 Task: Find a one-way flight from Waco to Cedar Rapids on Tuesday, 9 May, with a price up to ₹290,000, departing between 22:00 and 23:00, and 1 carry-on bag.
Action: Mouse moved to (397, 131)
Screenshot: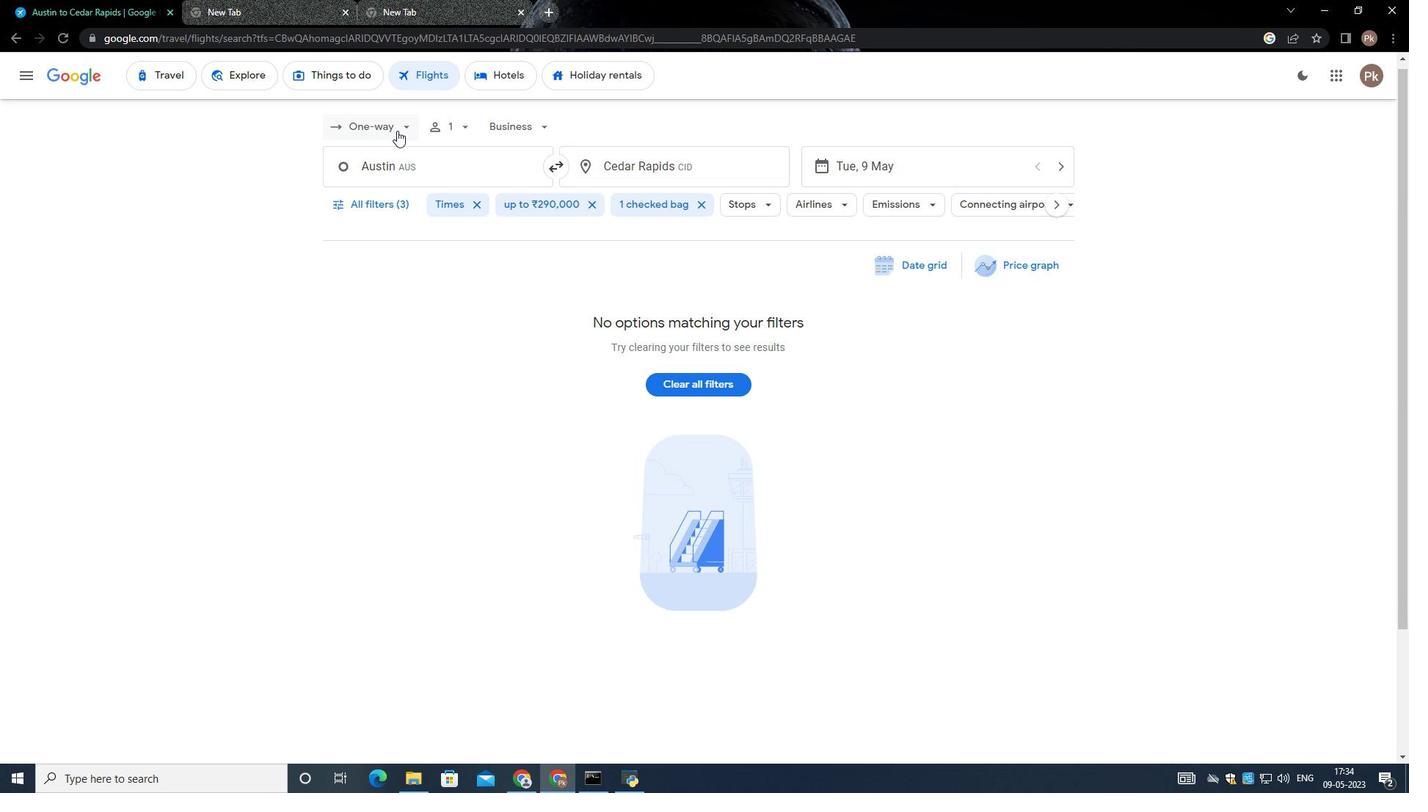 
Action: Mouse pressed left at (397, 131)
Screenshot: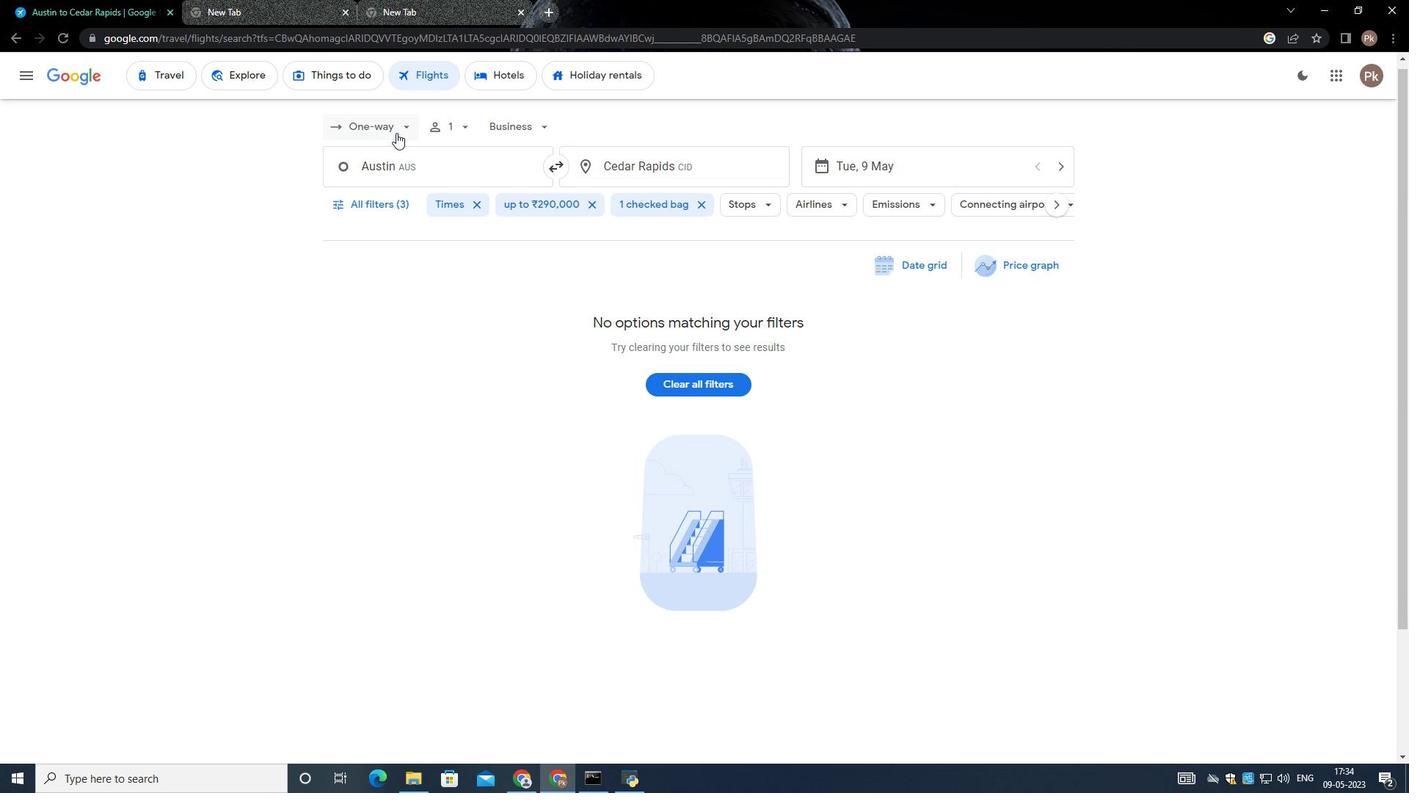 
Action: Mouse moved to (397, 194)
Screenshot: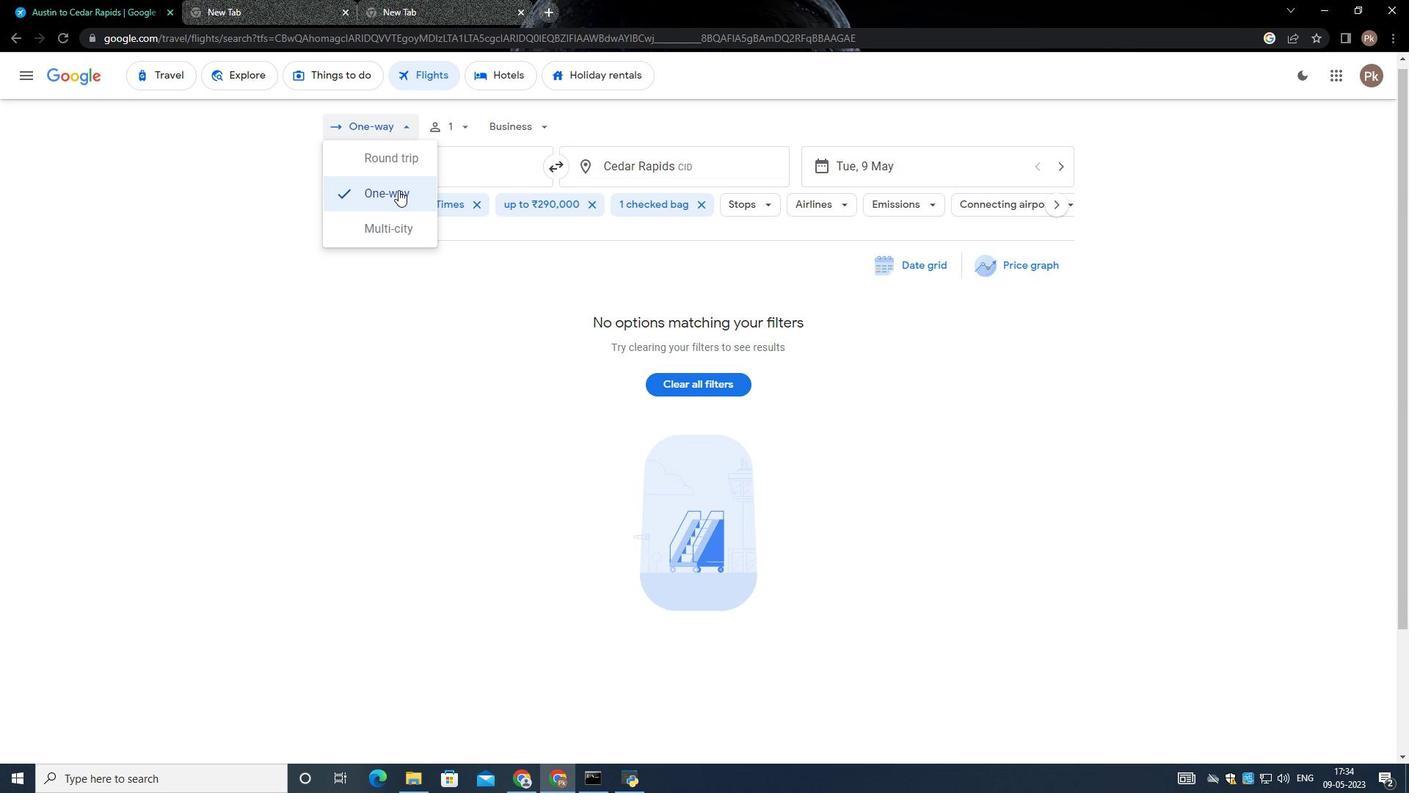 
Action: Mouse pressed left at (397, 194)
Screenshot: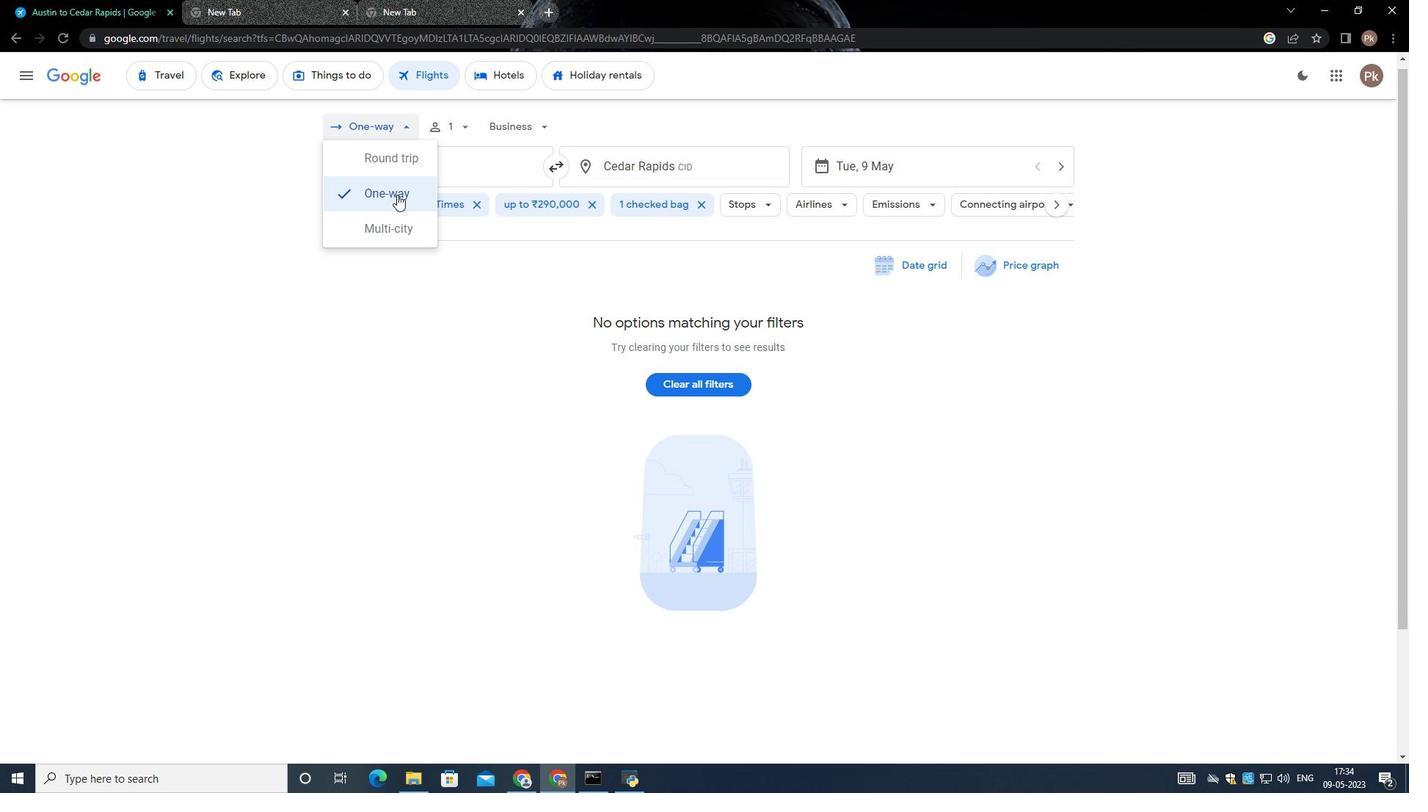 
Action: Mouse moved to (461, 127)
Screenshot: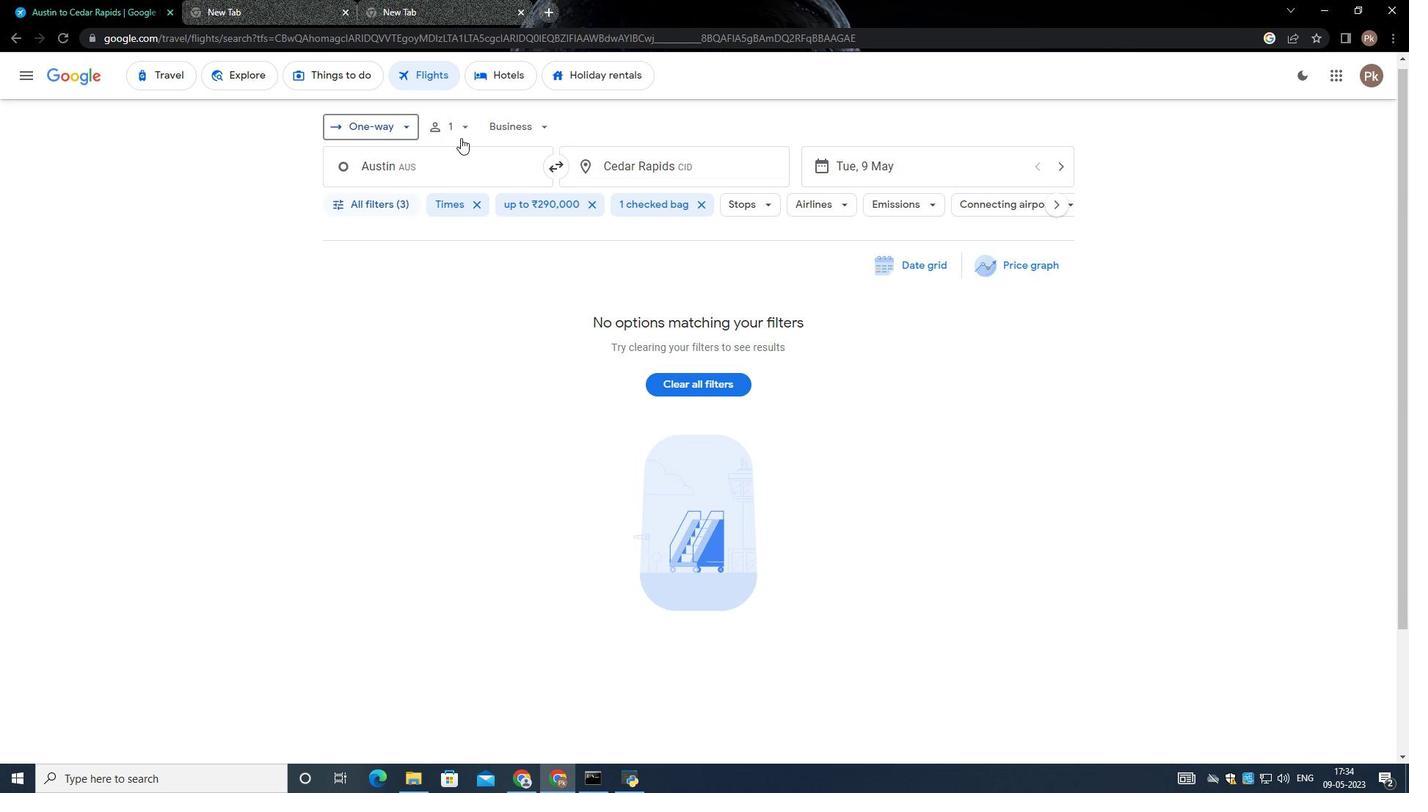 
Action: Mouse pressed left at (461, 127)
Screenshot: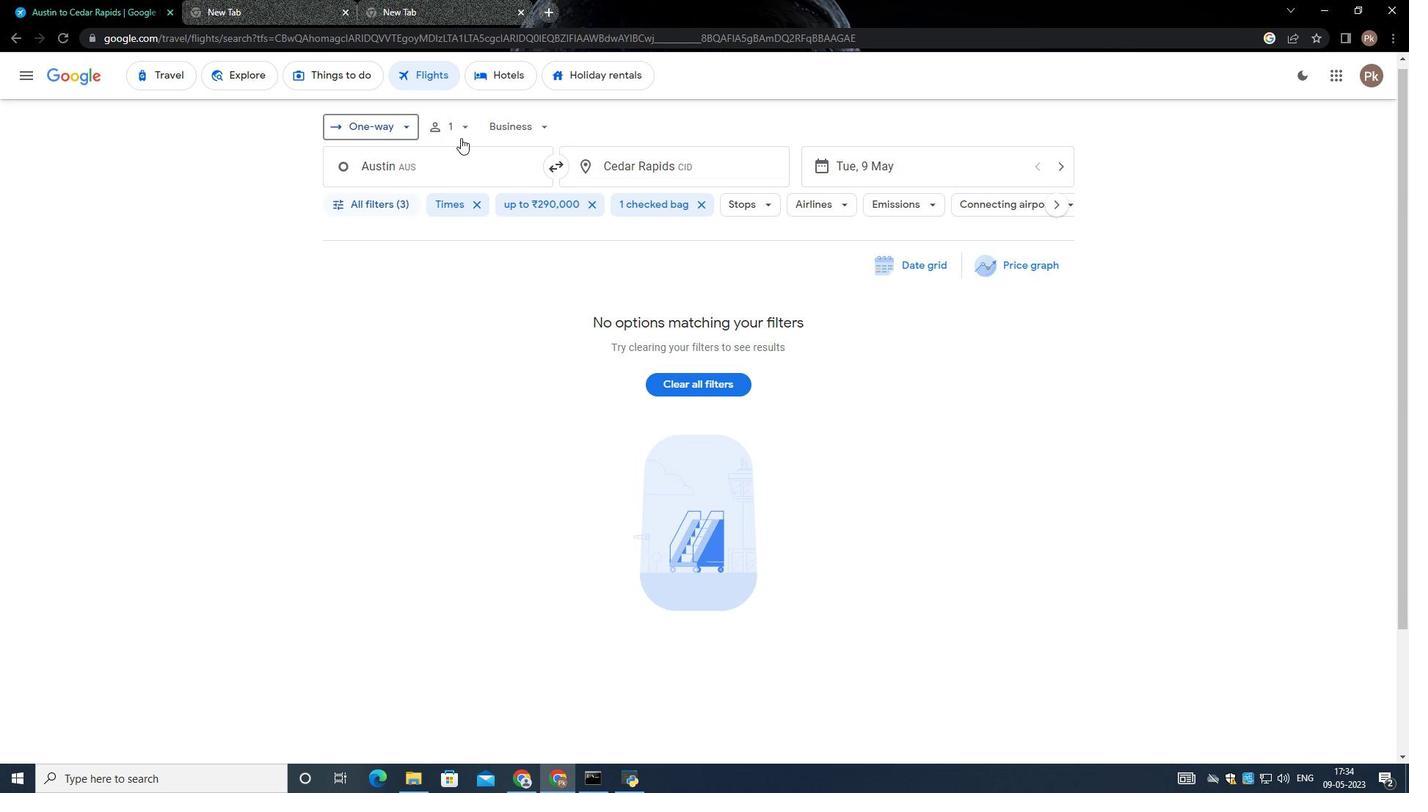 
Action: Mouse moved to (579, 159)
Screenshot: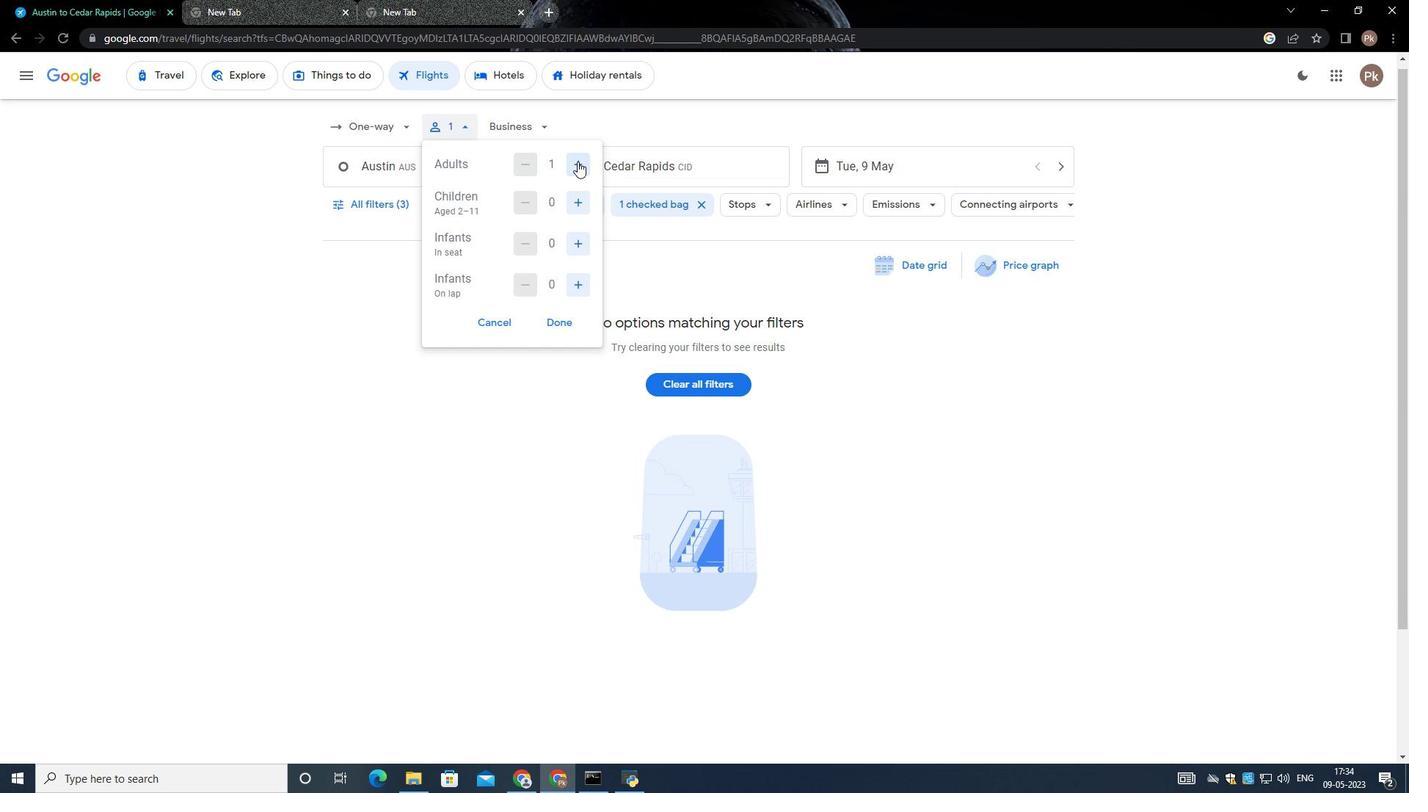 
Action: Mouse pressed left at (579, 159)
Screenshot: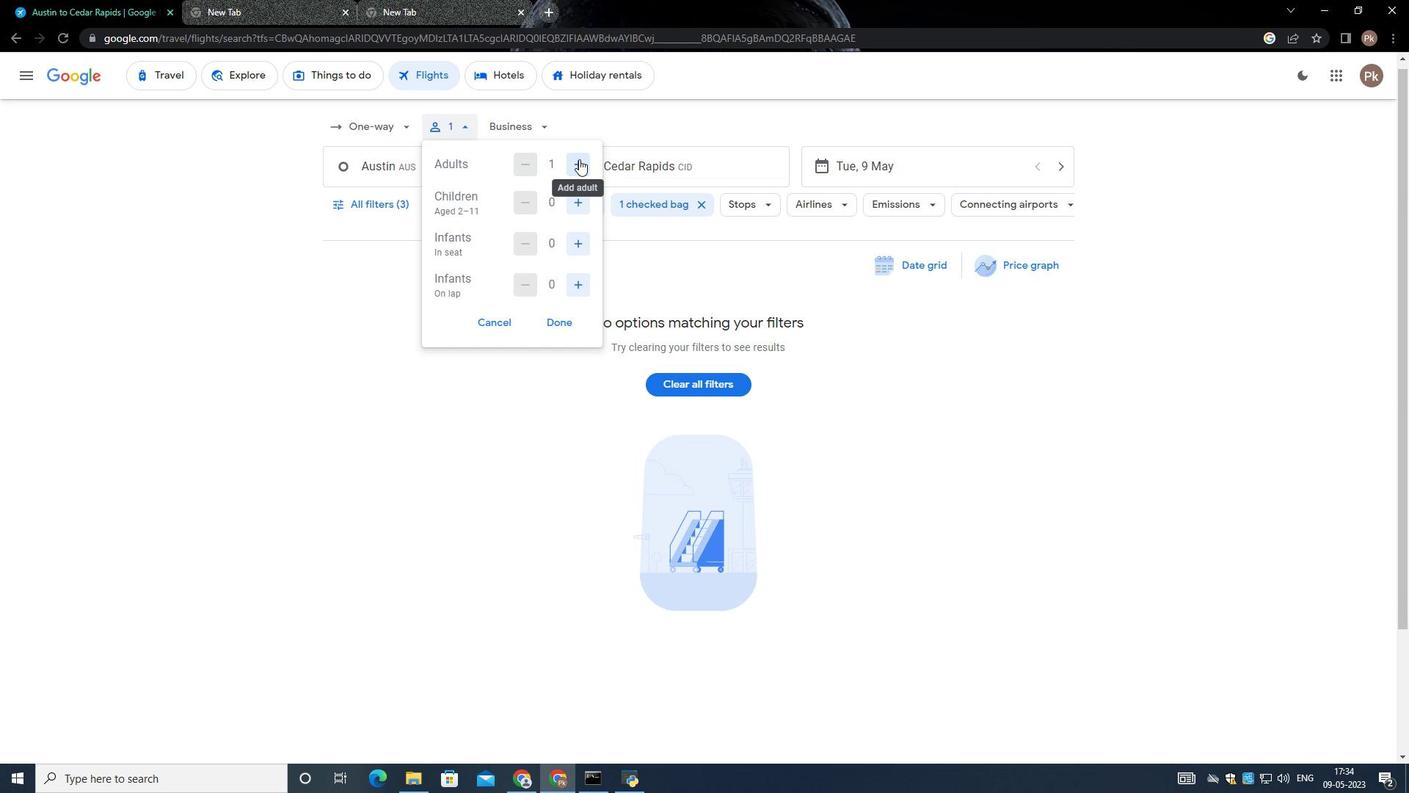 
Action: Mouse pressed left at (579, 159)
Screenshot: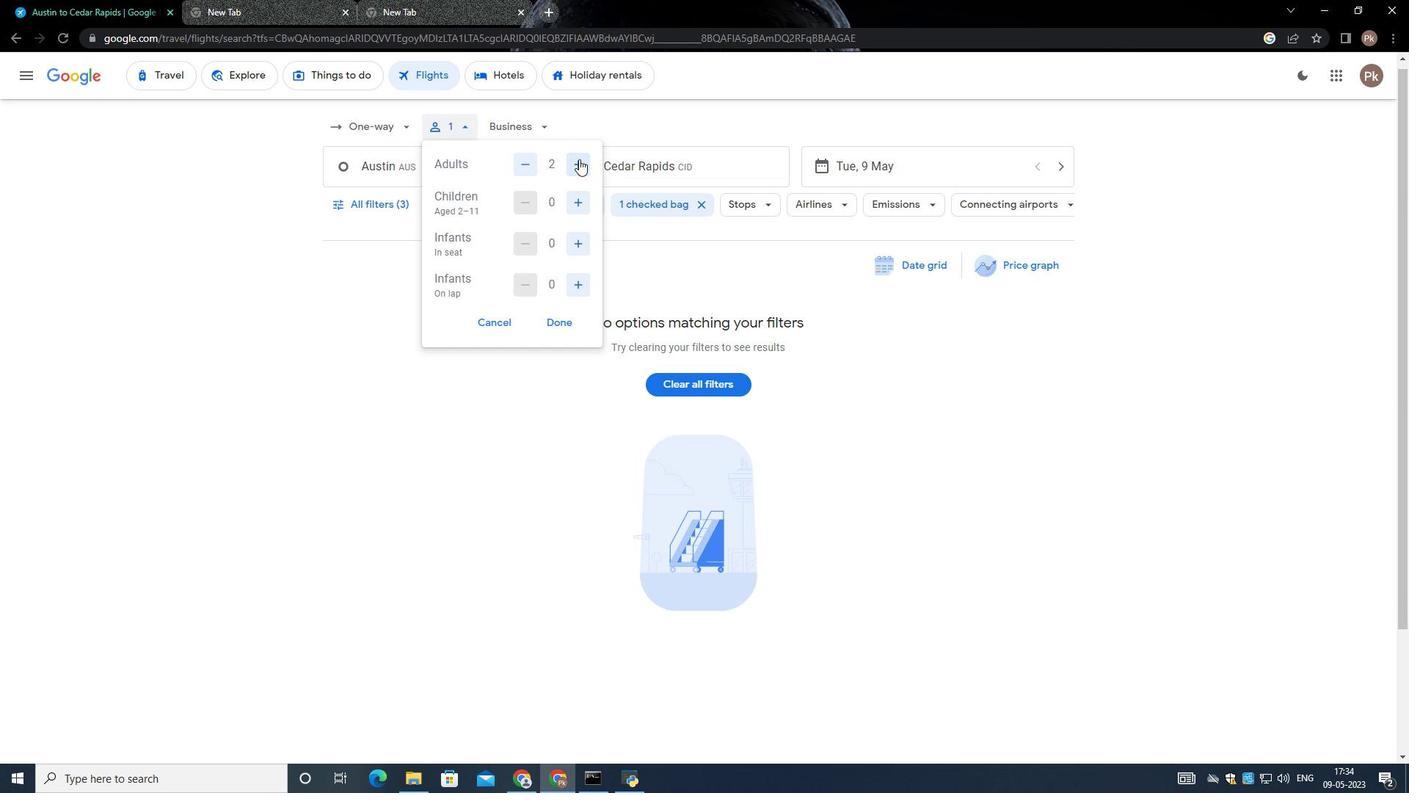 
Action: Mouse moved to (581, 207)
Screenshot: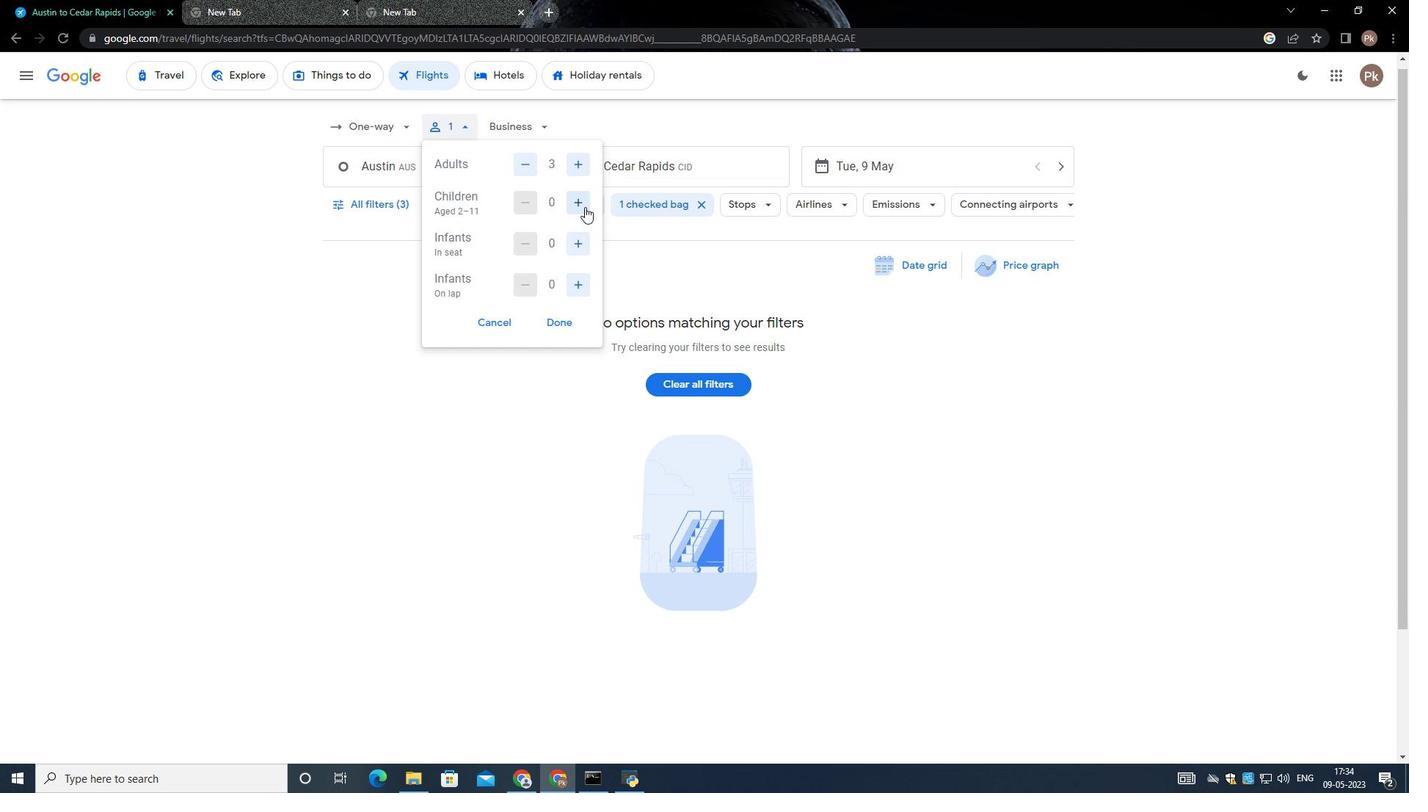
Action: Mouse pressed left at (581, 207)
Screenshot: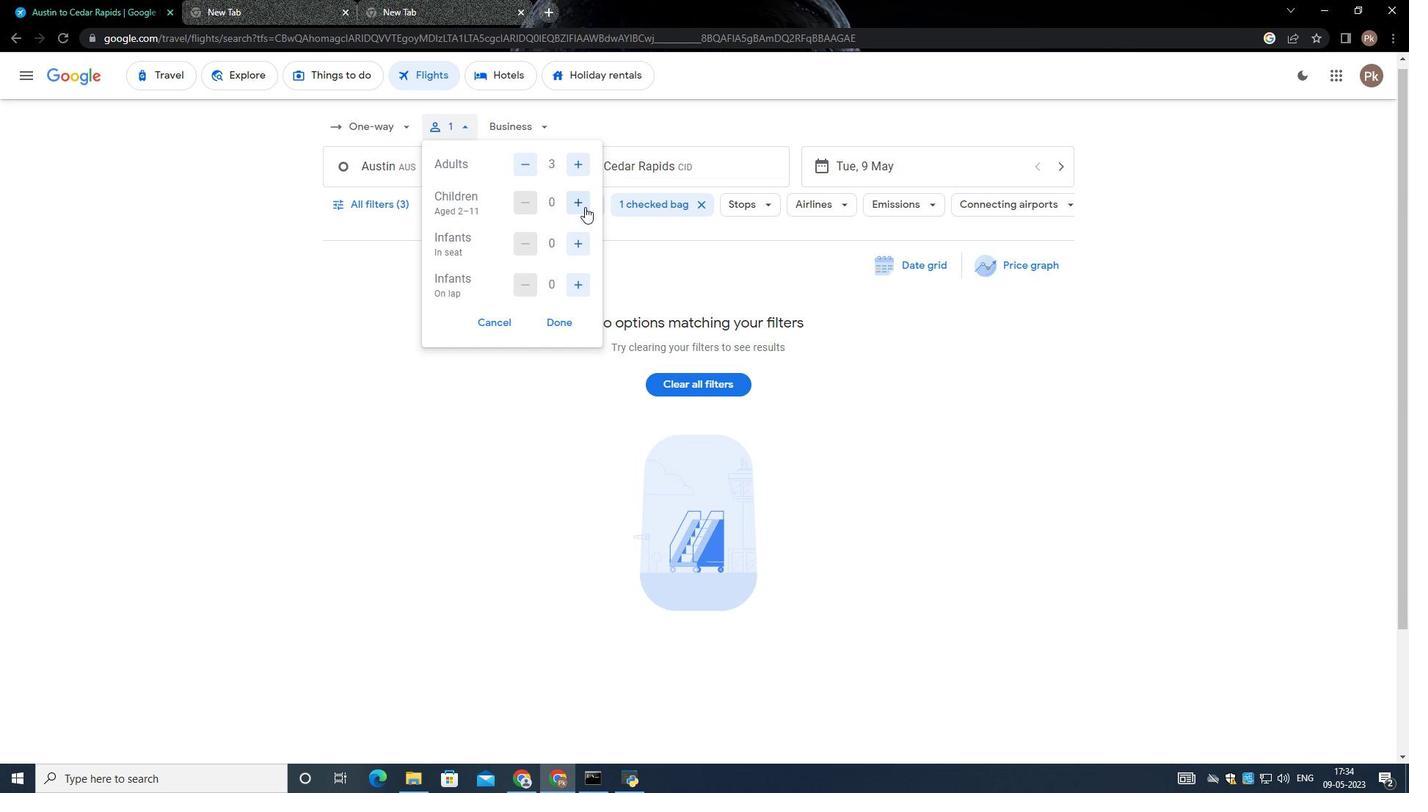 
Action: Mouse pressed left at (581, 207)
Screenshot: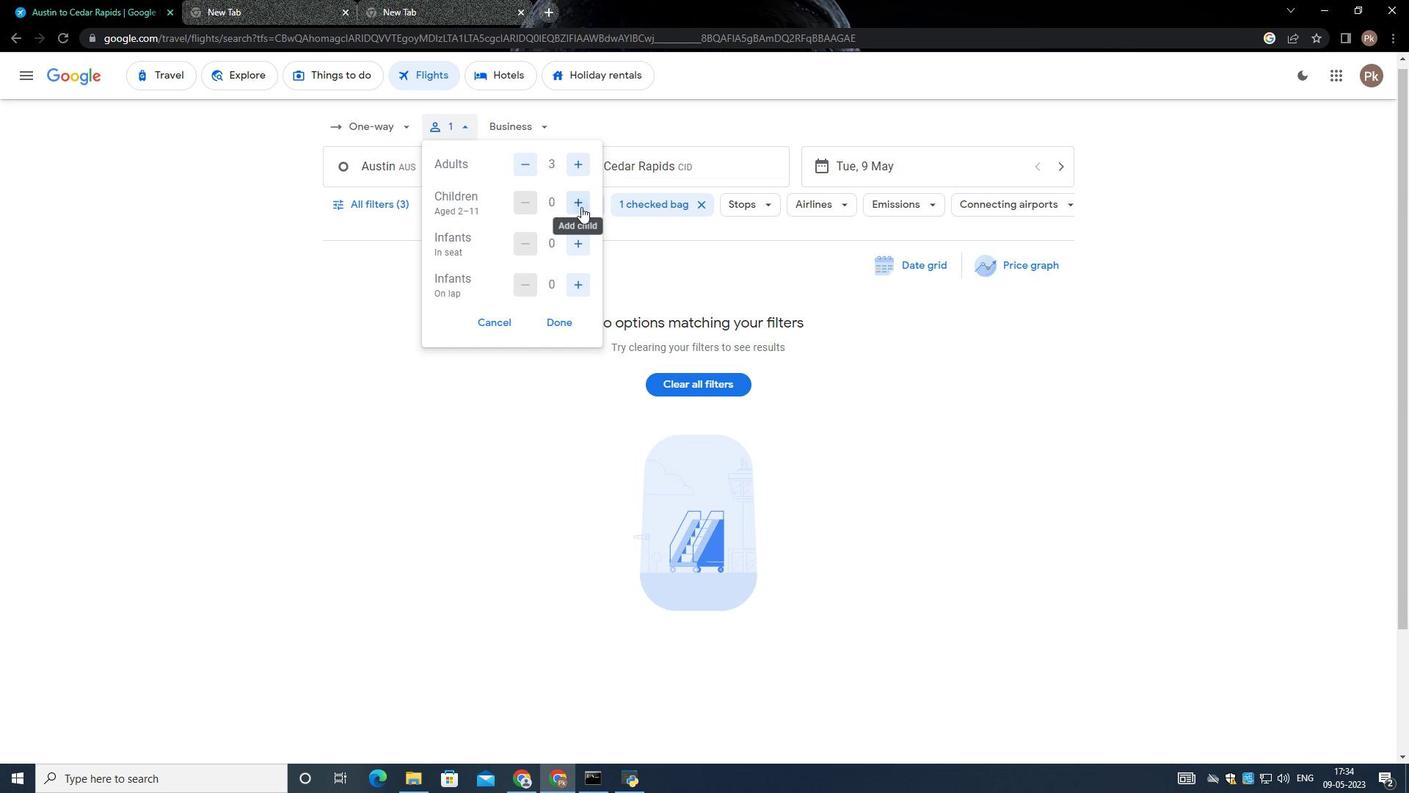 
Action: Mouse moved to (581, 206)
Screenshot: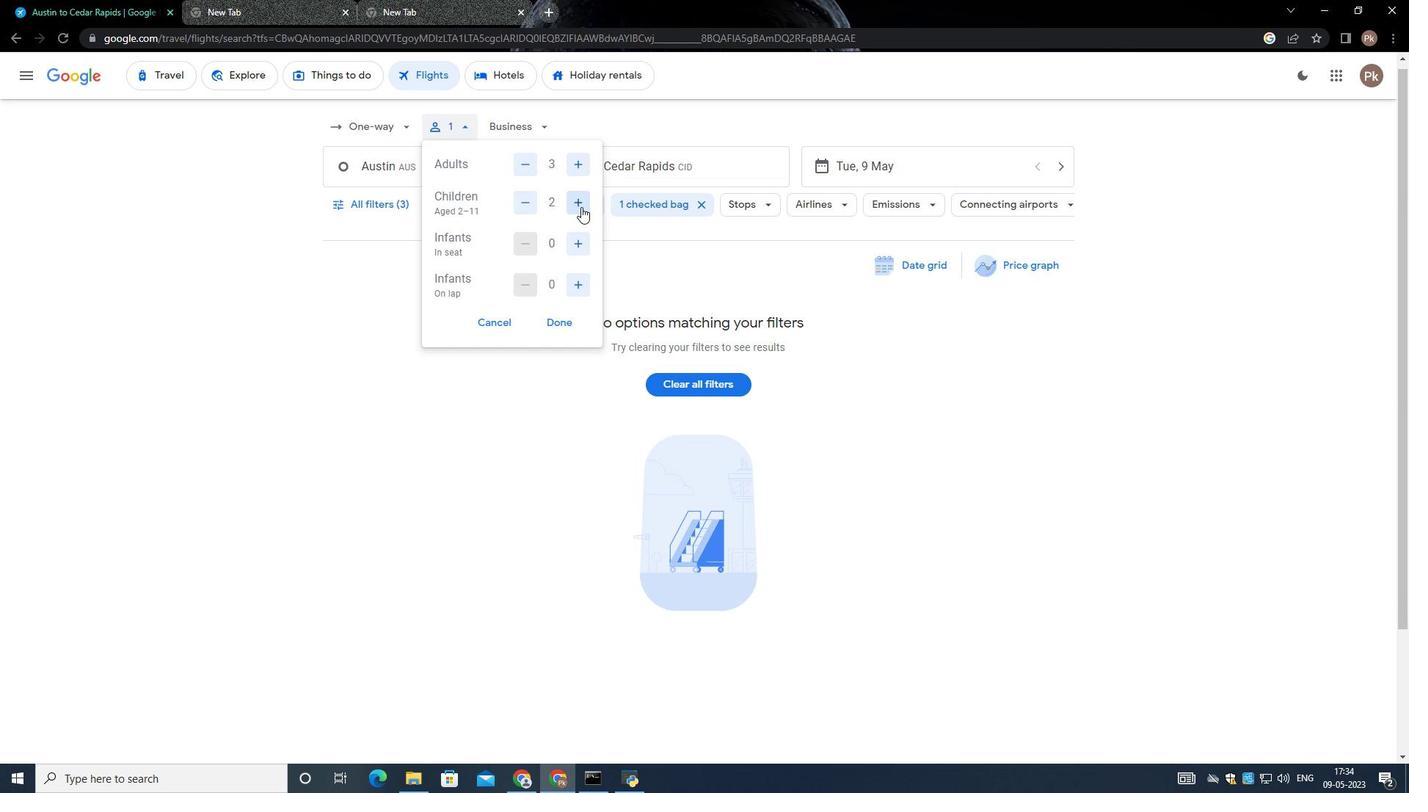 
Action: Mouse pressed left at (581, 206)
Screenshot: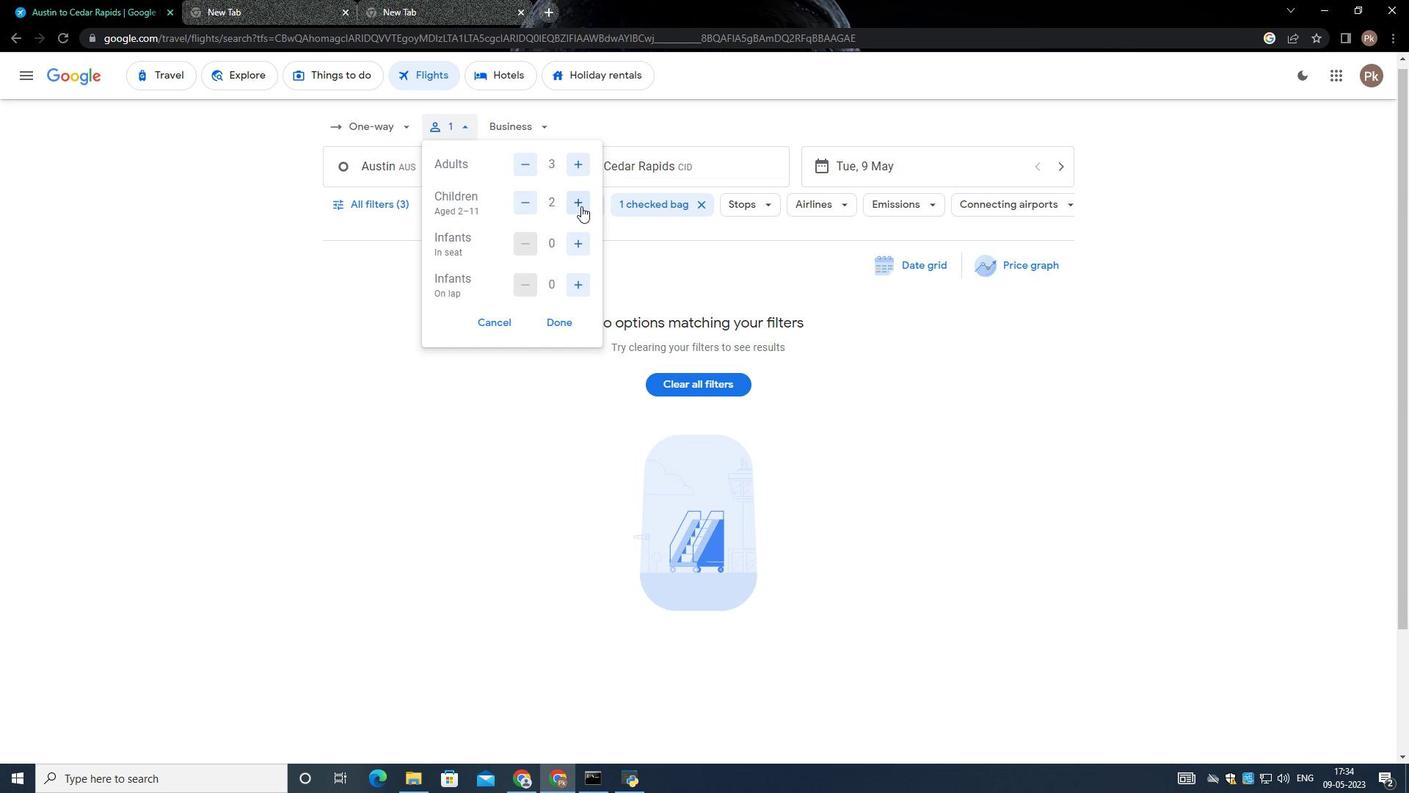 
Action: Mouse moved to (560, 325)
Screenshot: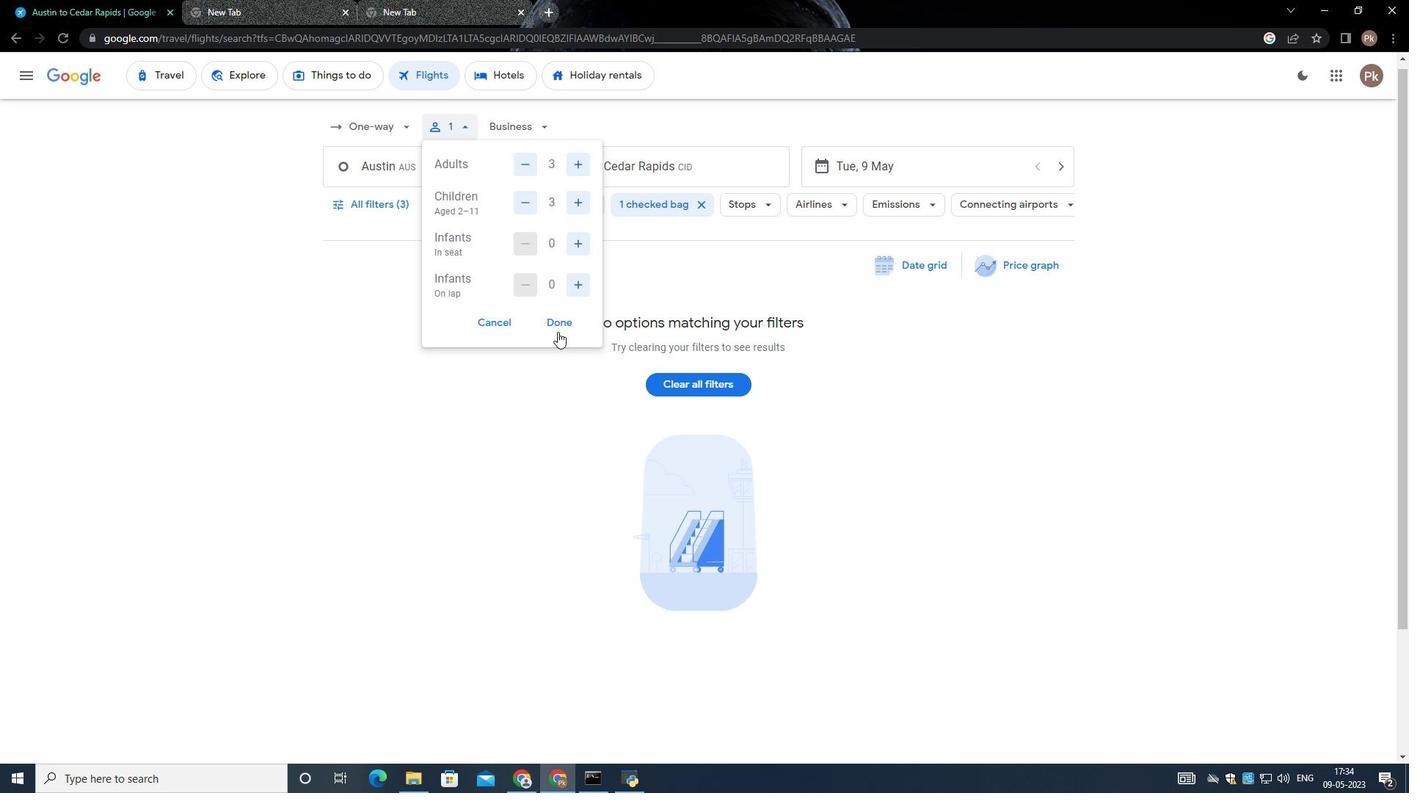 
Action: Mouse pressed left at (560, 325)
Screenshot: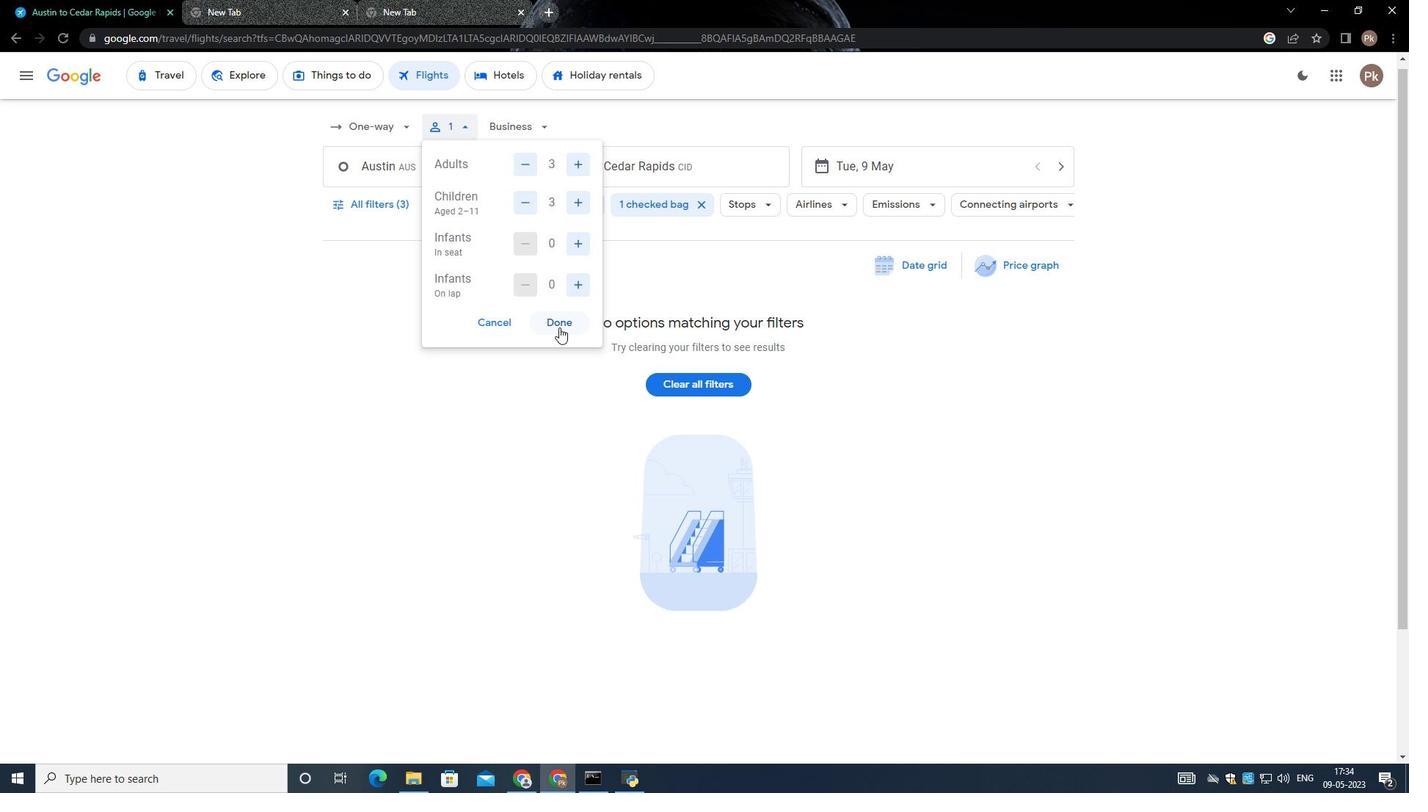 
Action: Mouse moved to (530, 121)
Screenshot: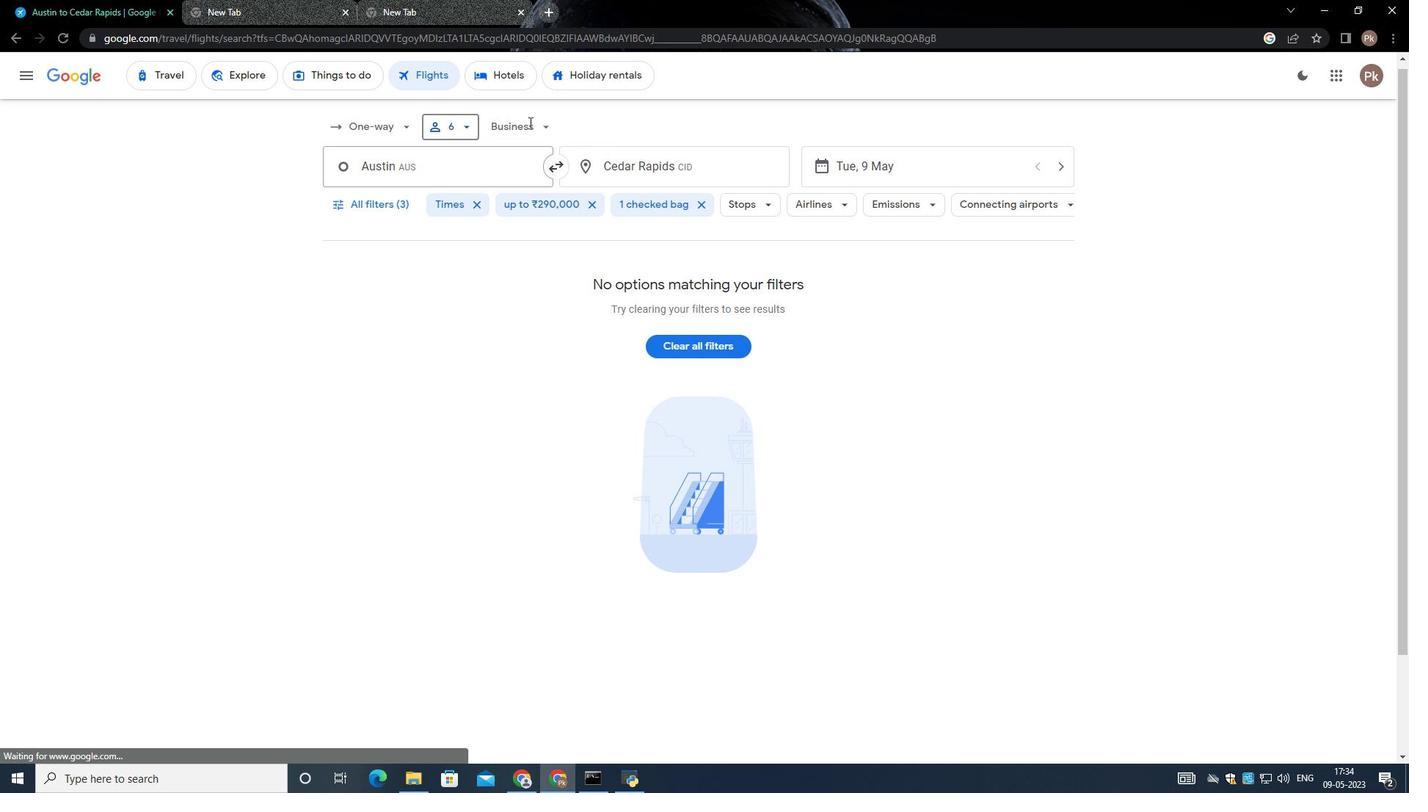 
Action: Mouse pressed left at (530, 121)
Screenshot: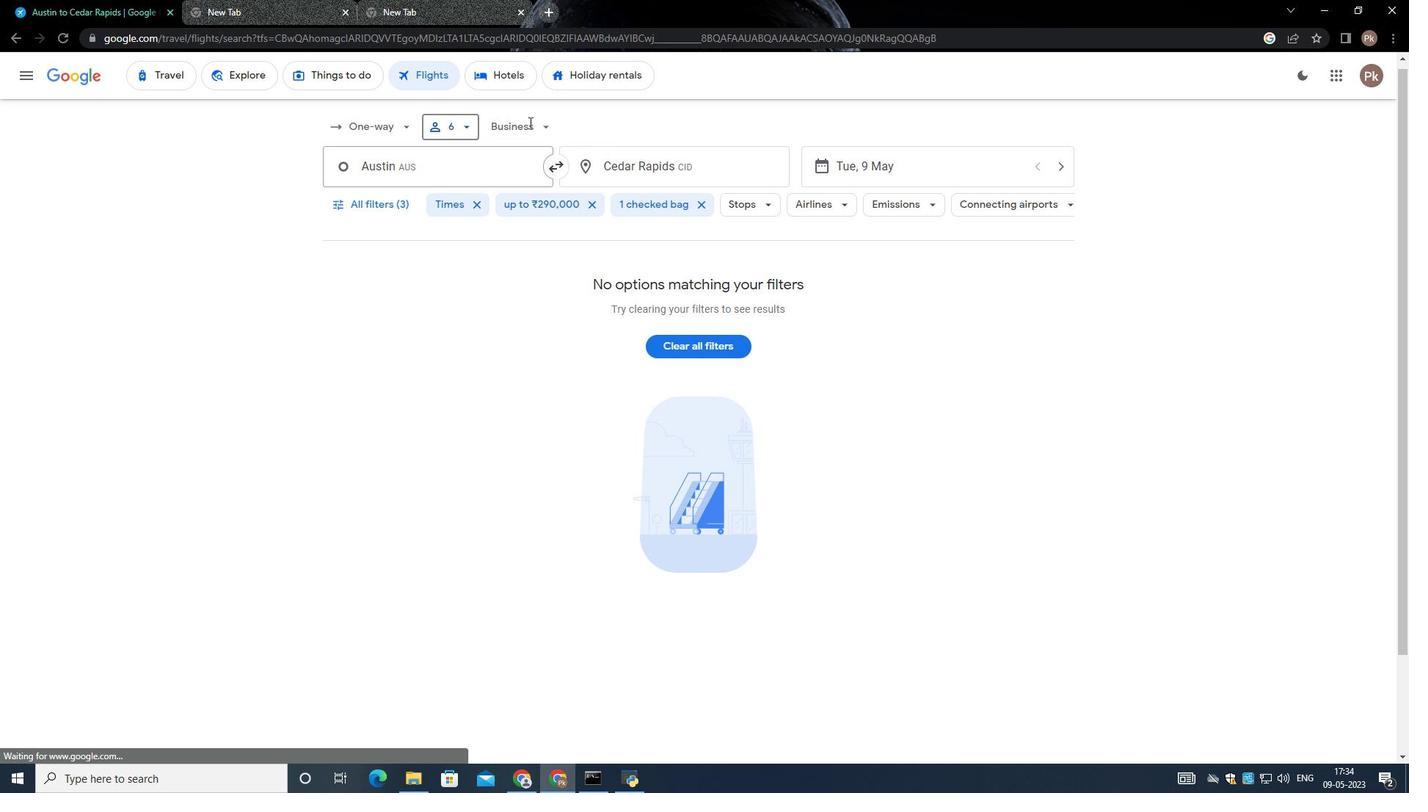 
Action: Mouse moved to (579, 202)
Screenshot: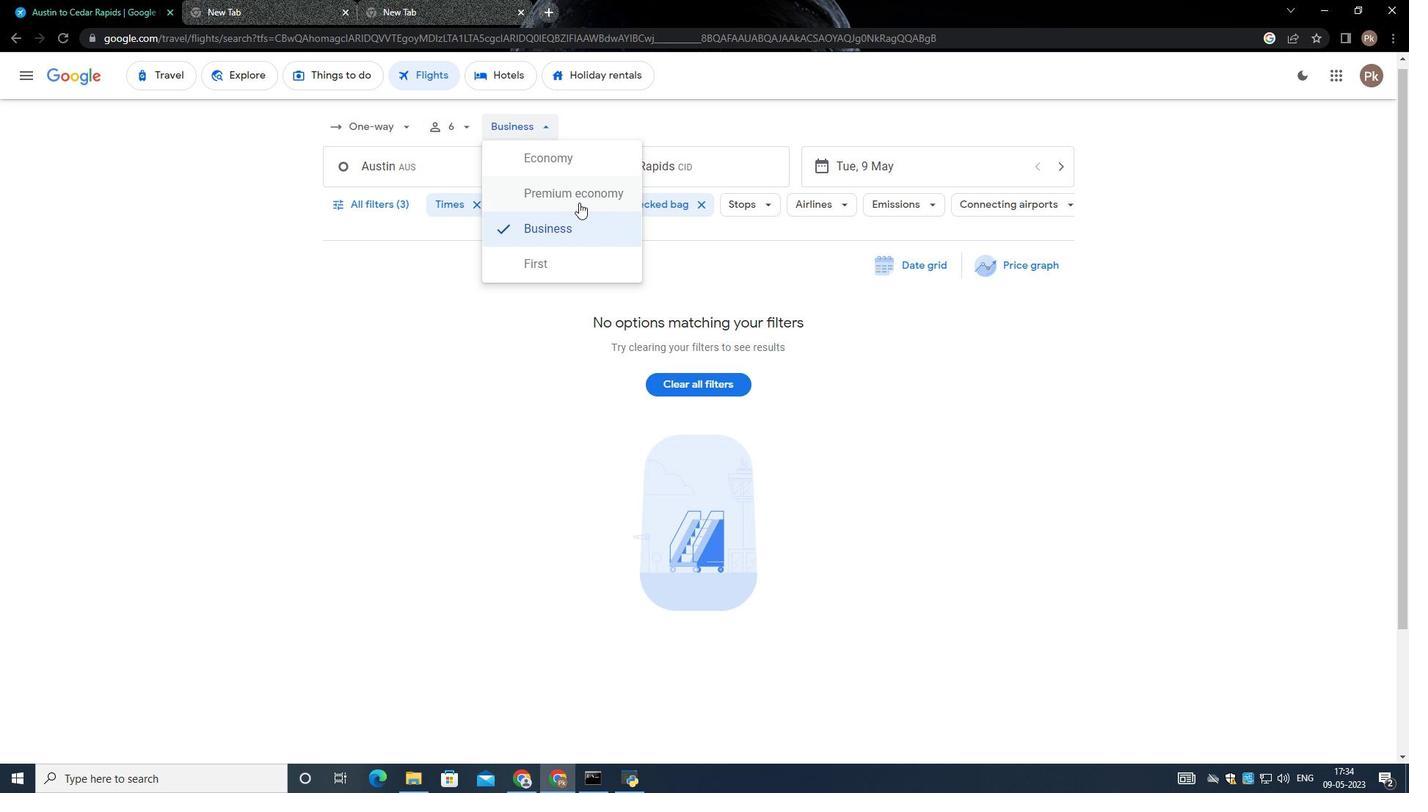 
Action: Mouse pressed left at (579, 202)
Screenshot: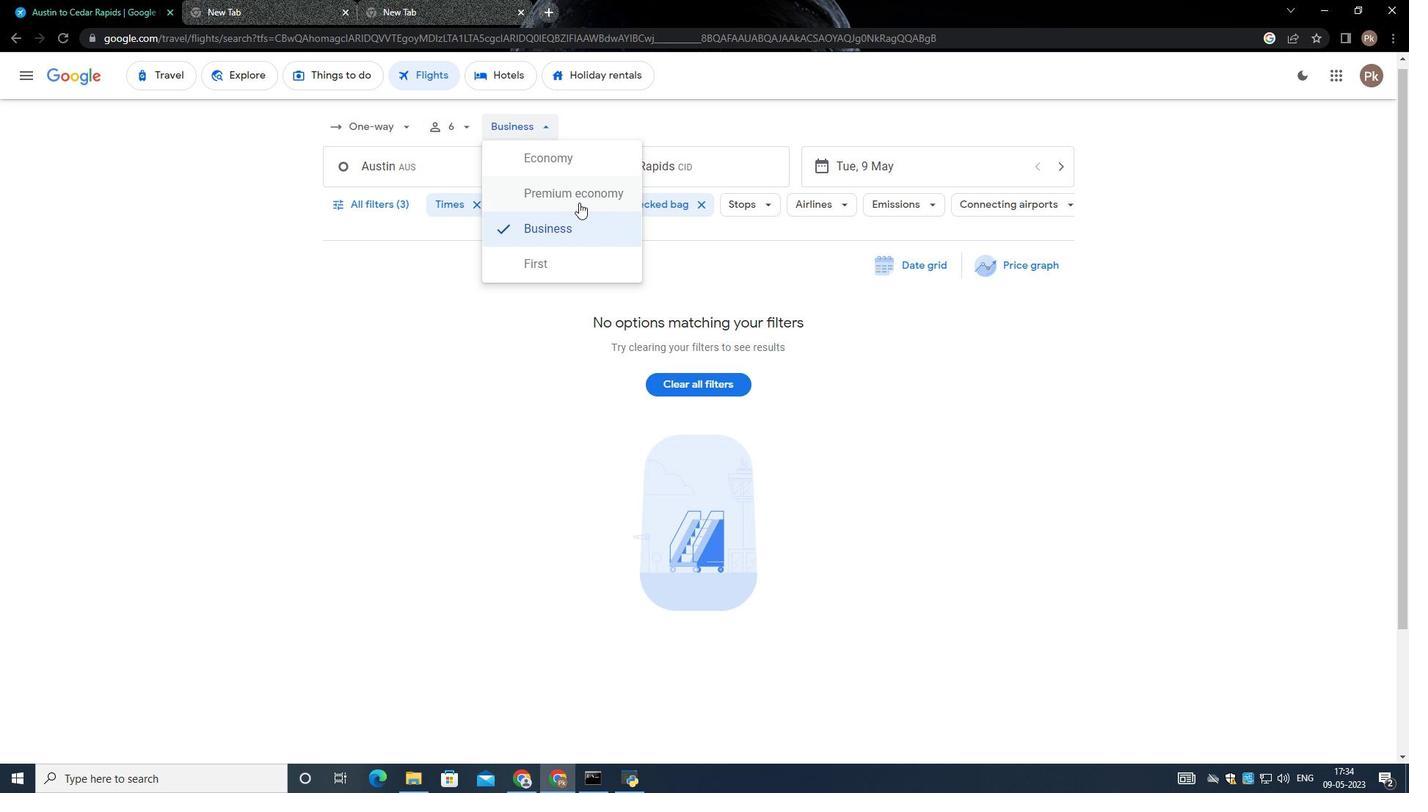 
Action: Mouse moved to (426, 166)
Screenshot: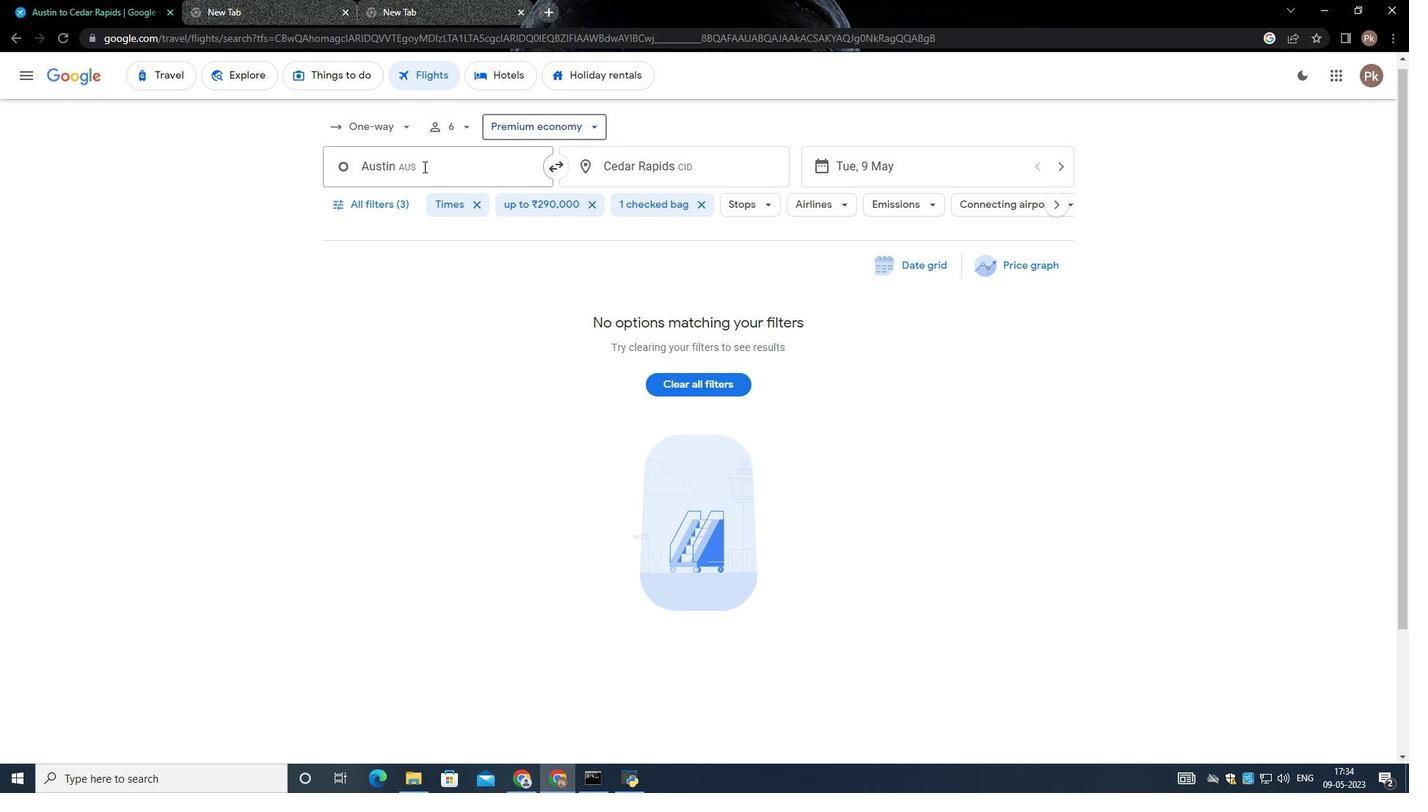 
Action: Mouse pressed left at (426, 166)
Screenshot: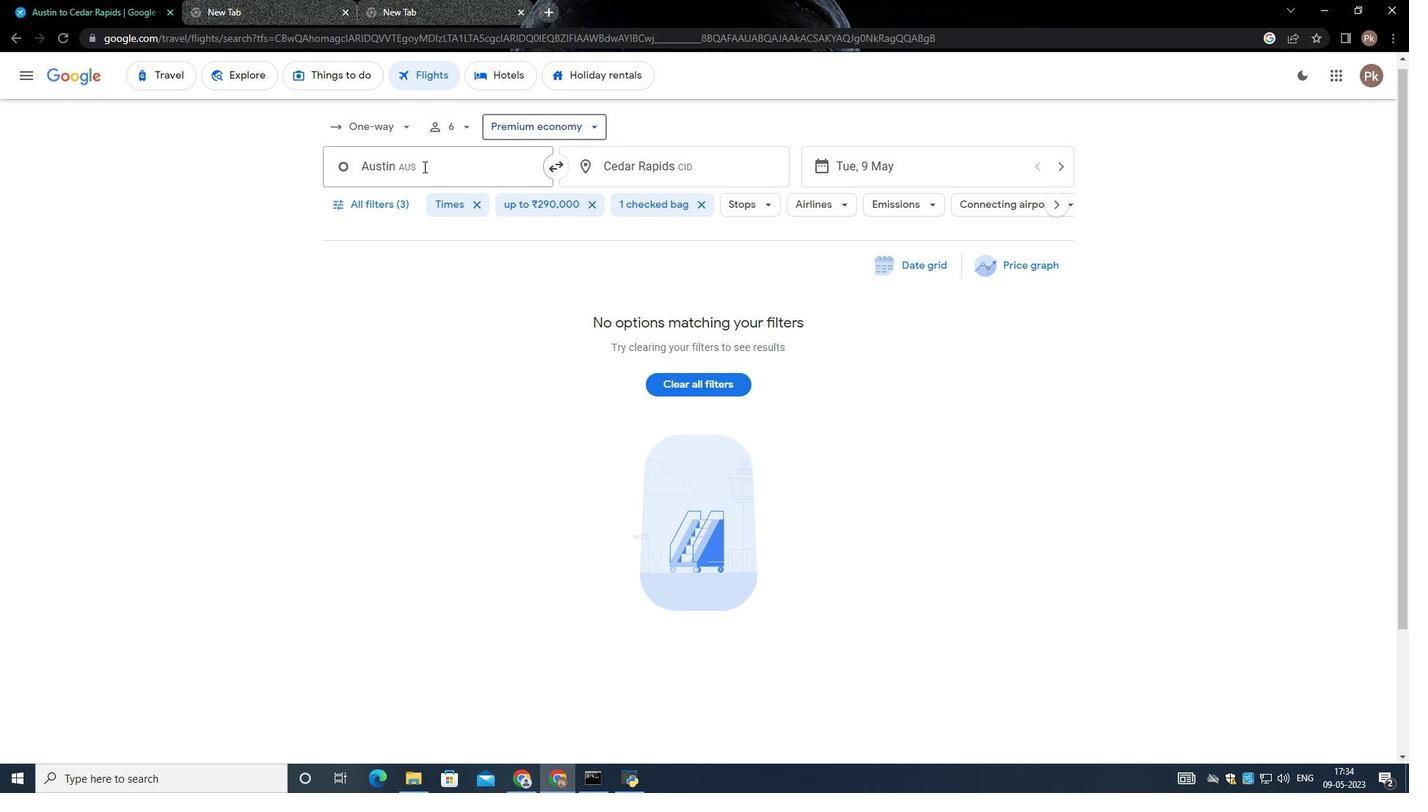 
Action: Mouse moved to (417, 170)
Screenshot: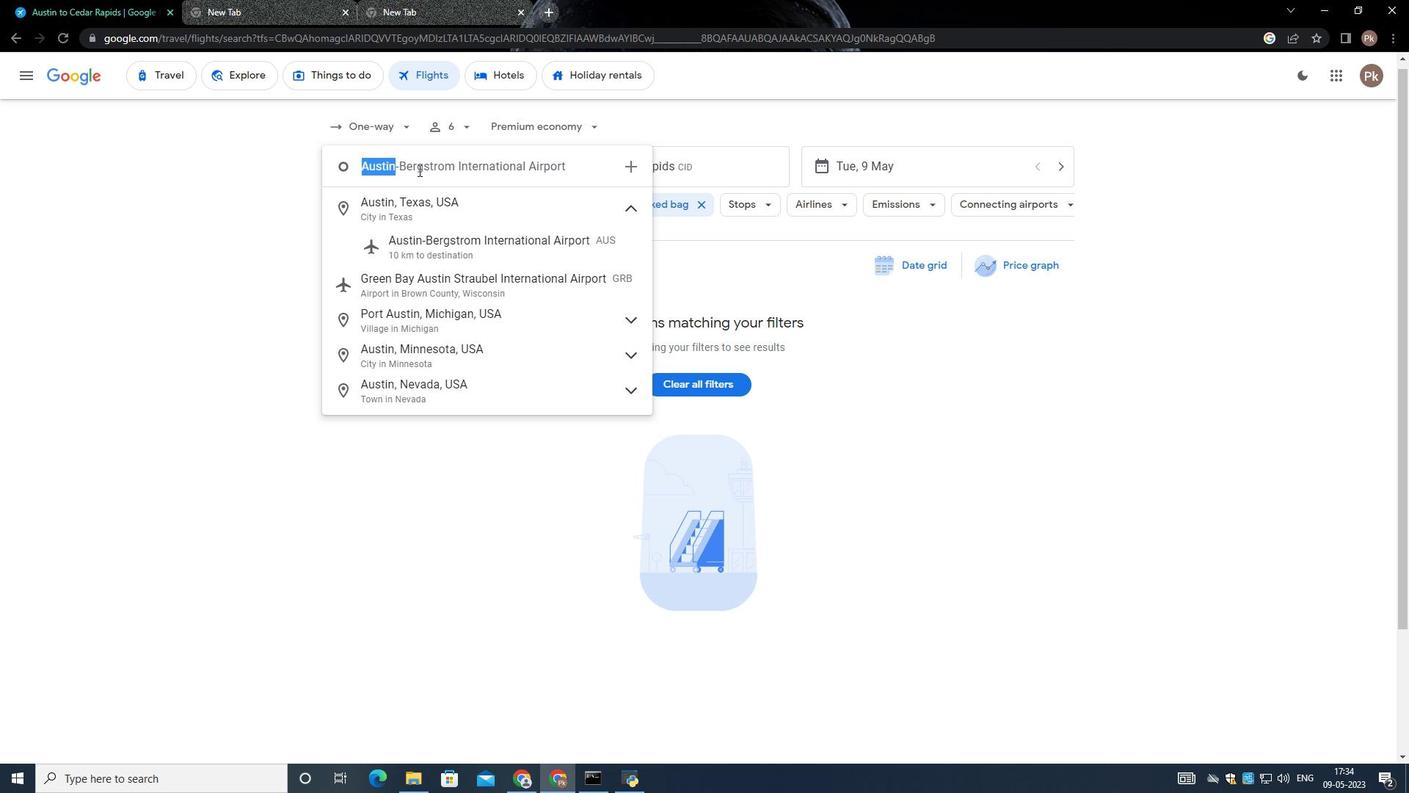 
Action: Key pressed <Key.backspace>
Screenshot: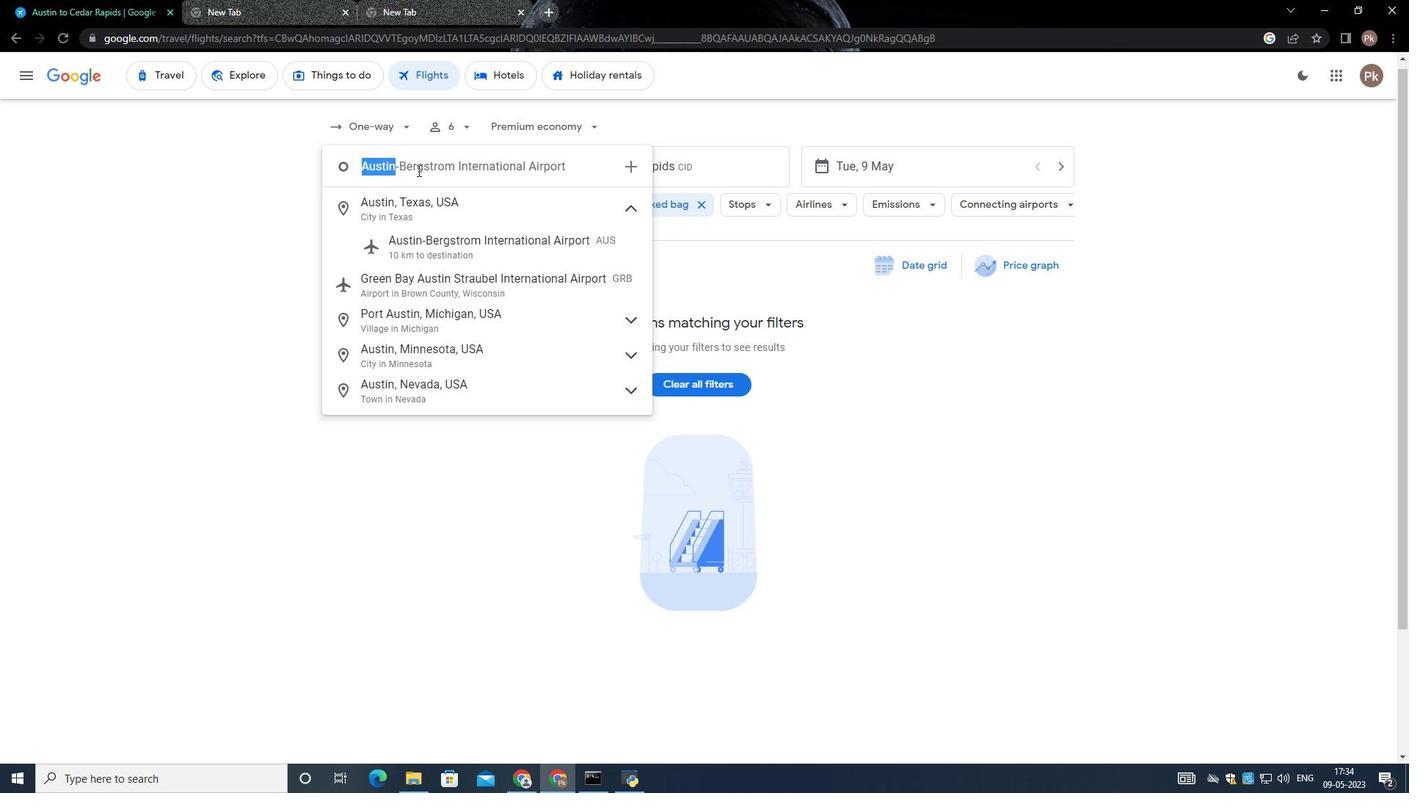 
Action: Mouse moved to (411, 182)
Screenshot: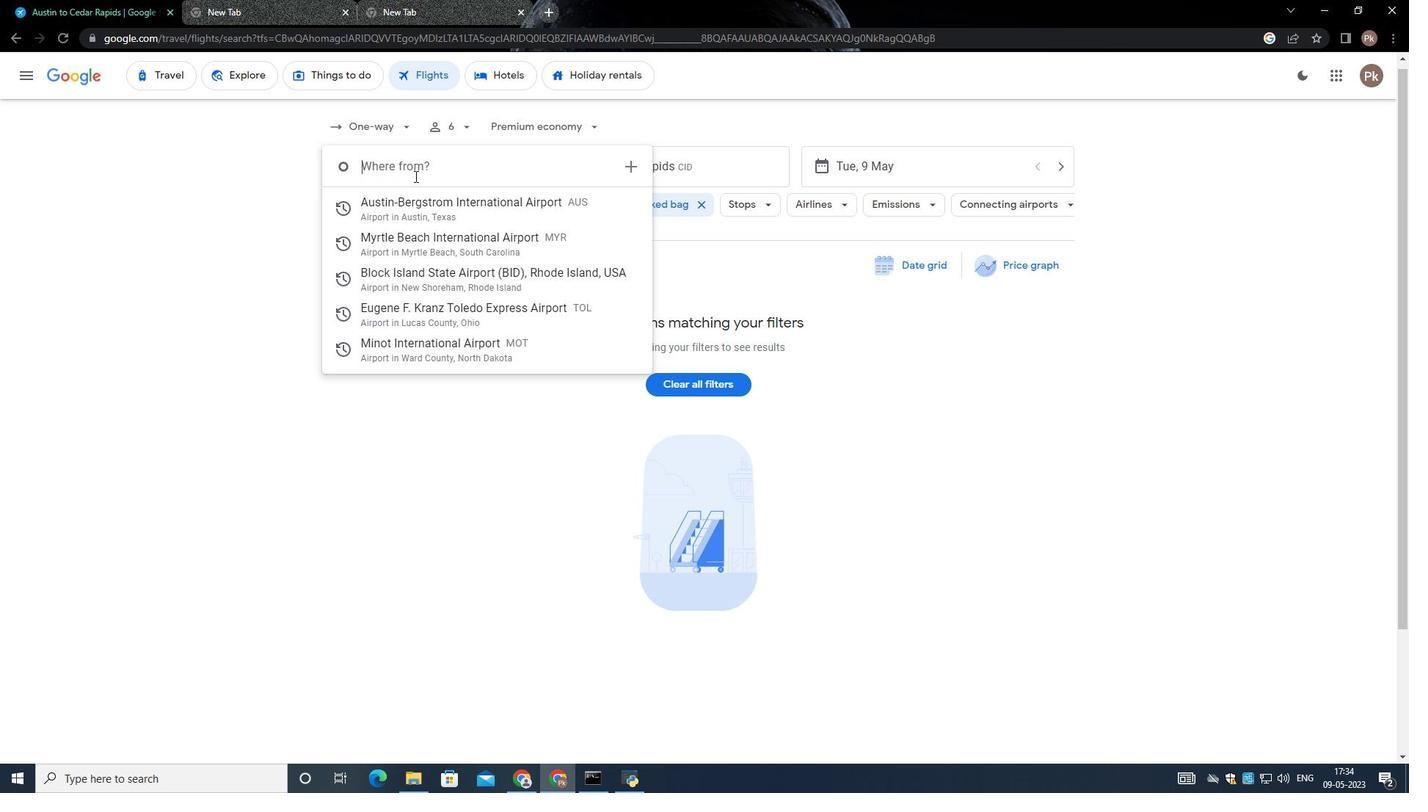 
Action: Key pressed <Key.shift>Waco<Key.space><Key.shift><Key.shift><Key.shift>Re
Screenshot: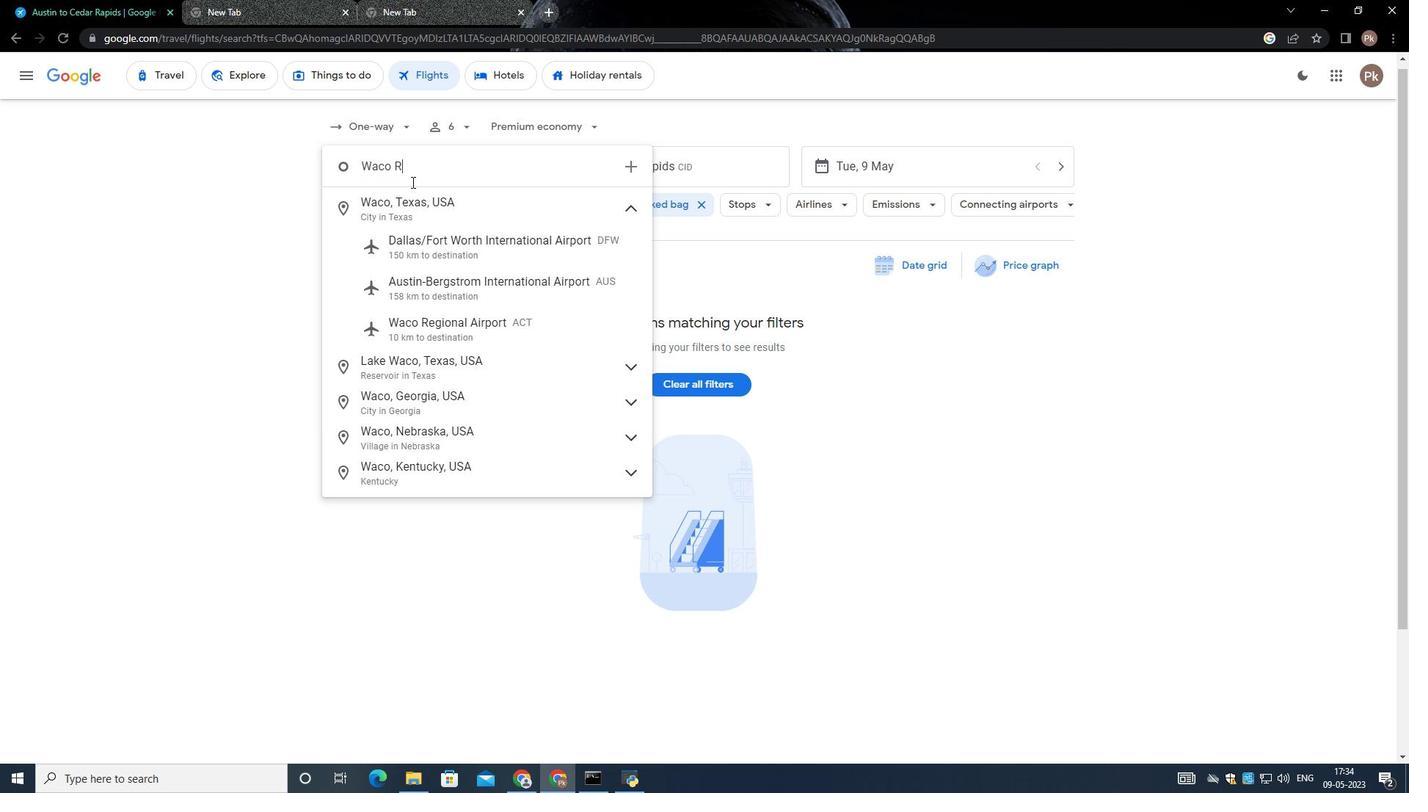 
Action: Mouse moved to (452, 199)
Screenshot: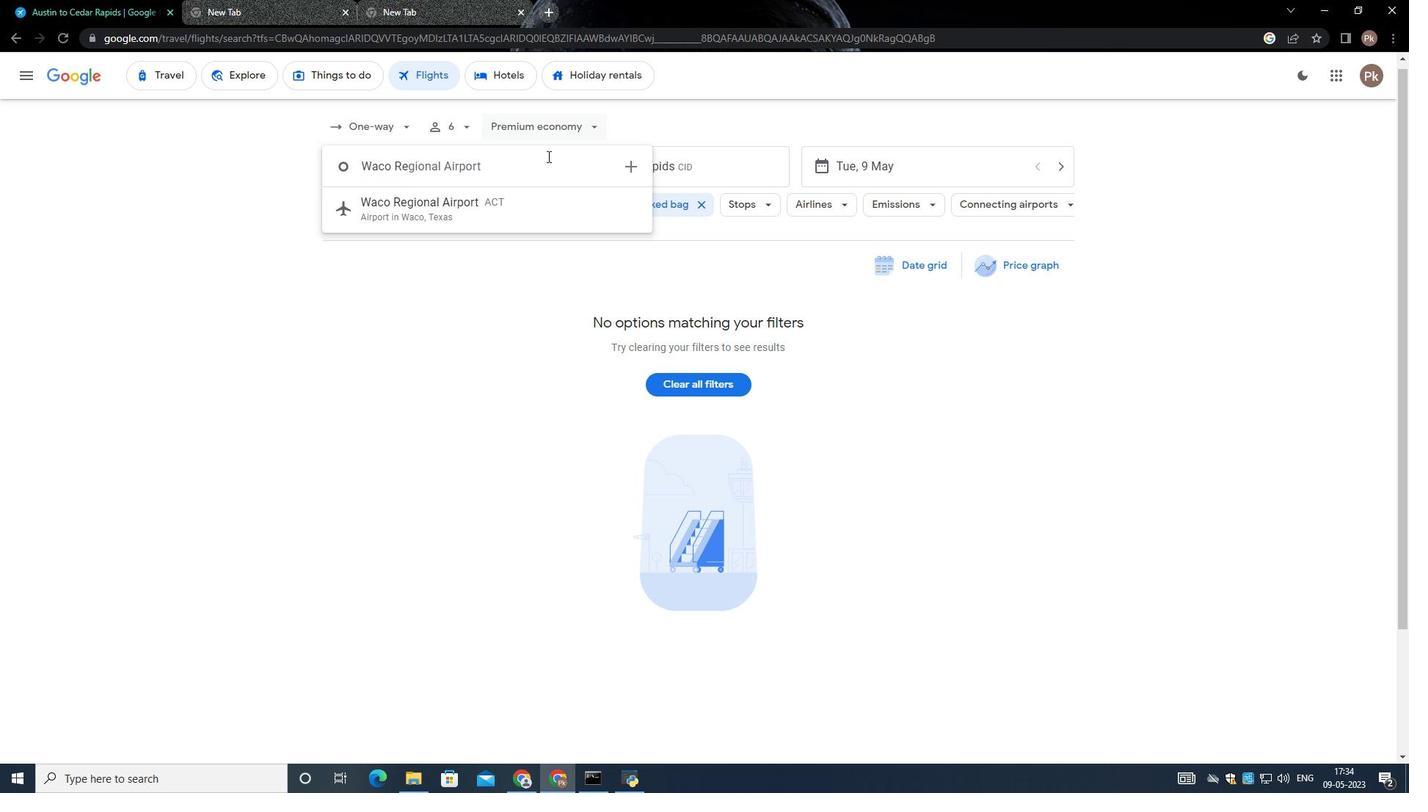 
Action: Mouse pressed left at (452, 199)
Screenshot: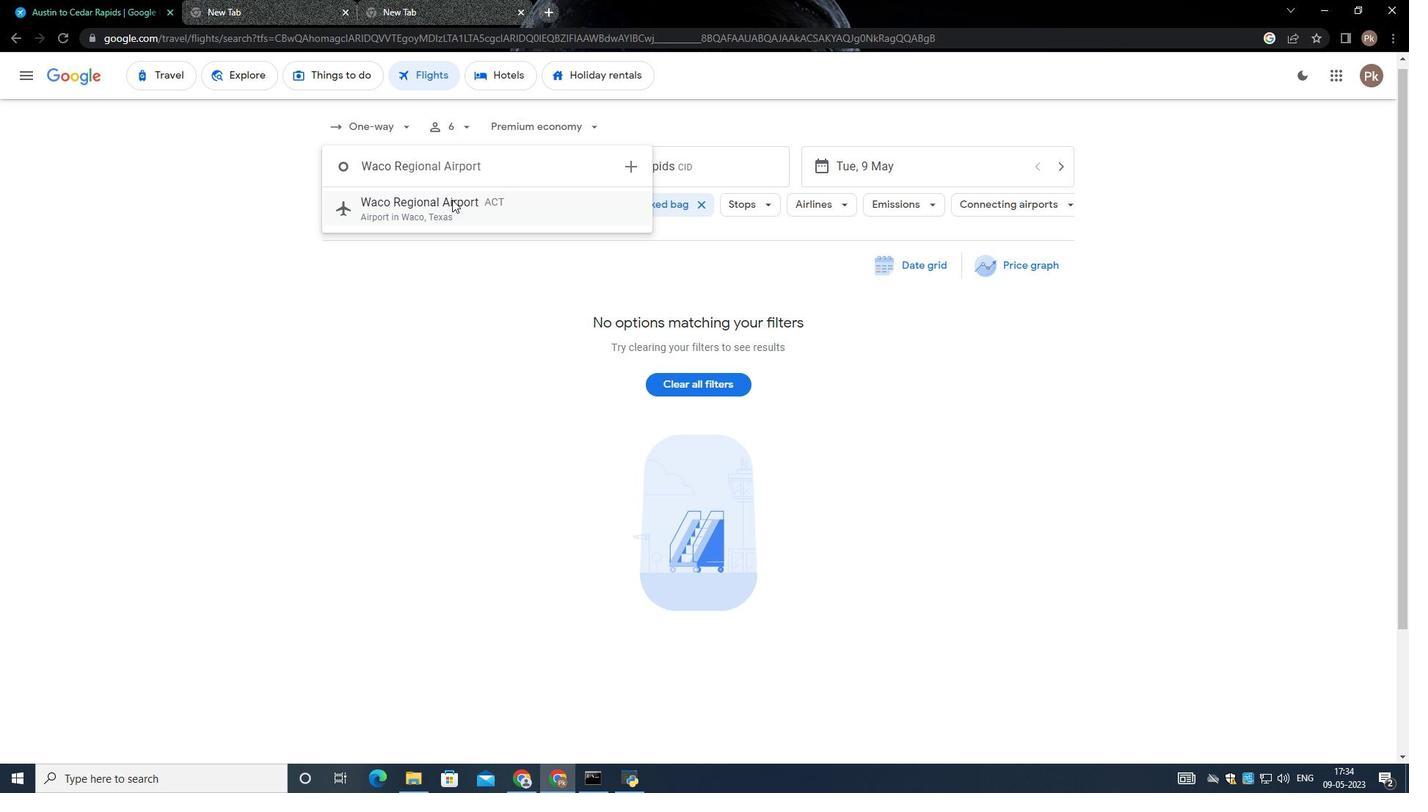 
Action: Mouse moved to (629, 167)
Screenshot: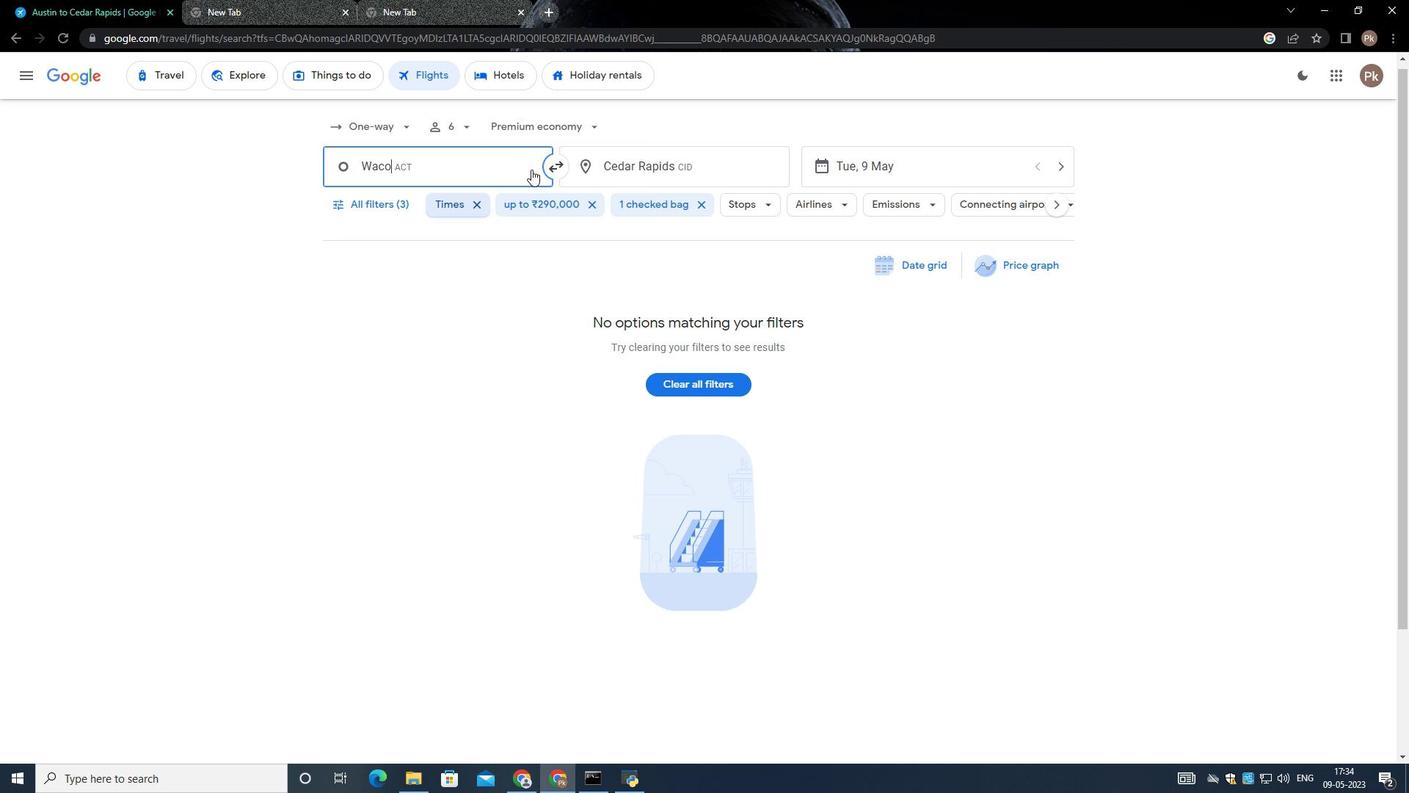
Action: Mouse pressed left at (629, 167)
Screenshot: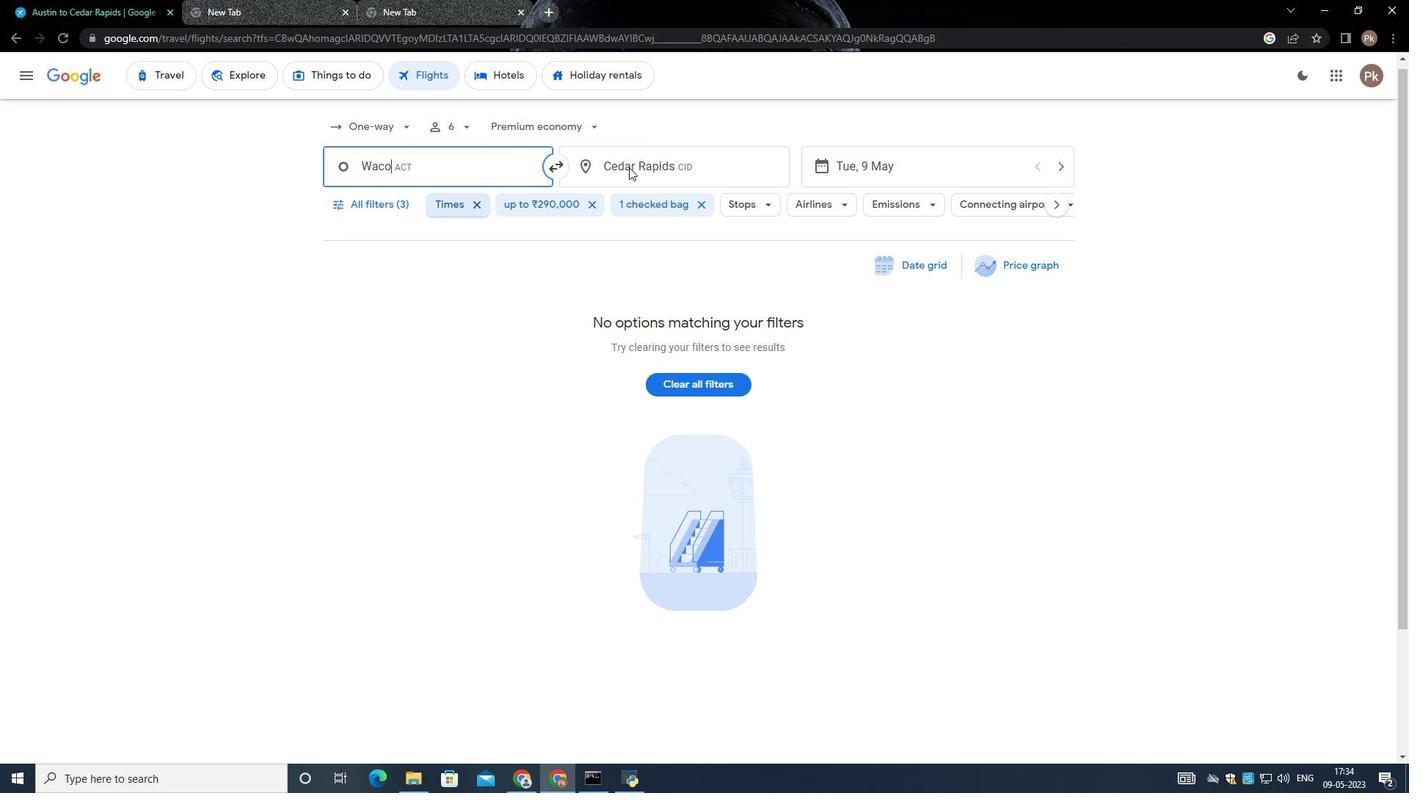 
Action: Mouse moved to (631, 163)
Screenshot: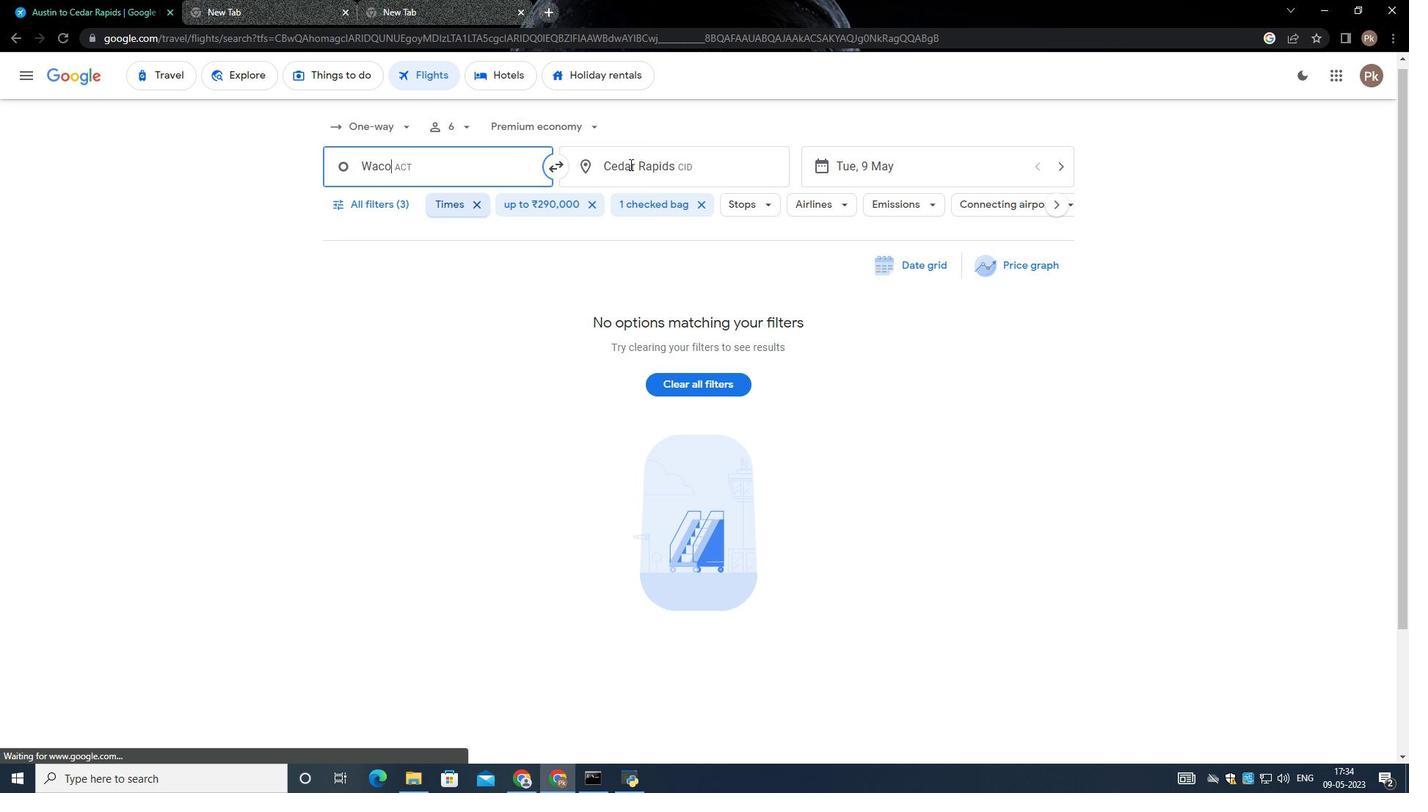 
Action: Key pressed <Key.backspace><Key.shift><Key.shift><Key.shift>Bismark<Key.space><Key.shift><Key.shift><Key.shift><Key.shift><Key.shift><Key.shift>Municipal<Key.space><Key.shift>Airport
Screenshot: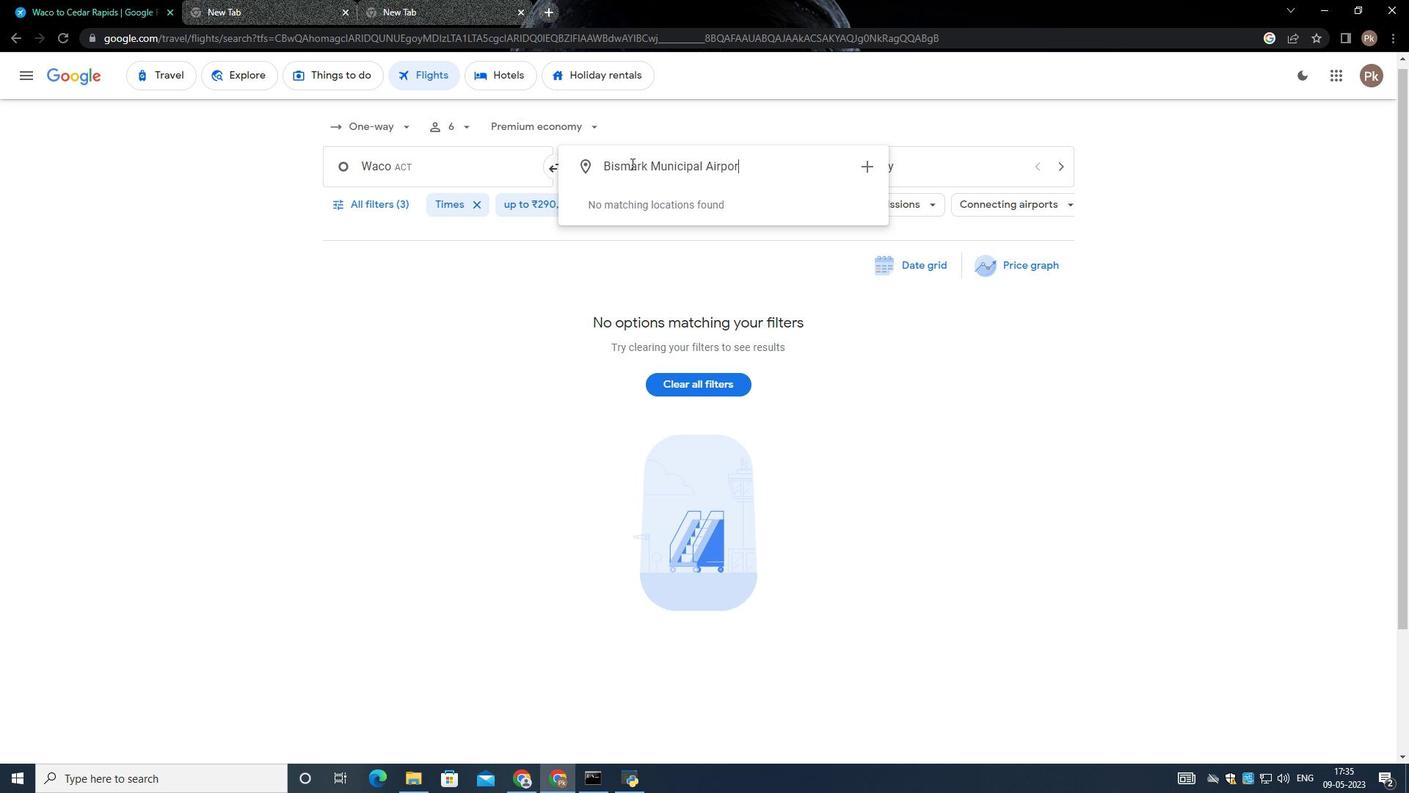 
Action: Mouse moved to (697, 138)
Screenshot: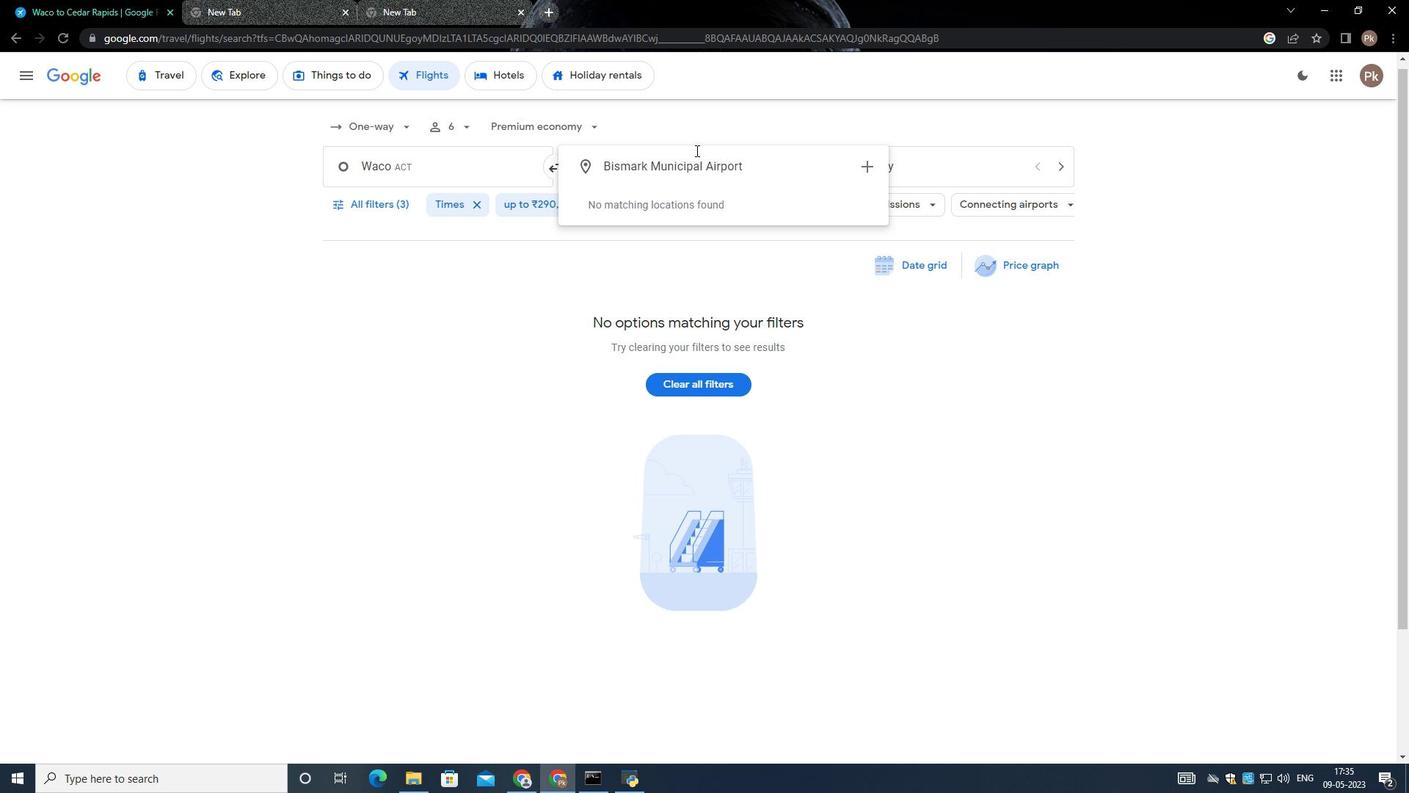 
Action: Key pressed <Key.enter>
Screenshot: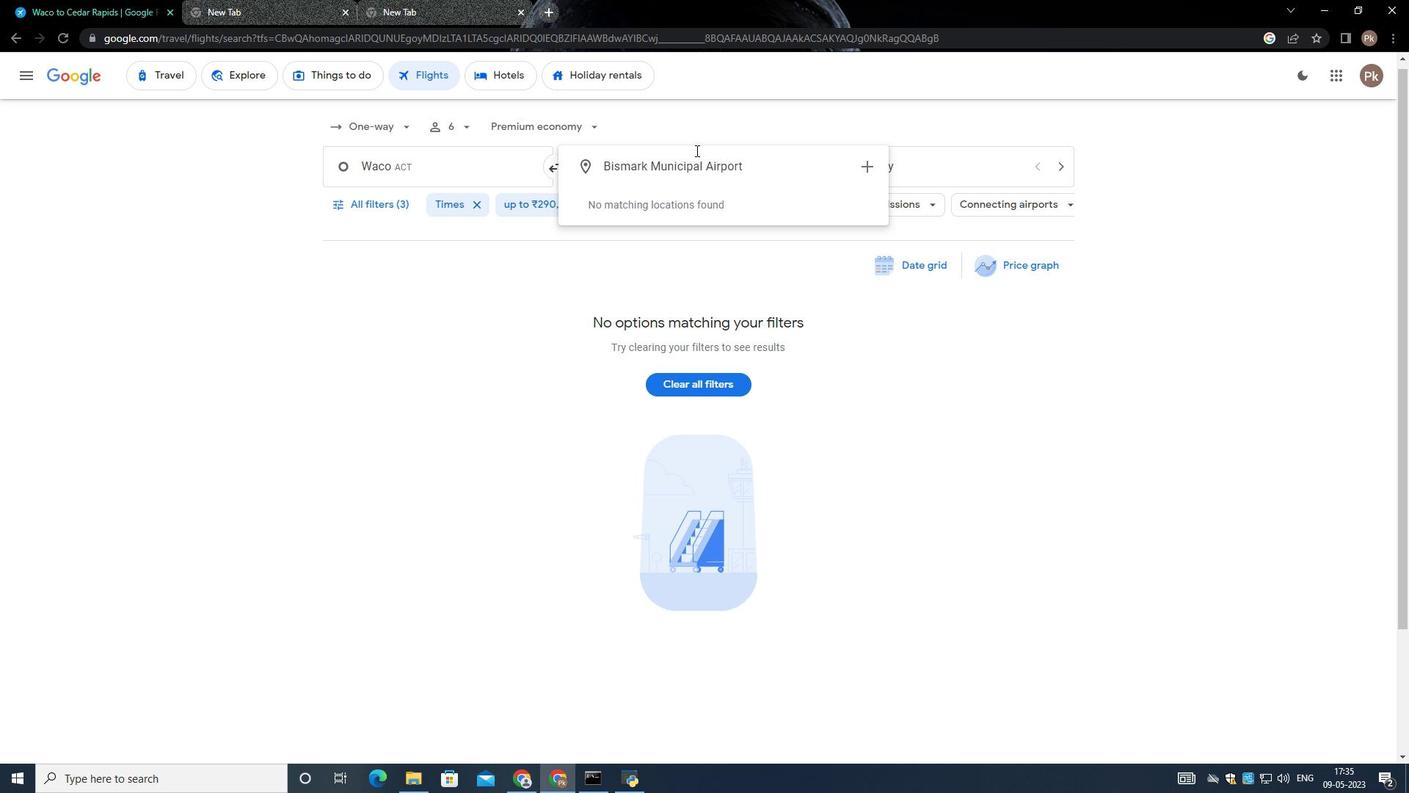 
Action: Mouse moved to (904, 154)
Screenshot: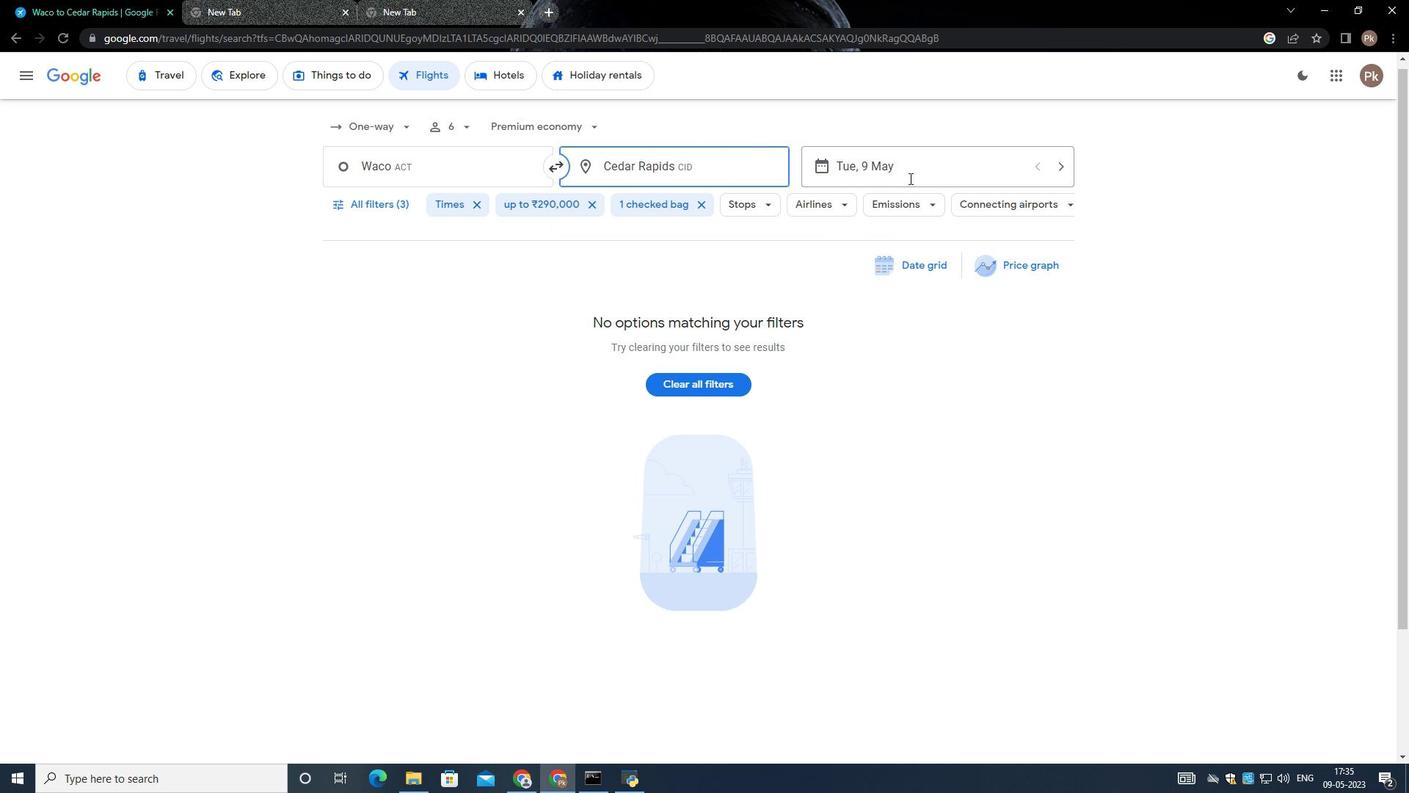 
Action: Mouse pressed left at (904, 154)
Screenshot: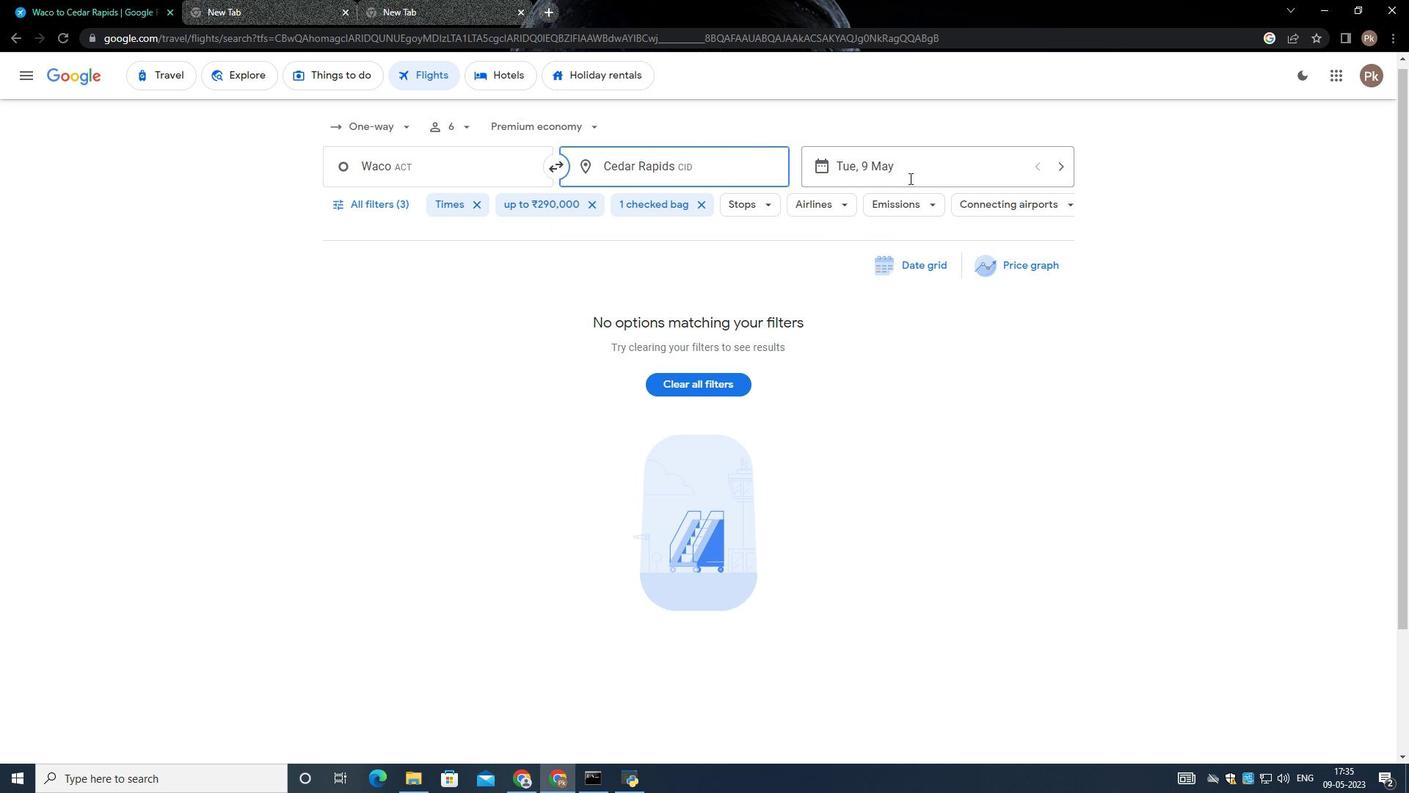 
Action: Mouse moved to (619, 326)
Screenshot: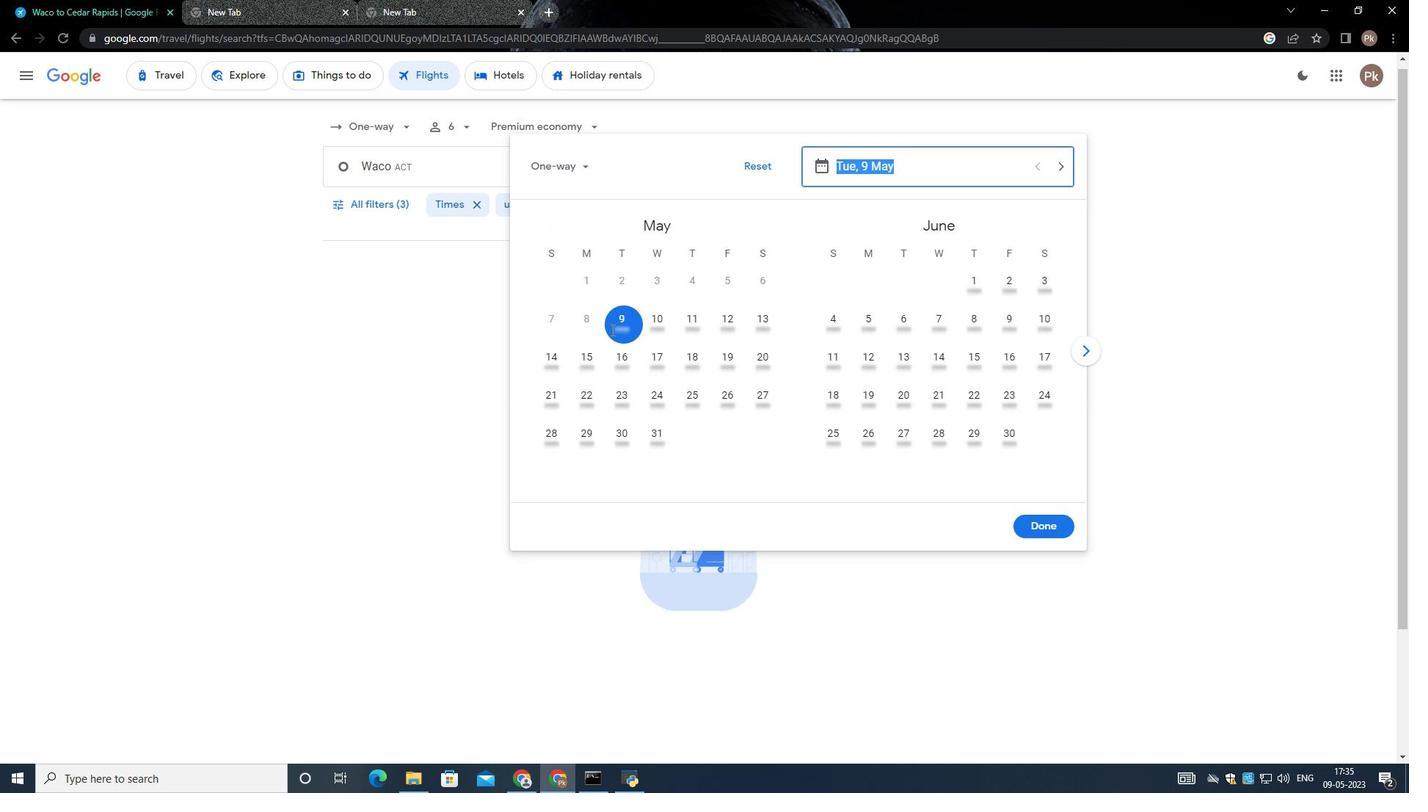 
Action: Mouse pressed left at (619, 326)
Screenshot: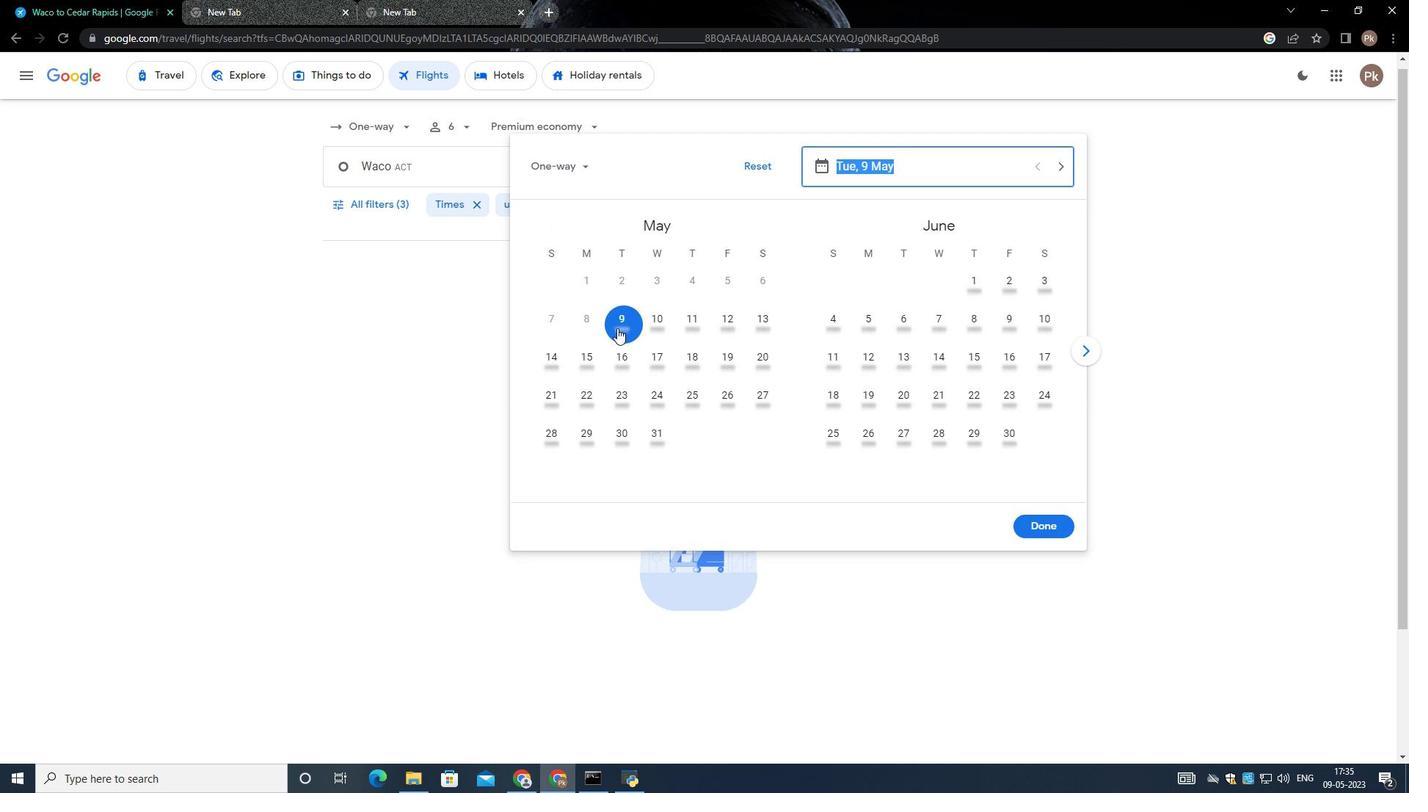 
Action: Mouse moved to (1057, 530)
Screenshot: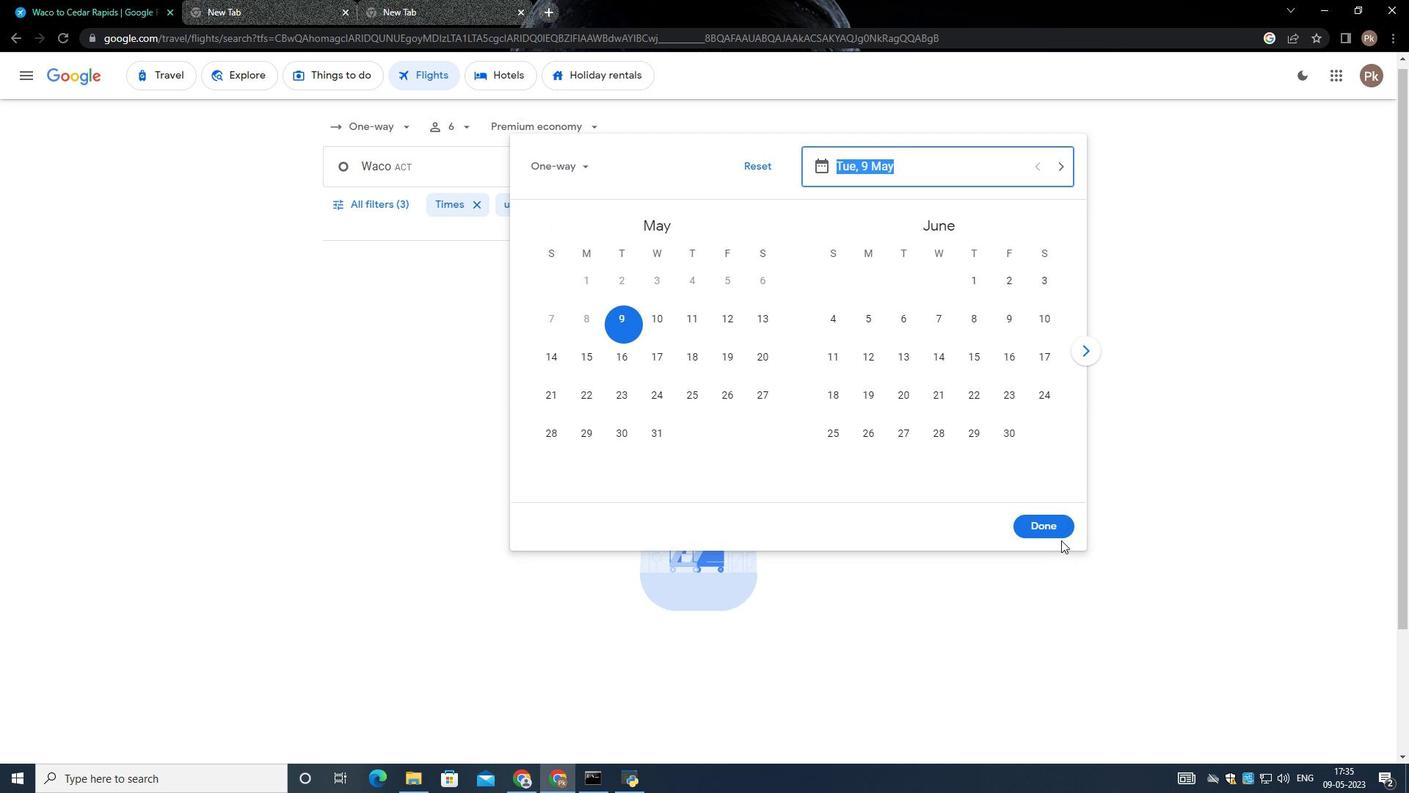 
Action: Mouse pressed left at (1057, 530)
Screenshot: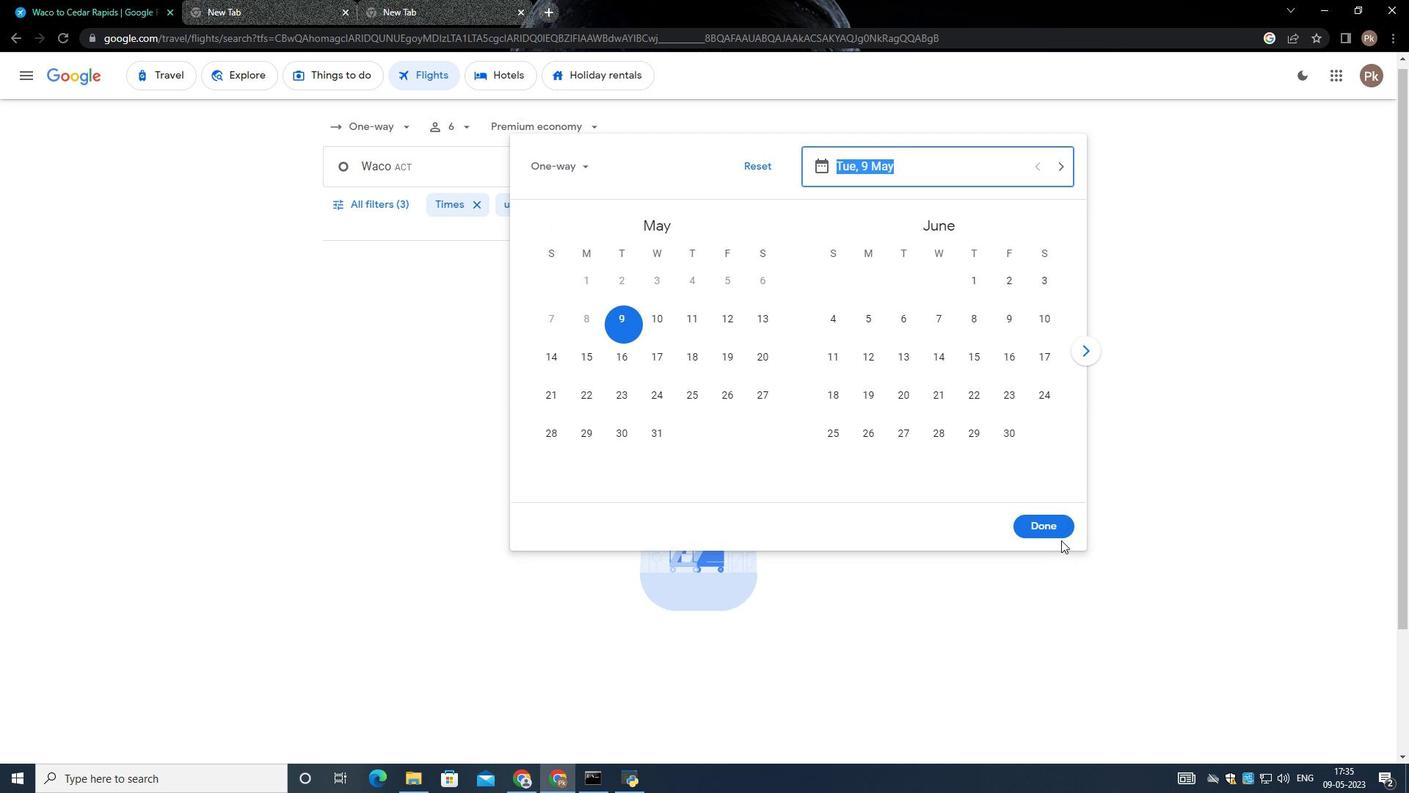 
Action: Mouse moved to (370, 207)
Screenshot: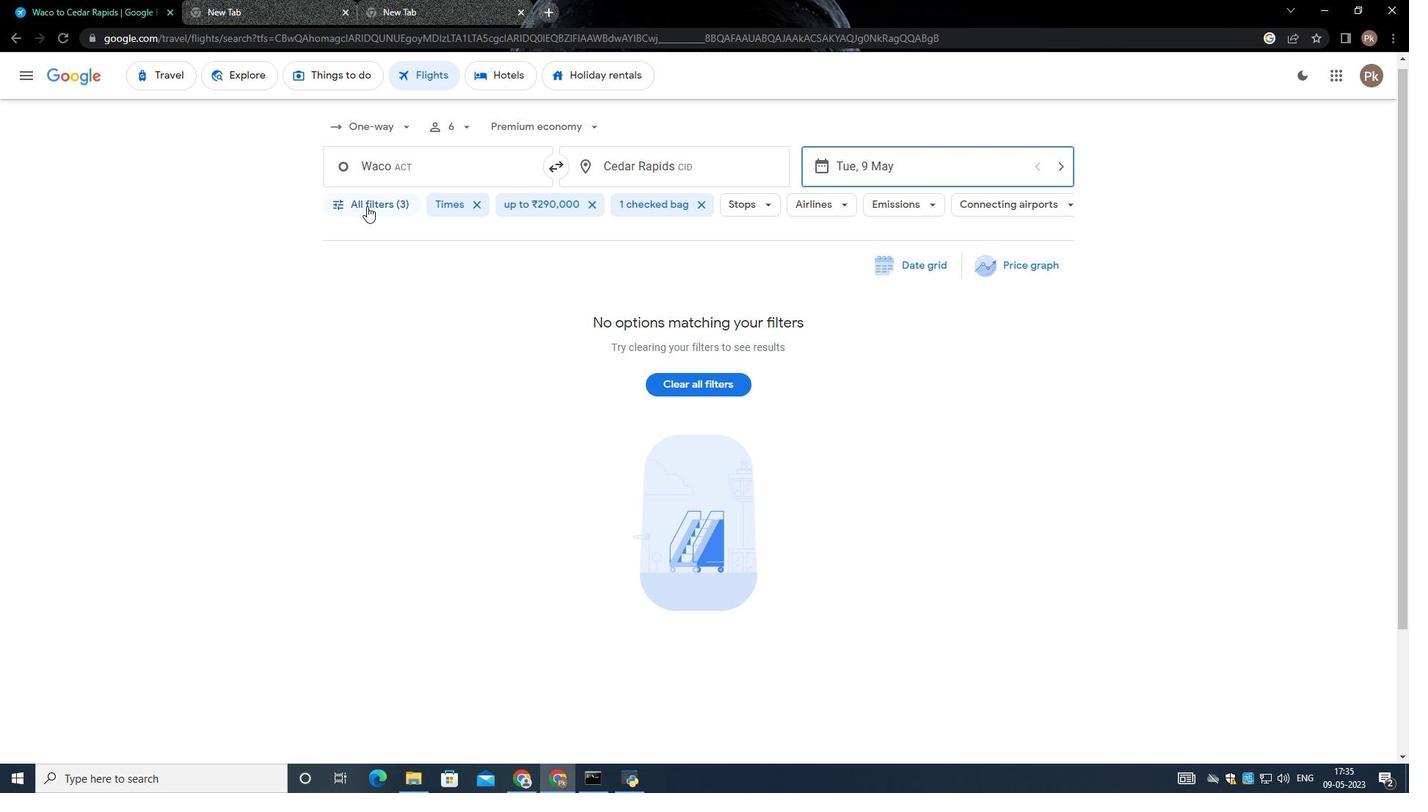 
Action: Mouse pressed left at (370, 207)
Screenshot: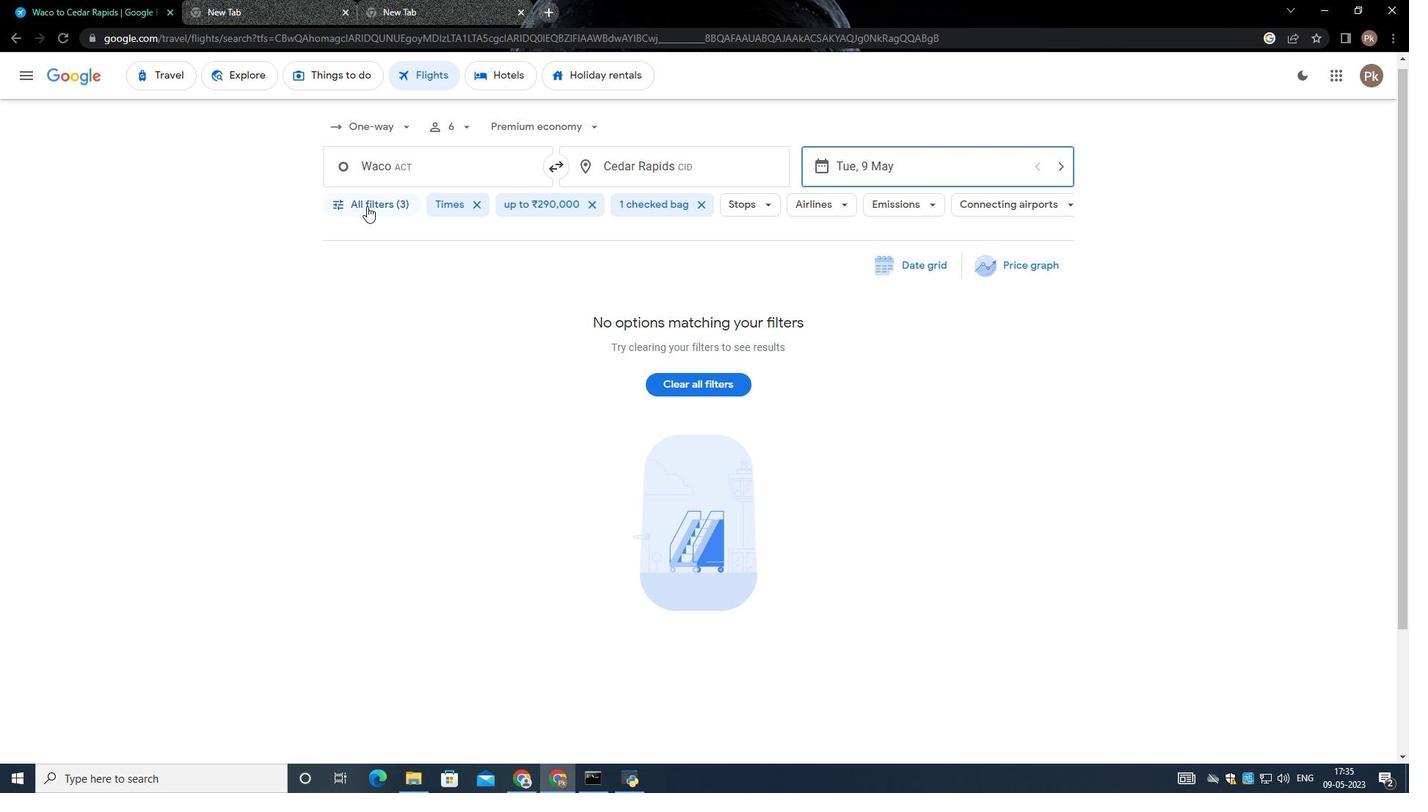 
Action: Mouse moved to (538, 514)
Screenshot: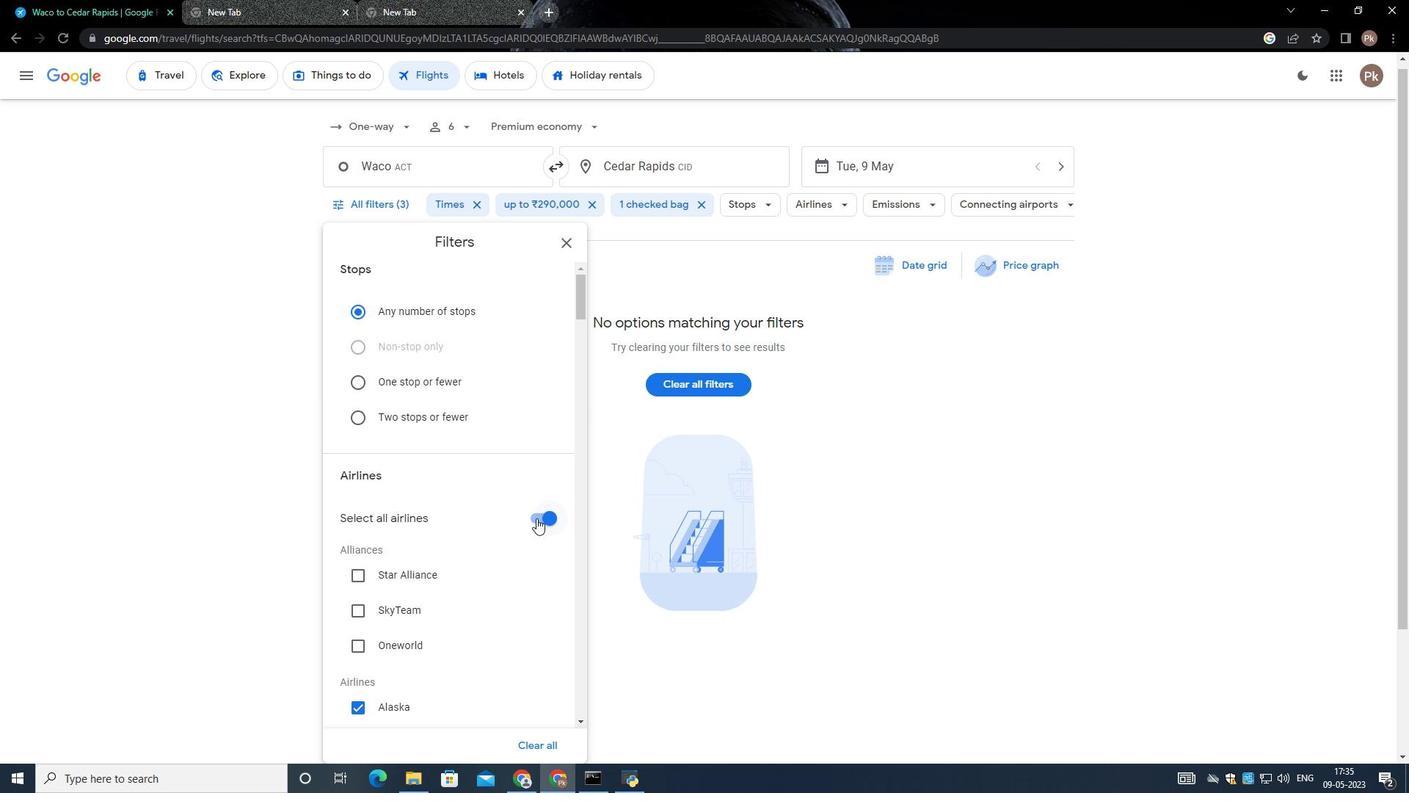 
Action: Mouse pressed left at (538, 514)
Screenshot: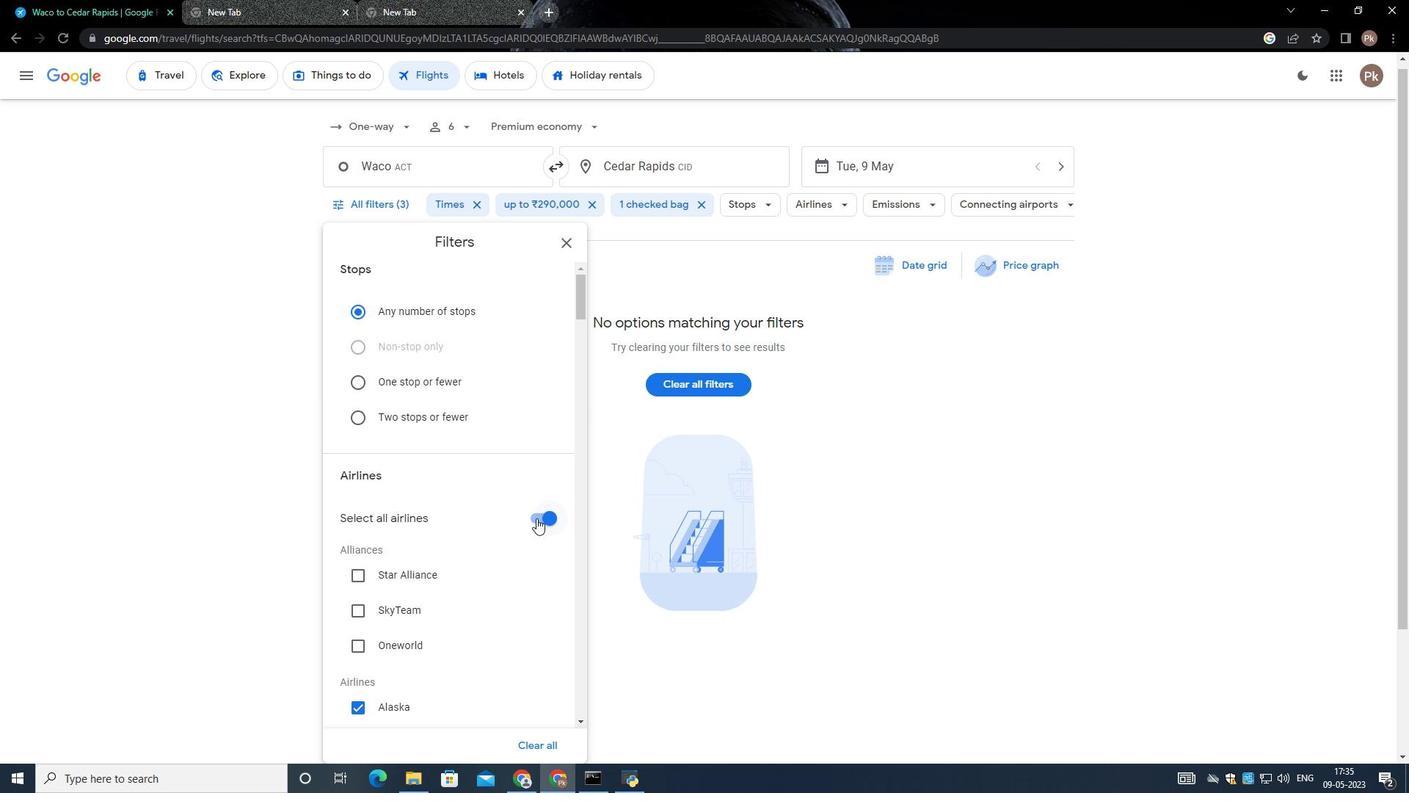 
Action: Mouse moved to (487, 408)
Screenshot: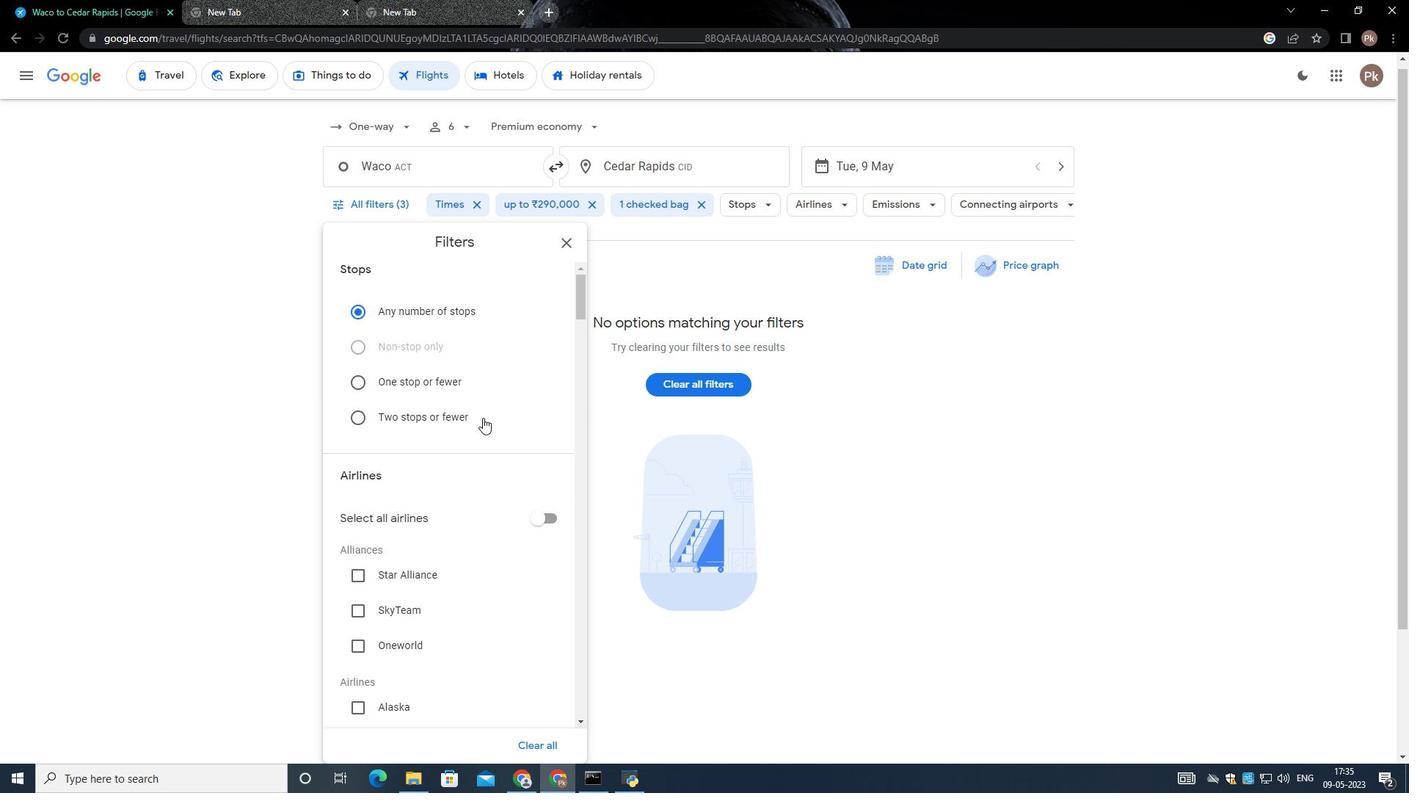 
Action: Mouse scrolled (487, 408) with delta (0, 0)
Screenshot: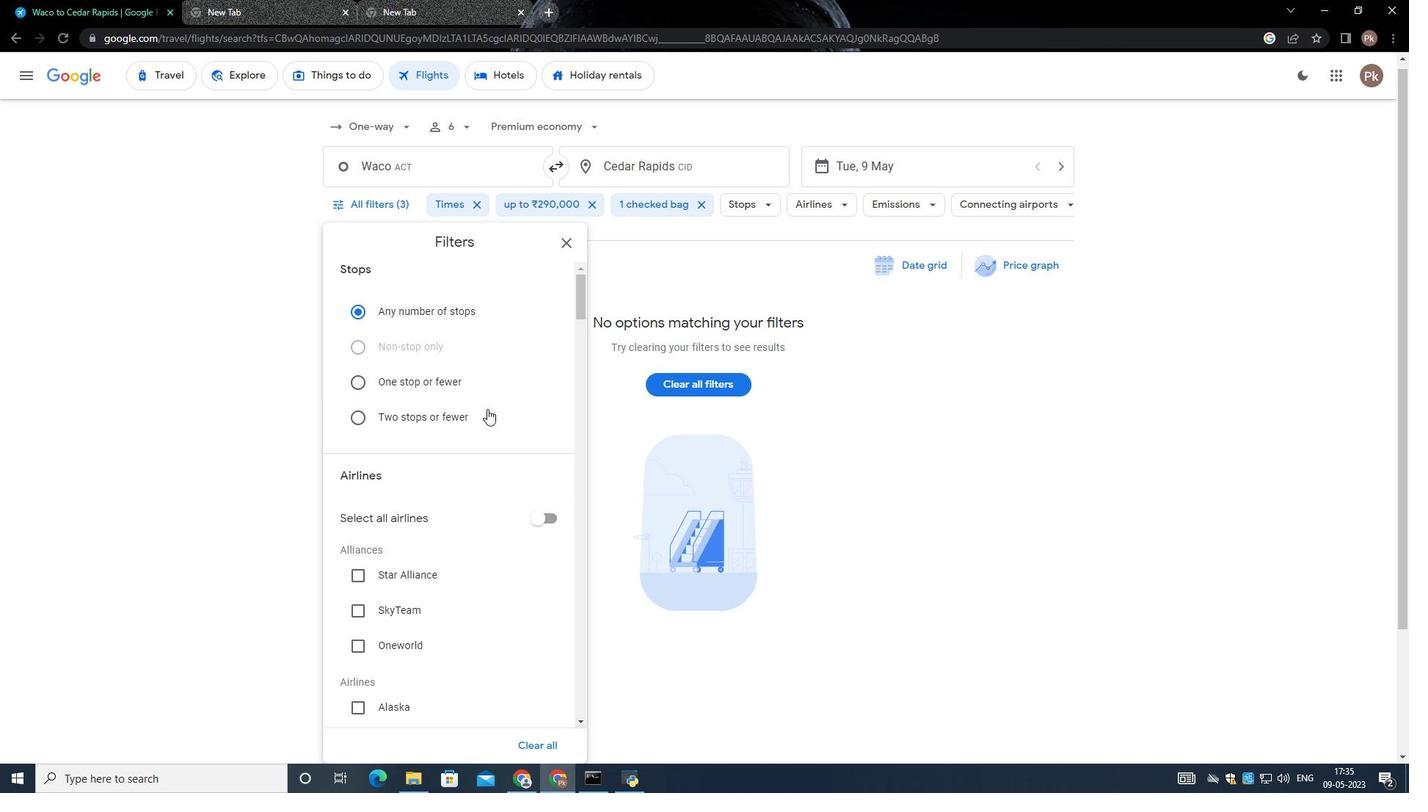 
Action: Mouse moved to (486, 409)
Screenshot: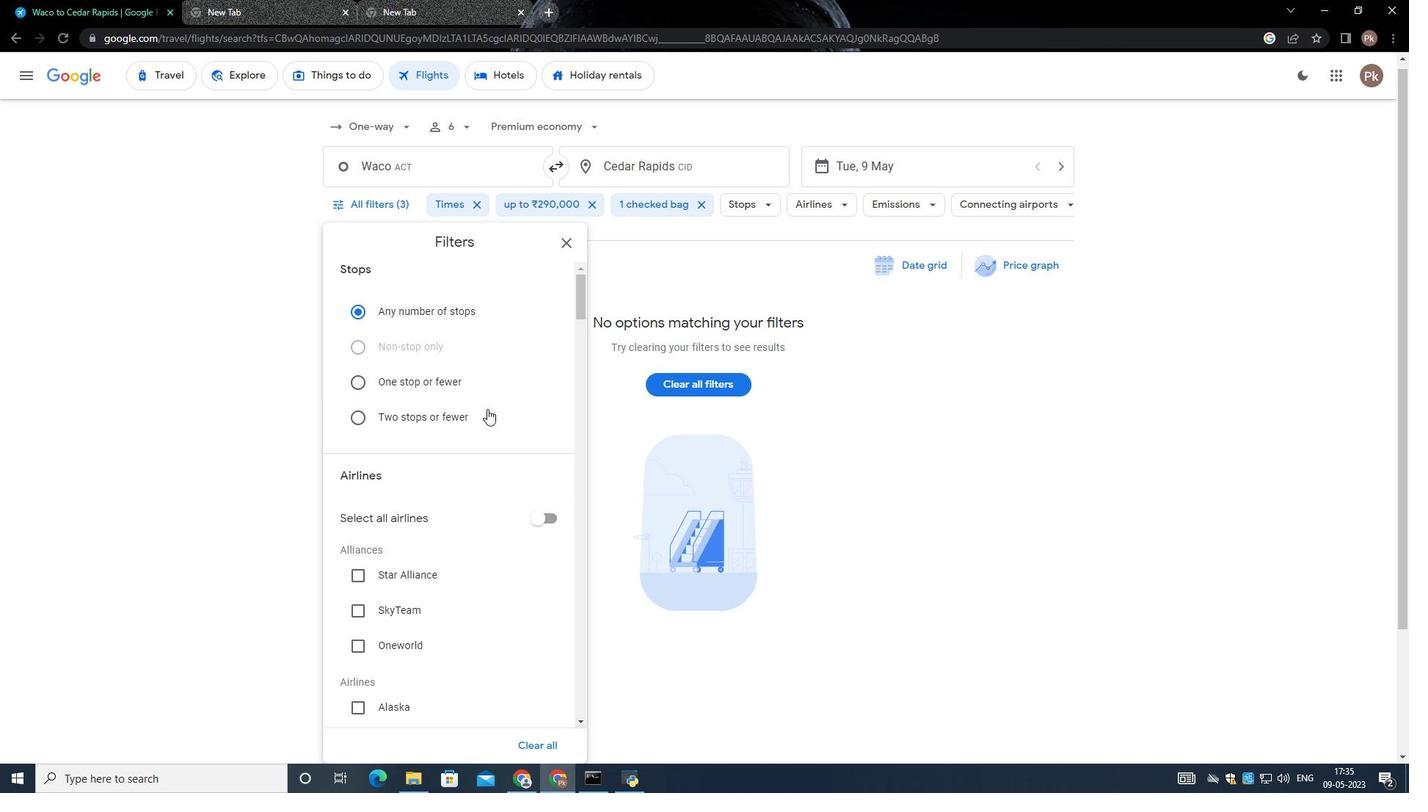 
Action: Mouse scrolled (486, 408) with delta (0, 0)
Screenshot: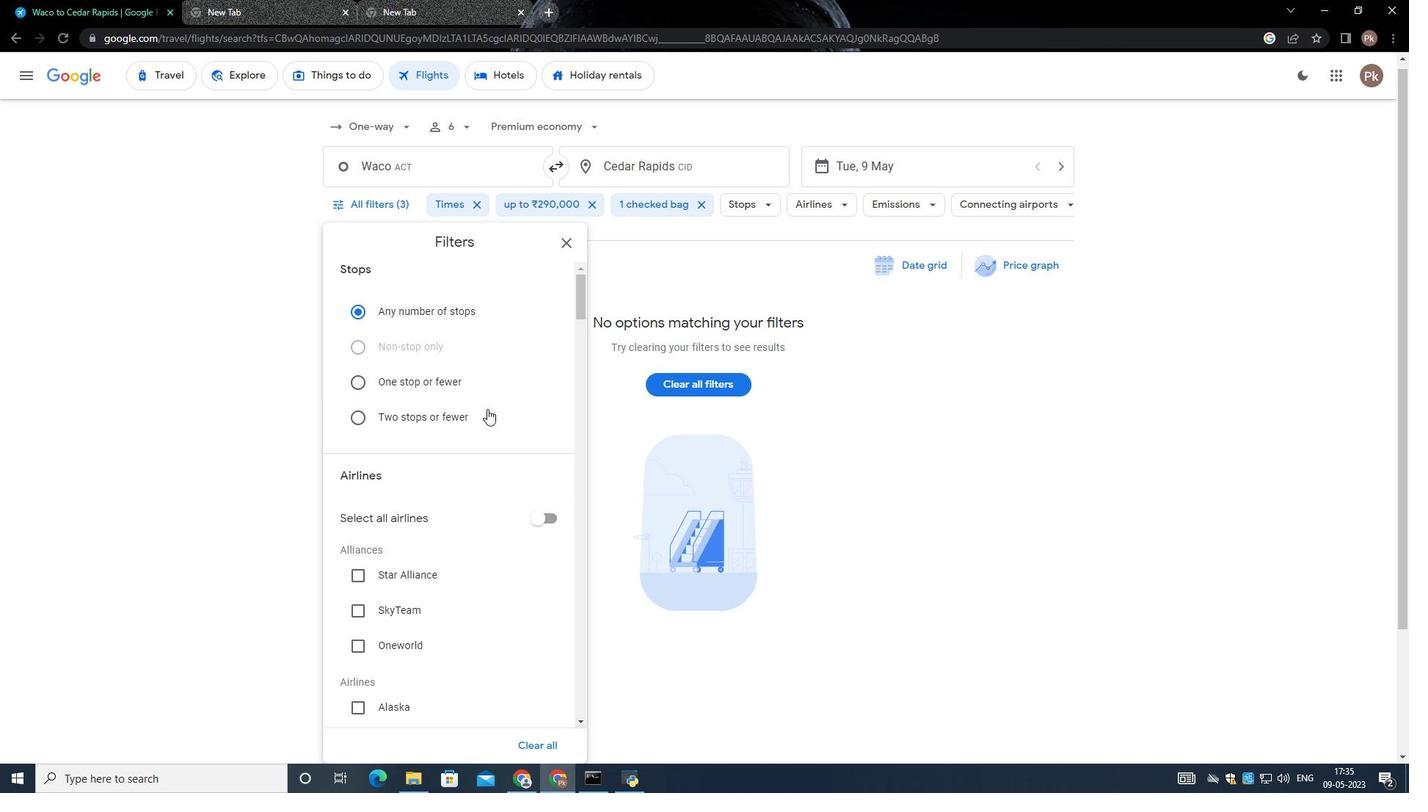 
Action: Mouse scrolled (486, 408) with delta (0, 0)
Screenshot: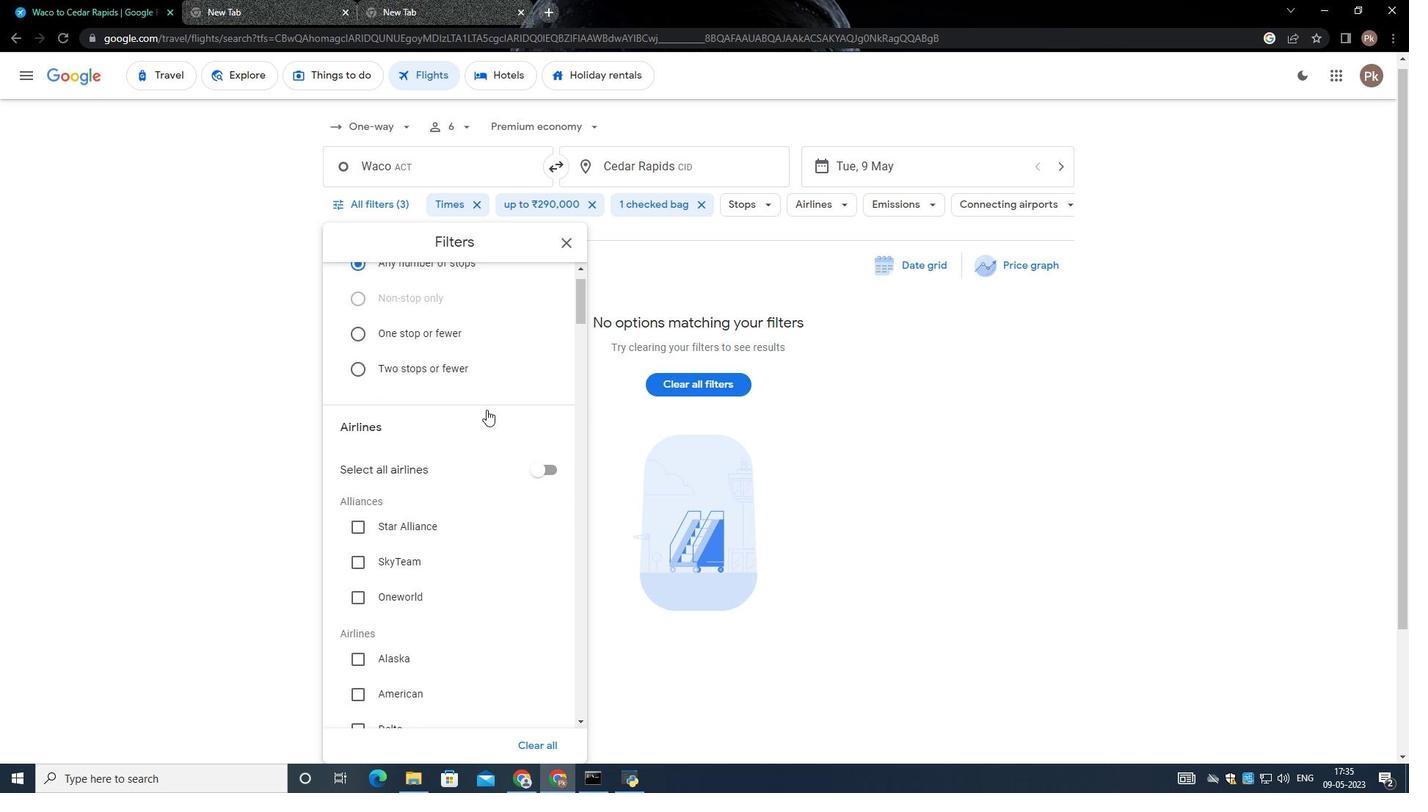 
Action: Mouse scrolled (486, 408) with delta (0, 0)
Screenshot: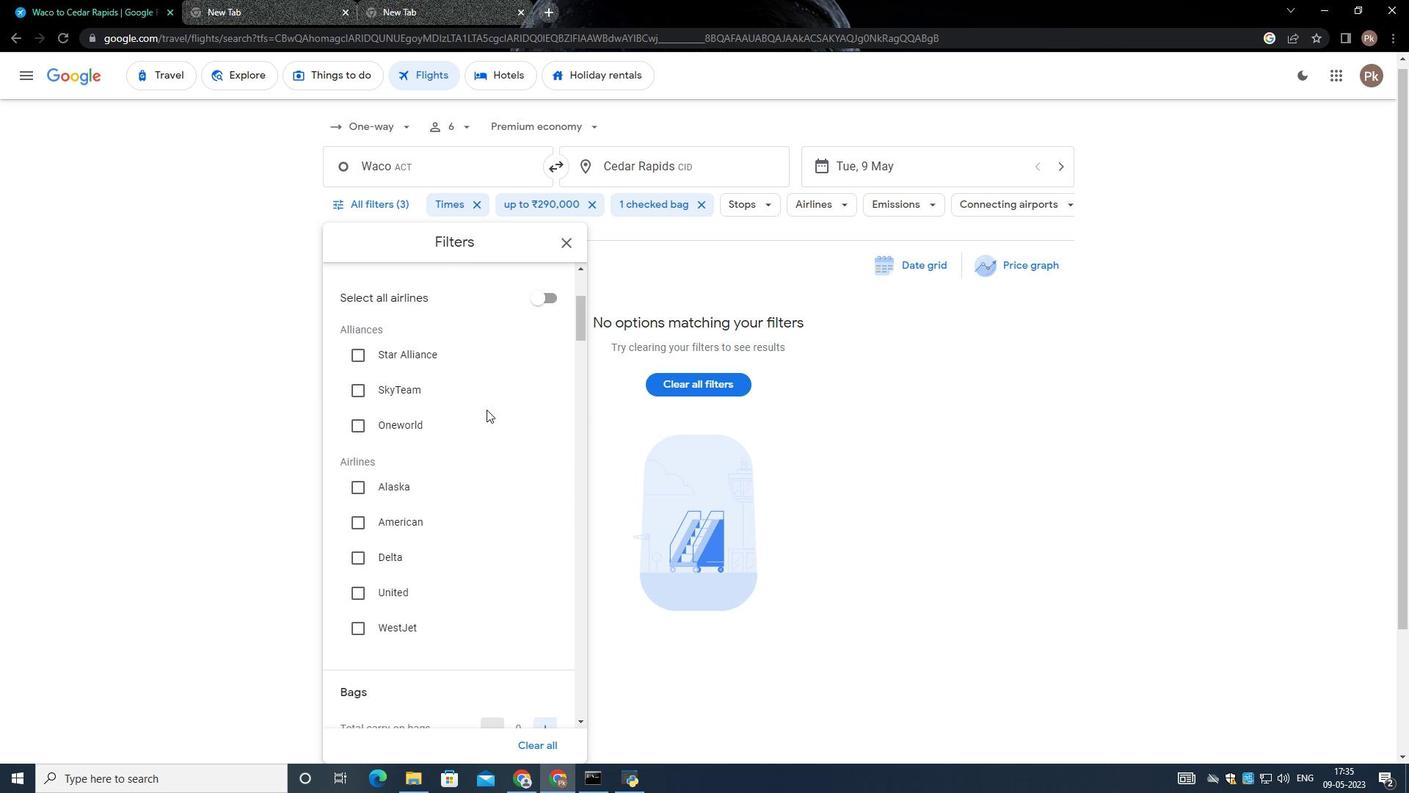 
Action: Mouse moved to (486, 410)
Screenshot: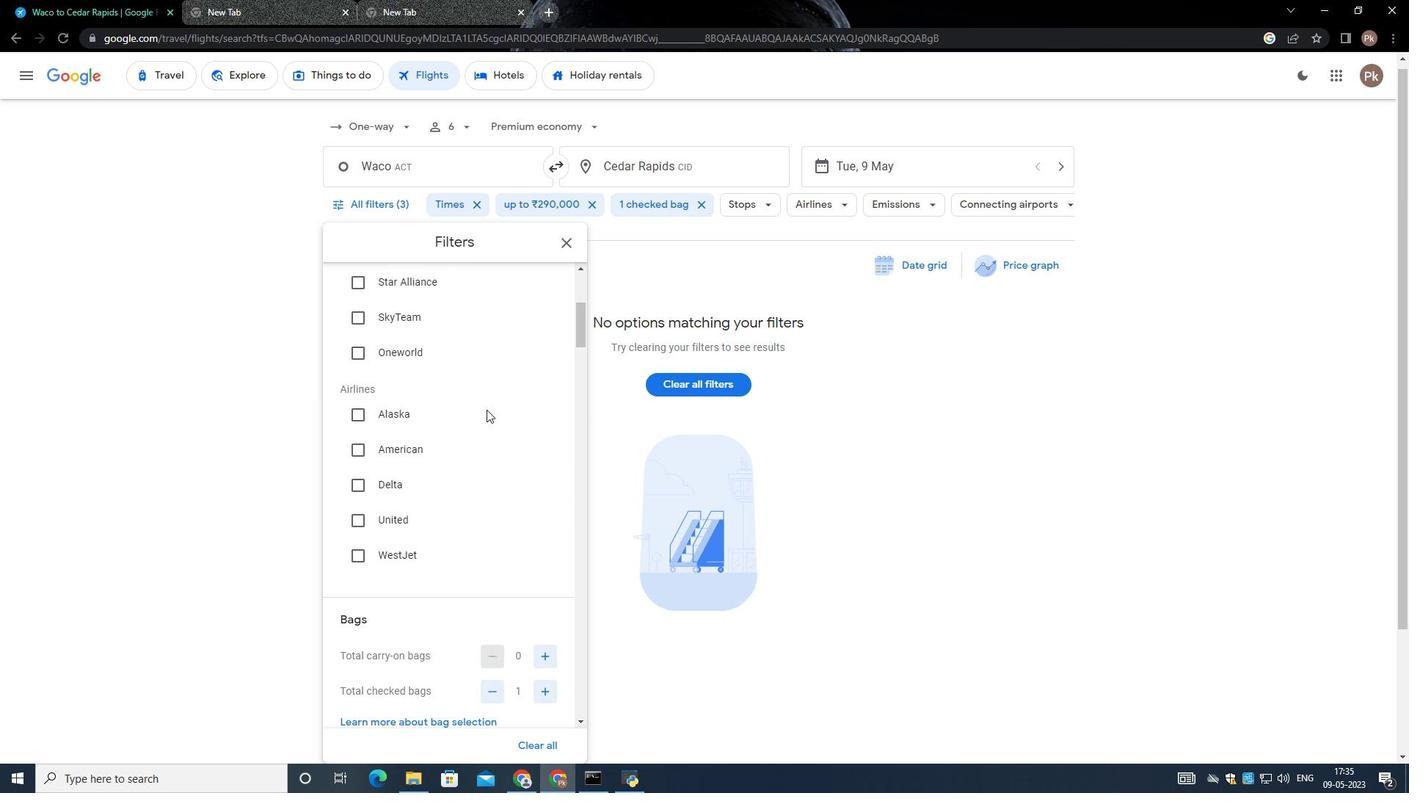 
Action: Mouse scrolled (486, 409) with delta (0, 0)
Screenshot: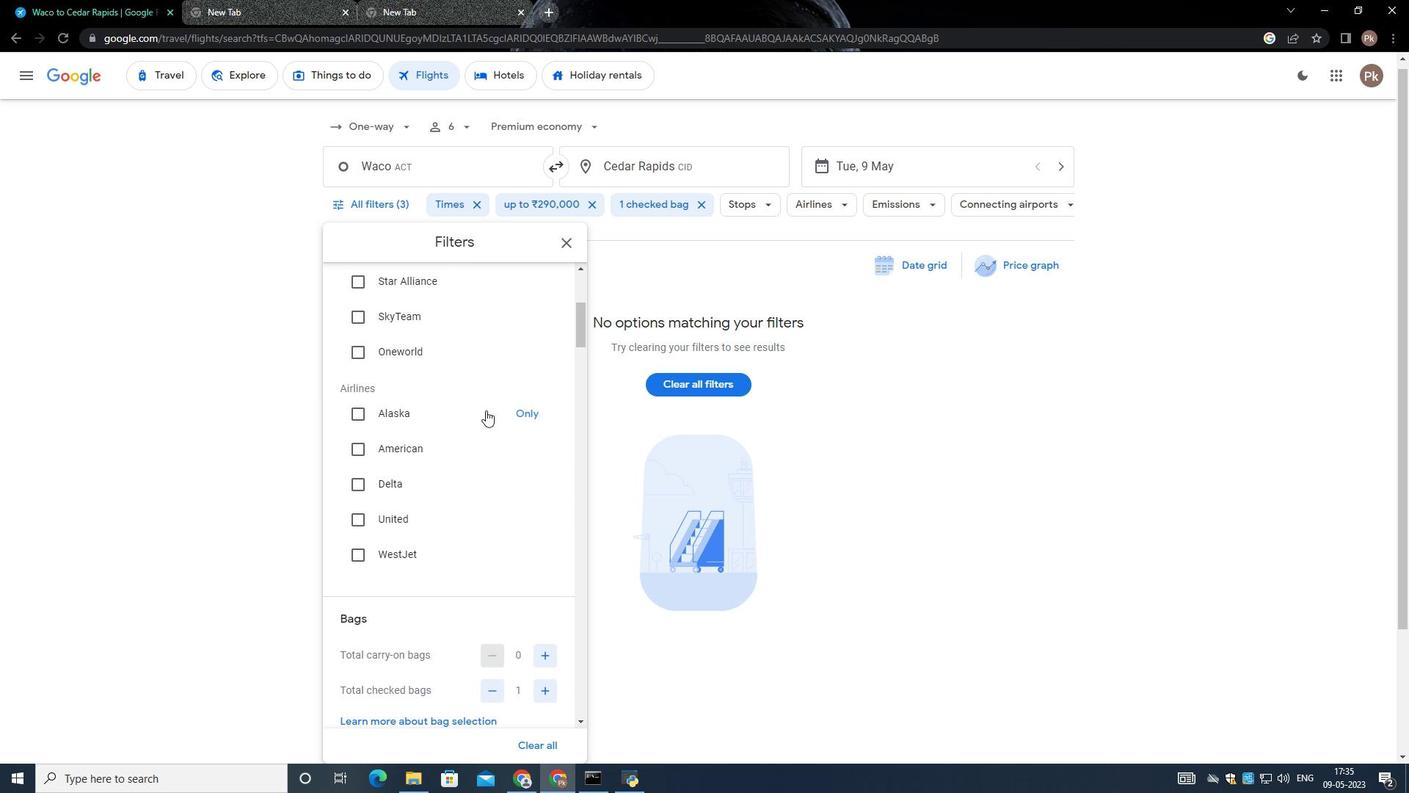 
Action: Mouse scrolled (486, 409) with delta (0, 0)
Screenshot: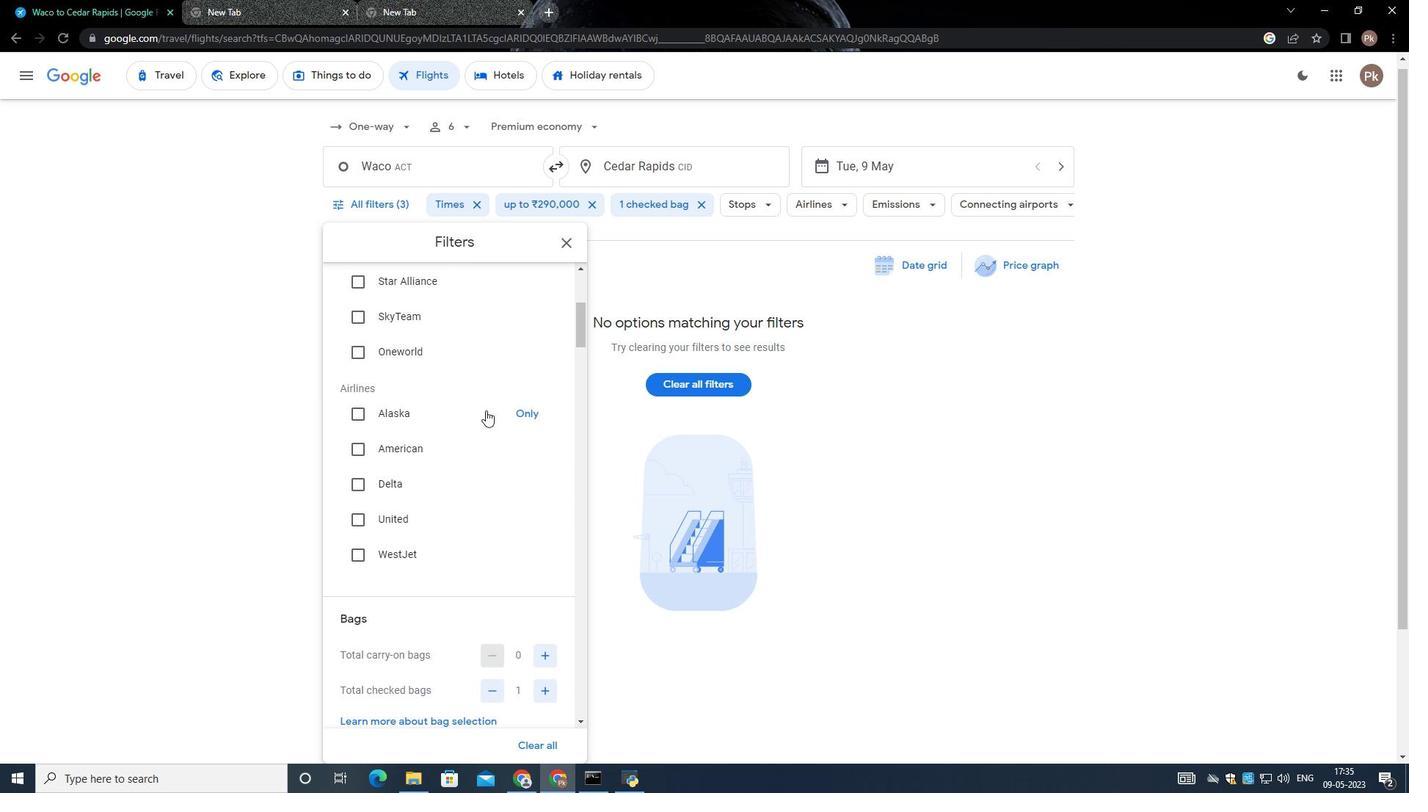 
Action: Mouse moved to (486, 411)
Screenshot: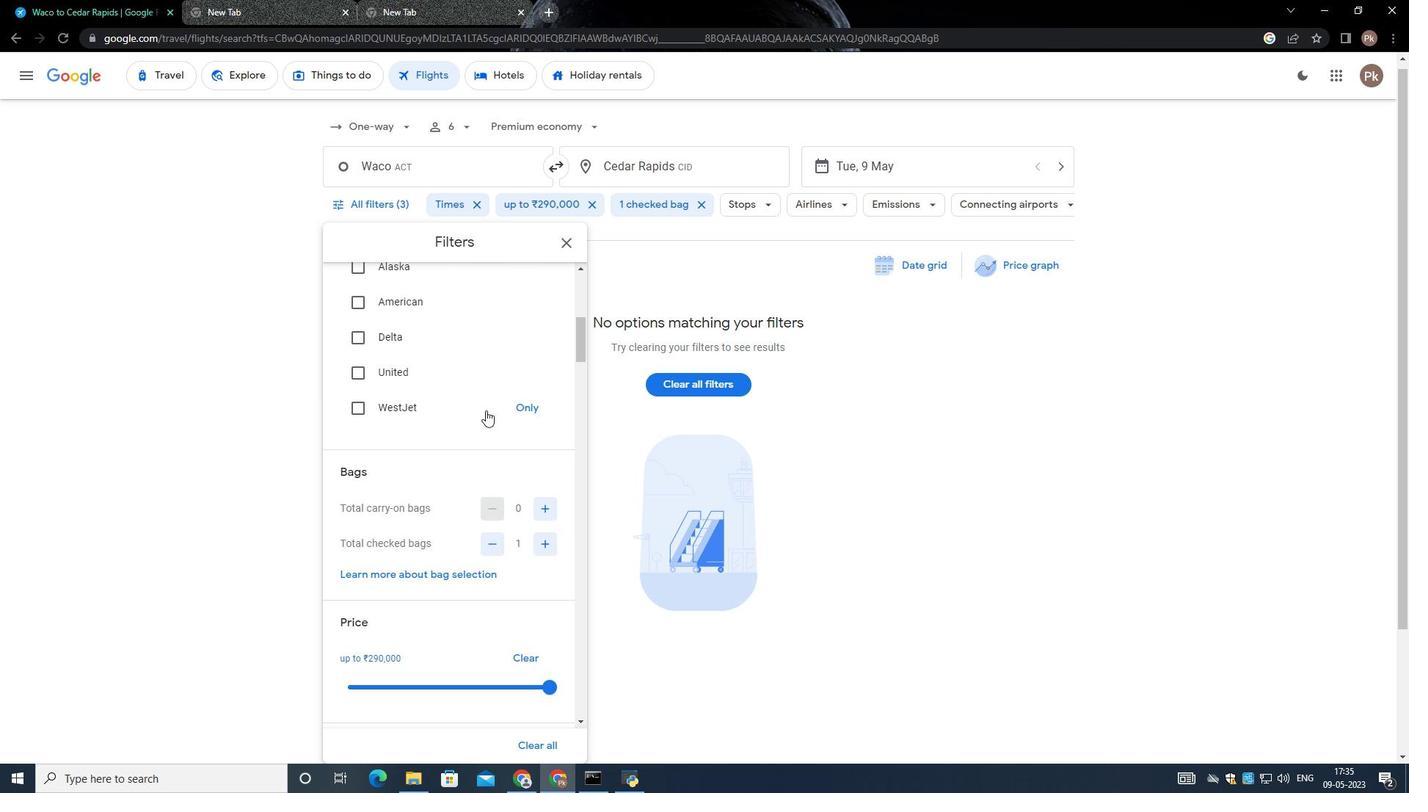 
Action: Mouse scrolled (486, 411) with delta (0, 0)
Screenshot: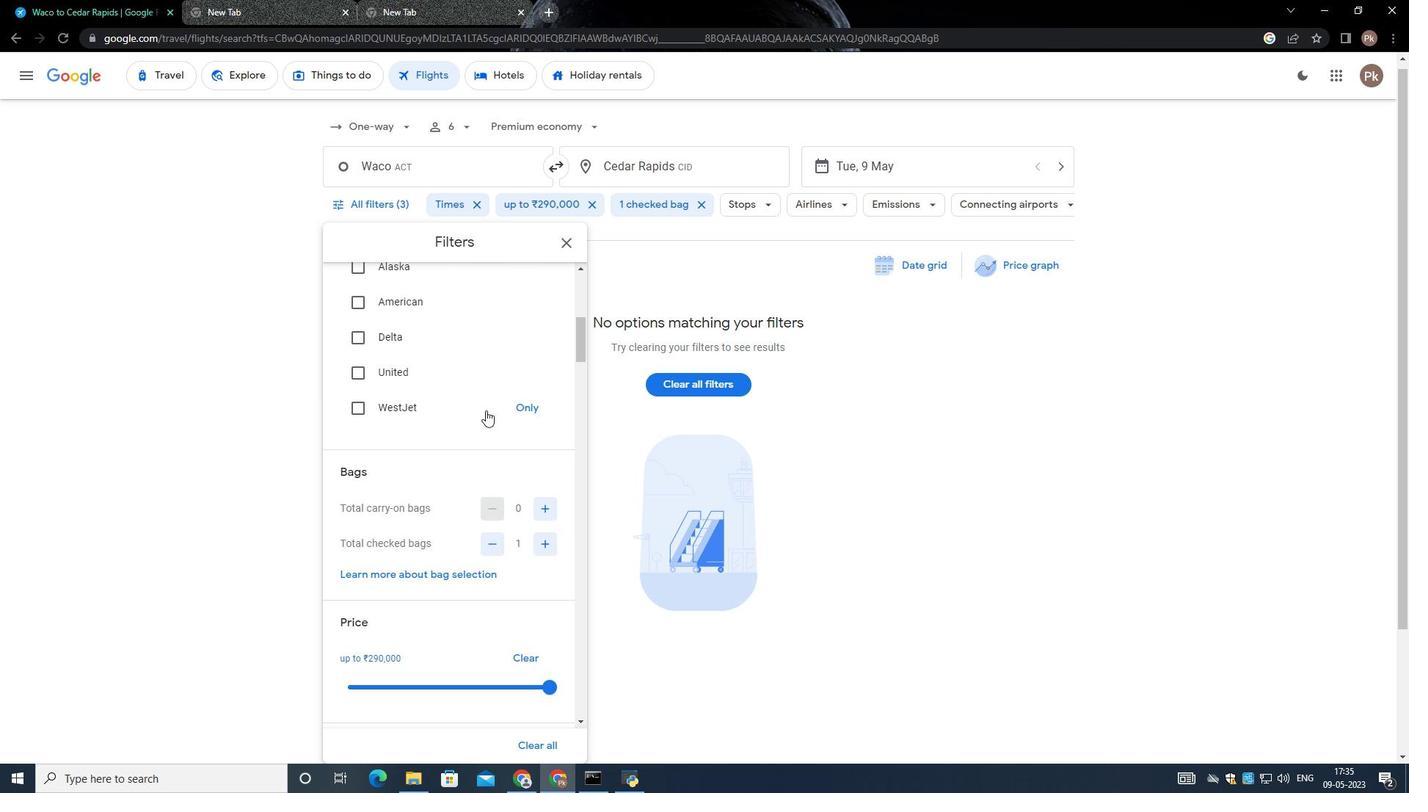 
Action: Mouse moved to (486, 415)
Screenshot: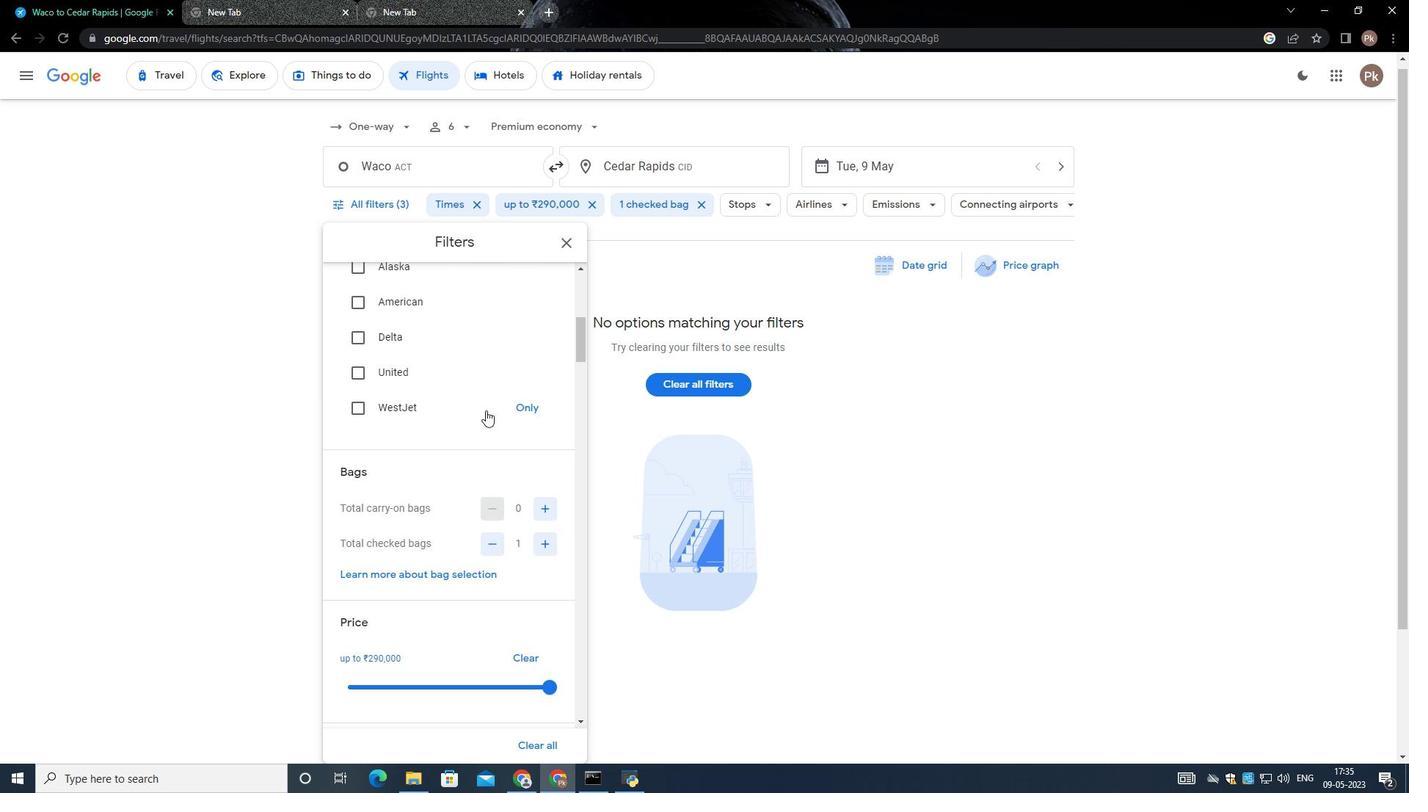 
Action: Mouse scrolled (486, 414) with delta (0, 0)
Screenshot: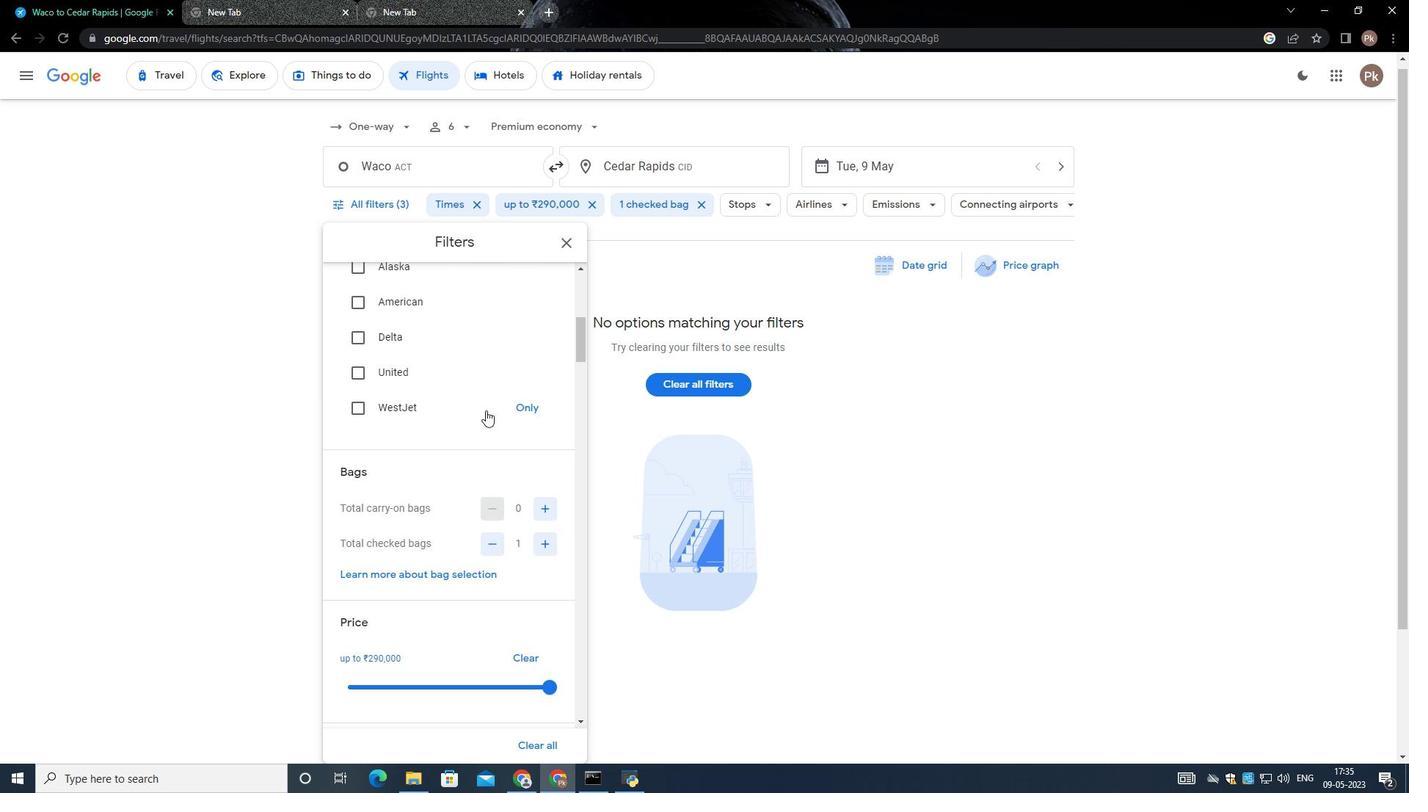 
Action: Mouse moved to (552, 359)
Screenshot: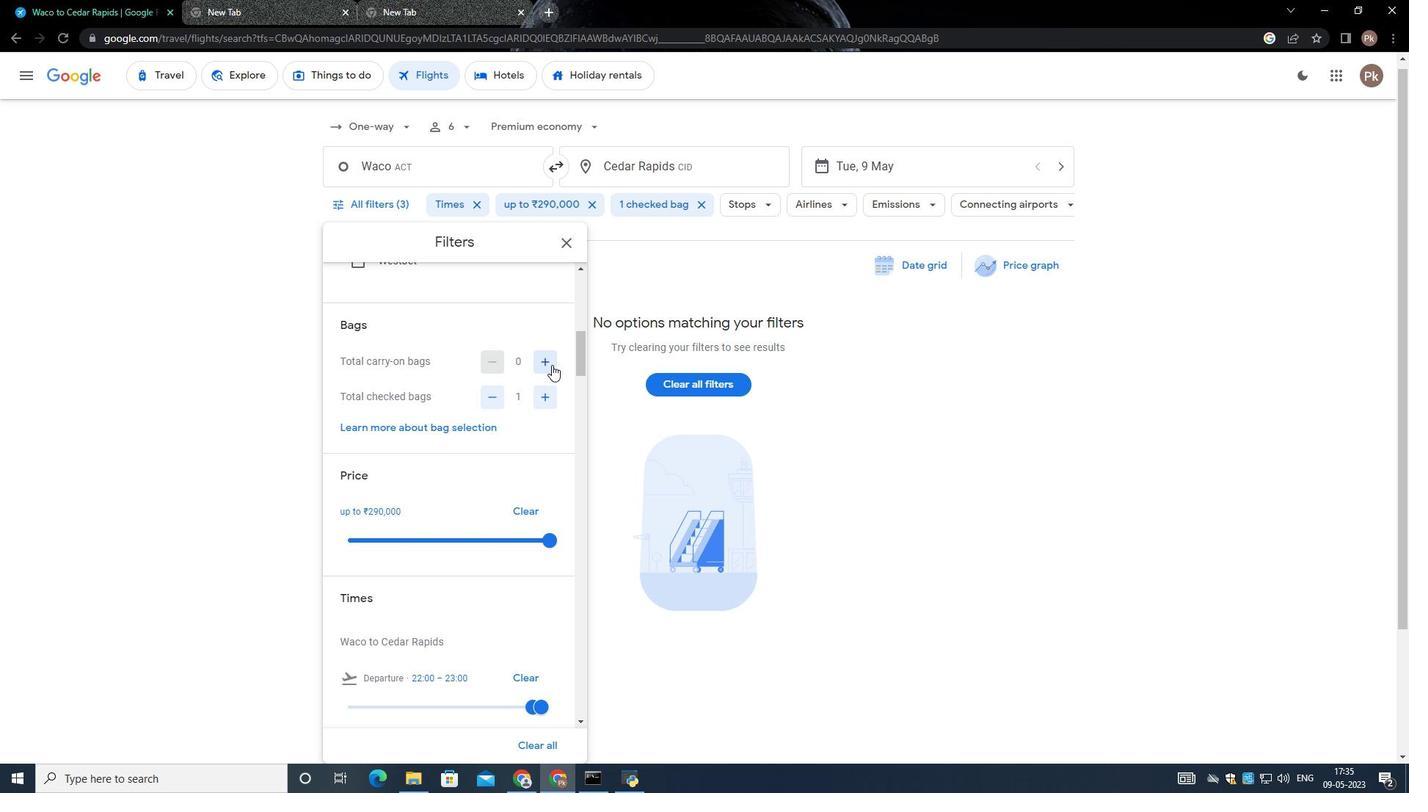 
Action: Mouse pressed left at (552, 359)
Screenshot: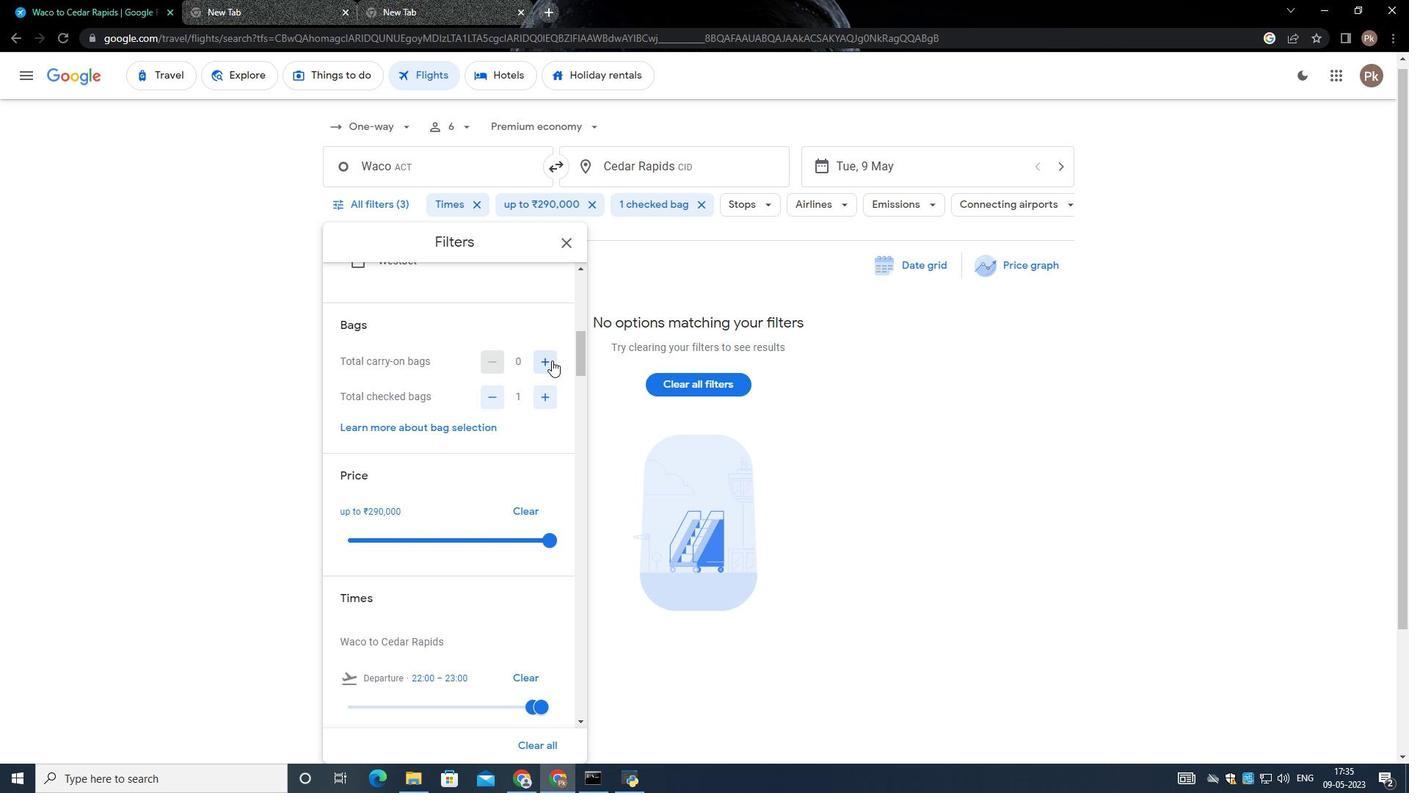 
Action: Mouse moved to (493, 393)
Screenshot: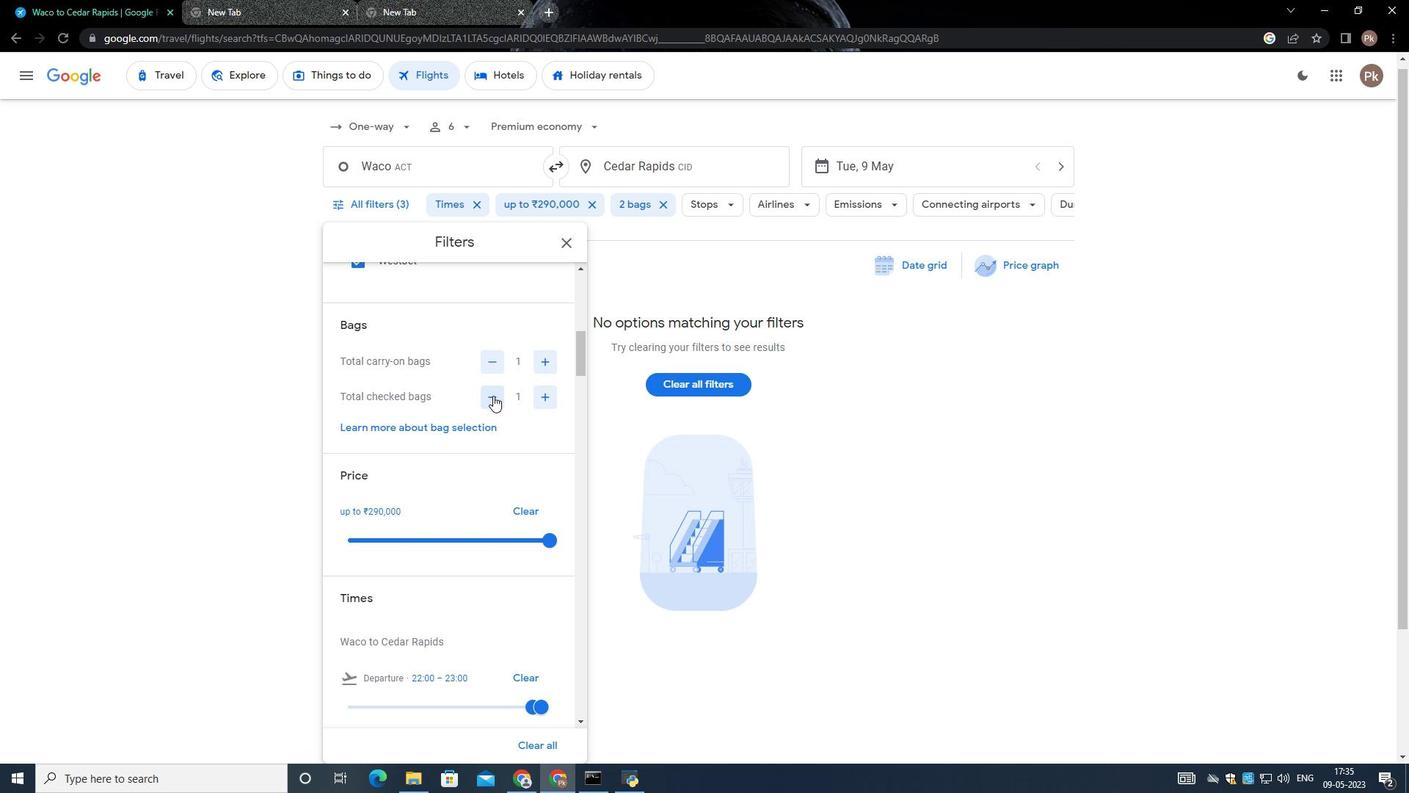 
Action: Mouse pressed left at (493, 393)
Screenshot: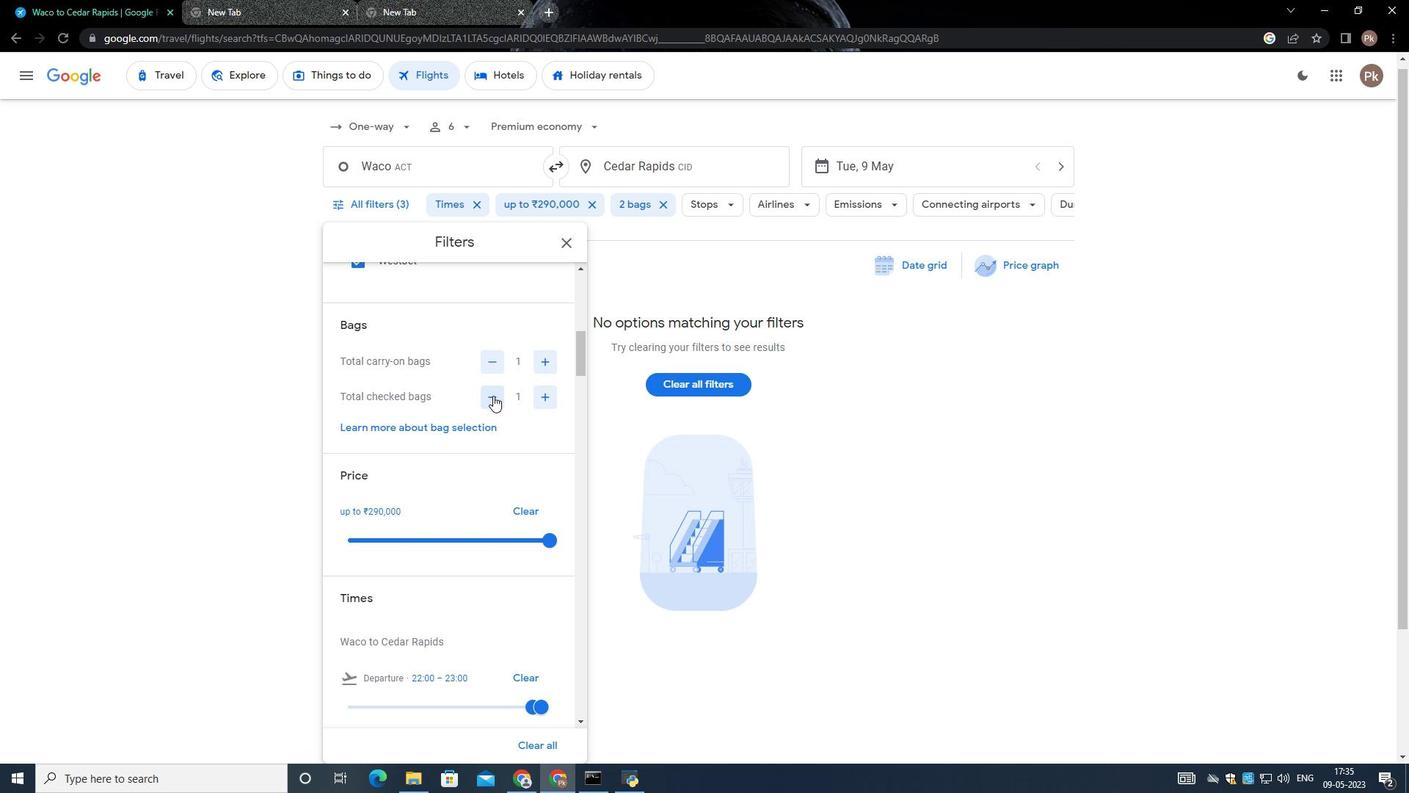 
Action: Mouse moved to (550, 540)
Screenshot: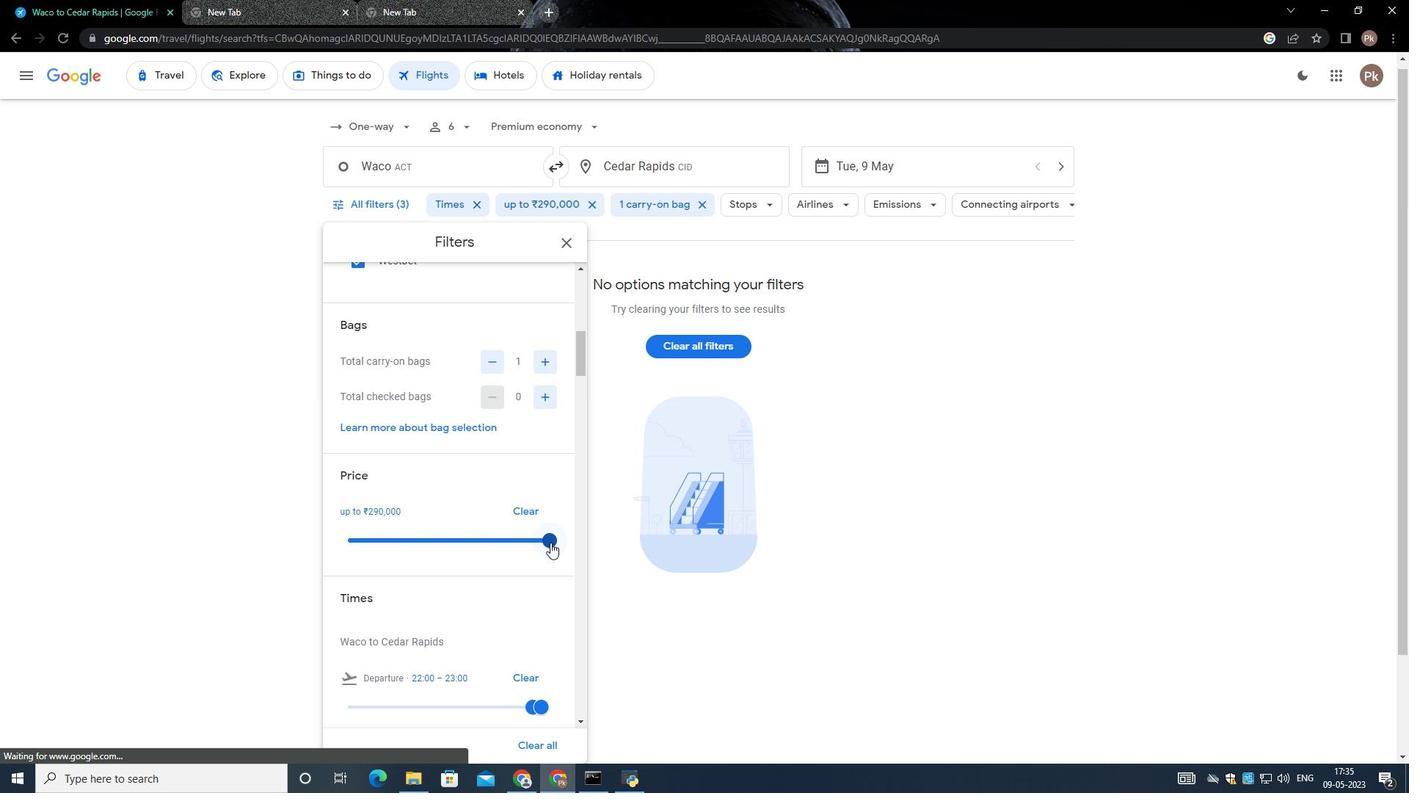 
Action: Mouse pressed left at (550, 540)
Screenshot: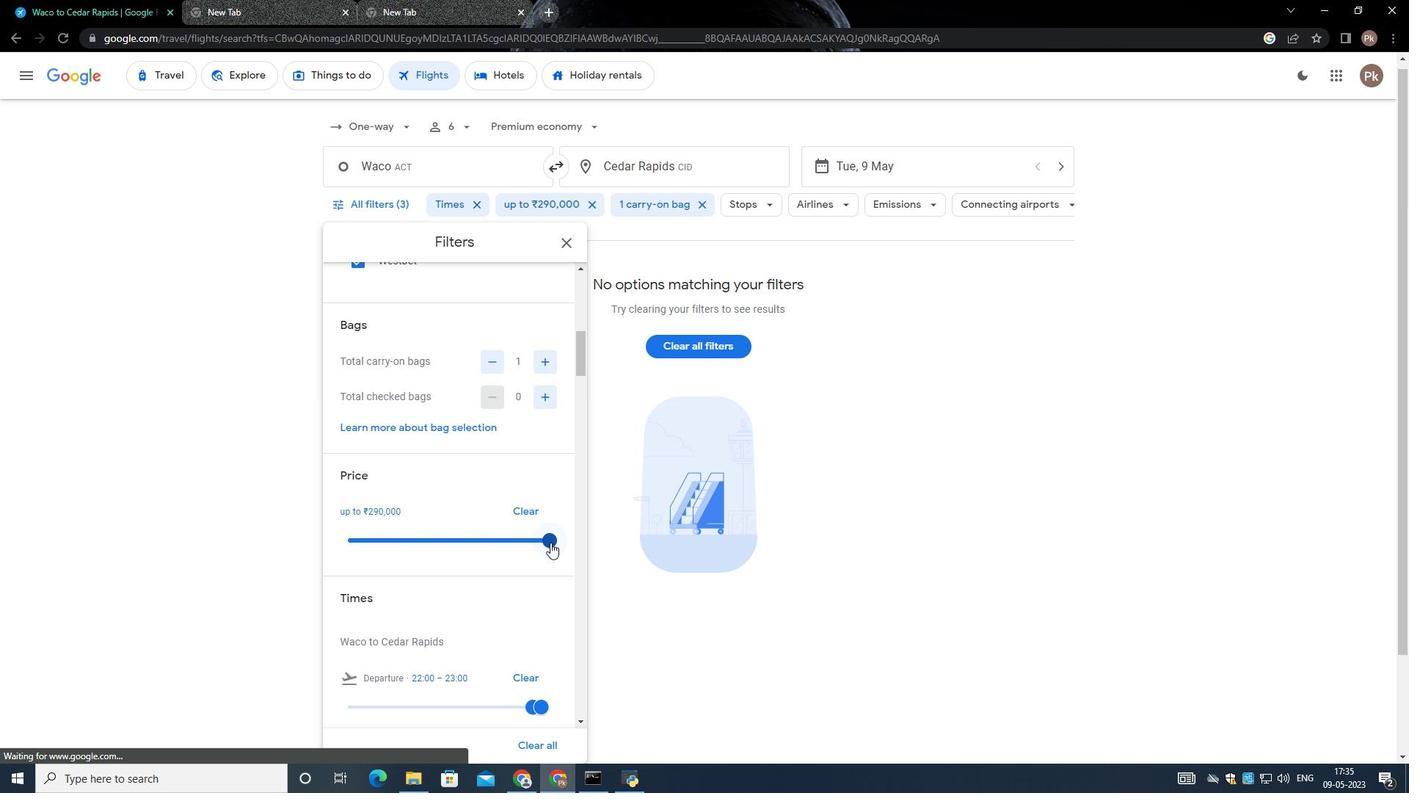 
Action: Mouse moved to (463, 511)
Screenshot: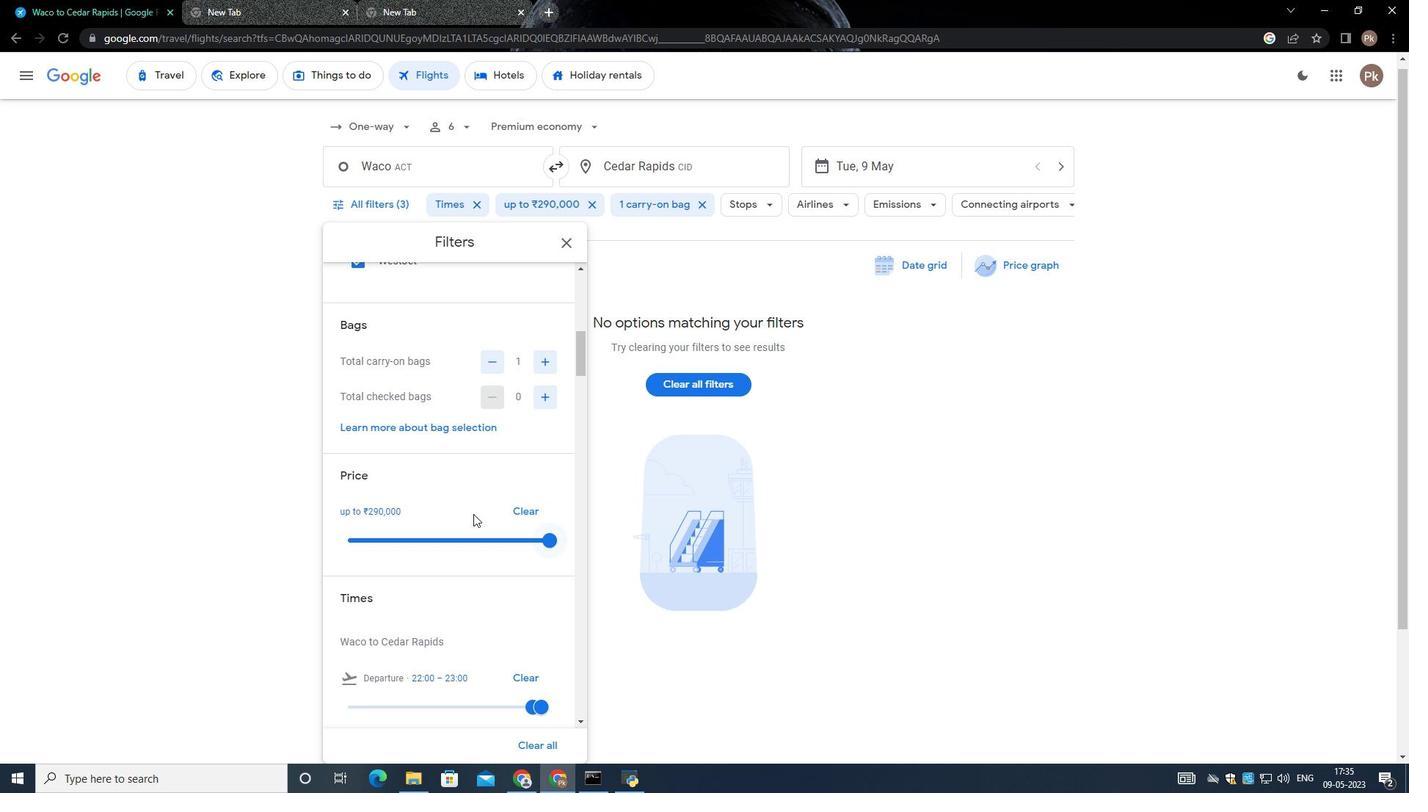 
Action: Mouse scrolled (463, 511) with delta (0, 0)
Screenshot: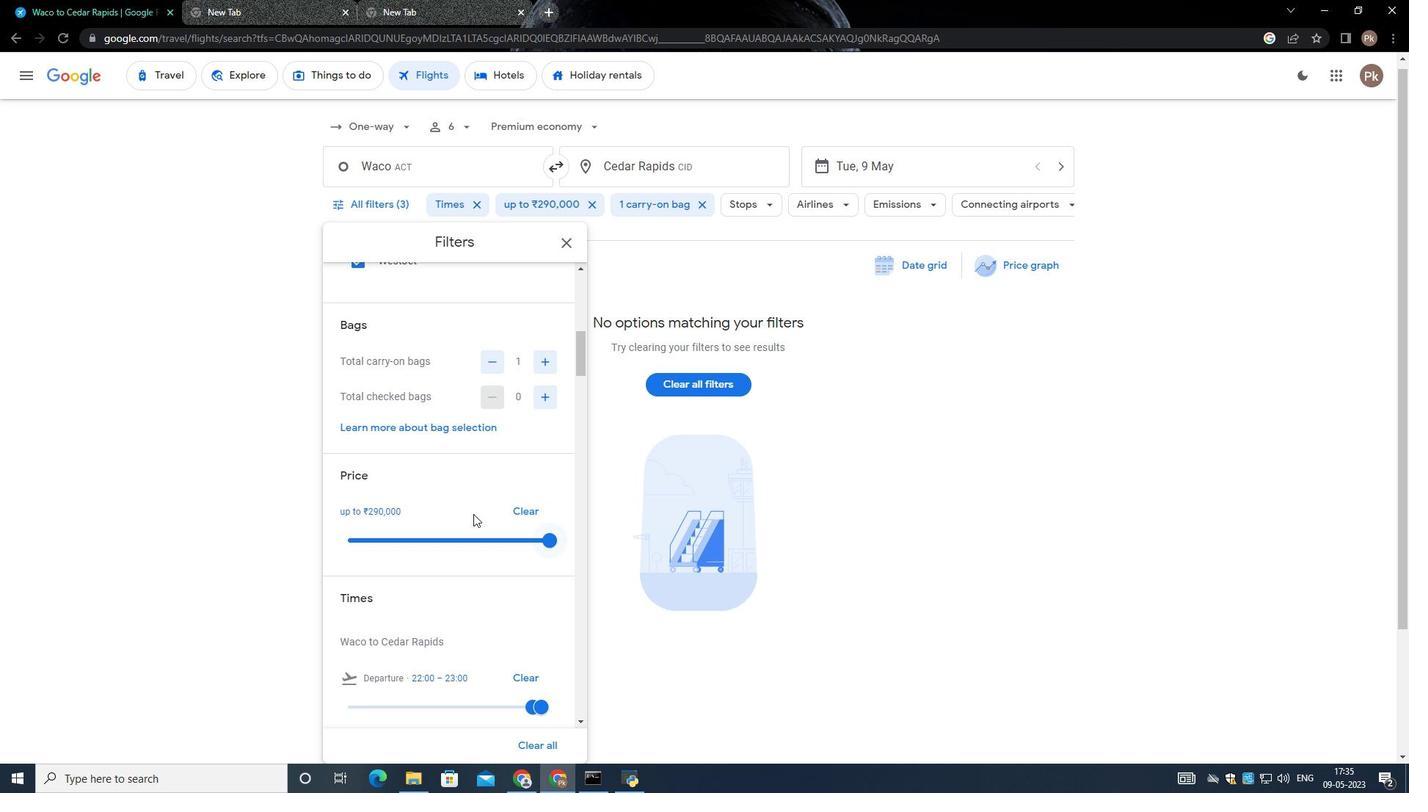 
Action: Mouse moved to (461, 511)
Screenshot: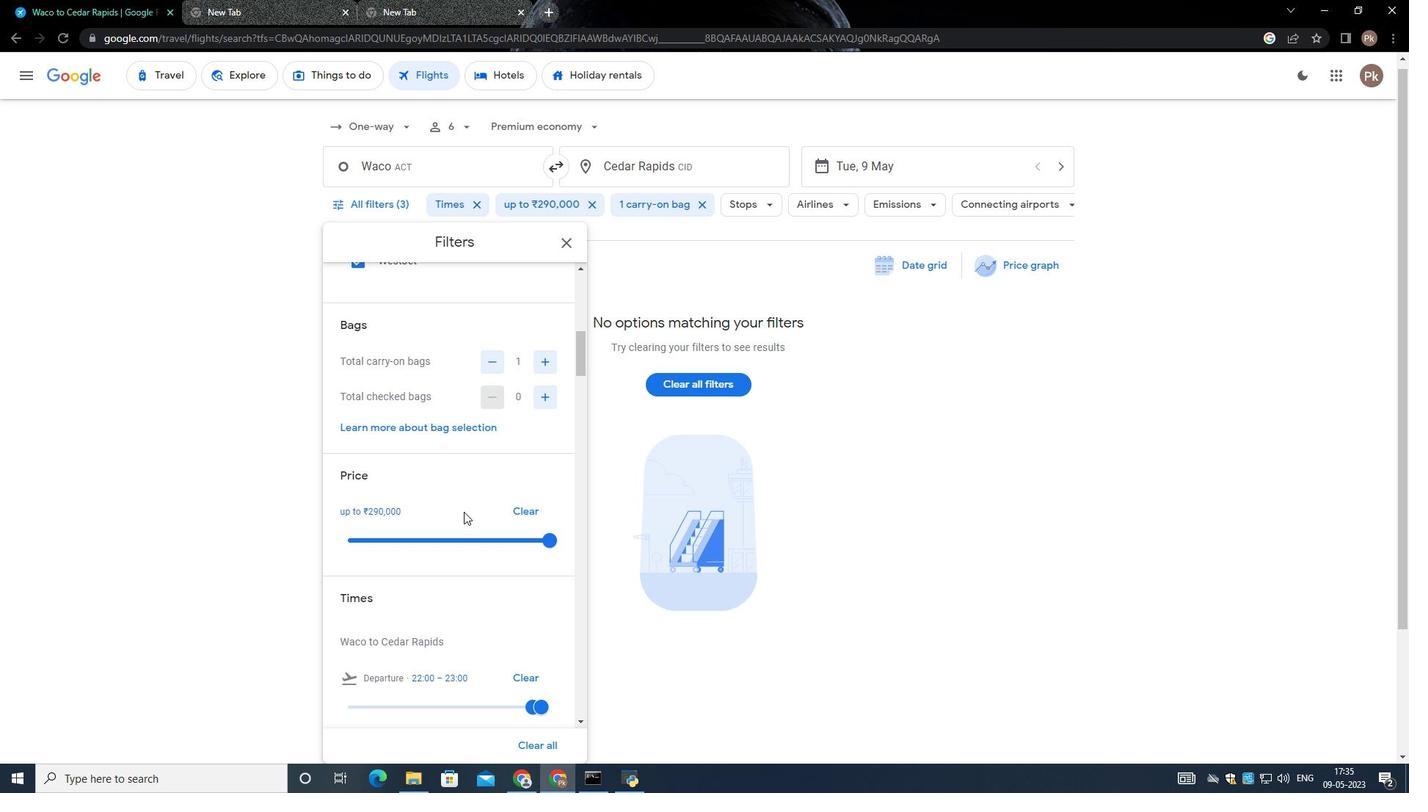
Action: Mouse scrolled (461, 511) with delta (0, 0)
Screenshot: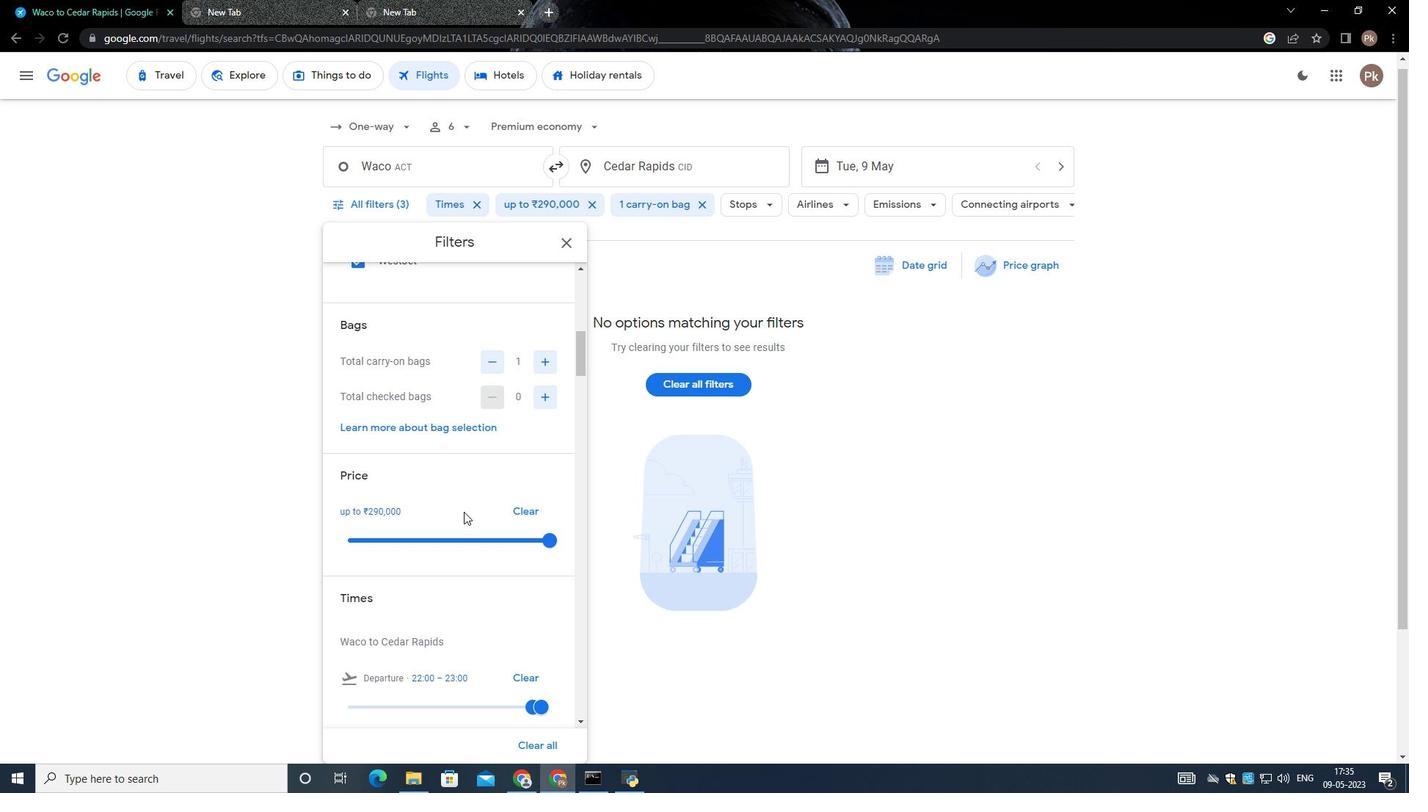 
Action: Mouse scrolled (461, 511) with delta (0, 0)
Screenshot: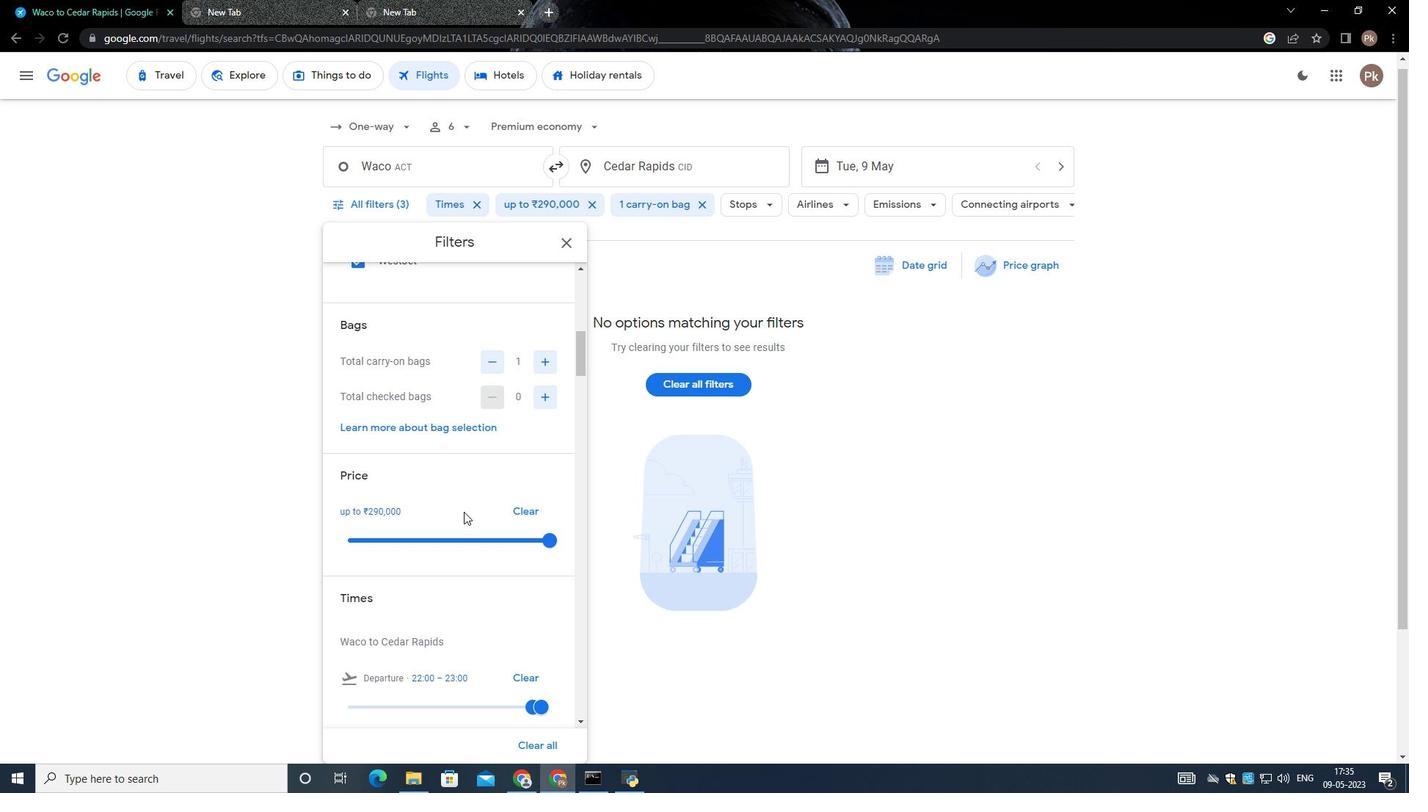 
Action: Mouse moved to (461, 512)
Screenshot: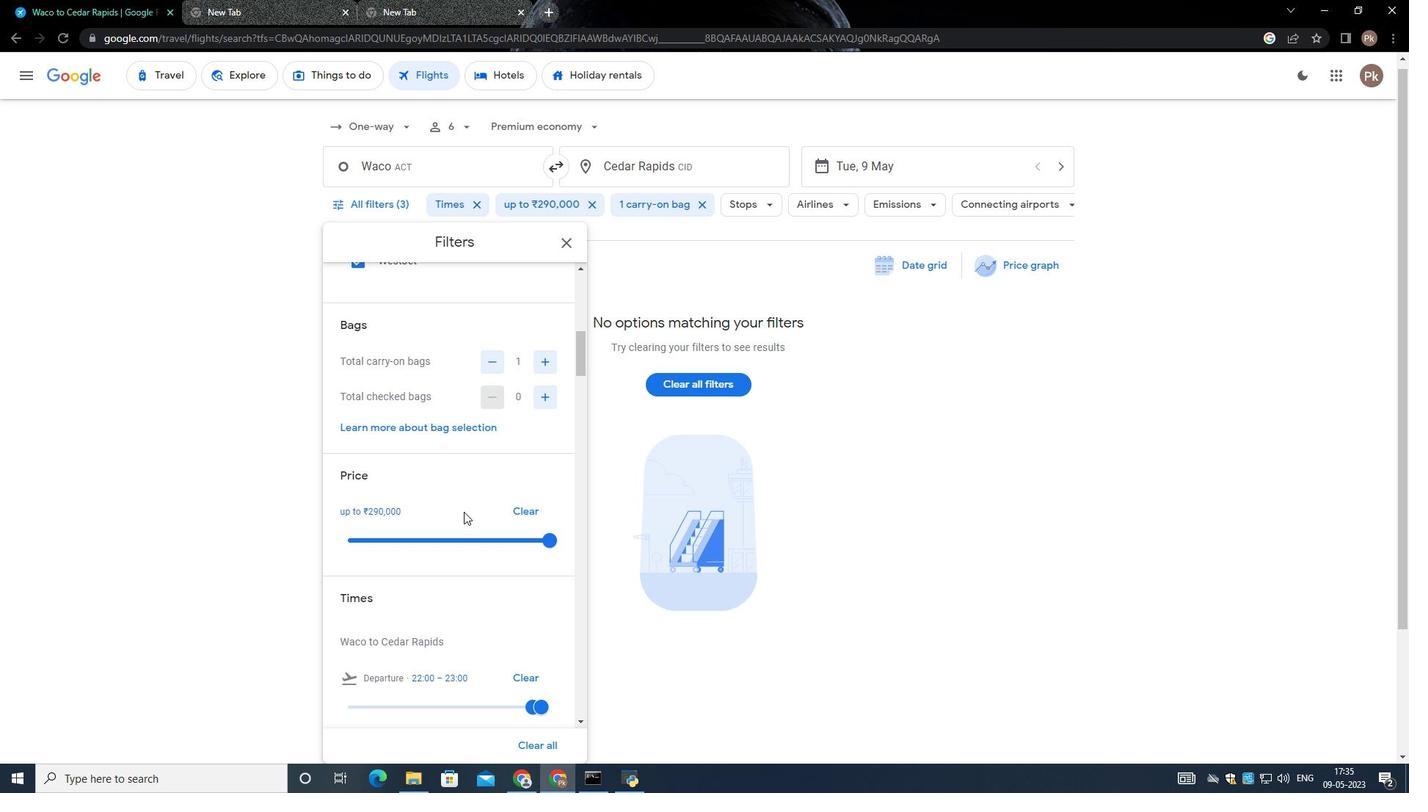 
Action: Mouse scrolled (461, 511) with delta (0, 0)
Screenshot: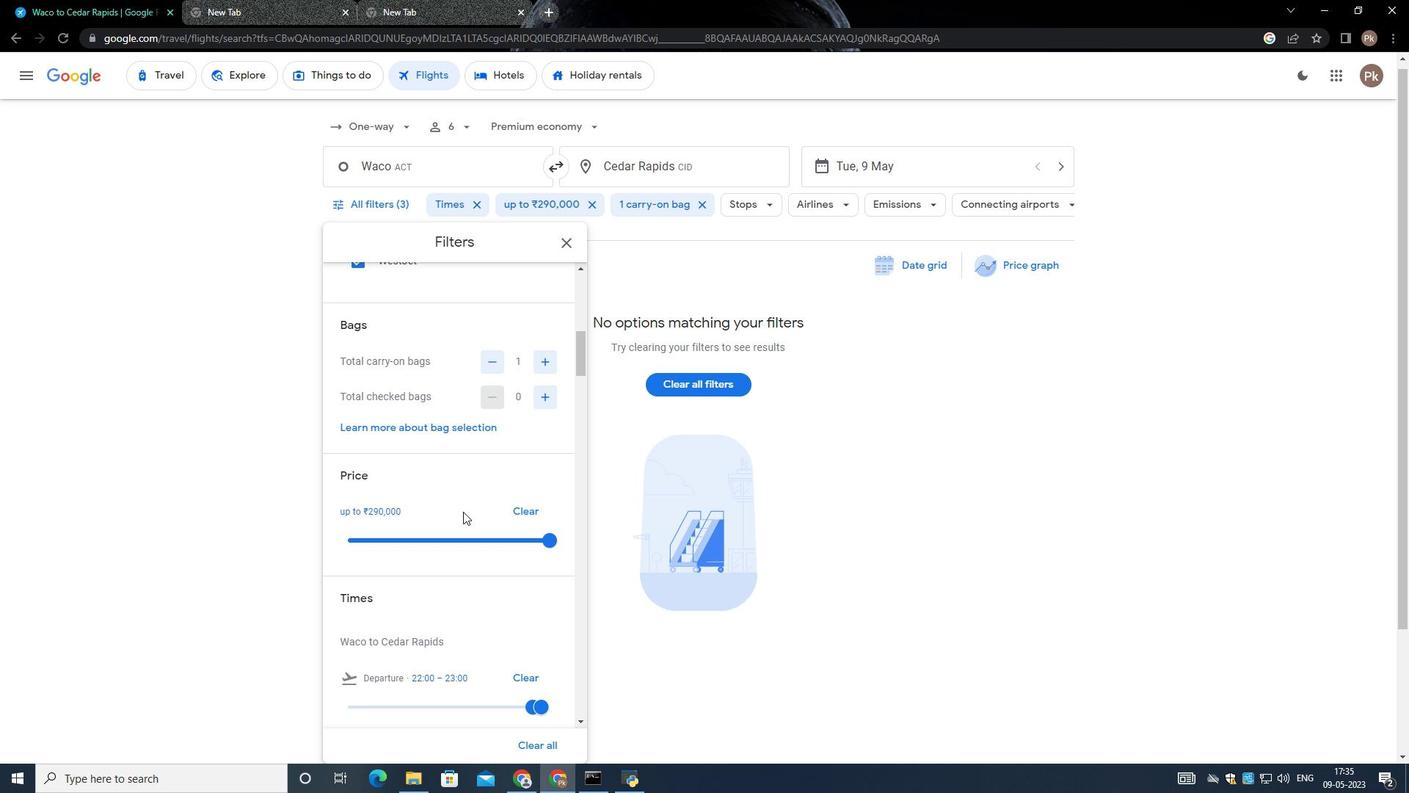 
Action: Mouse moved to (461, 512)
Screenshot: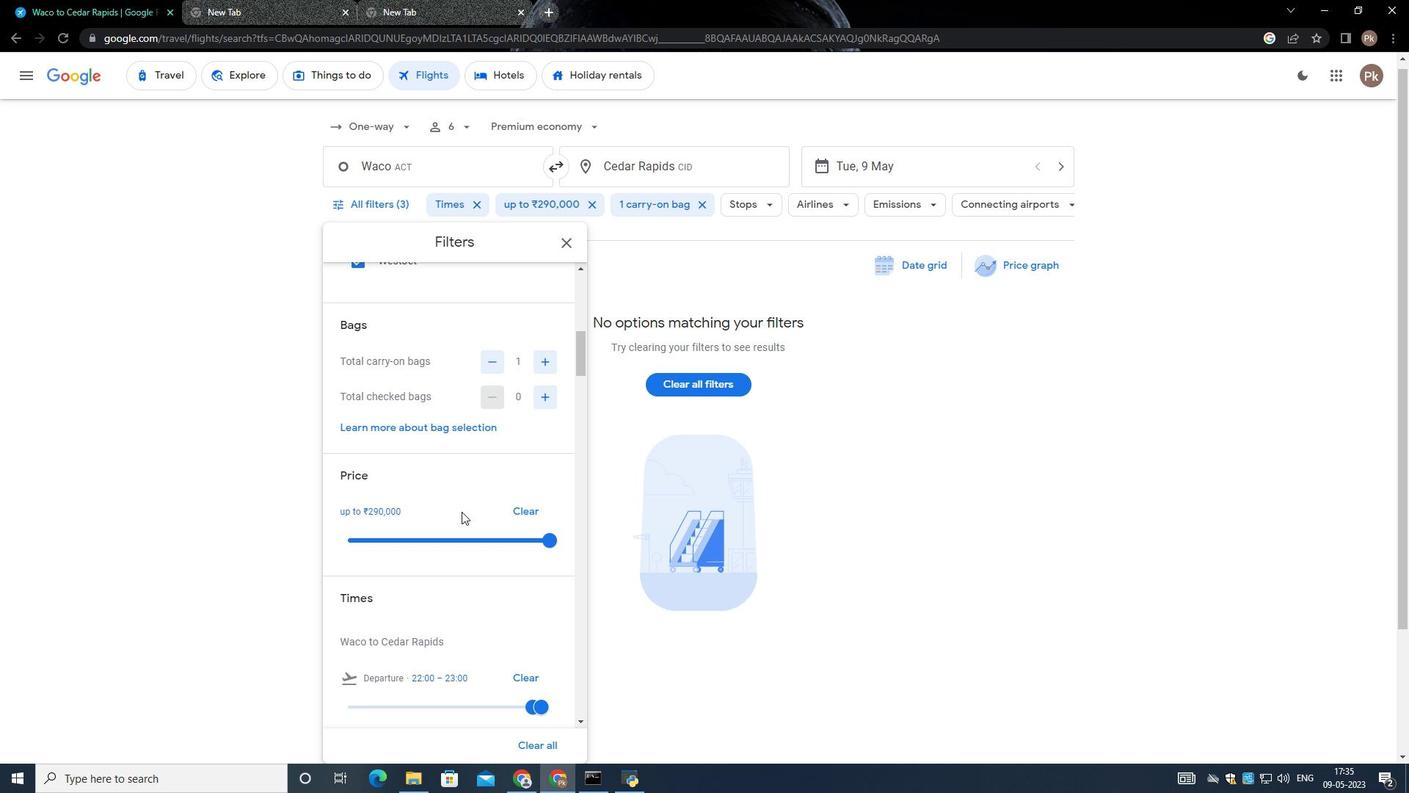 
Action: Mouse scrolled (461, 511) with delta (0, 0)
Screenshot: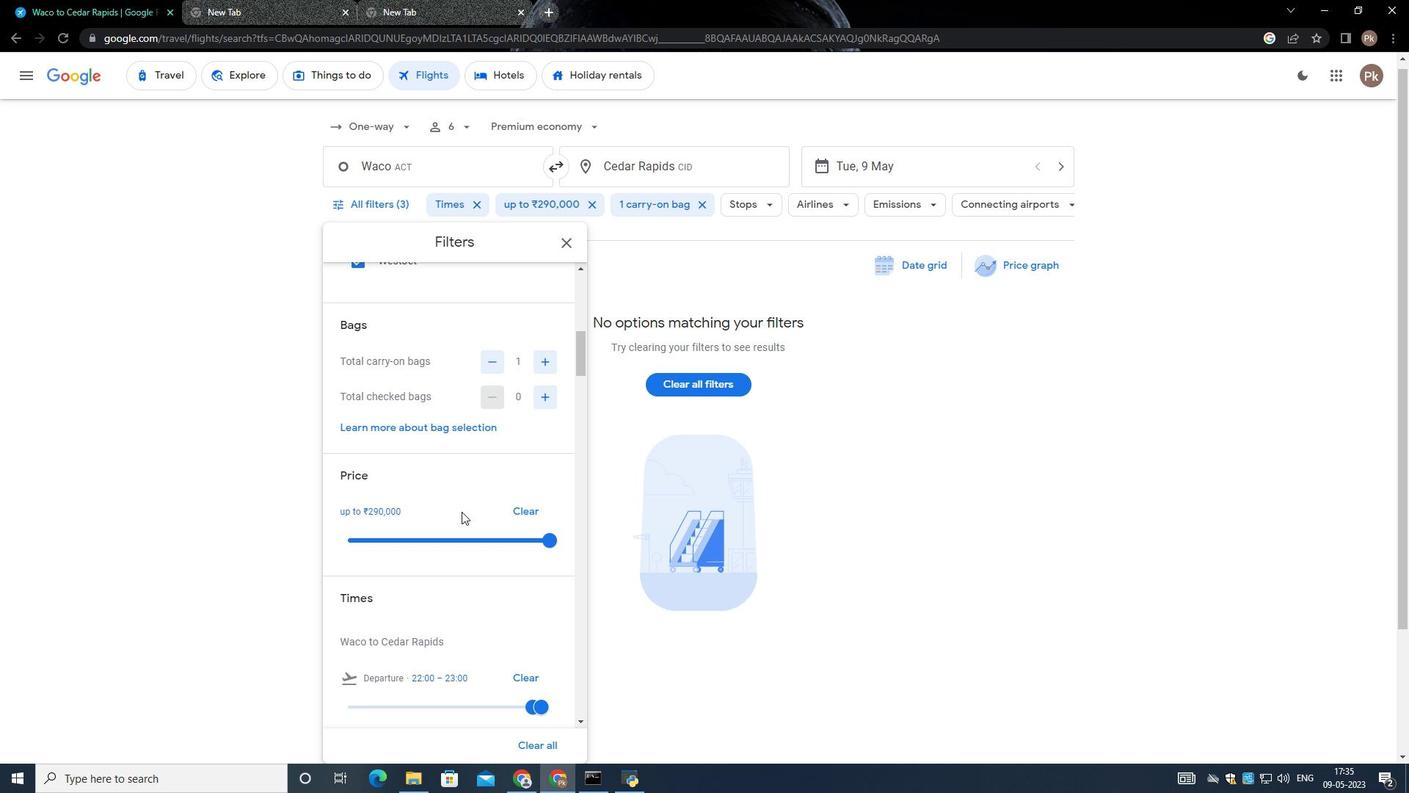
Action: Mouse moved to (506, 473)
Screenshot: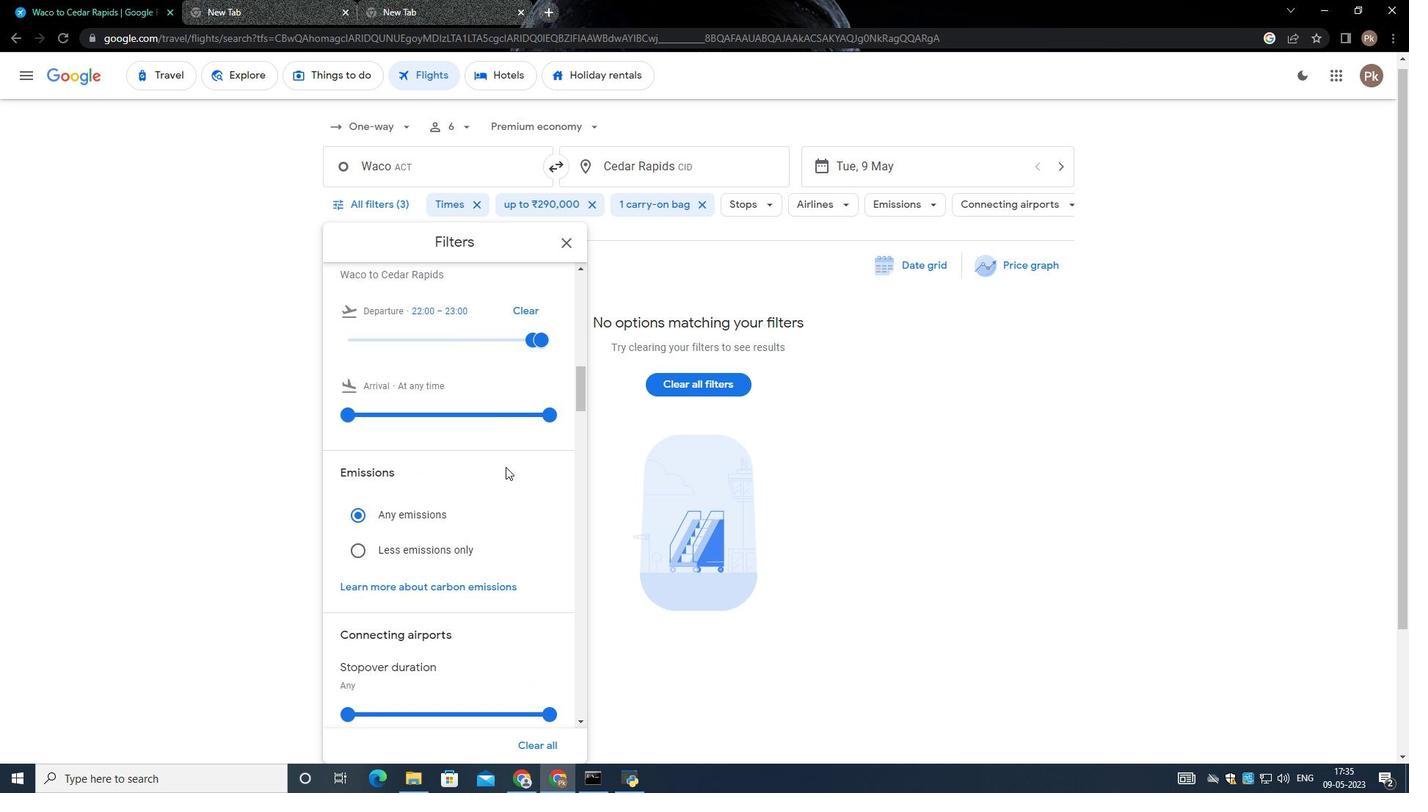 
Action: Mouse scrolled (506, 471) with delta (0, 0)
Screenshot: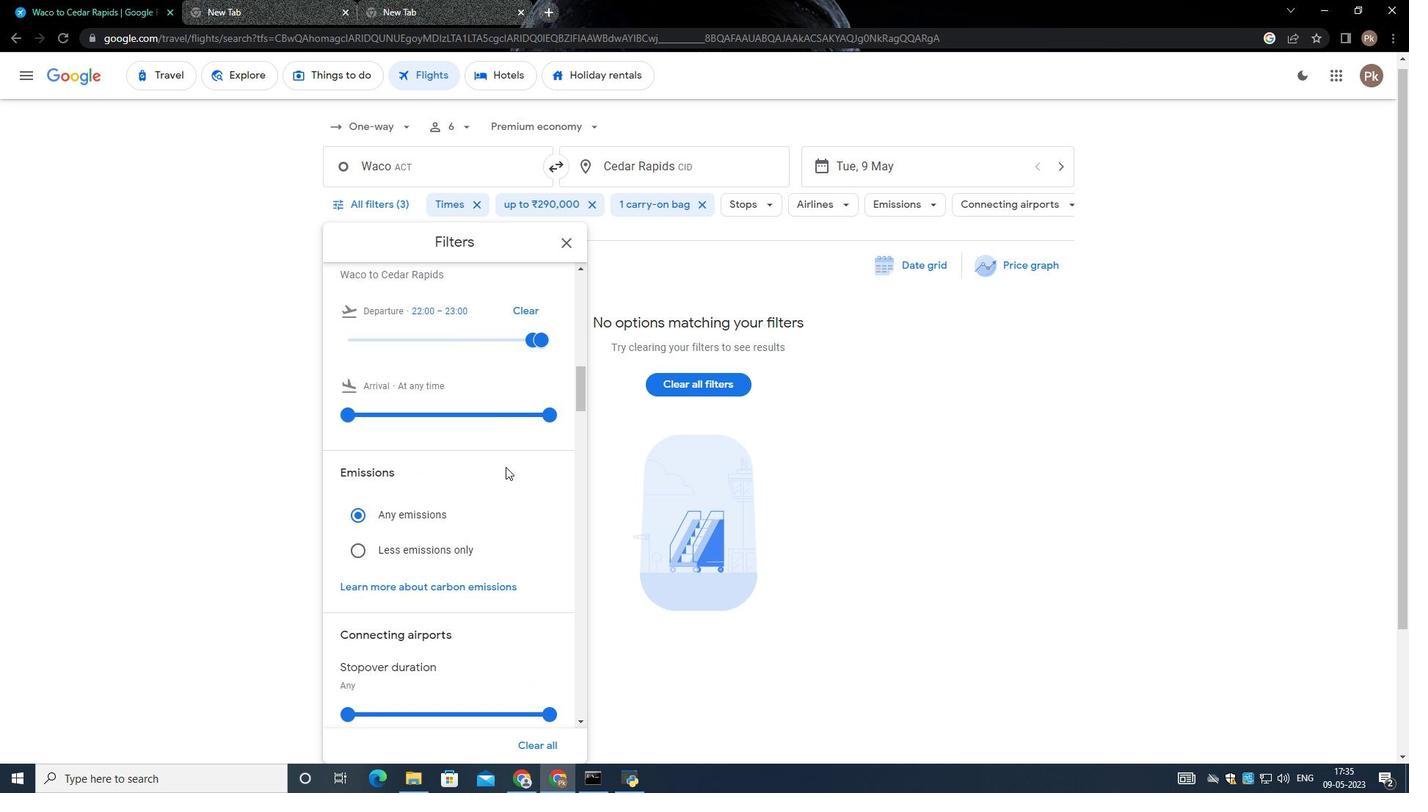 
Action: Mouse moved to (506, 474)
Screenshot: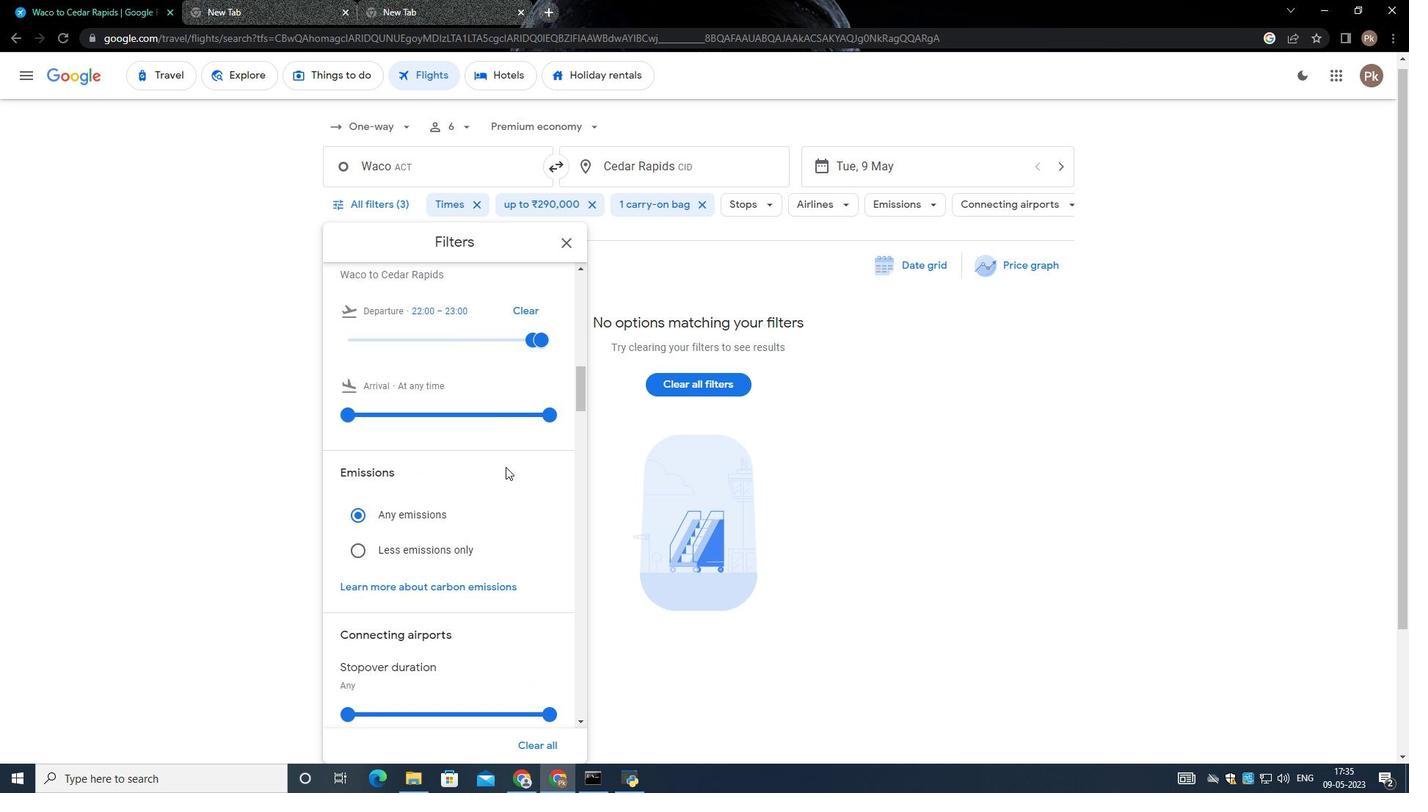 
Action: Mouse scrolled (506, 473) with delta (0, 0)
Screenshot: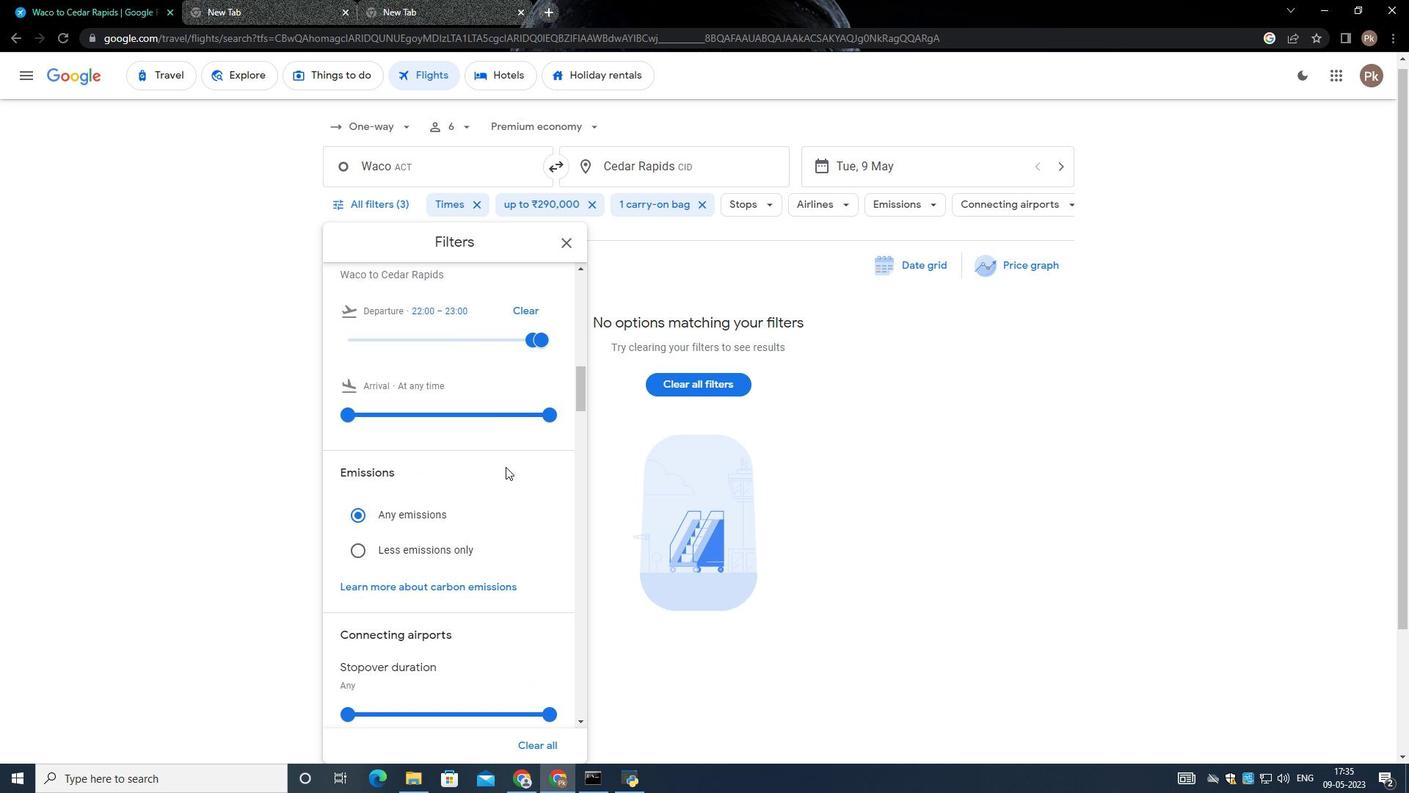 
Action: Mouse moved to (508, 499)
Screenshot: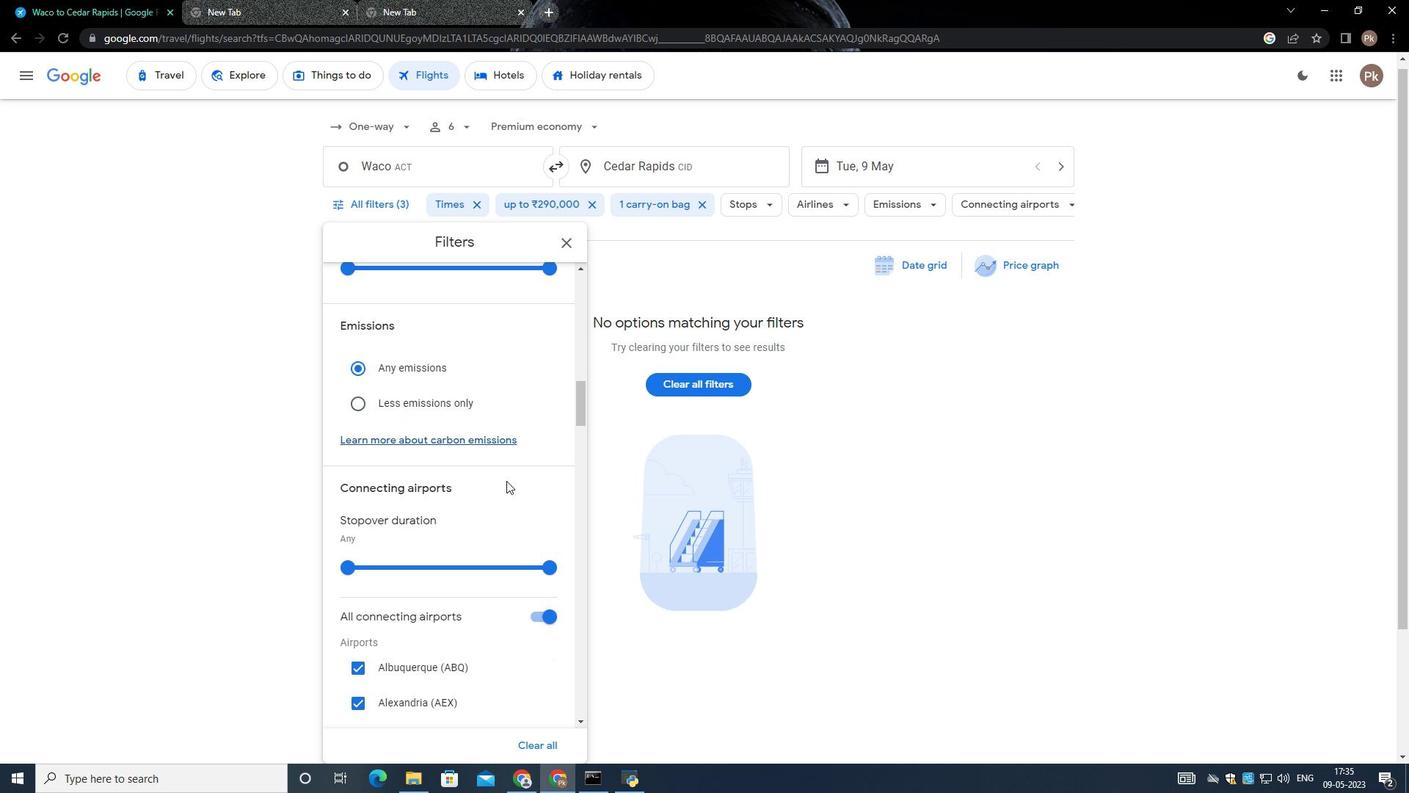 
Action: Mouse scrolled (508, 498) with delta (0, 0)
Screenshot: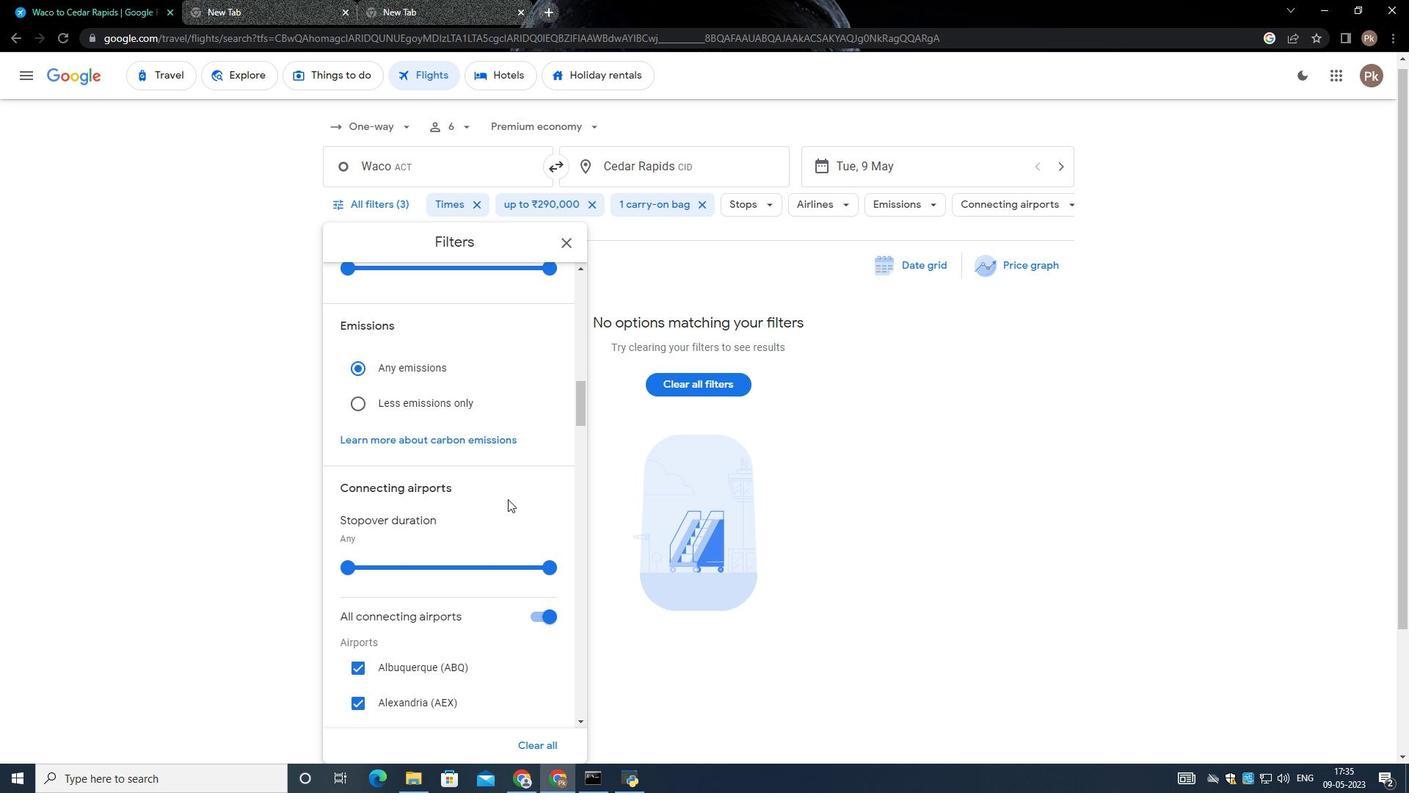 
Action: Mouse moved to (503, 530)
Screenshot: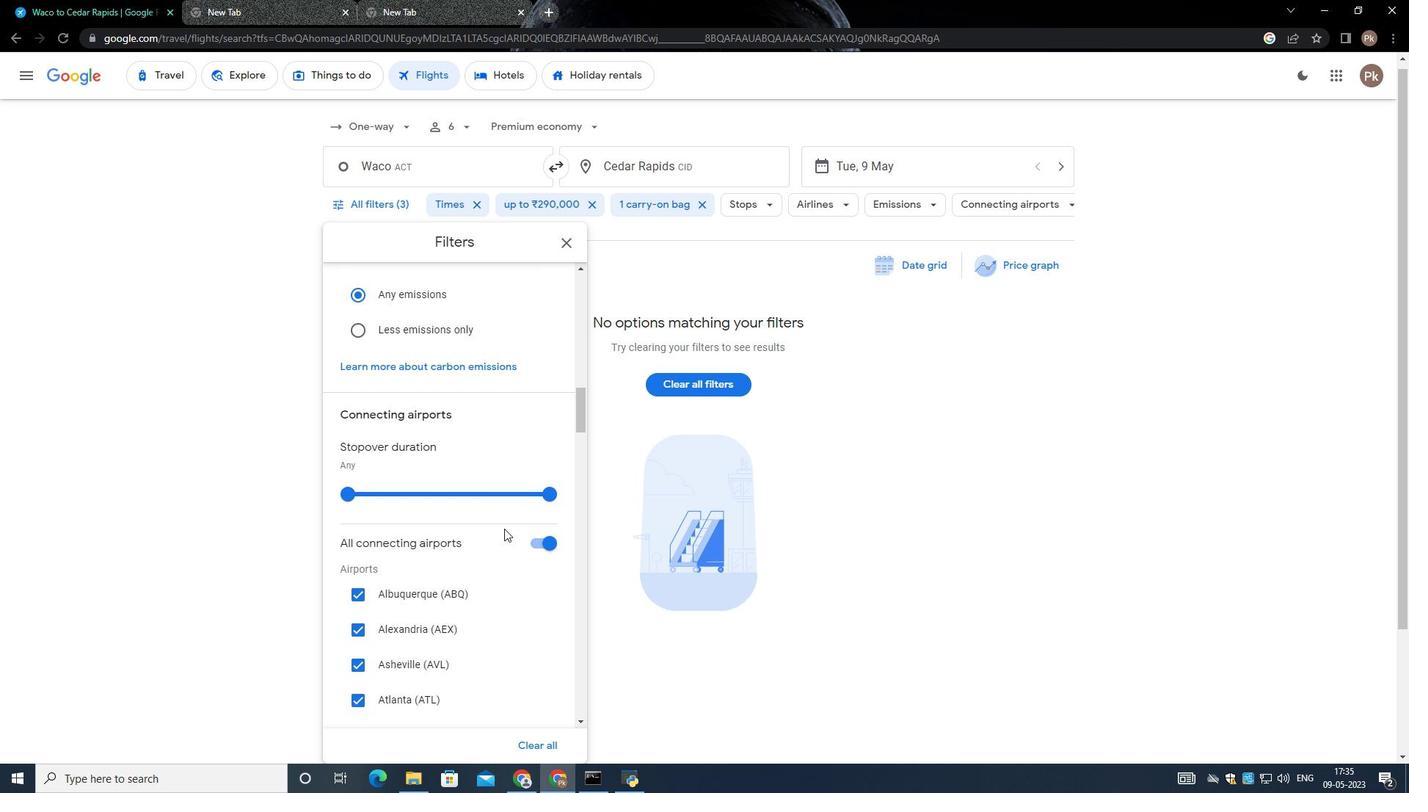 
Action: Mouse scrolled (503, 529) with delta (0, 0)
Screenshot: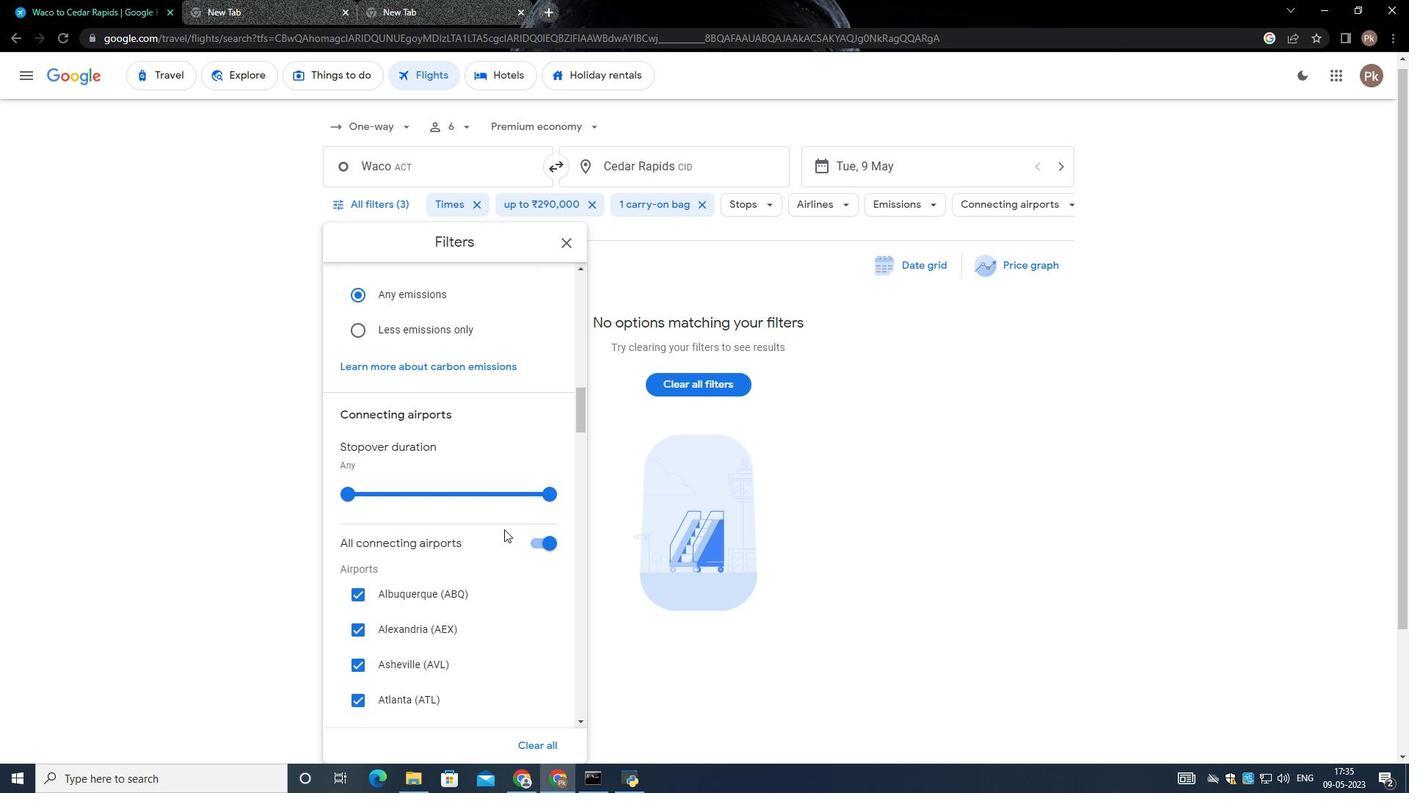 
Action: Mouse moved to (499, 421)
Screenshot: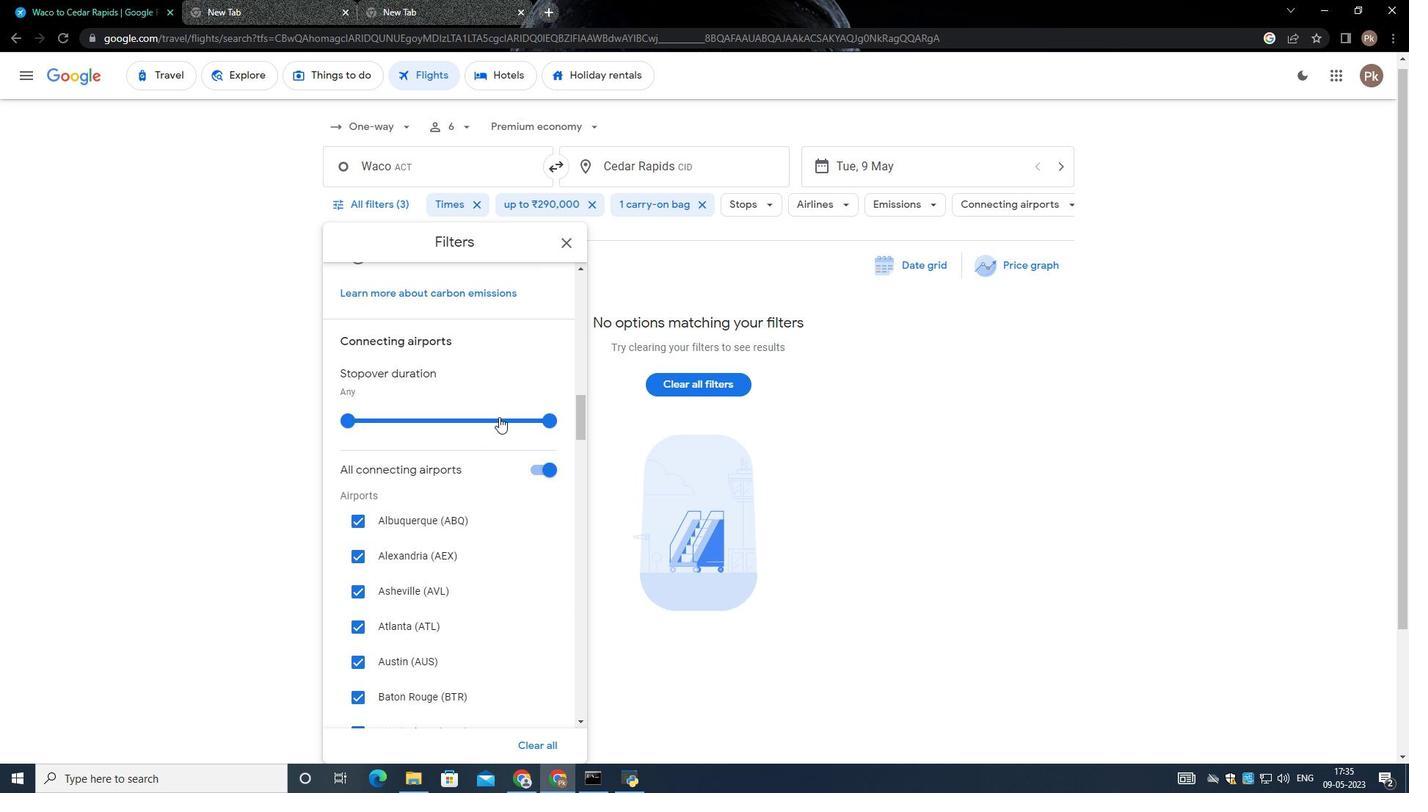 
Action: Mouse scrolled (499, 422) with delta (0, 0)
Screenshot: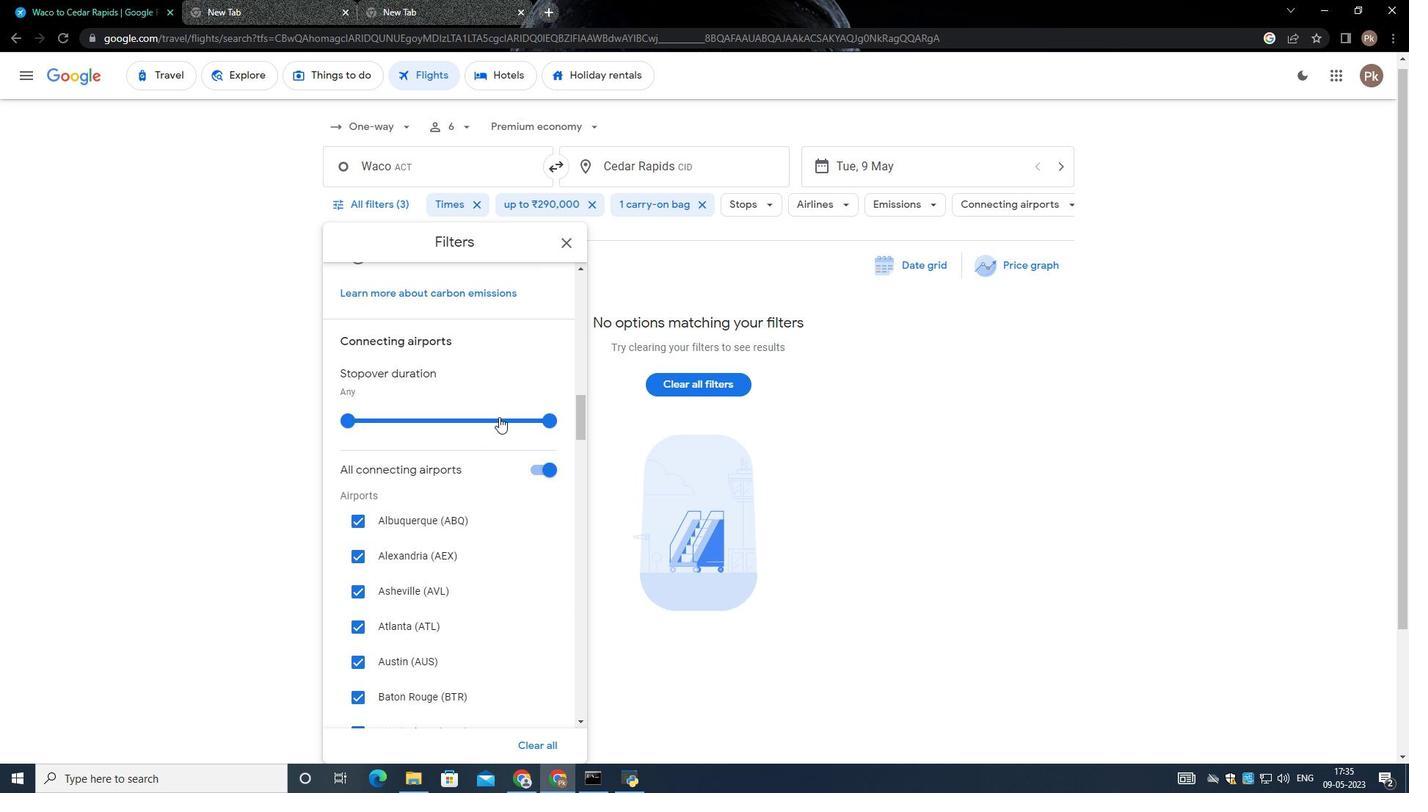 
Action: Mouse moved to (498, 422)
Screenshot: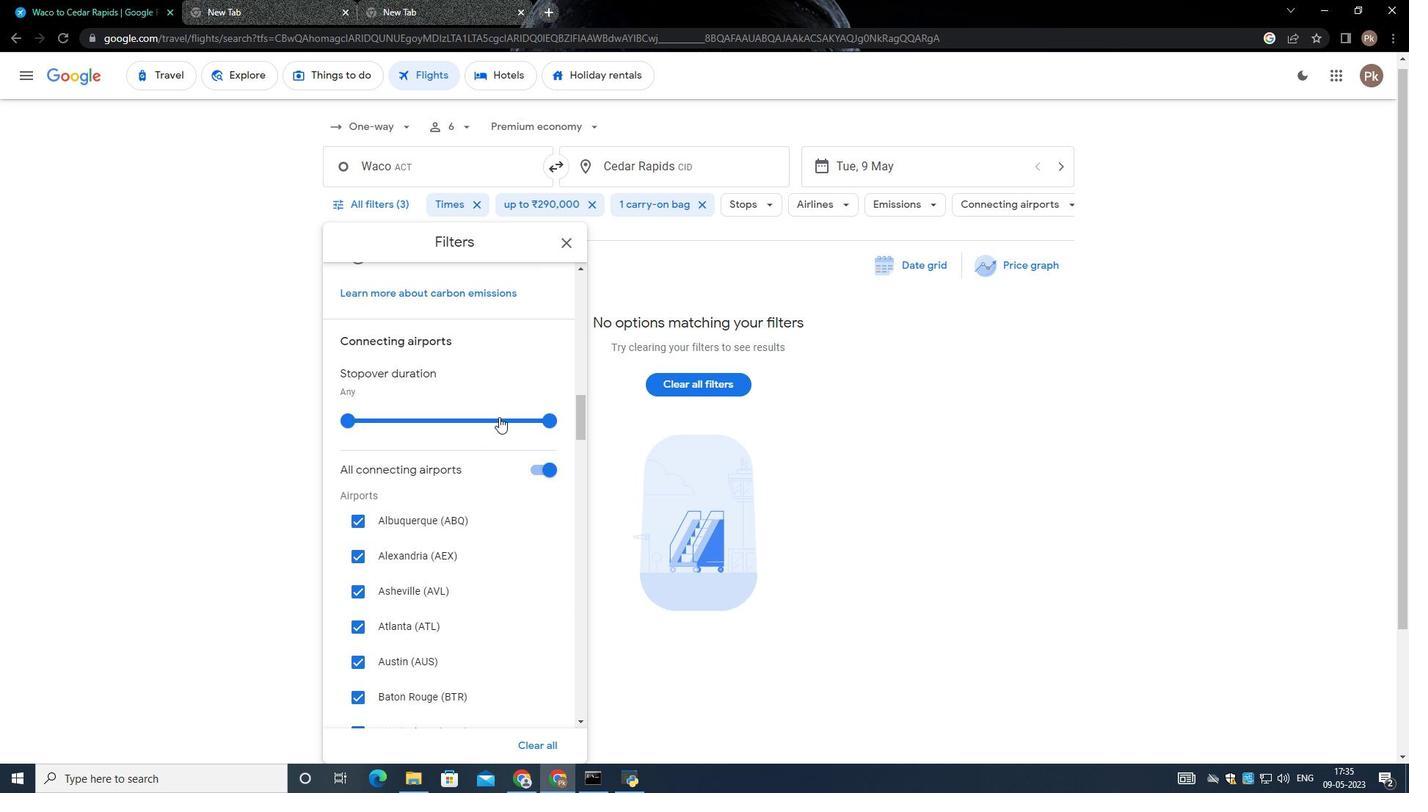
Action: Mouse scrolled (498, 422) with delta (0, 0)
Screenshot: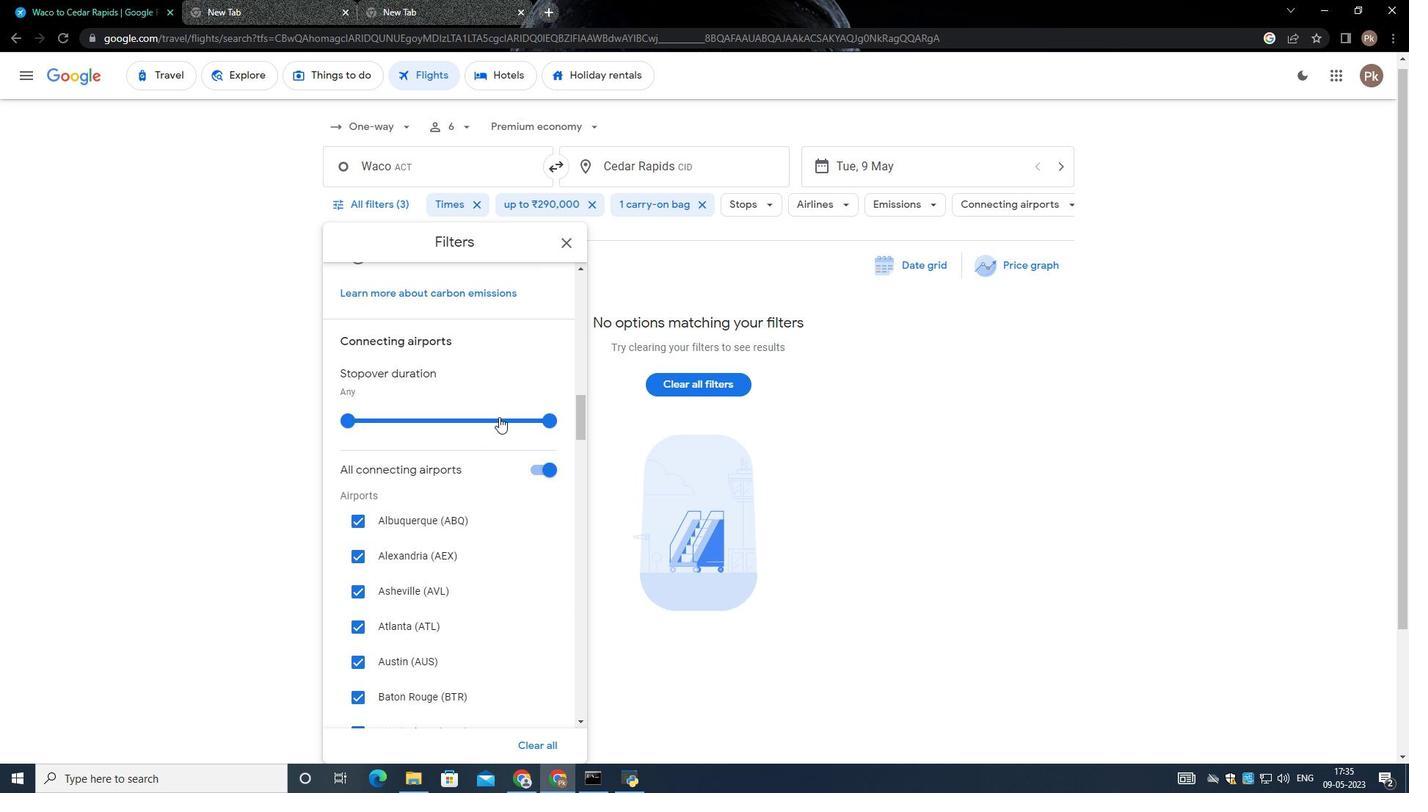 
Action: Mouse scrolled (498, 422) with delta (0, 0)
Screenshot: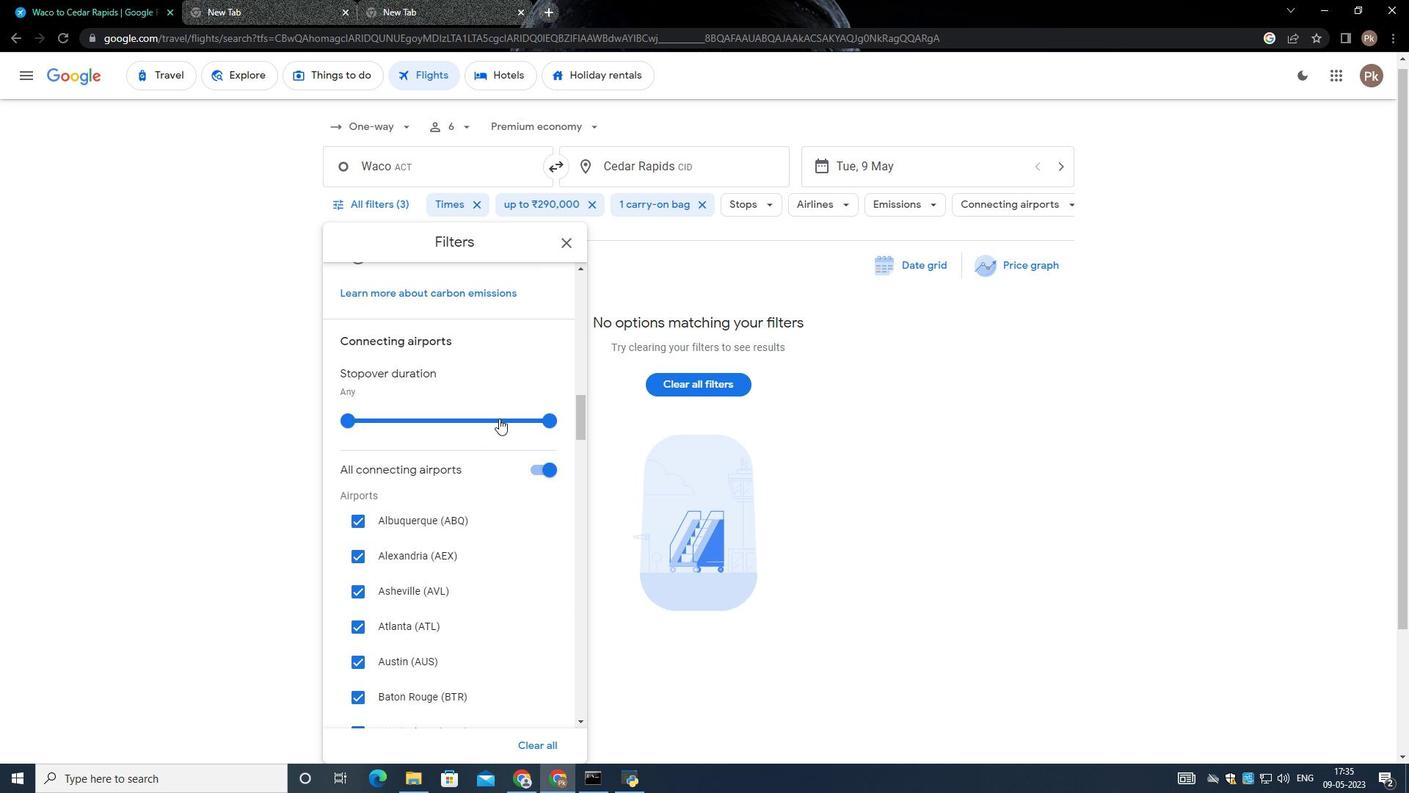 
Action: Mouse moved to (484, 429)
Screenshot: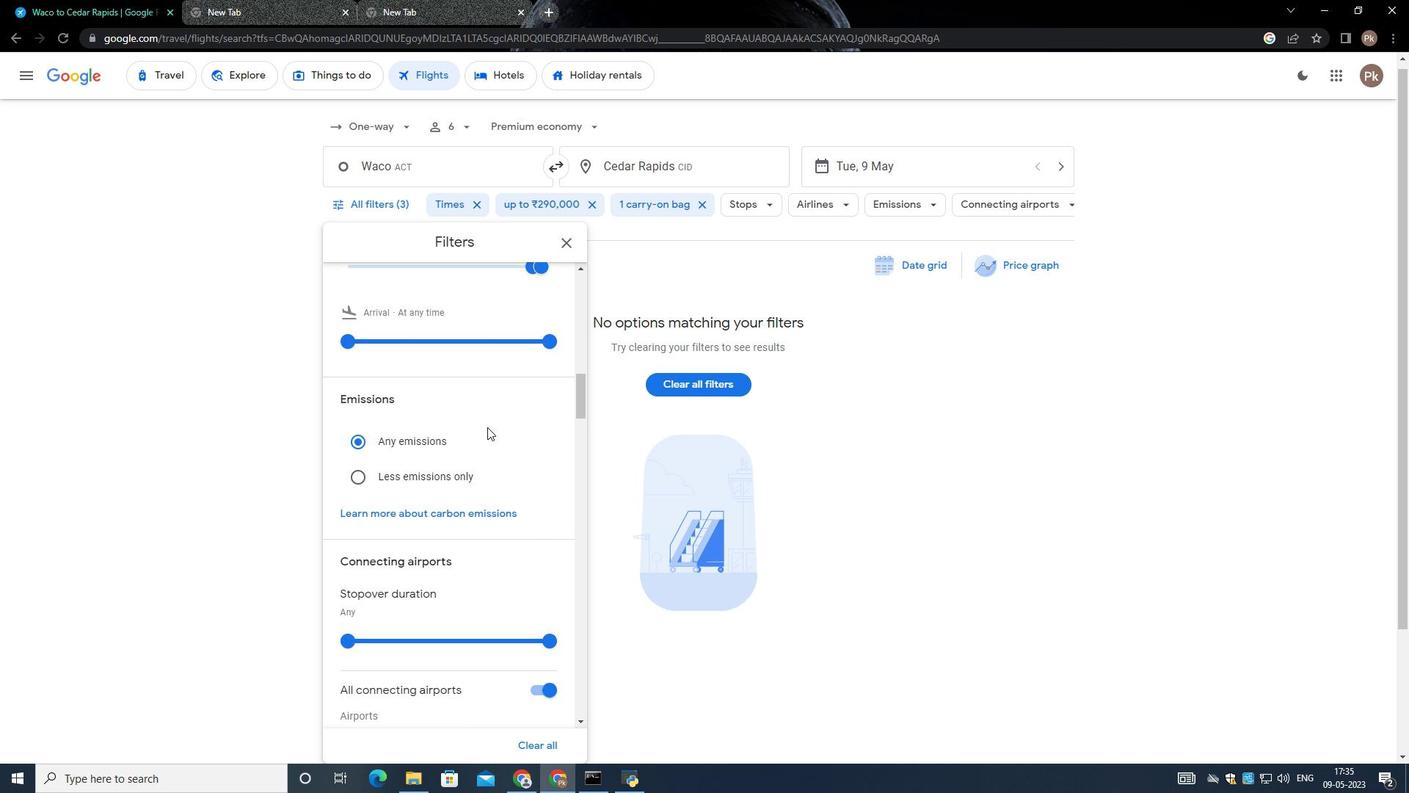 
Action: Mouse scrolled (484, 430) with delta (0, 0)
Screenshot: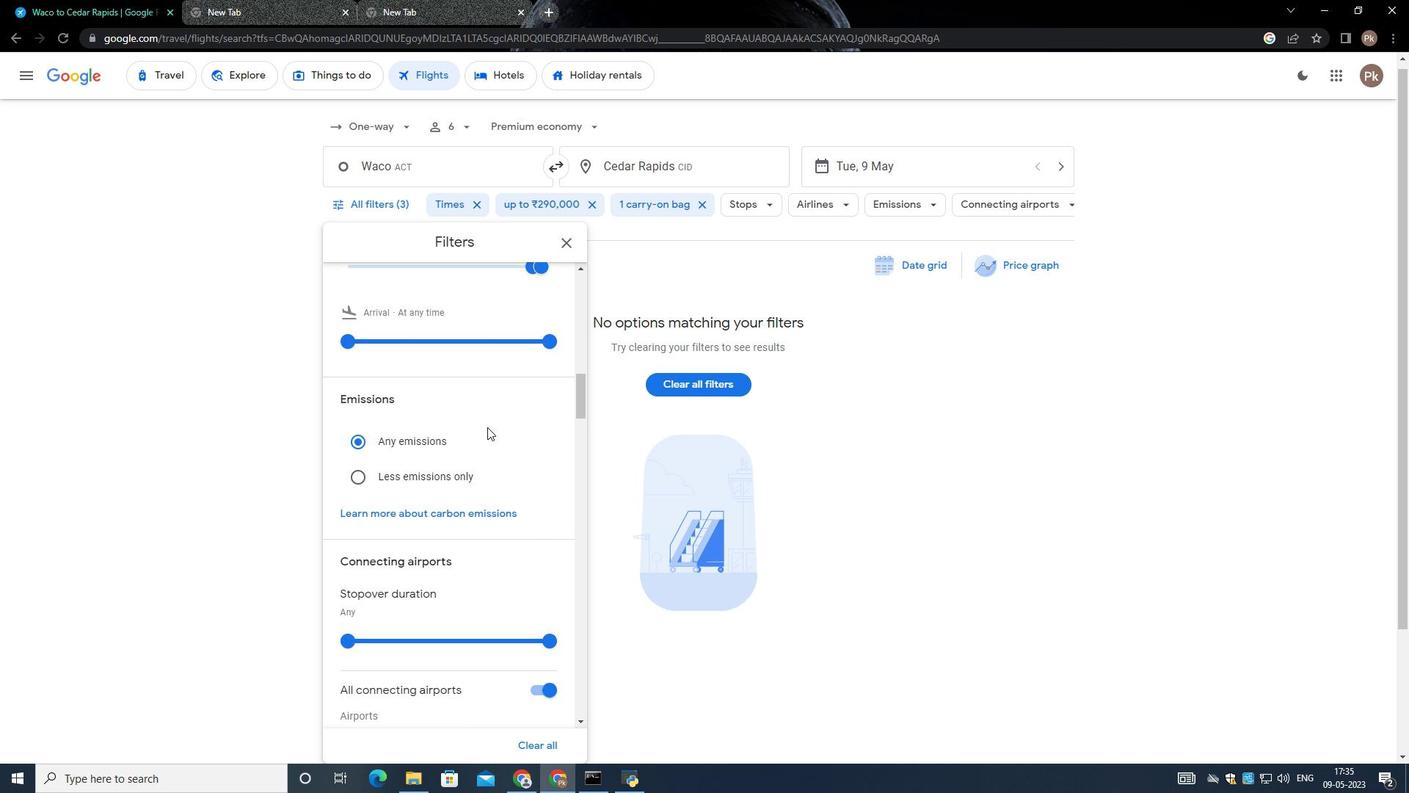 
Action: Mouse scrolled (484, 430) with delta (0, 0)
Screenshot: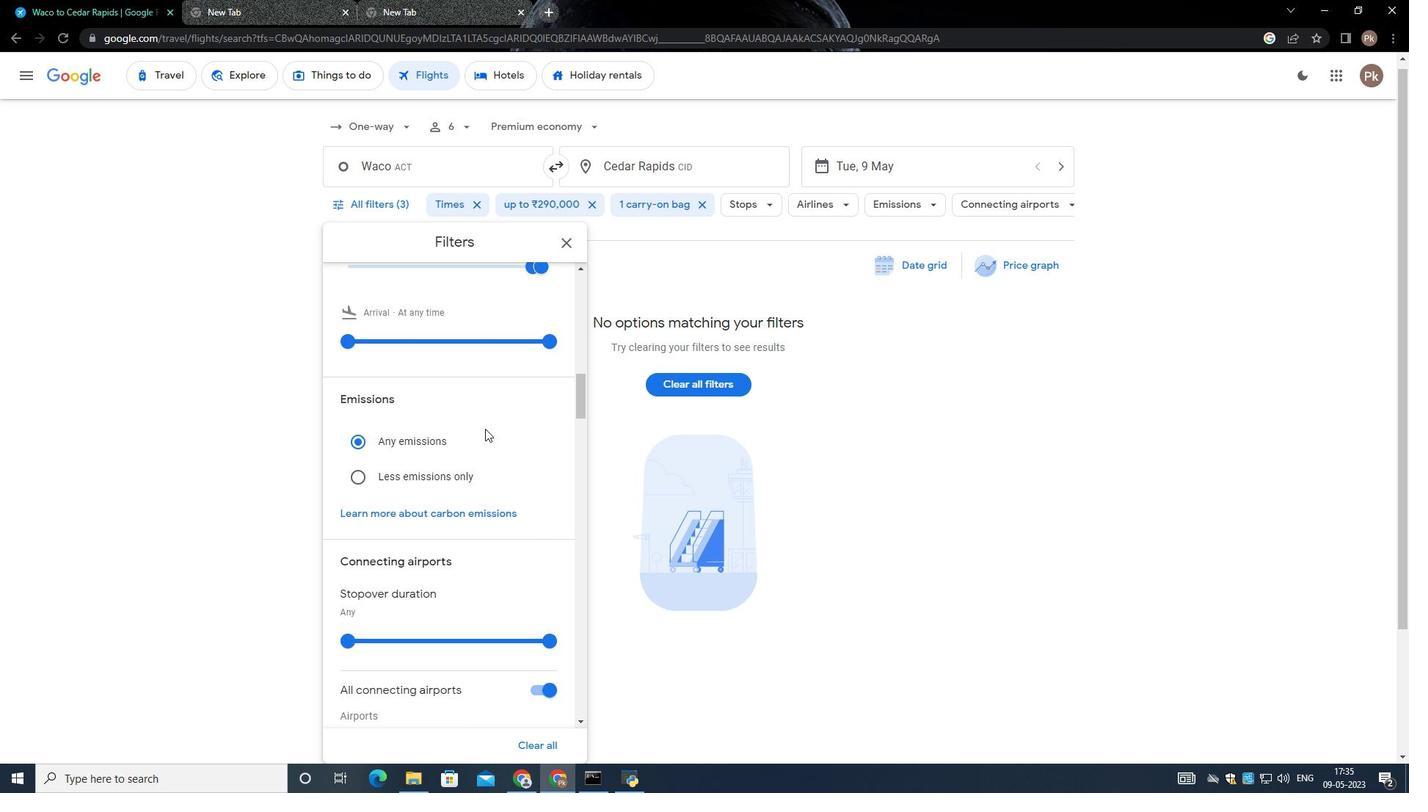 
Action: Mouse scrolled (484, 430) with delta (0, 0)
Screenshot: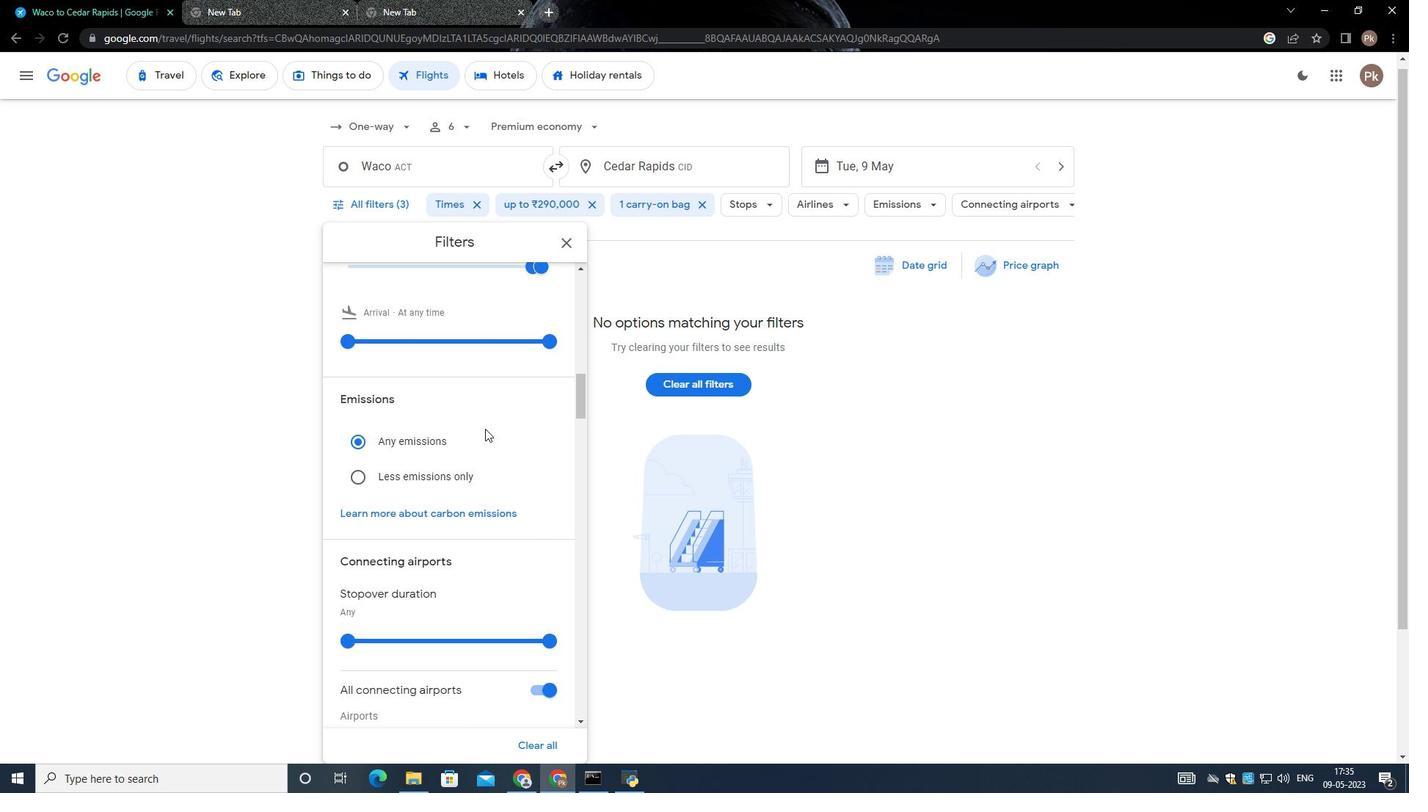 
Action: Mouse scrolled (484, 430) with delta (0, 0)
Screenshot: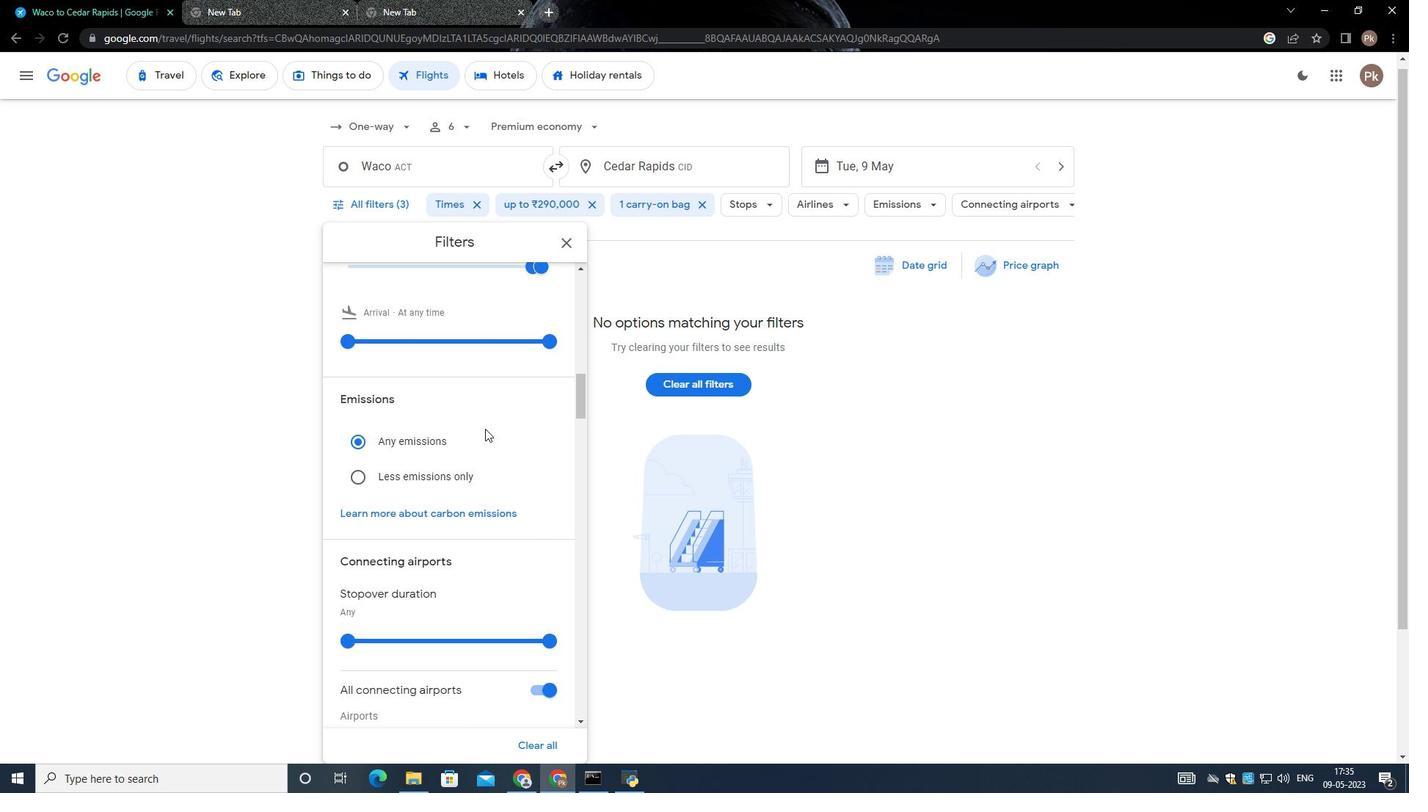 
Action: Mouse moved to (397, 558)
Screenshot: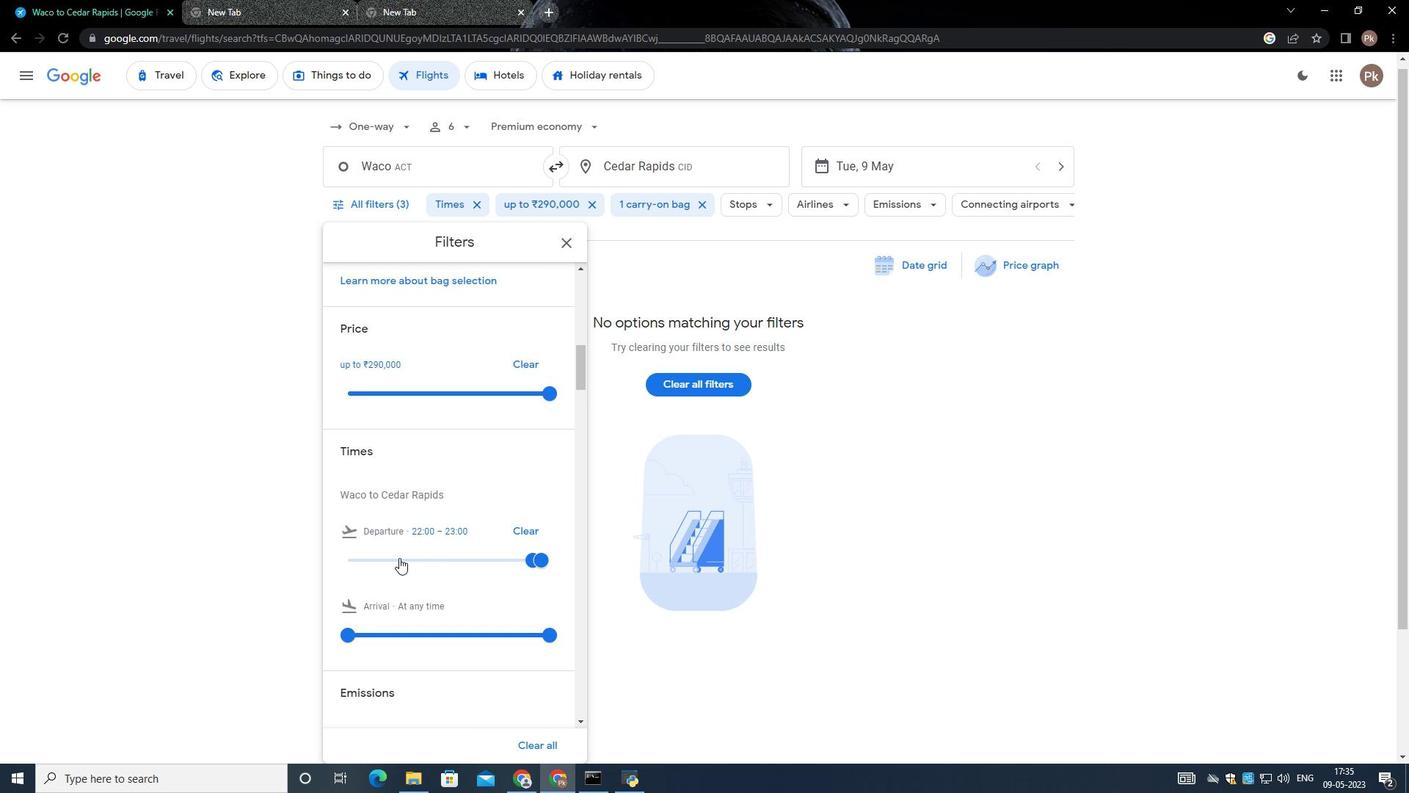 
Action: Mouse pressed left at (397, 558)
Screenshot: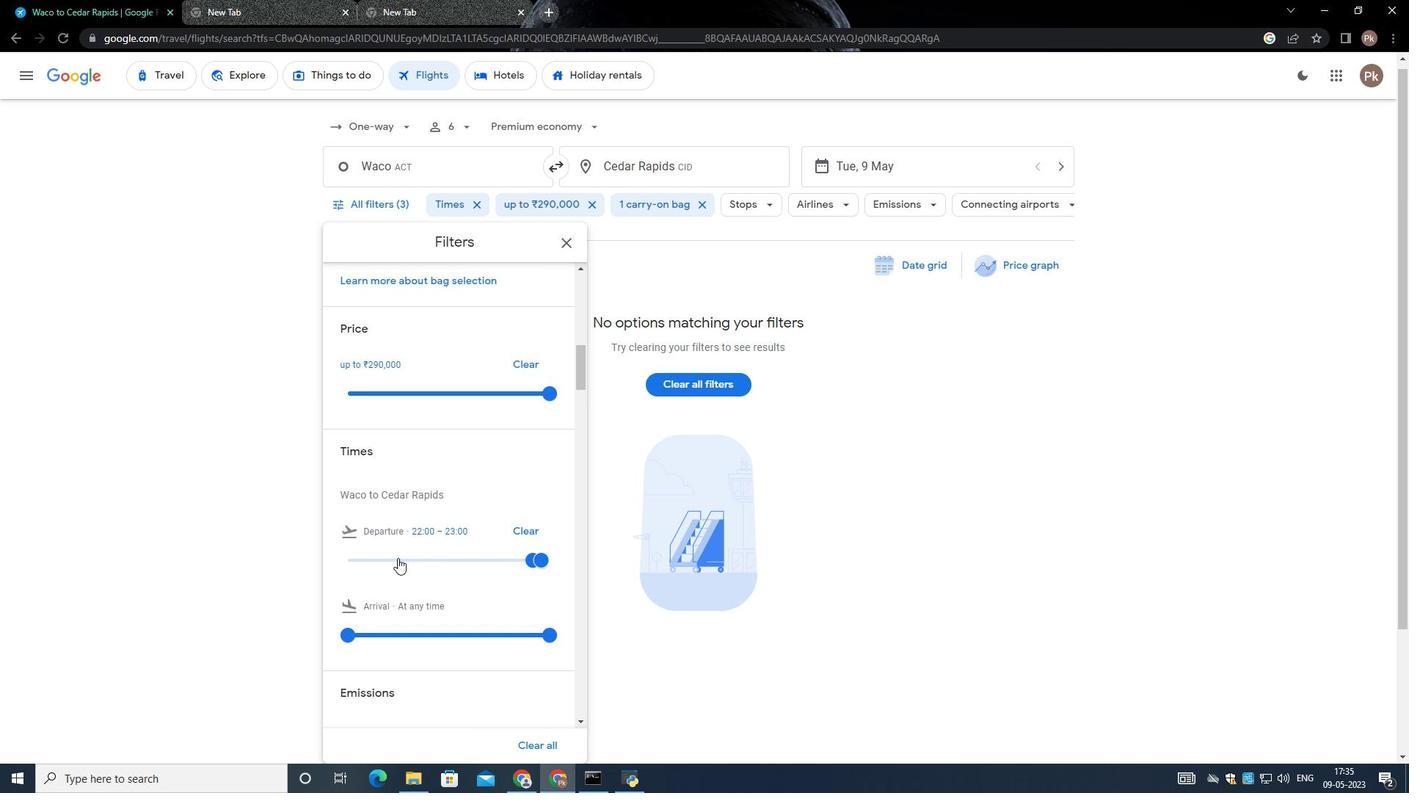 
Action: Mouse moved to (388, 555)
Screenshot: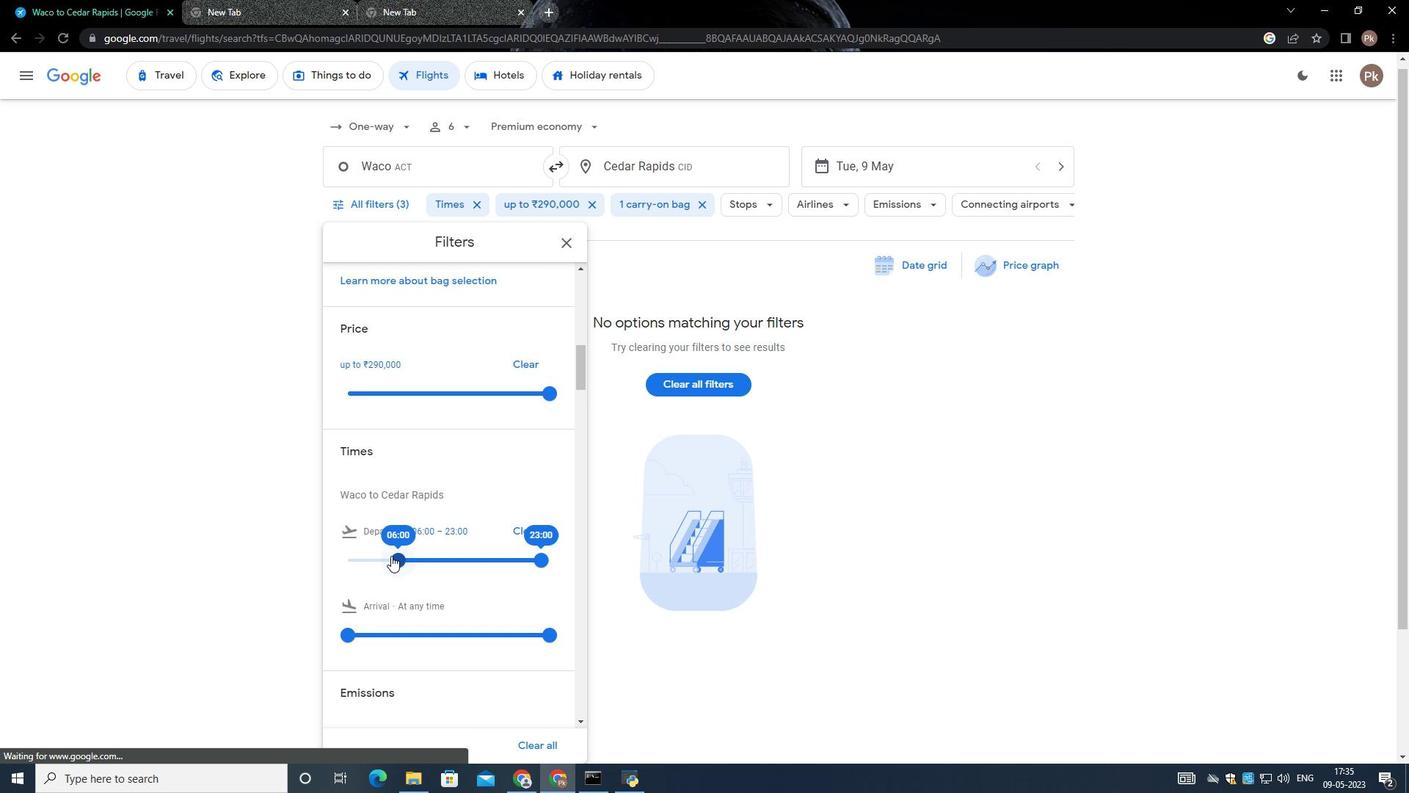 
Action: Mouse pressed left at (388, 555)
Screenshot: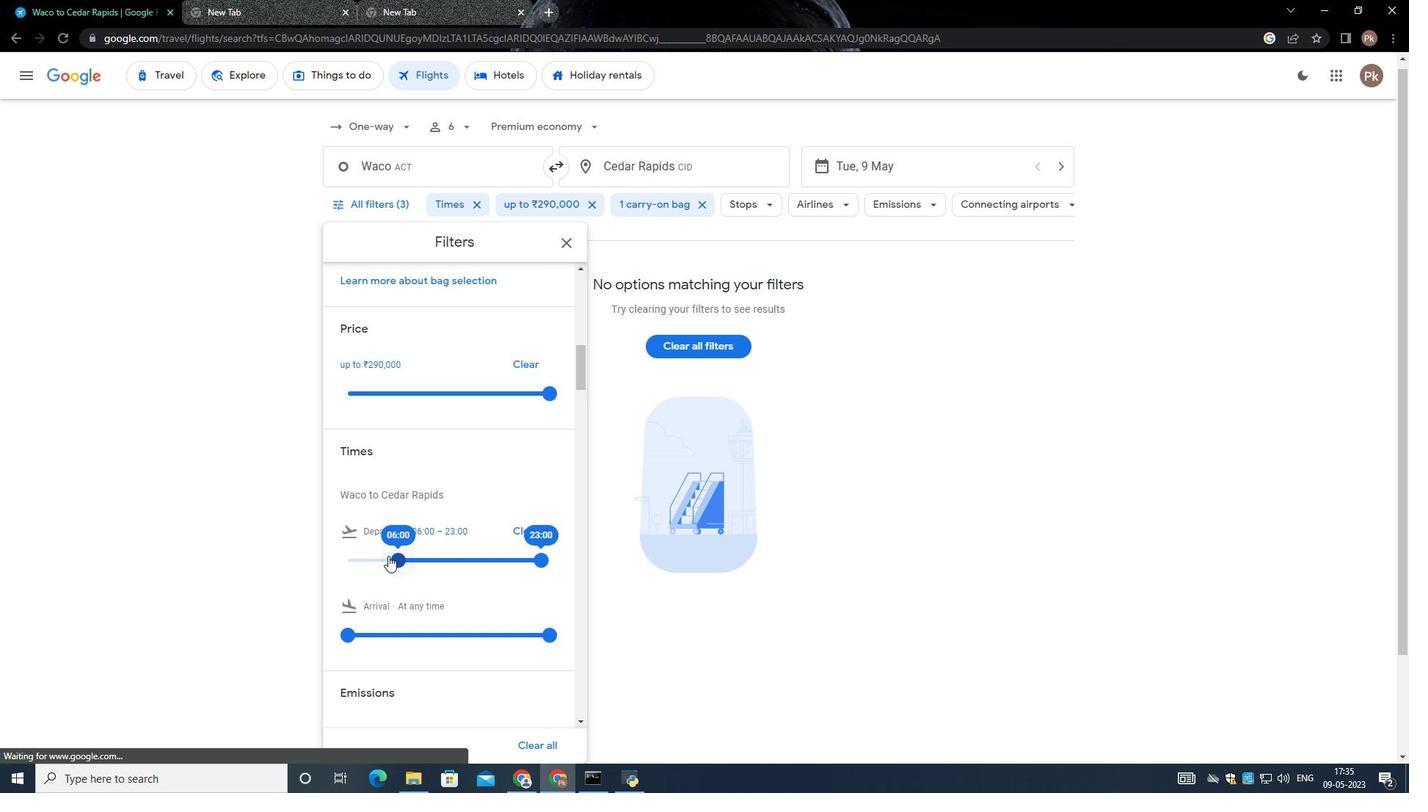 
Action: Mouse moved to (544, 558)
Screenshot: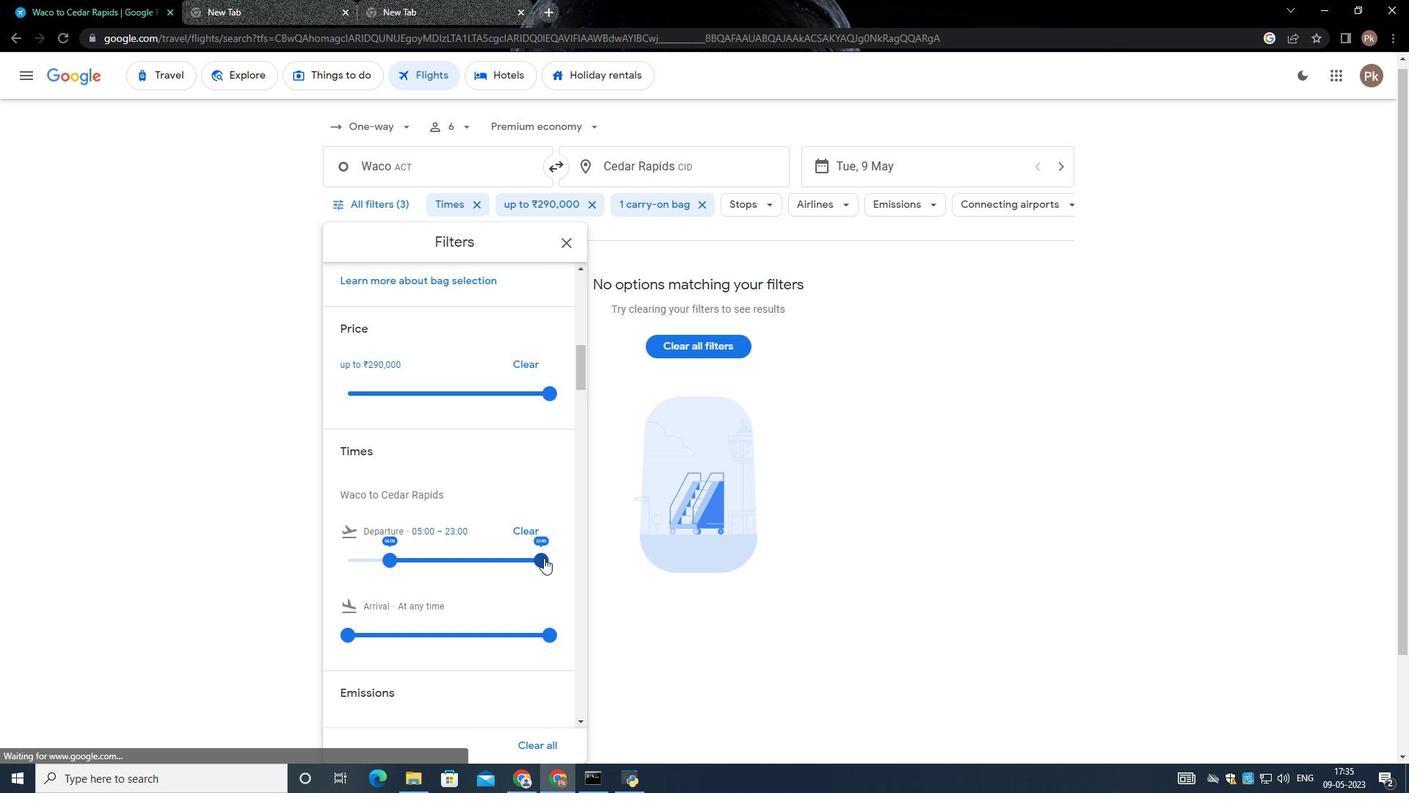 
Action: Mouse pressed left at (544, 558)
Screenshot: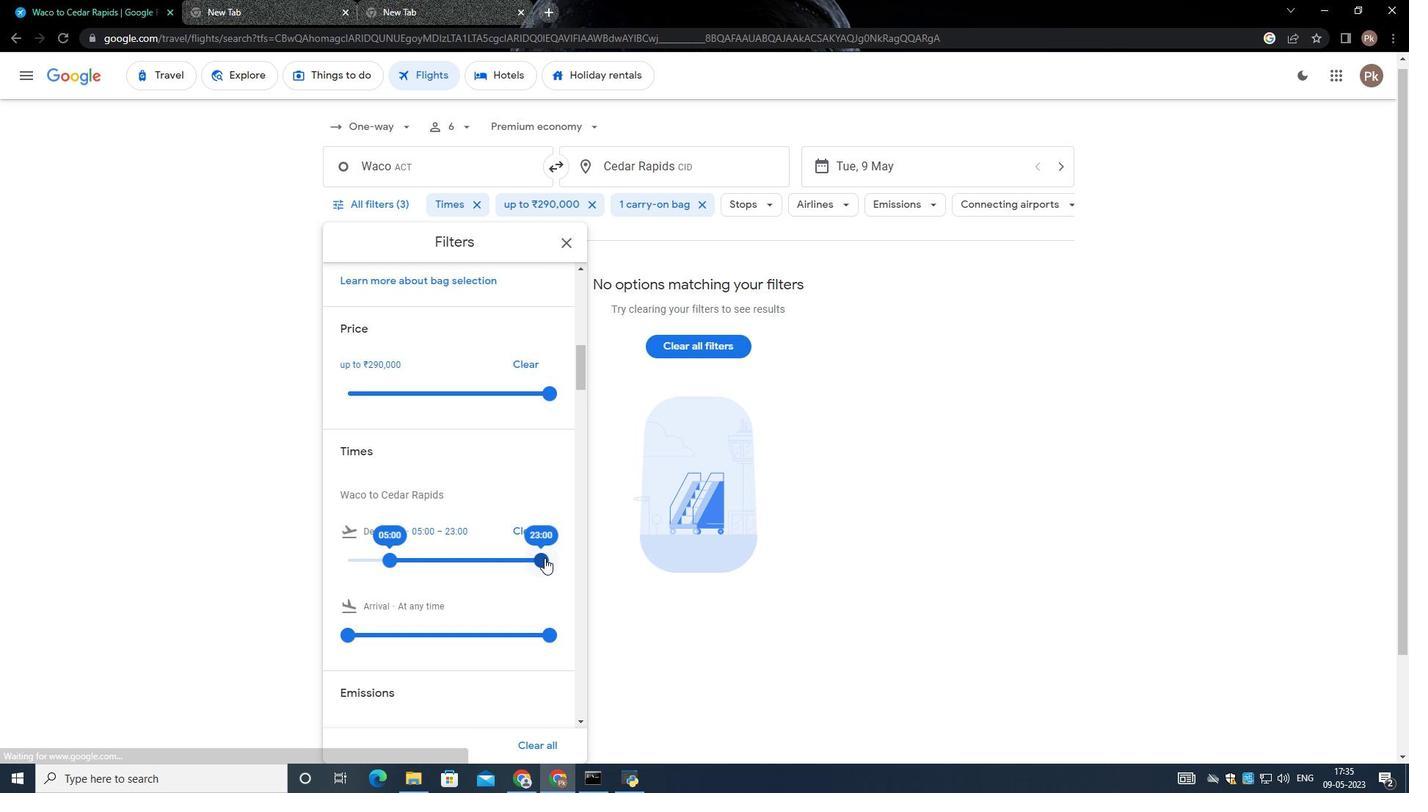 
Action: Mouse moved to (480, 555)
Screenshot: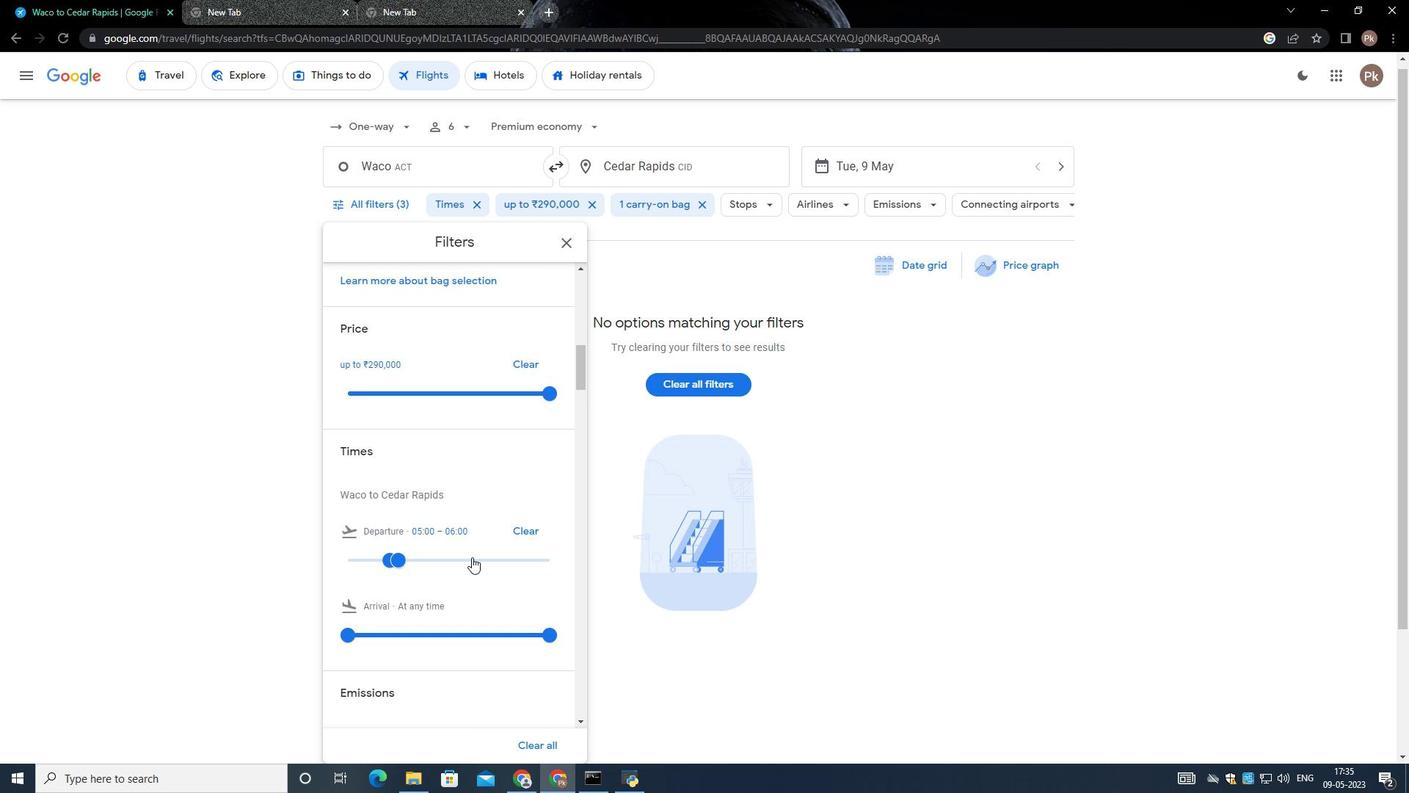 
Action: Mouse scrolled (480, 555) with delta (0, 0)
Screenshot: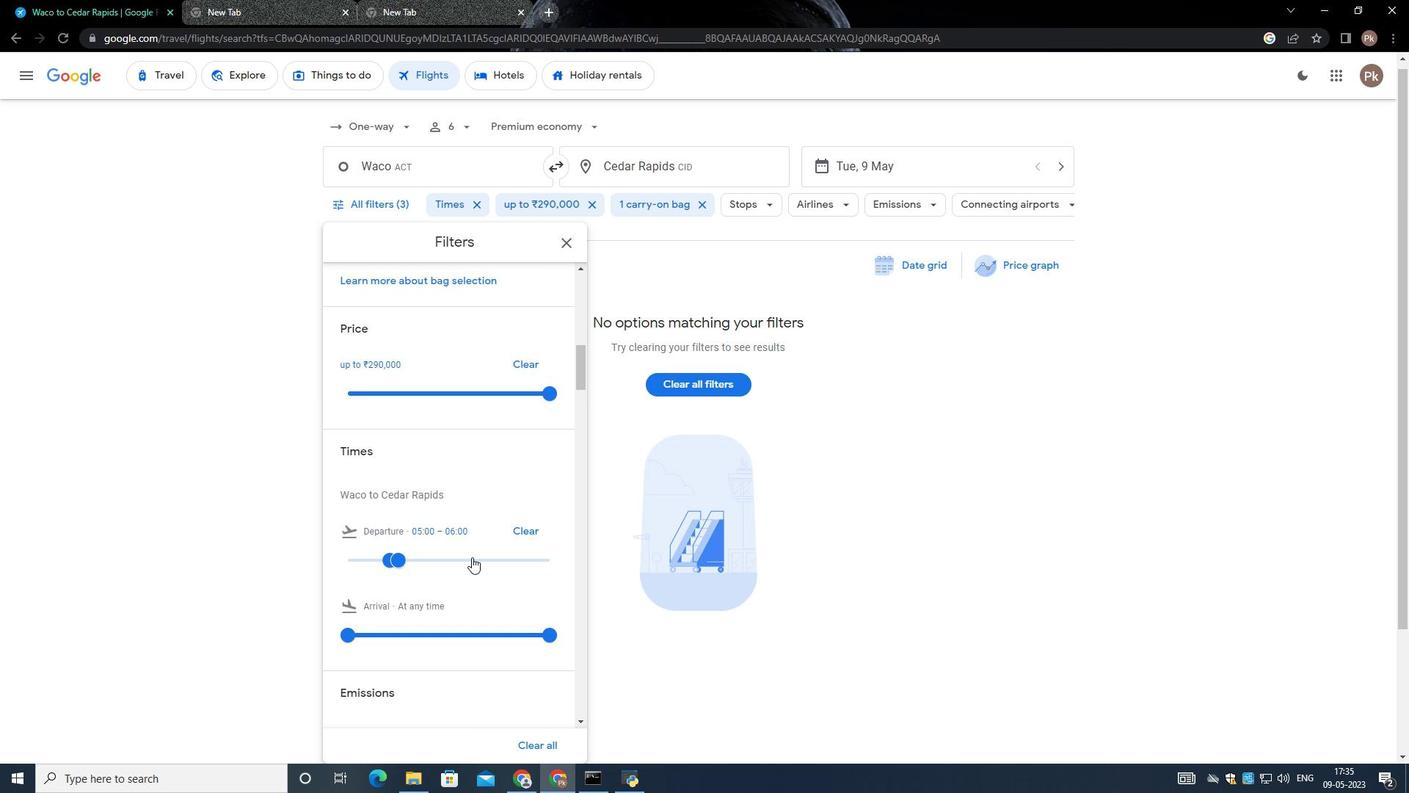 
Action: Mouse moved to (486, 556)
Screenshot: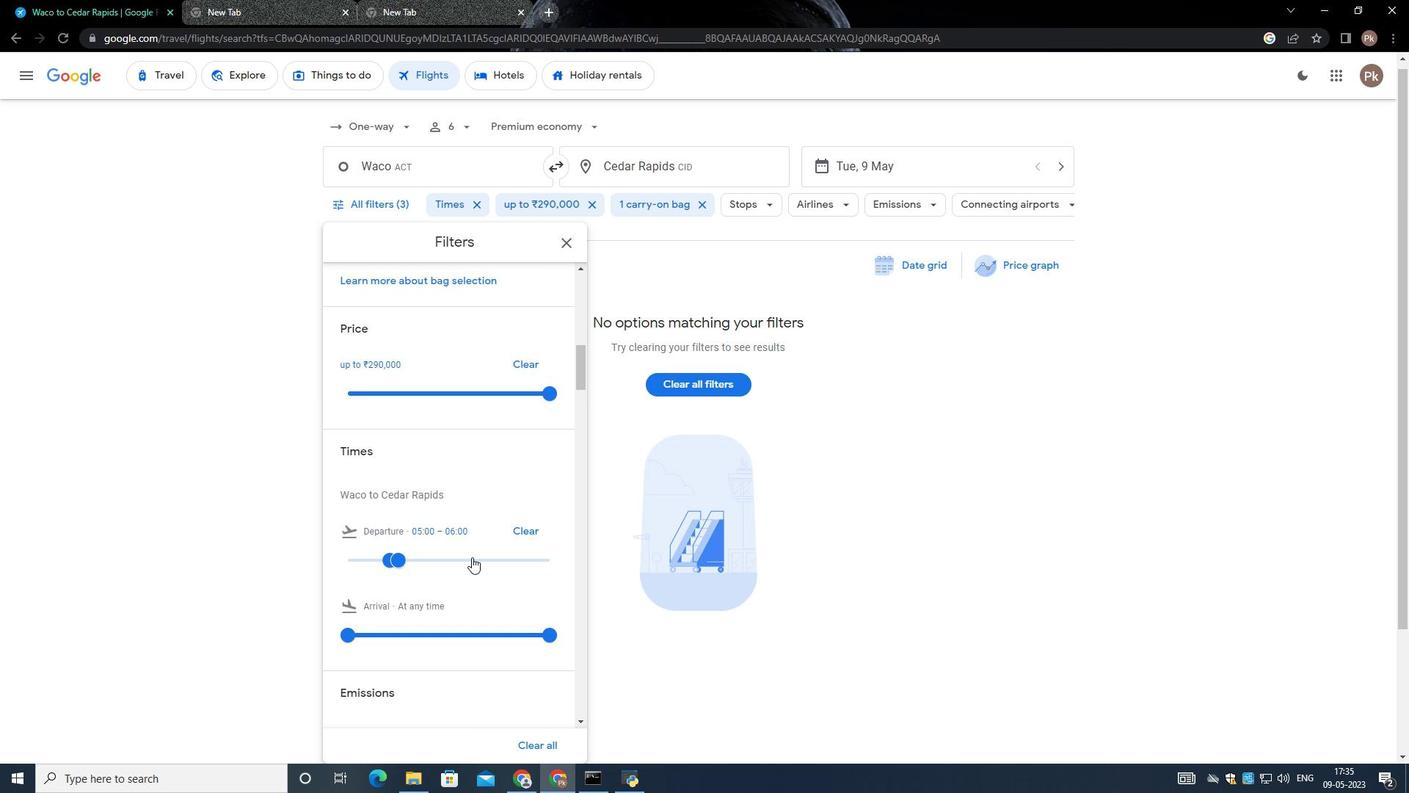 
Action: Mouse scrolled (486, 555) with delta (0, 0)
Screenshot: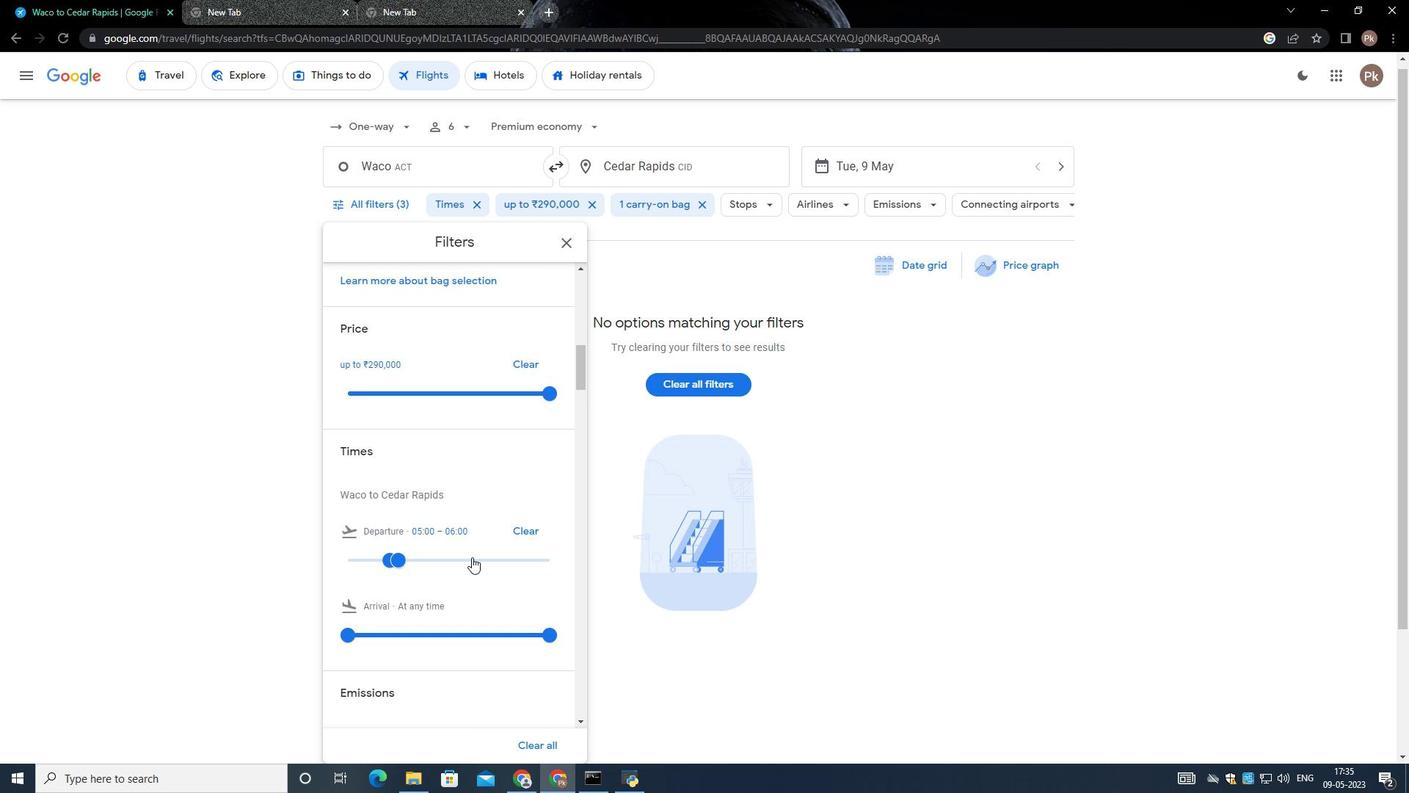 
Action: Mouse moved to (497, 564)
Screenshot: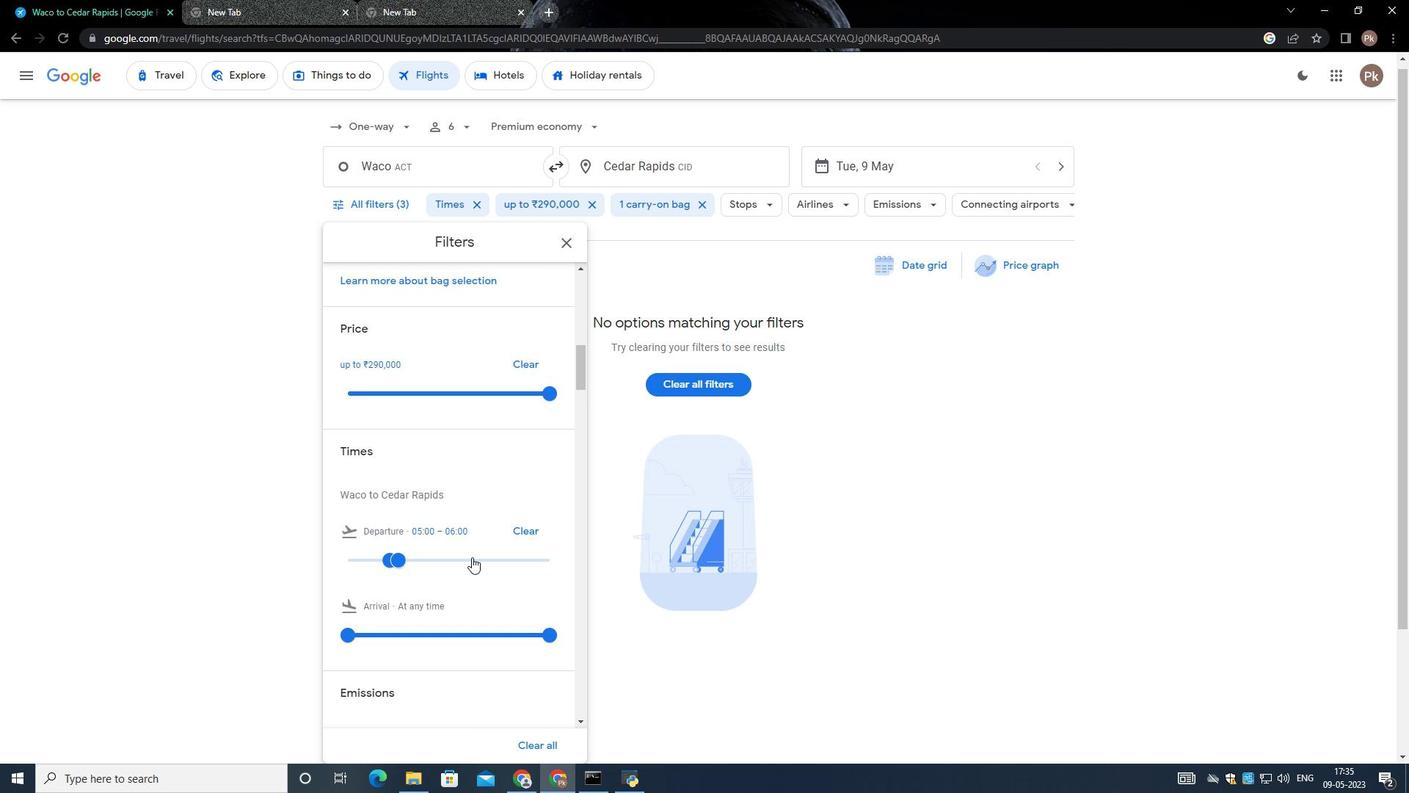 
Action: Mouse scrolled (497, 563) with delta (0, 0)
Screenshot: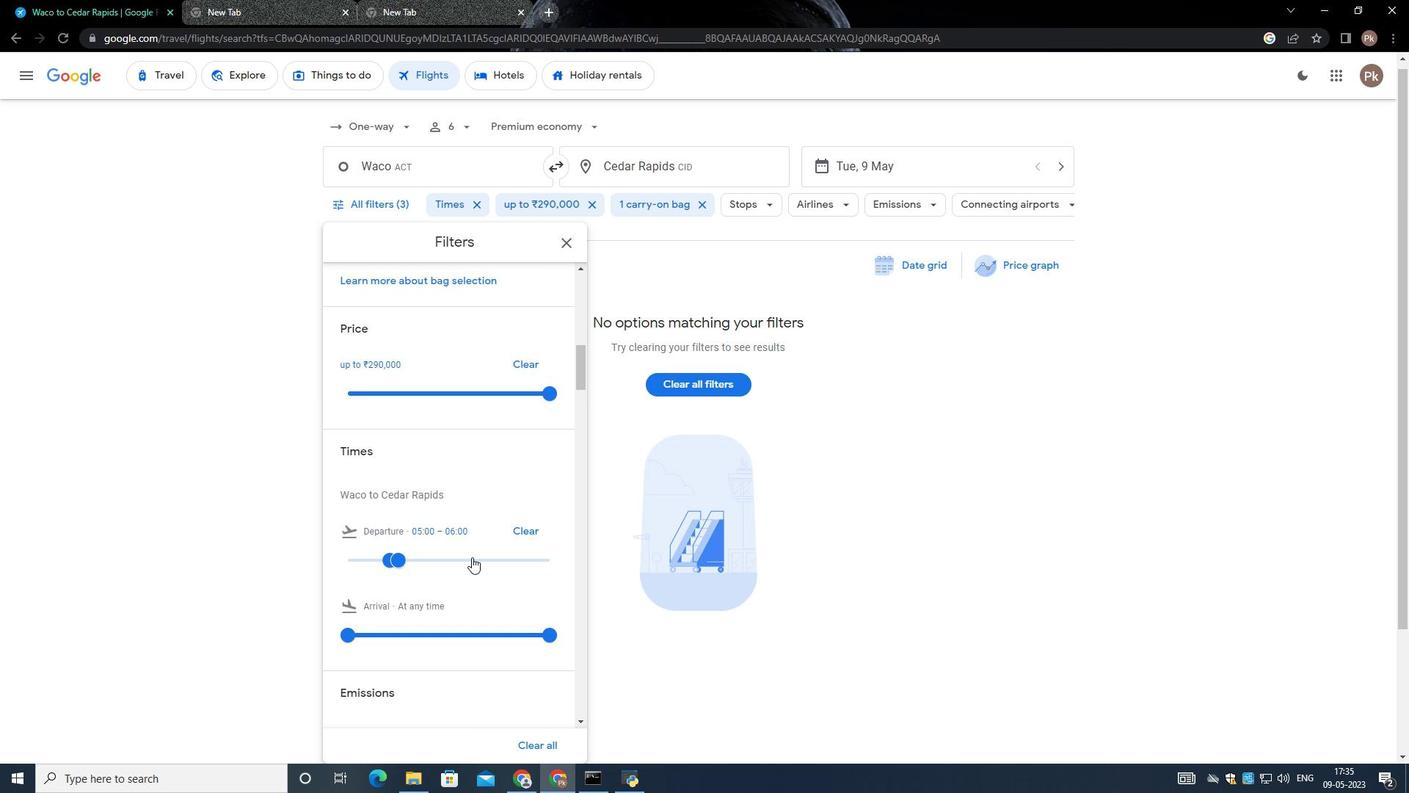 
Action: Mouse moved to (504, 565)
Screenshot: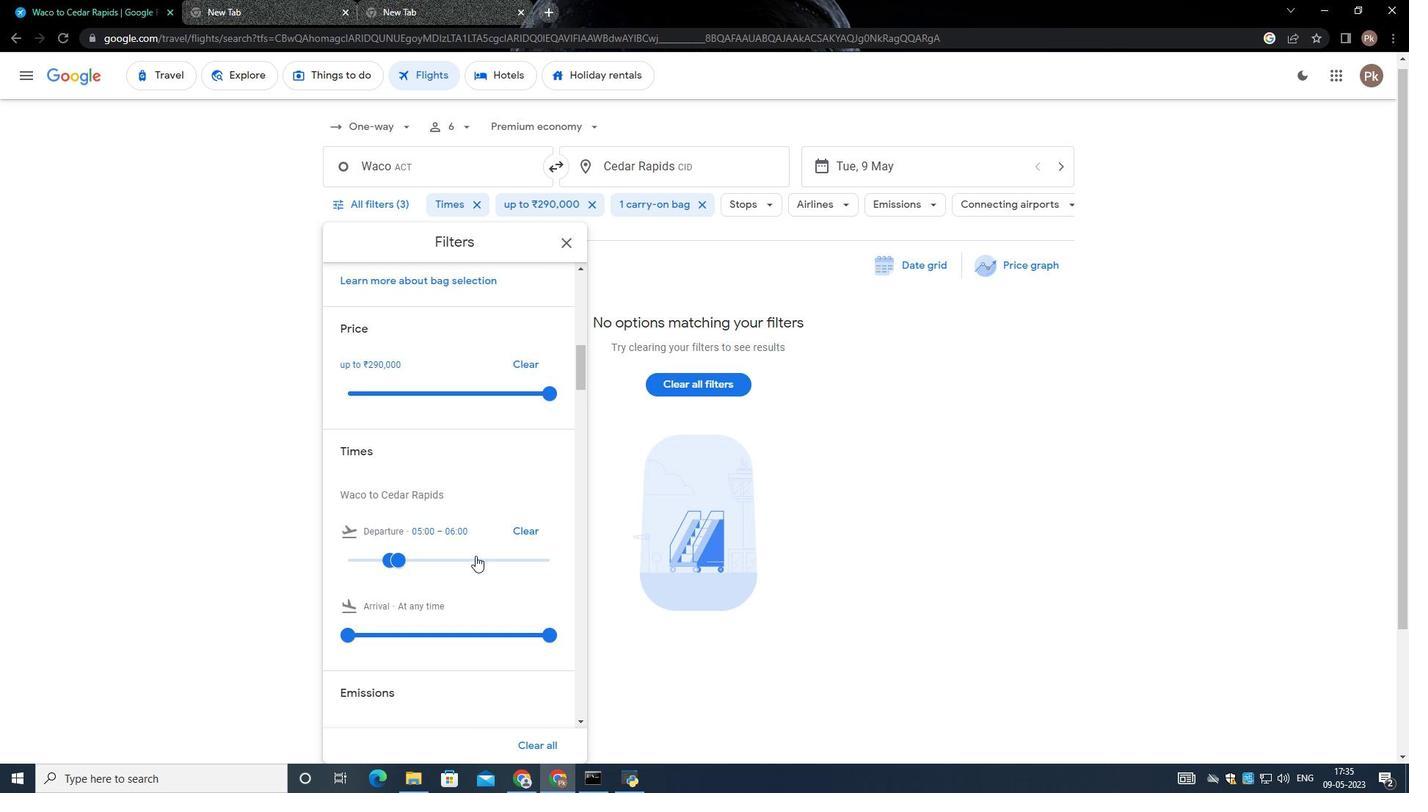 
Action: Mouse scrolled (504, 564) with delta (0, 0)
Screenshot: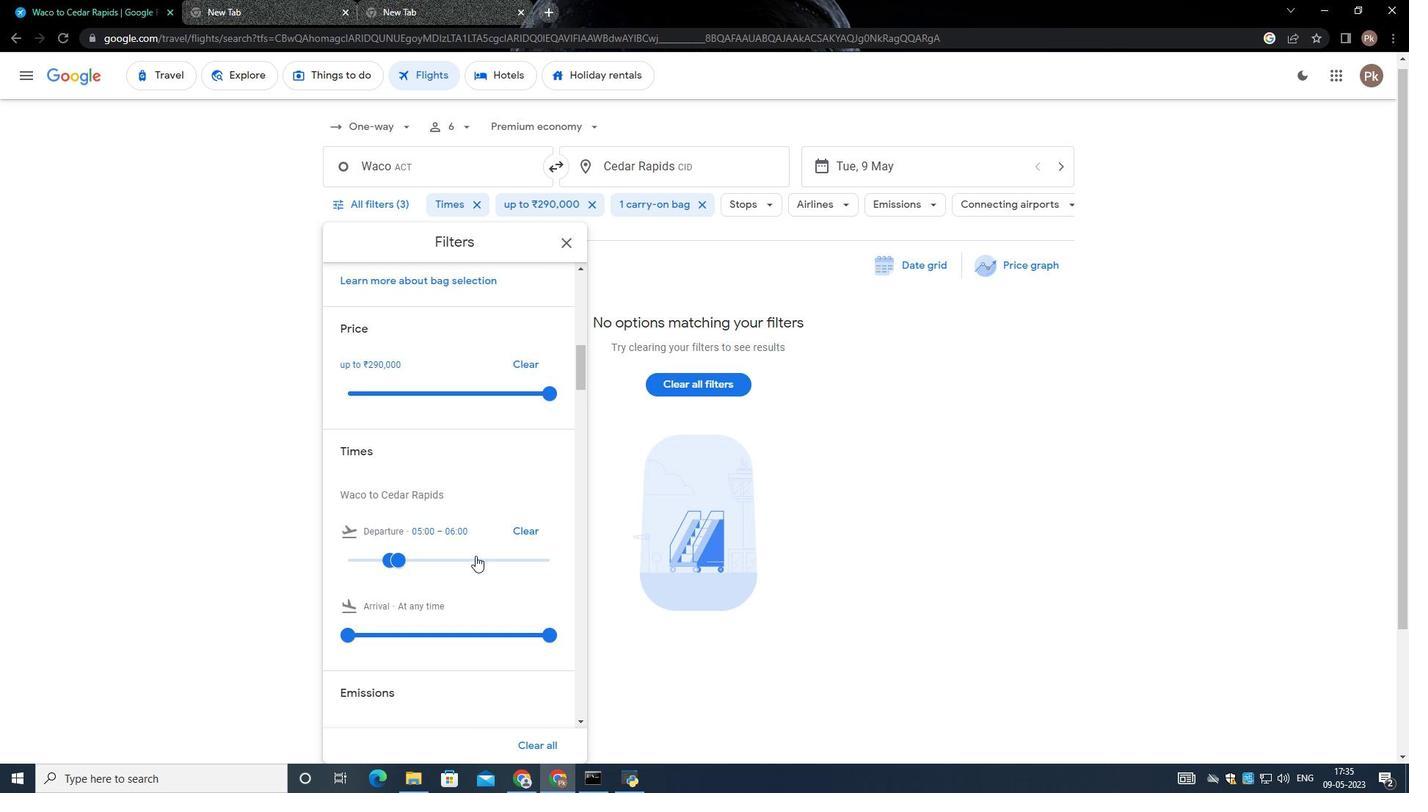 
Action: Mouse moved to (513, 566)
Screenshot: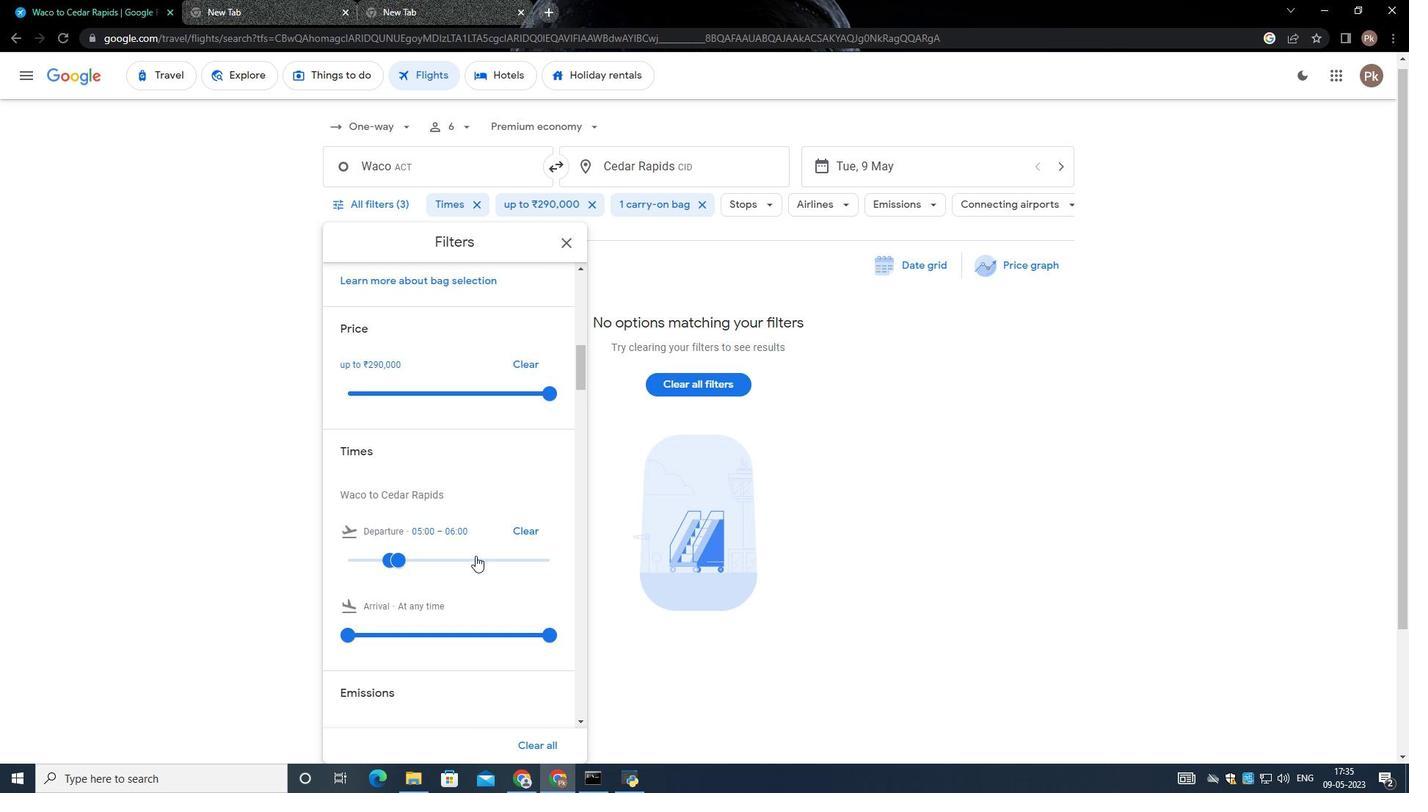 
Action: Mouse scrolled (508, 565) with delta (0, 0)
Screenshot: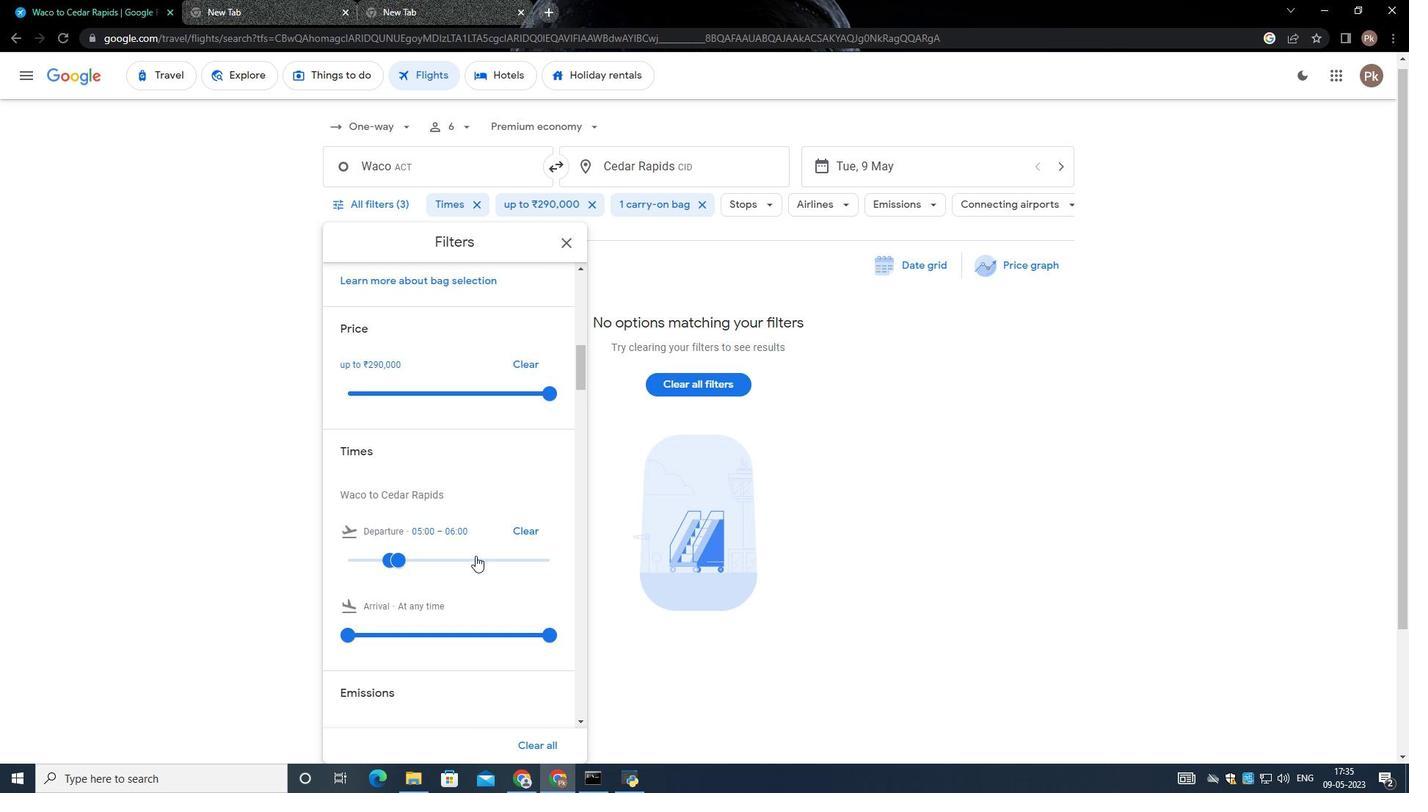 
Action: Mouse moved to (516, 566)
Screenshot: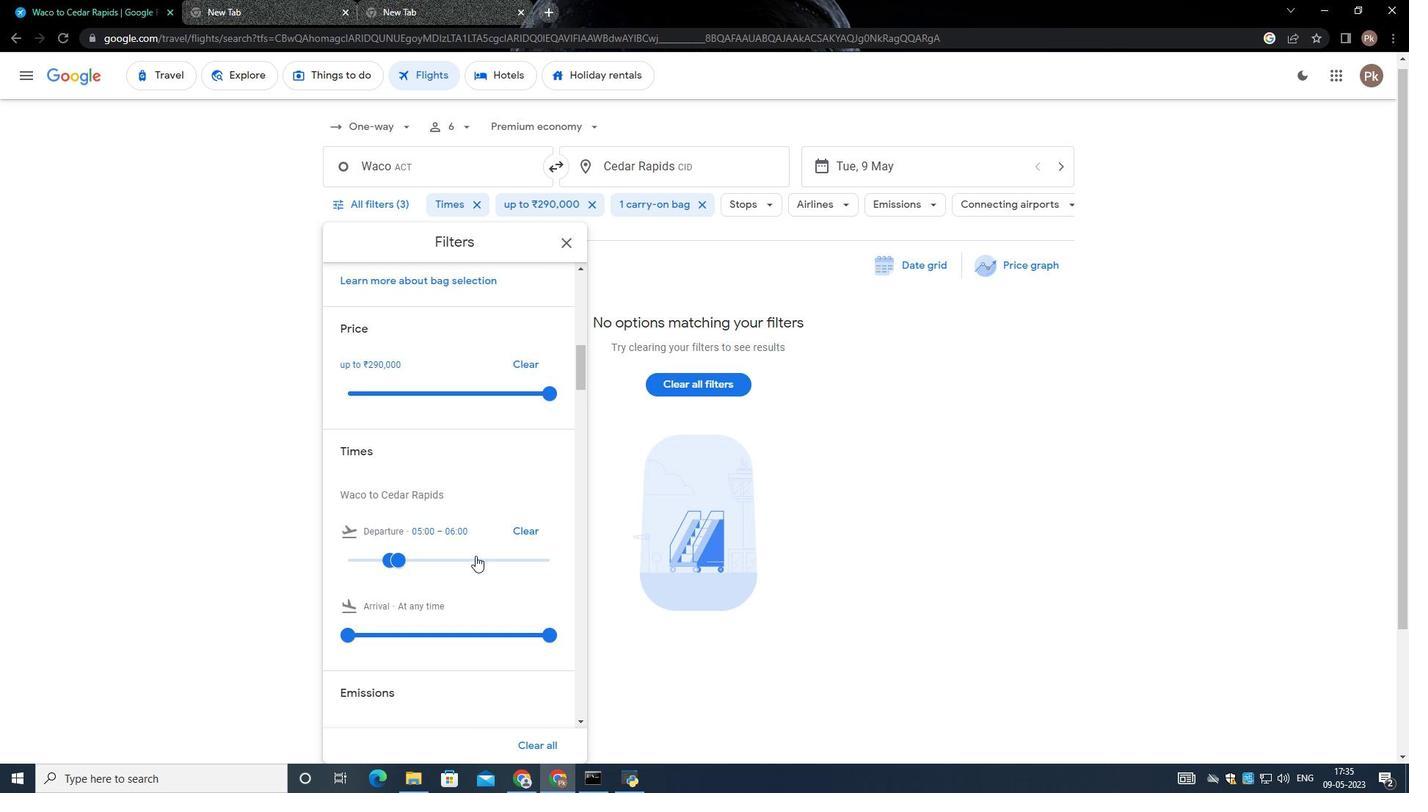 
Action: Mouse scrolled (513, 565) with delta (0, 0)
Screenshot: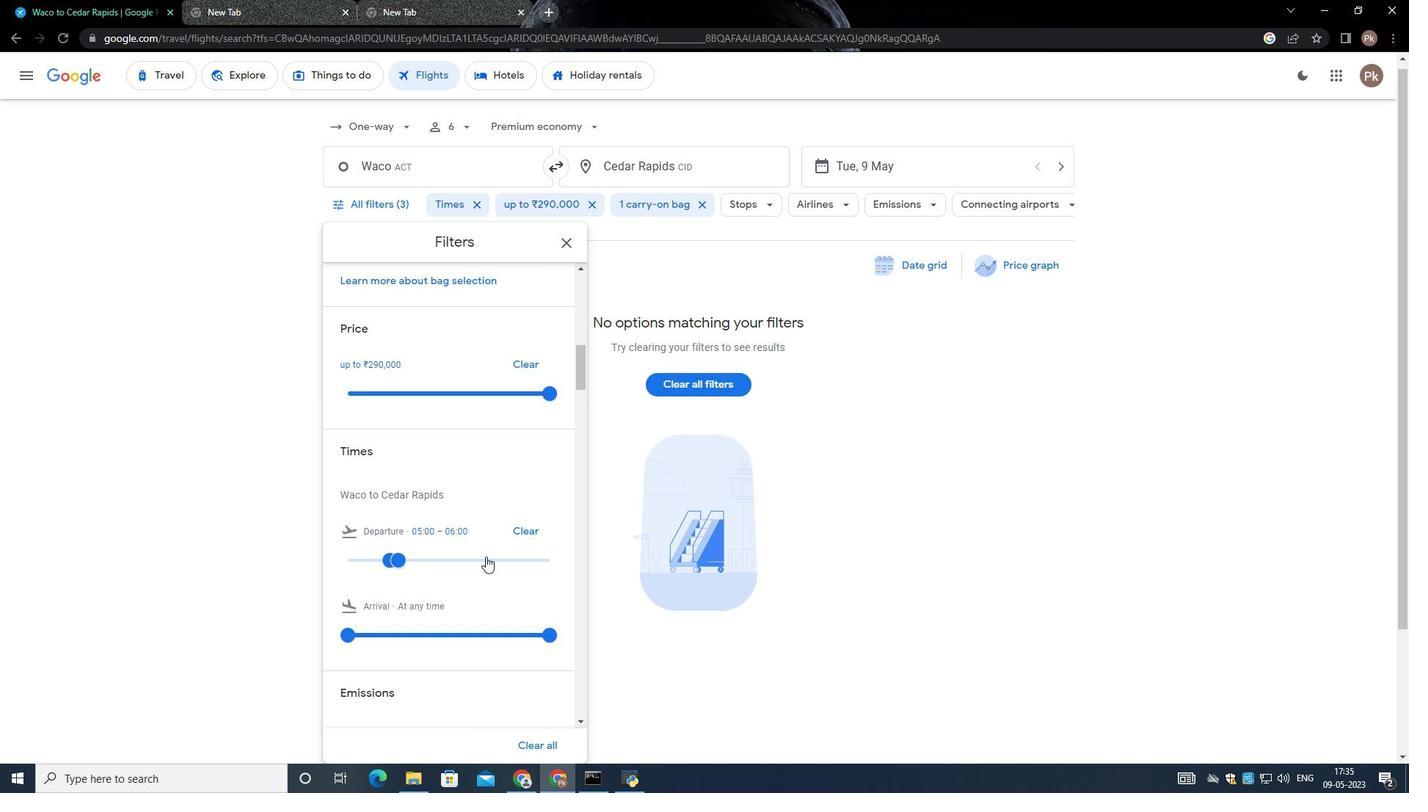 
Action: Mouse moved to (519, 568)
Screenshot: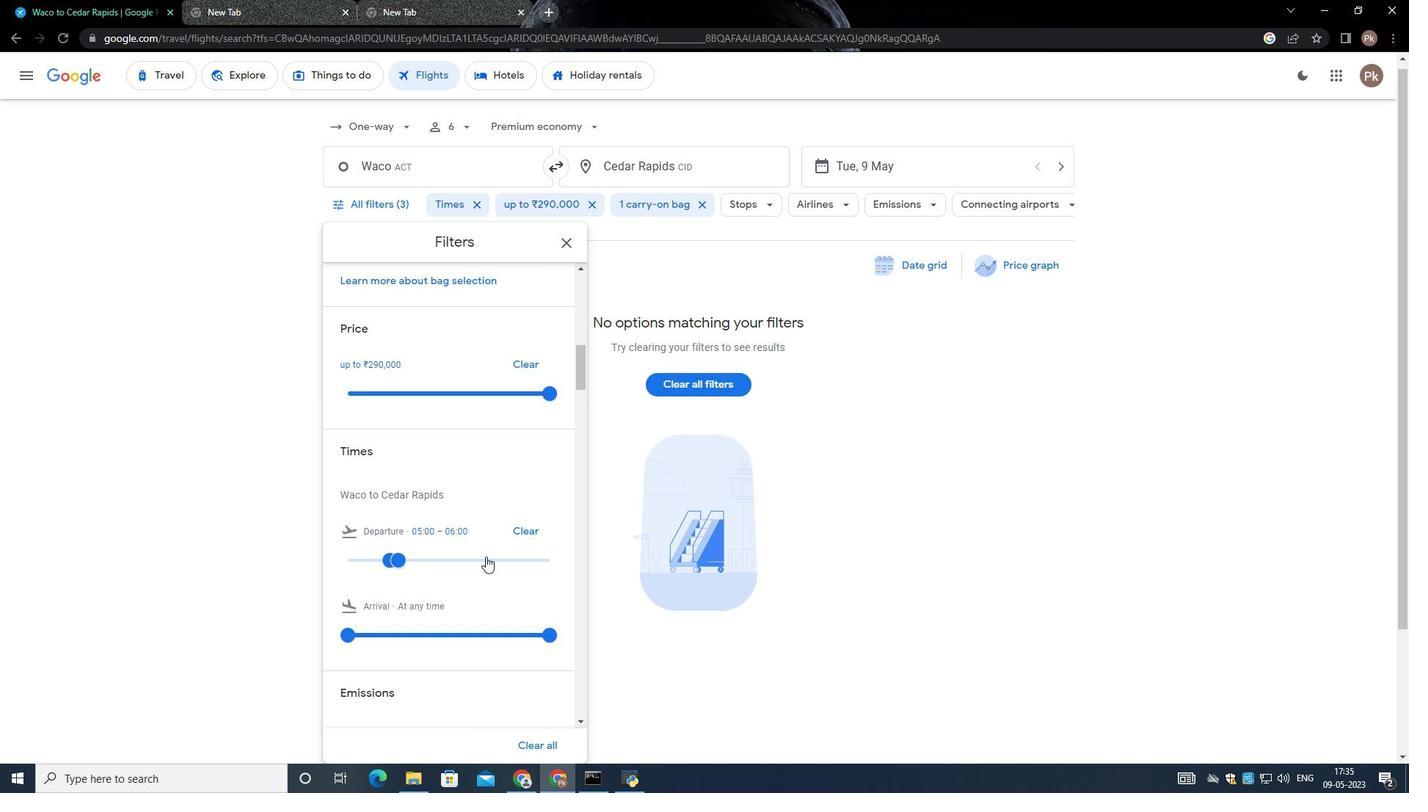 
Action: Mouse scrolled (516, 565) with delta (0, 0)
Screenshot: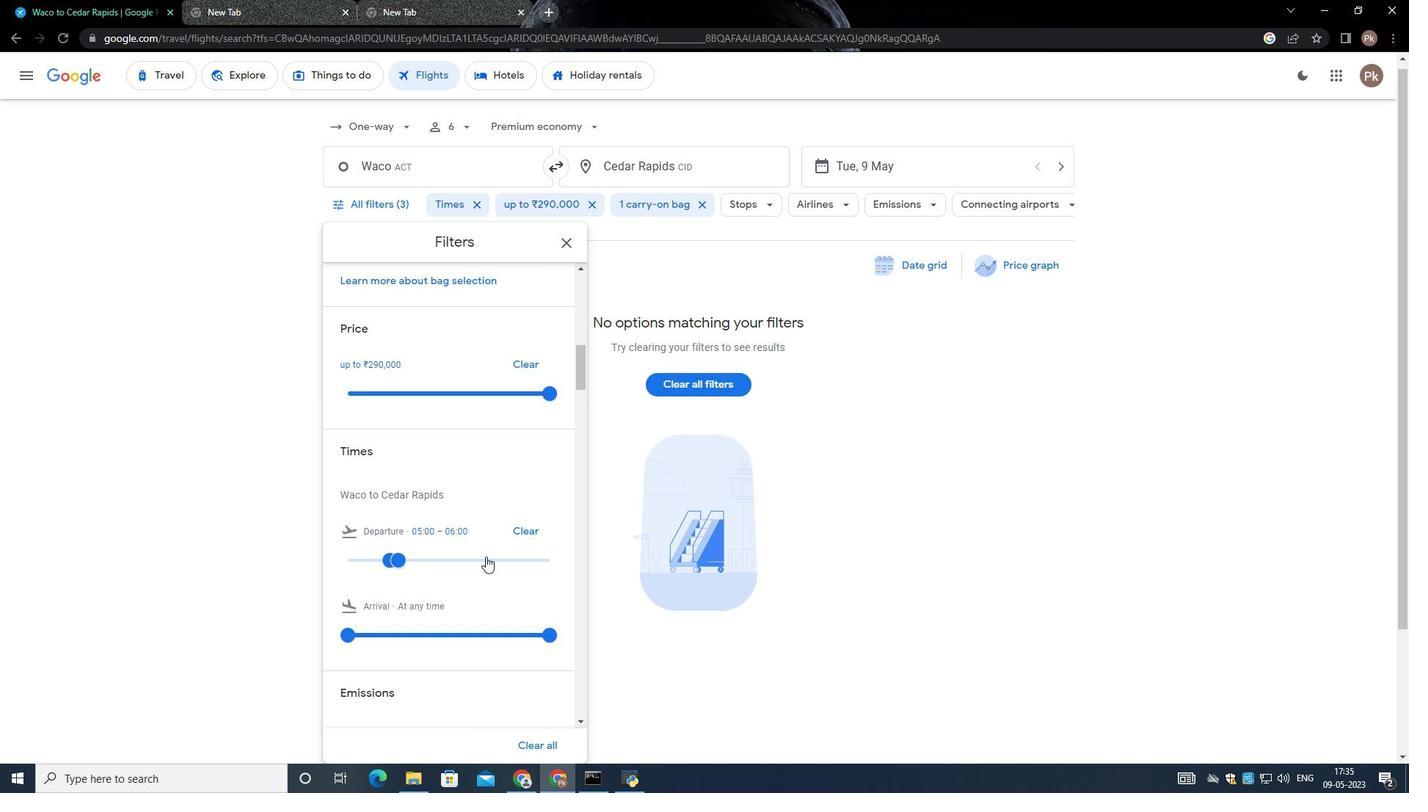 
Action: Mouse moved to (525, 558)
Screenshot: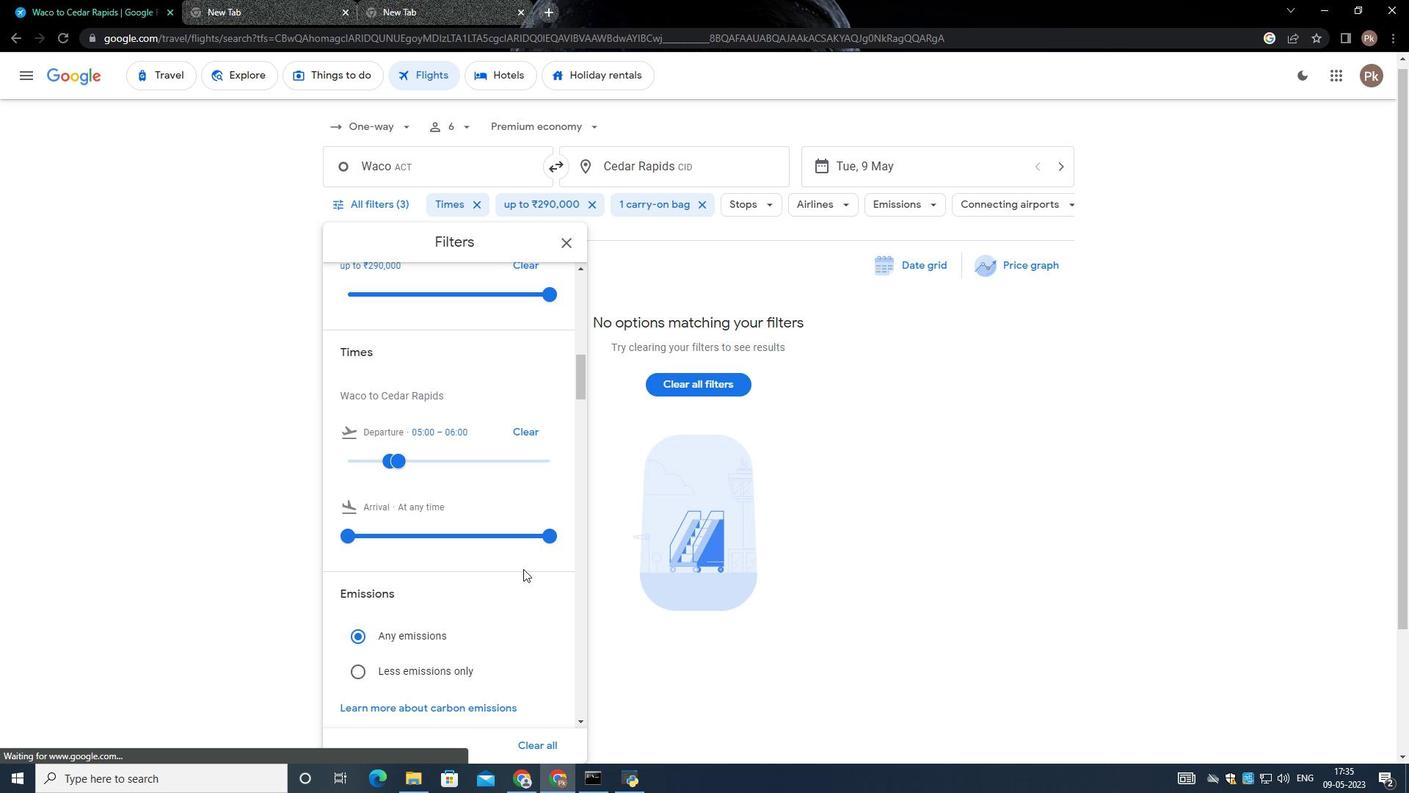 
Action: Mouse scrolled (525, 558) with delta (0, 0)
Screenshot: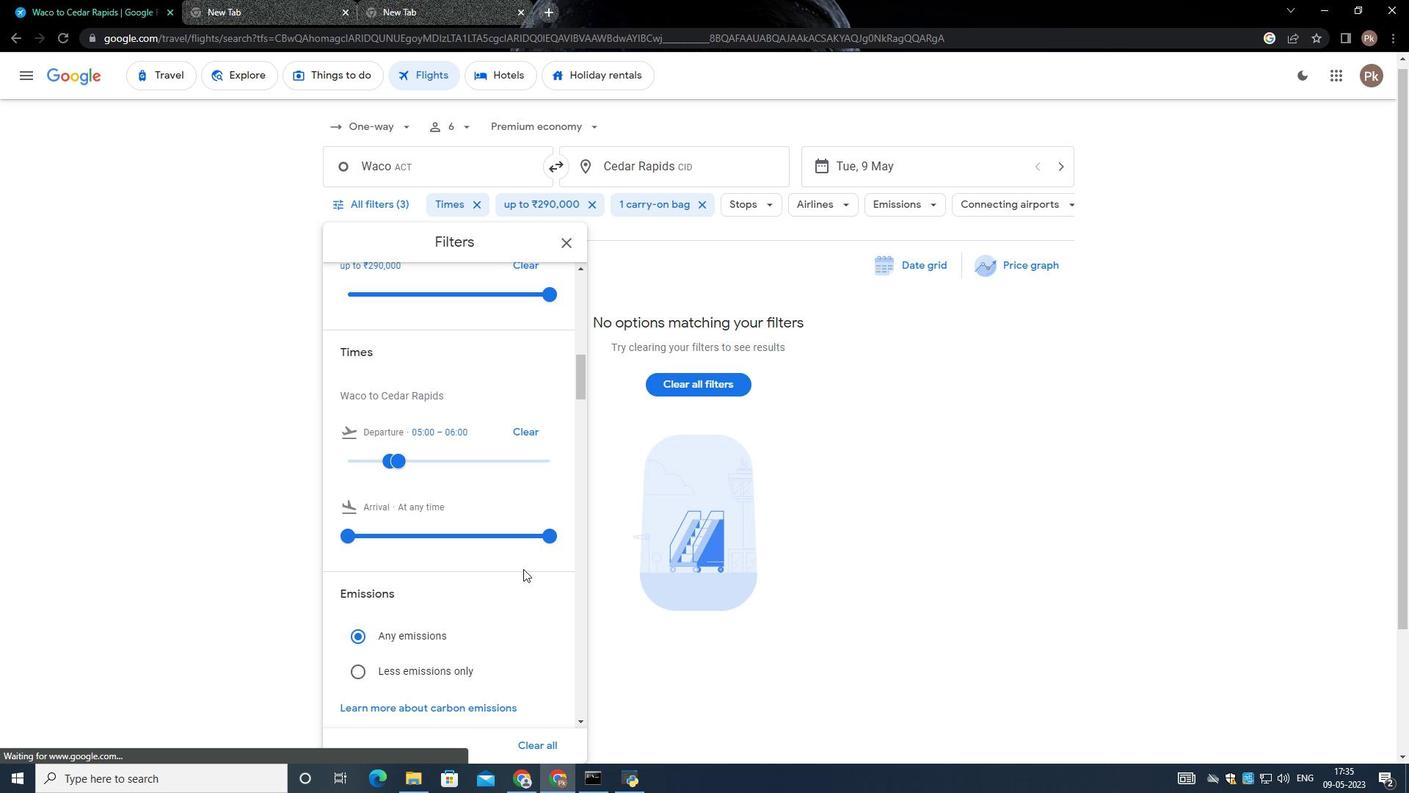 
Action: Mouse scrolled (525, 558) with delta (0, 0)
Screenshot: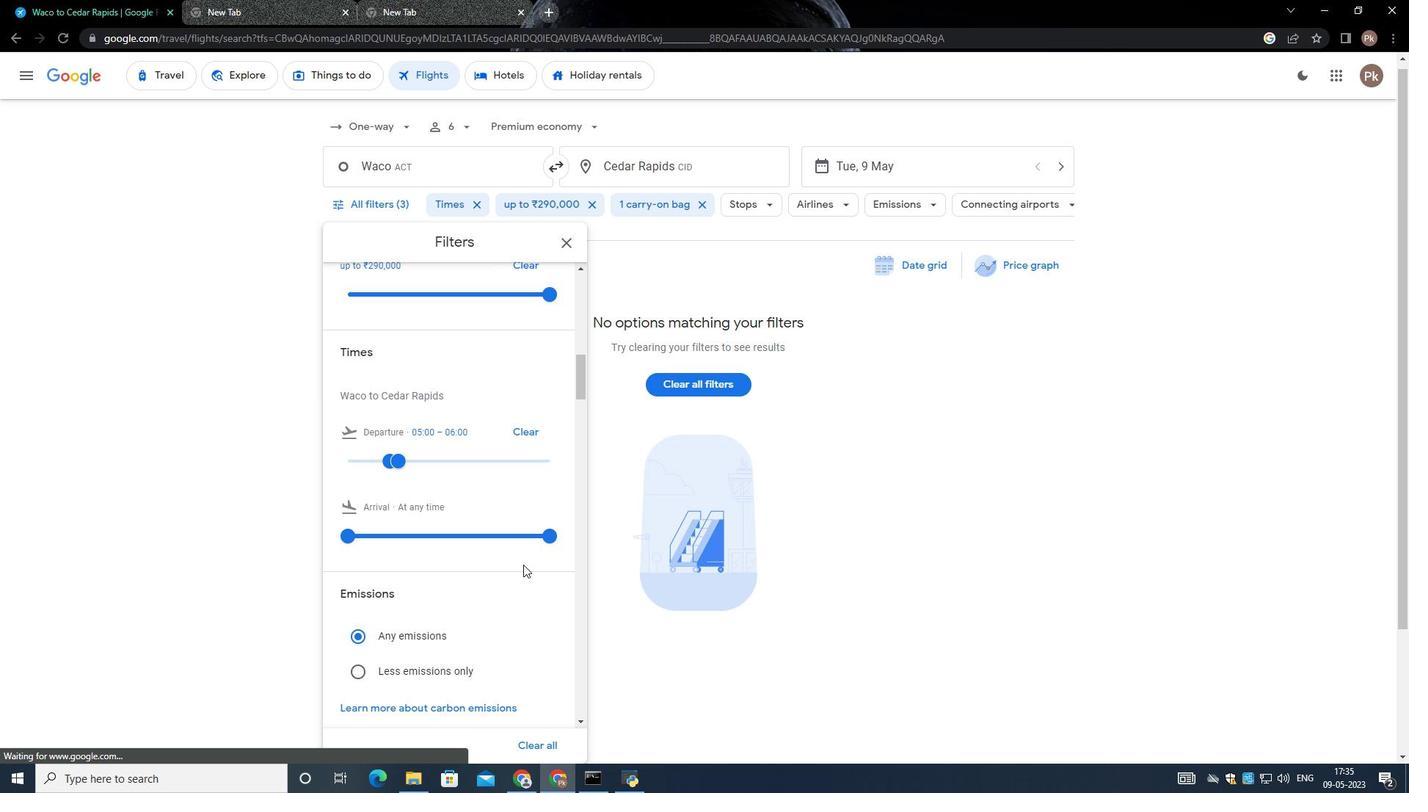 
Action: Mouse scrolled (525, 558) with delta (0, 0)
Screenshot: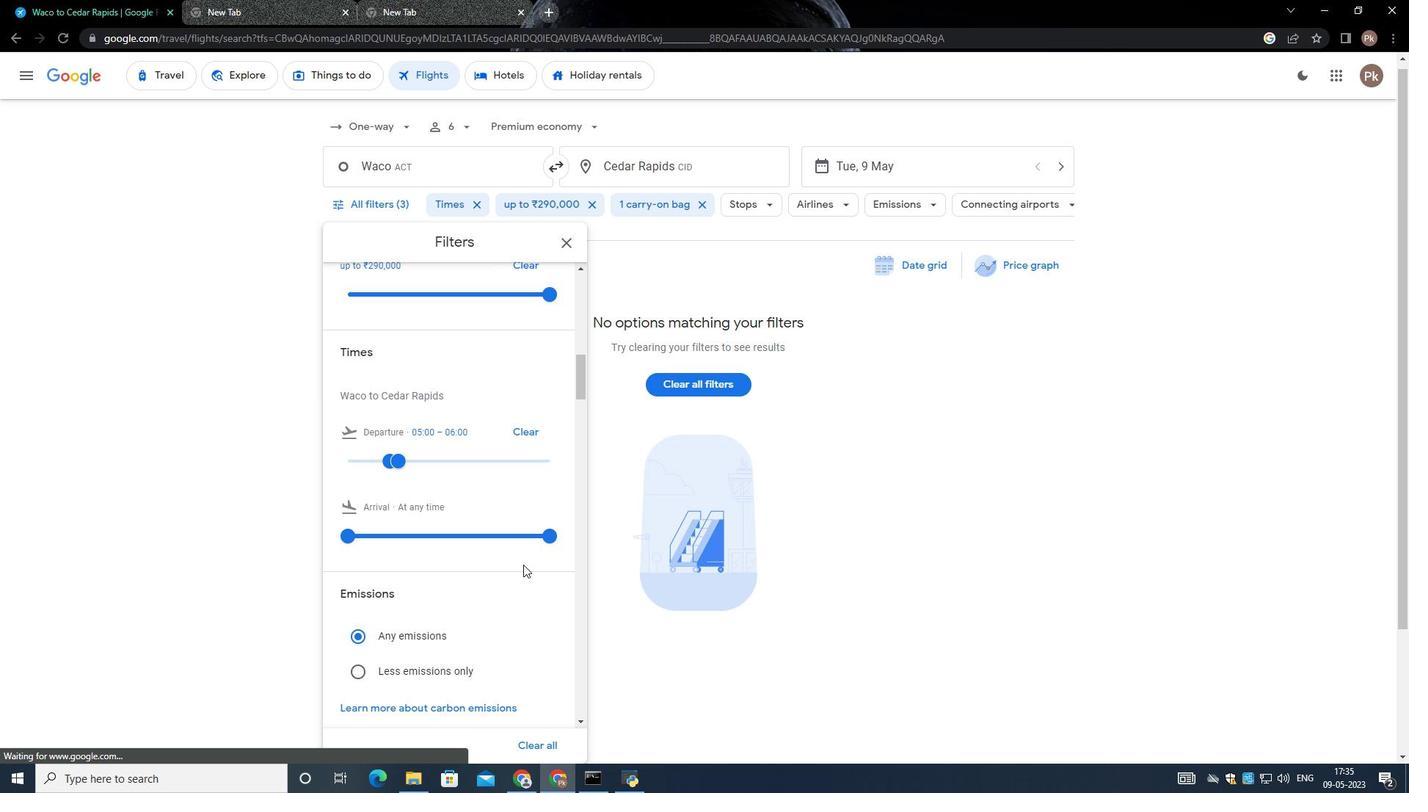 
Action: Mouse scrolled (525, 558) with delta (0, 0)
Screenshot: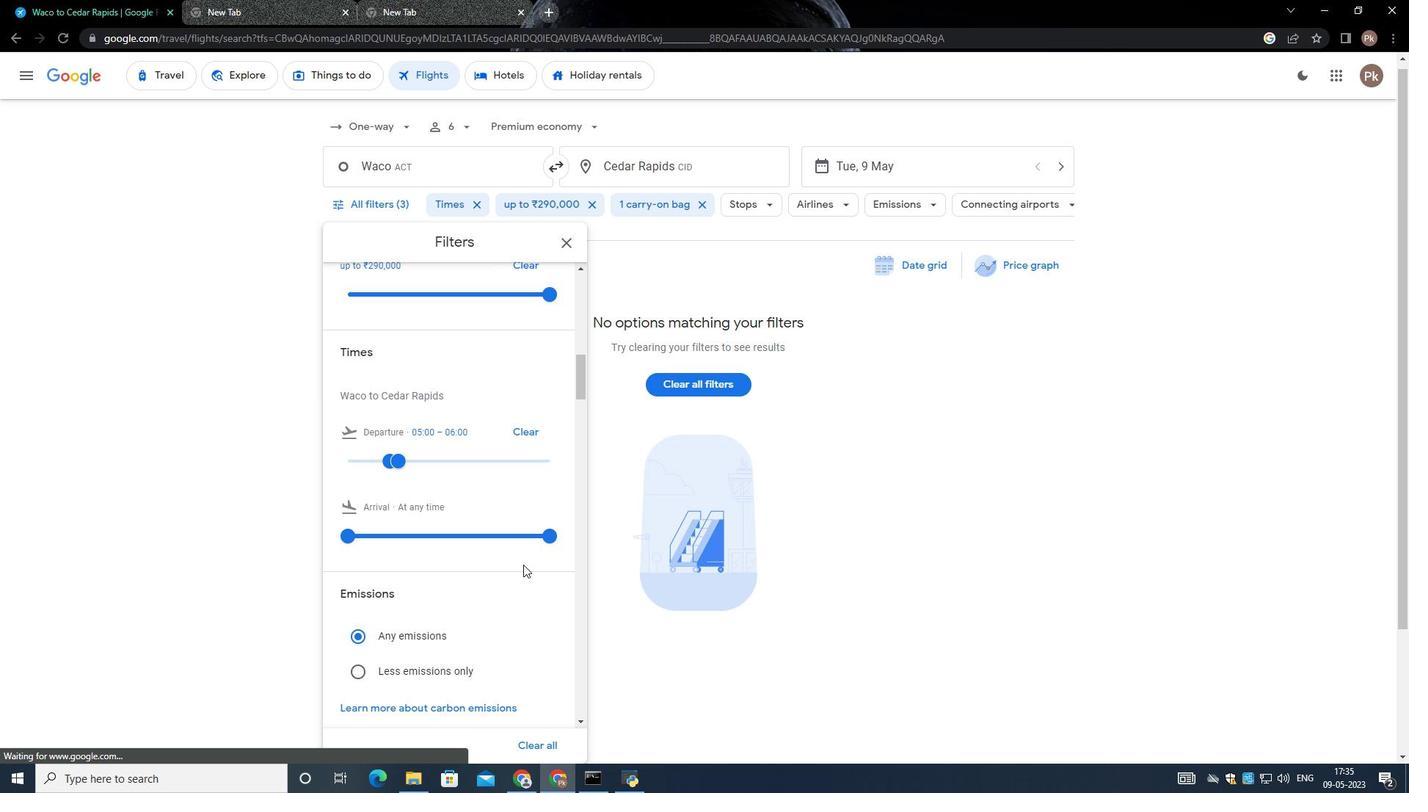 
Action: Mouse scrolled (525, 558) with delta (0, 0)
Screenshot: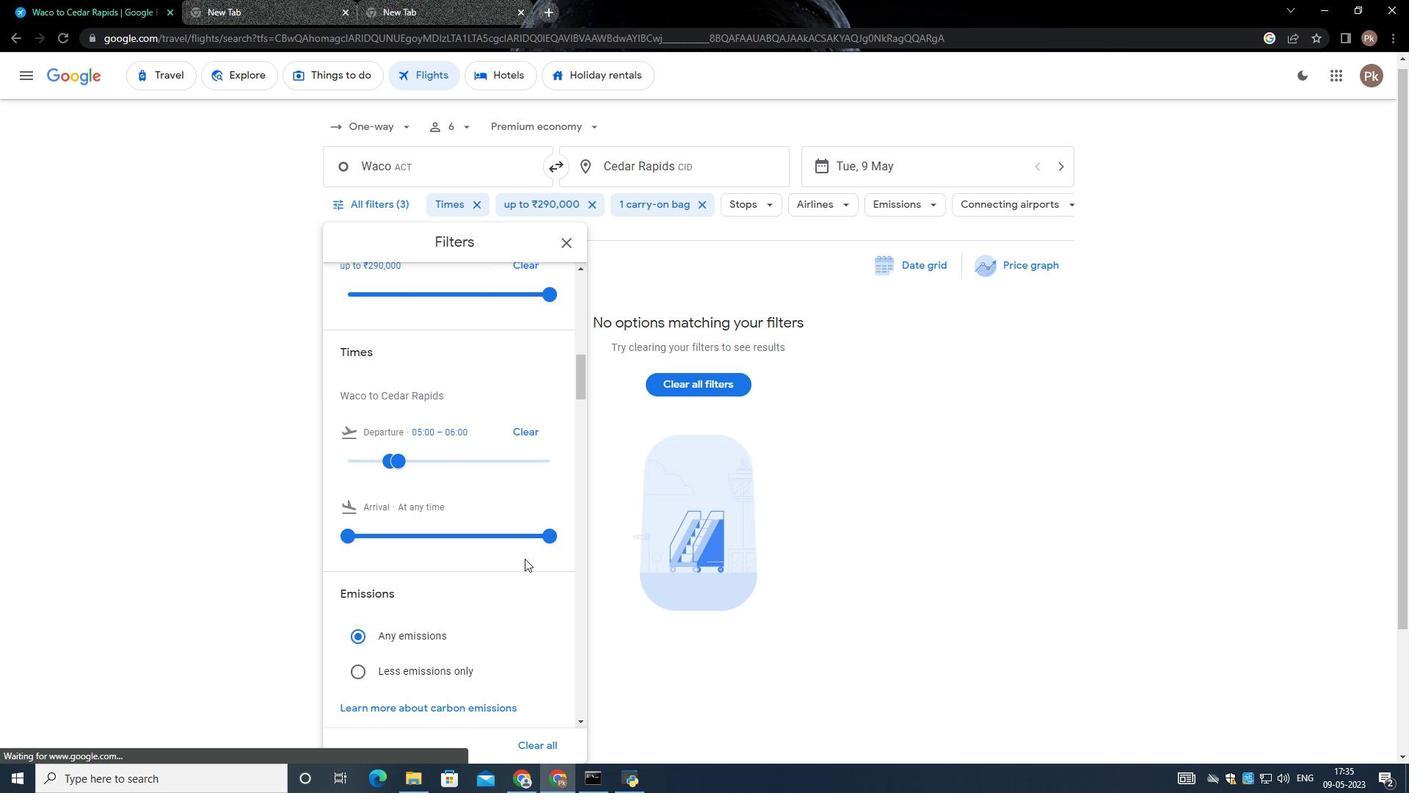 
Action: Mouse scrolled (525, 558) with delta (0, 0)
Screenshot: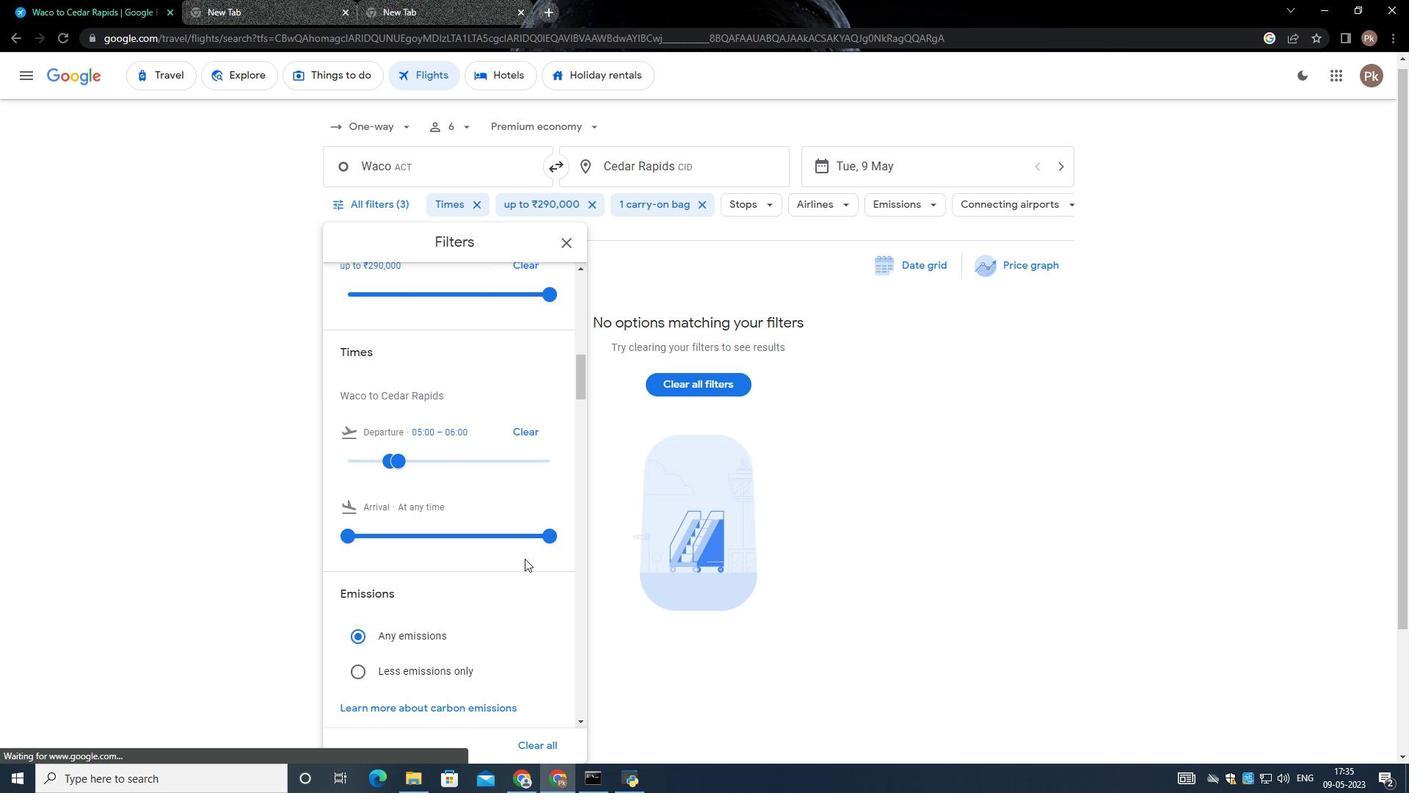 
Action: Mouse moved to (475, 553)
Screenshot: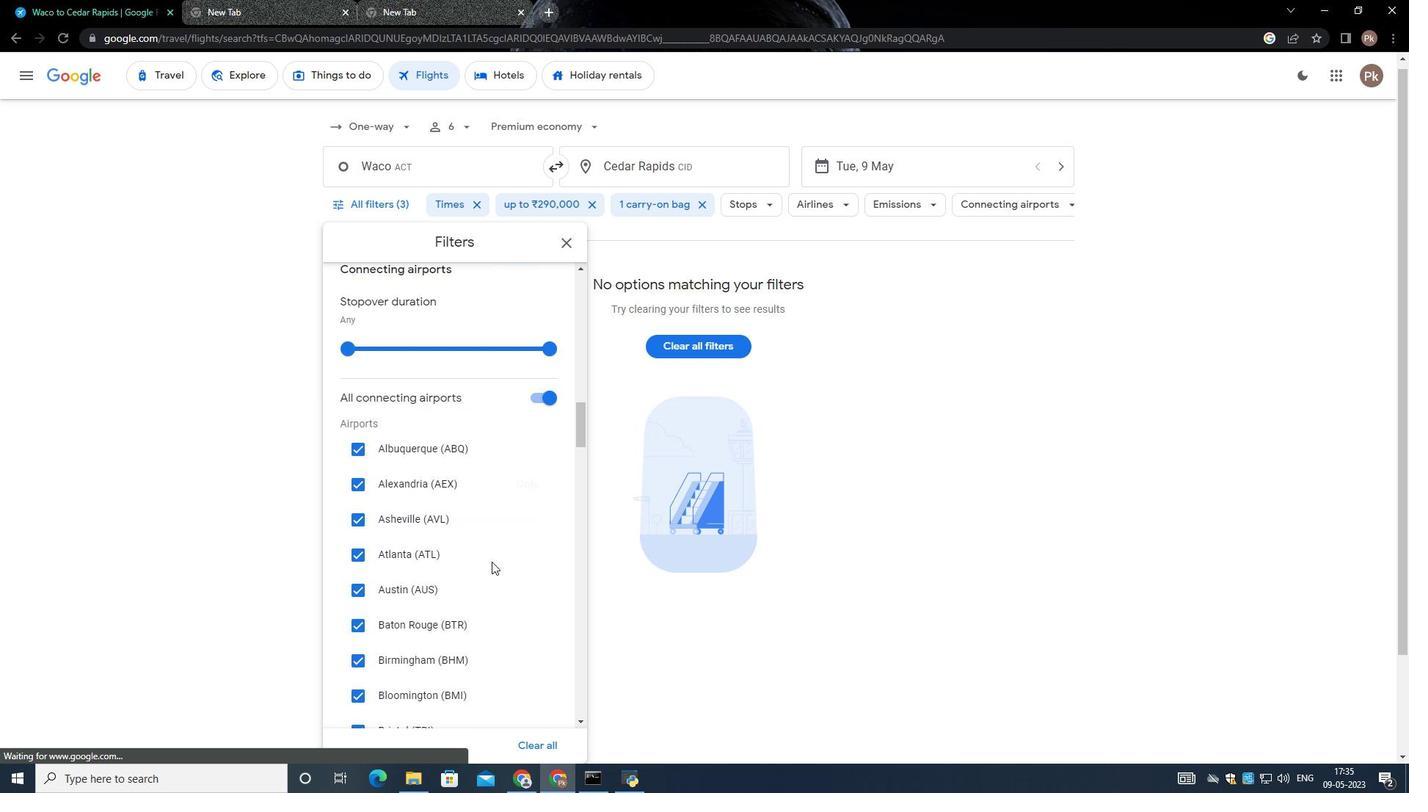 
Action: Mouse scrolled (475, 552) with delta (0, 0)
Screenshot: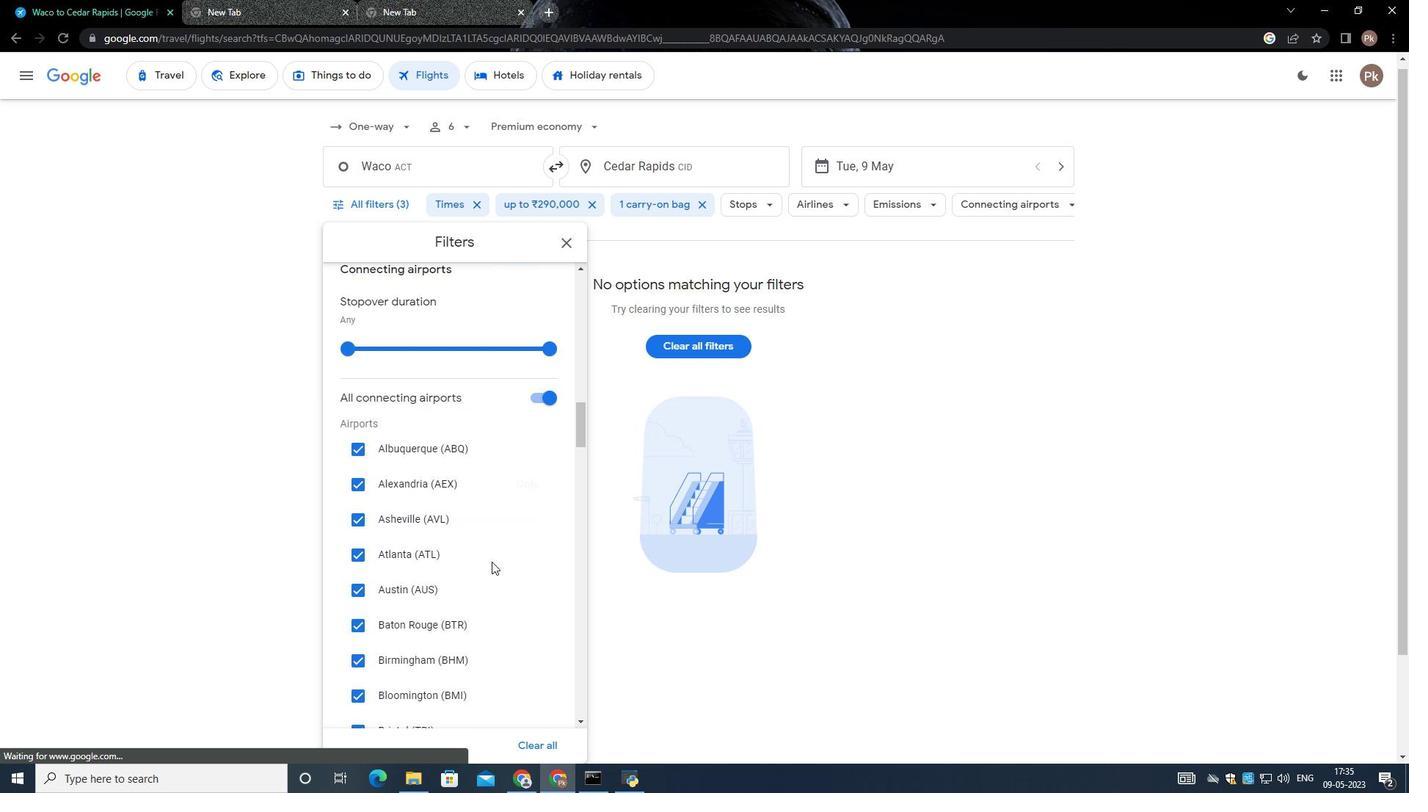 
Action: Mouse moved to (474, 553)
Screenshot: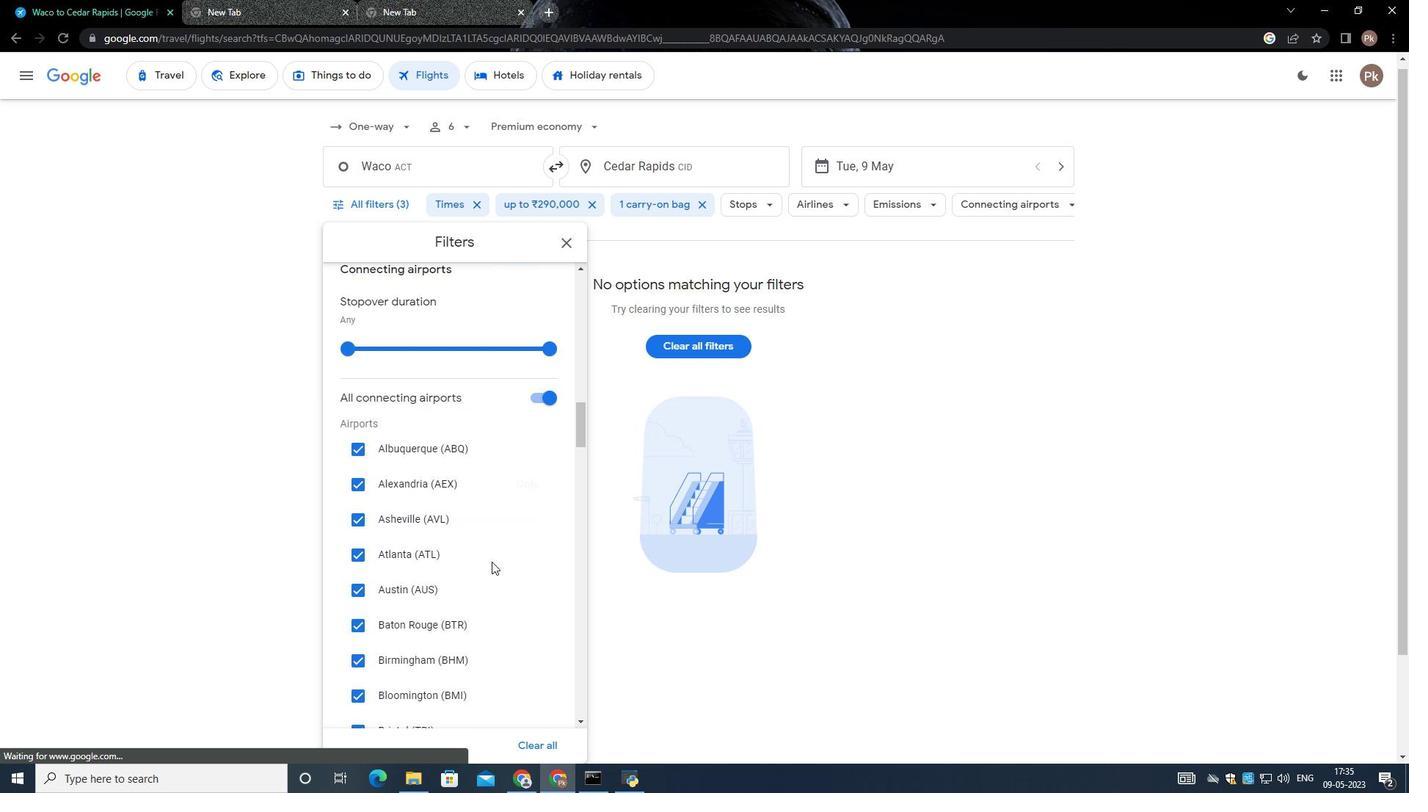 
Action: Mouse scrolled (474, 552) with delta (0, 0)
Screenshot: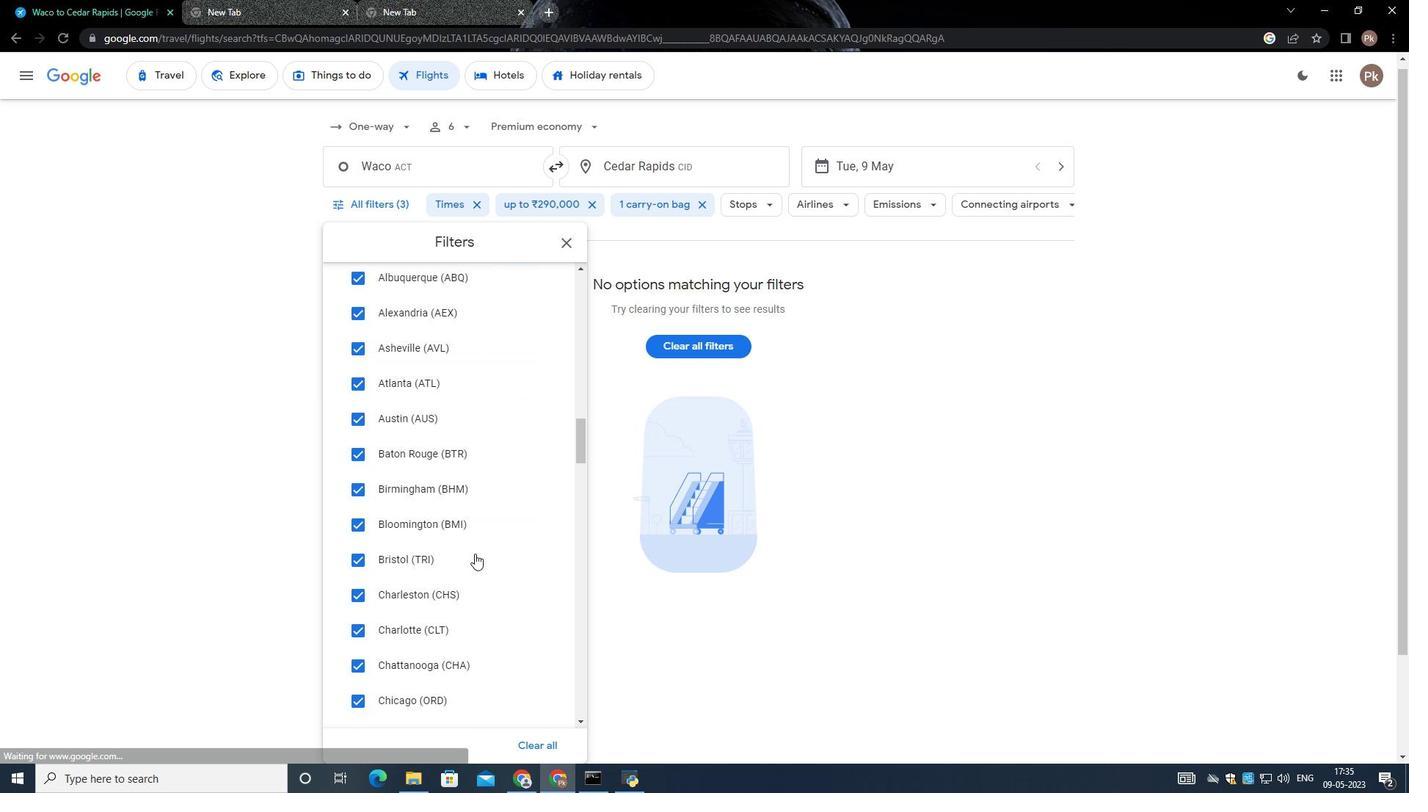 
Action: Mouse moved to (473, 553)
Screenshot: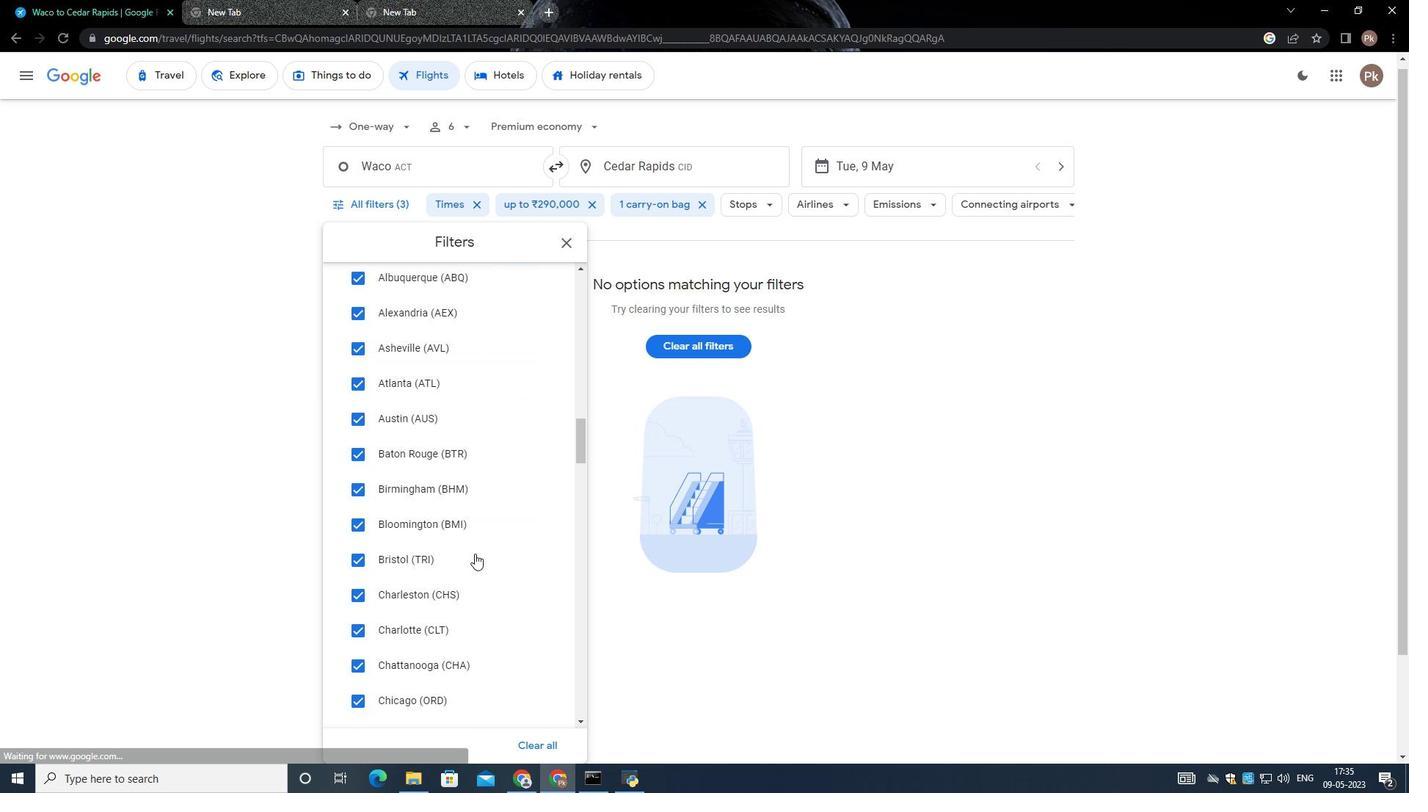 
Action: Mouse scrolled (473, 552) with delta (0, 0)
Screenshot: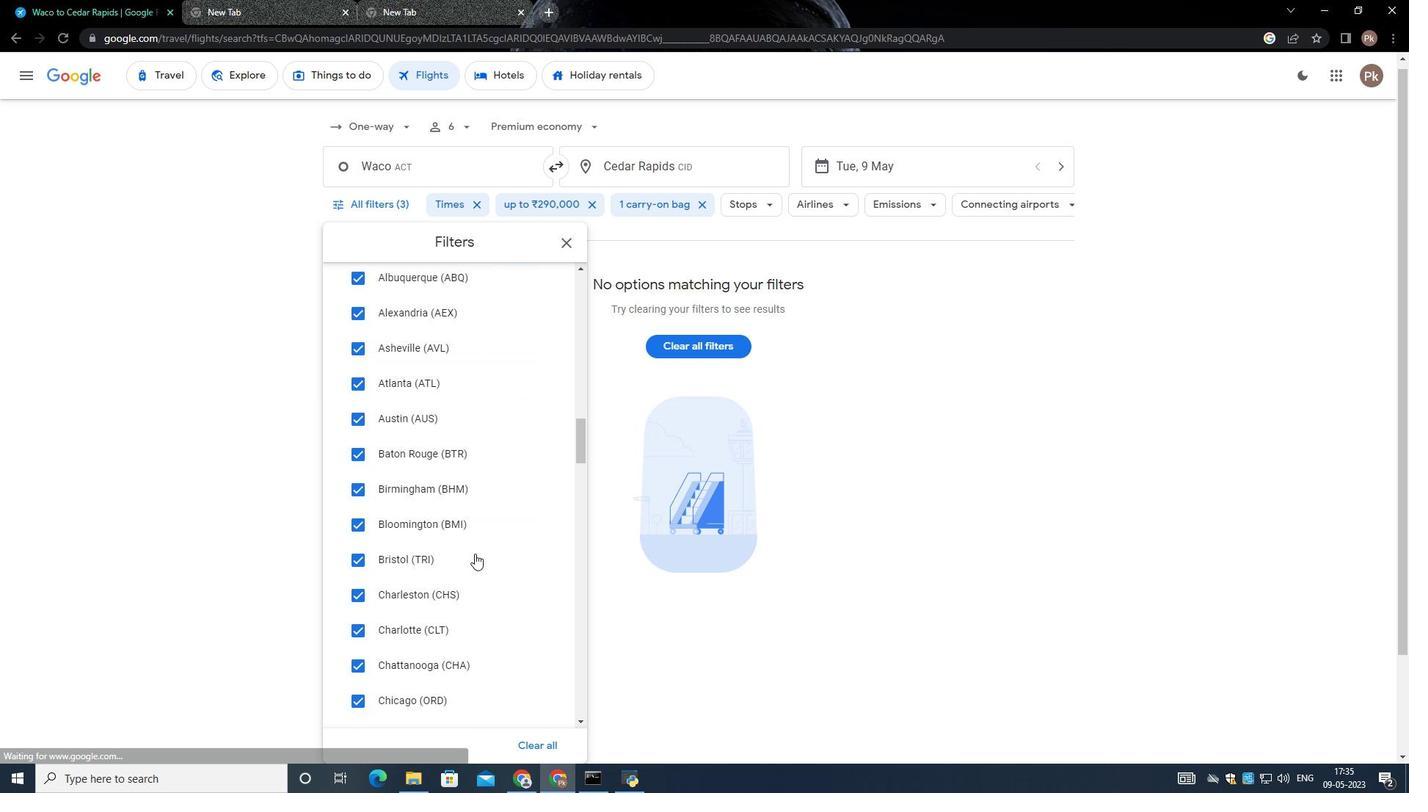 
Action: Mouse moved to (472, 553)
Screenshot: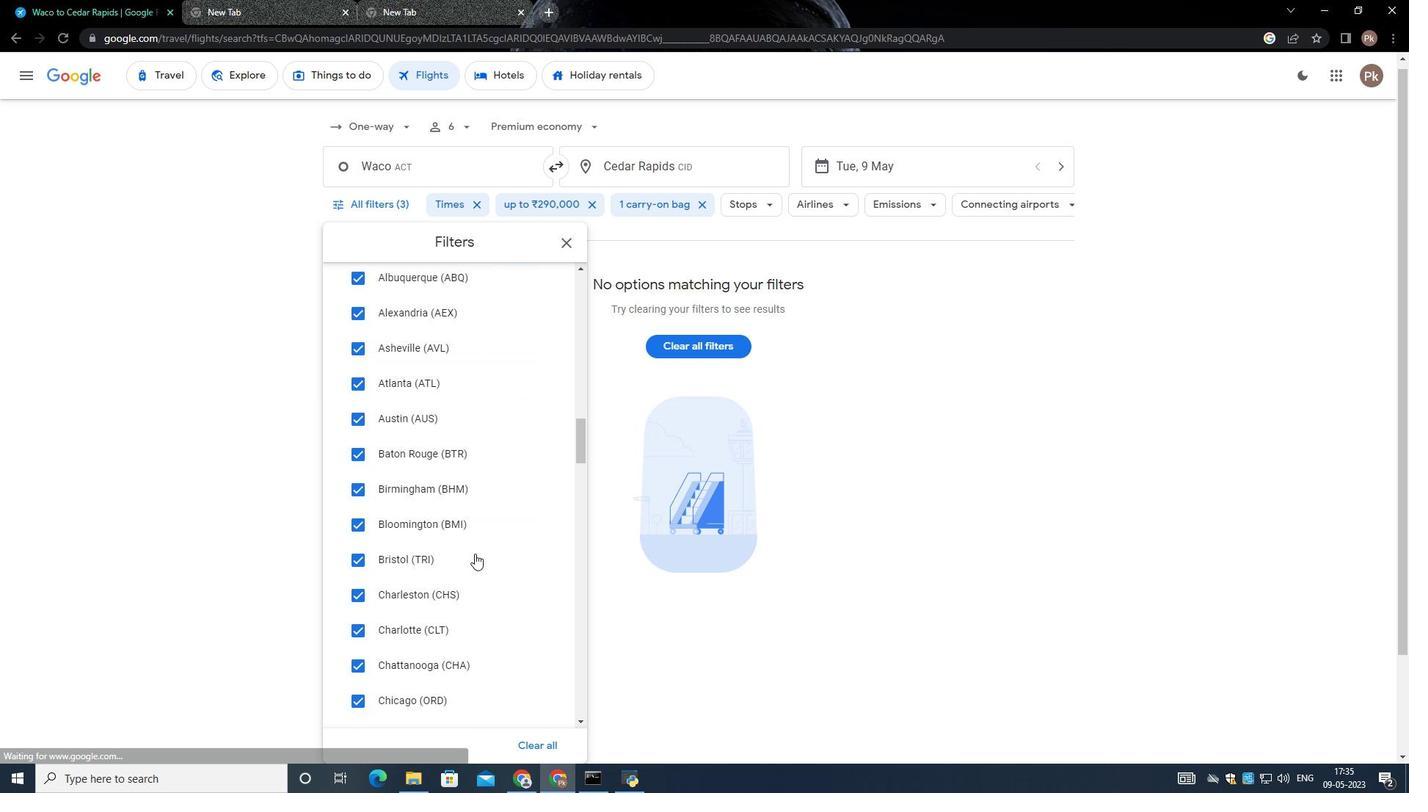 
Action: Mouse scrolled (472, 552) with delta (0, 0)
Screenshot: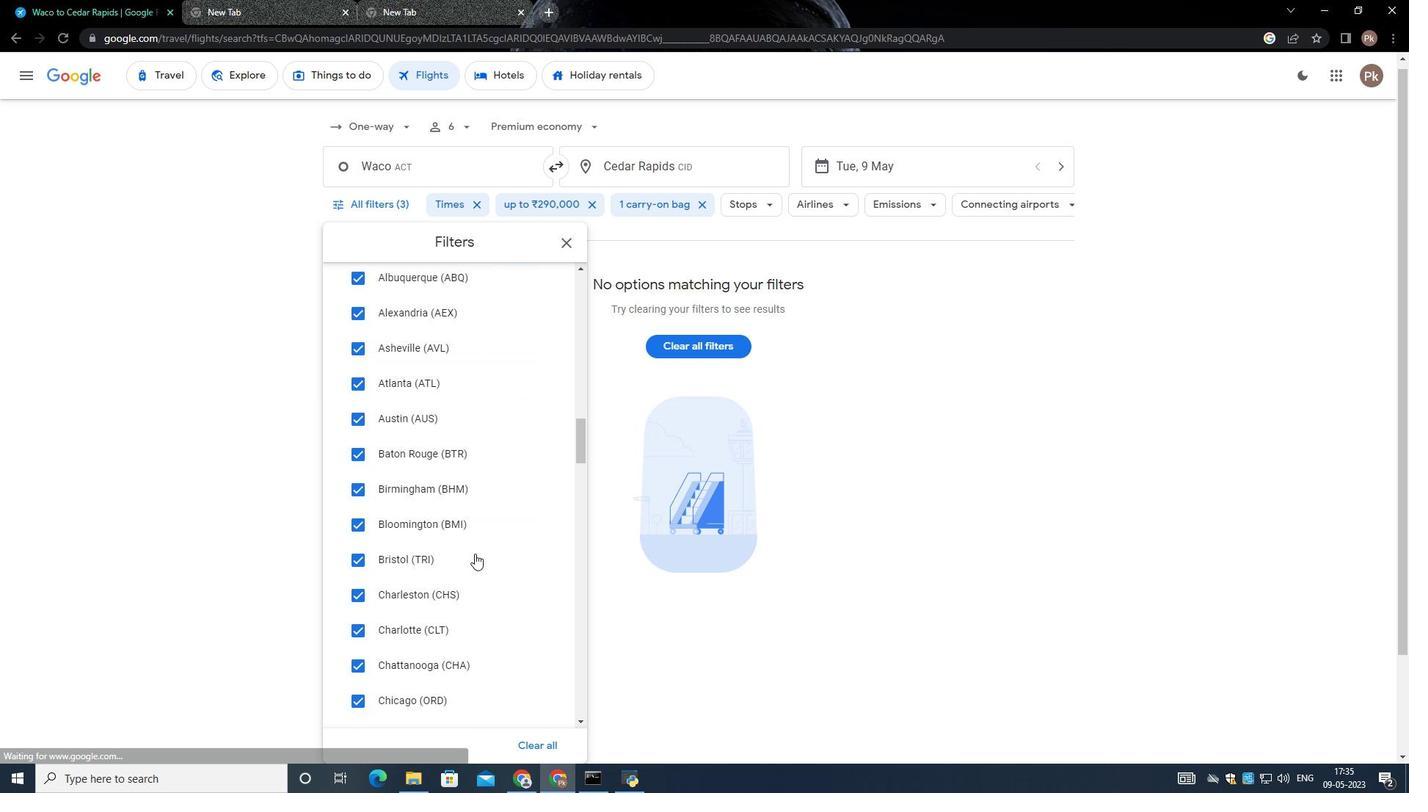 
Action: Mouse moved to (472, 553)
Screenshot: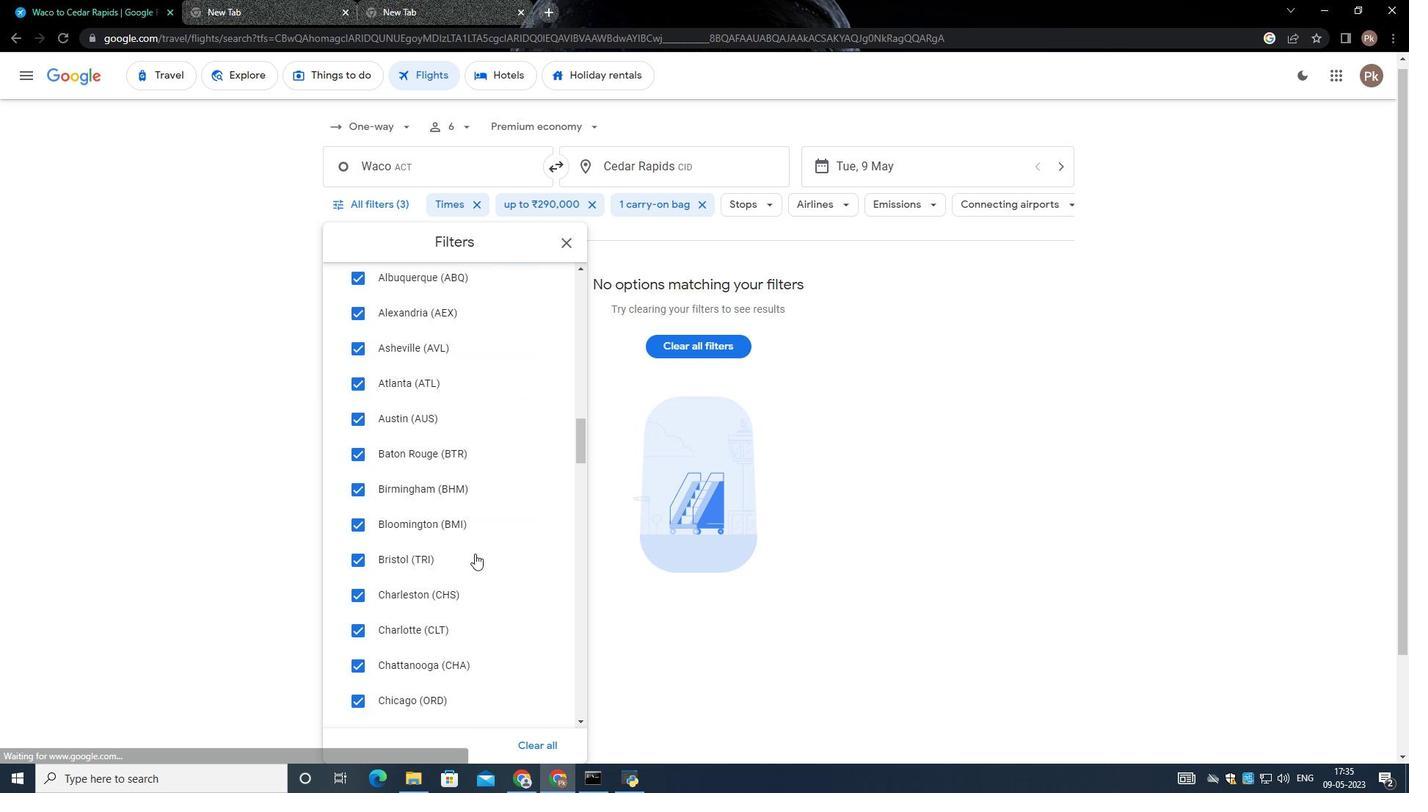 
Action: Mouse scrolled (472, 552) with delta (0, 0)
Screenshot: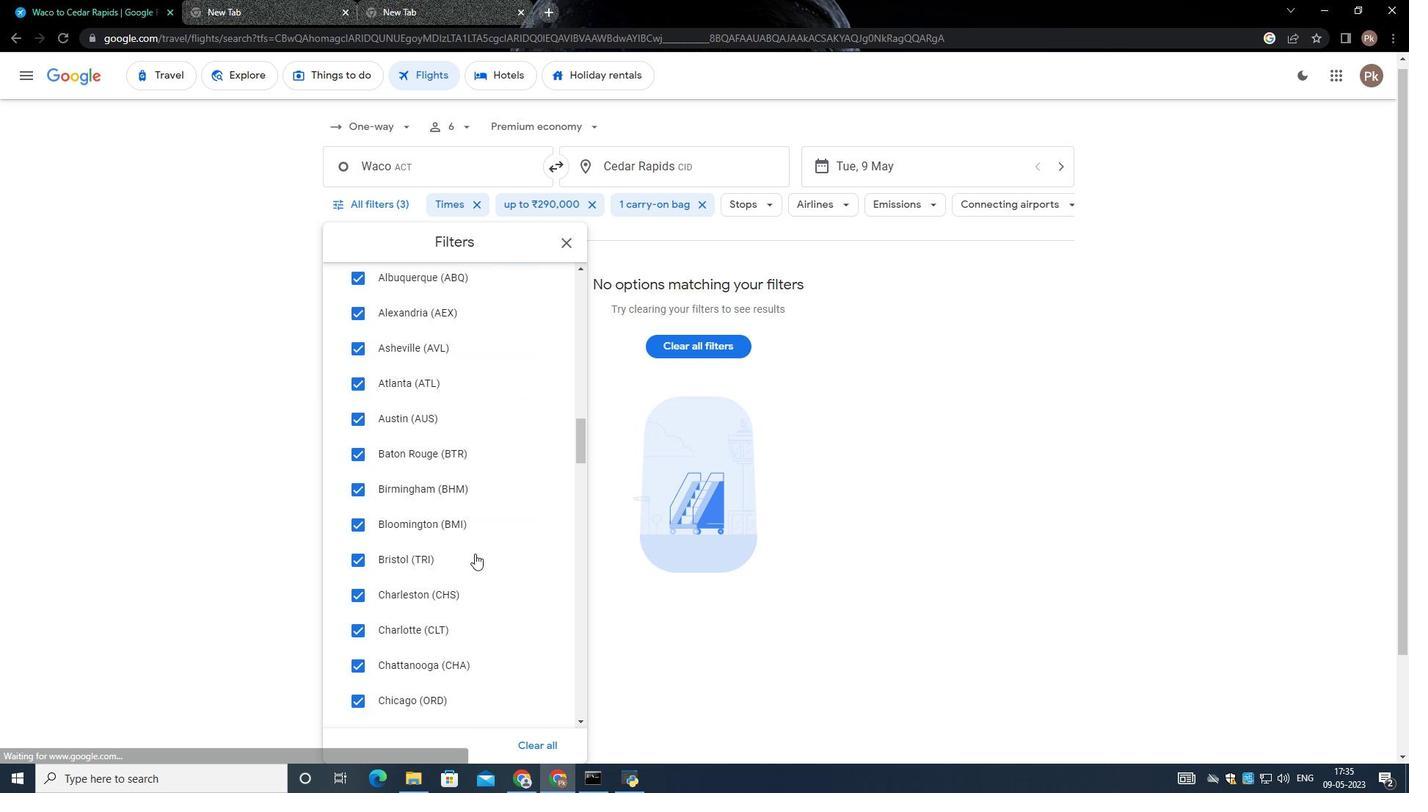 
Action: Mouse moved to (392, 552)
Screenshot: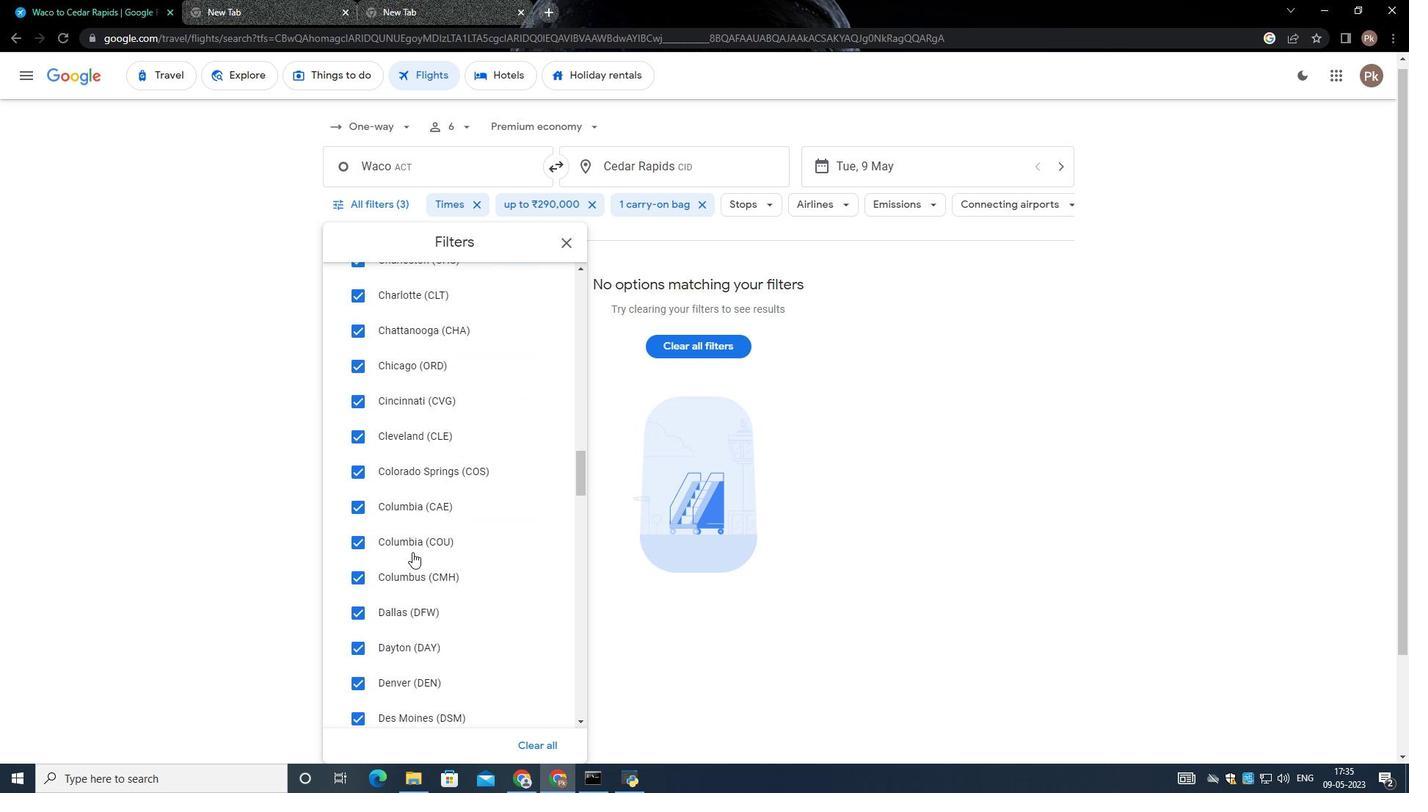 
Action: Mouse scrolled (392, 551) with delta (0, 0)
Screenshot: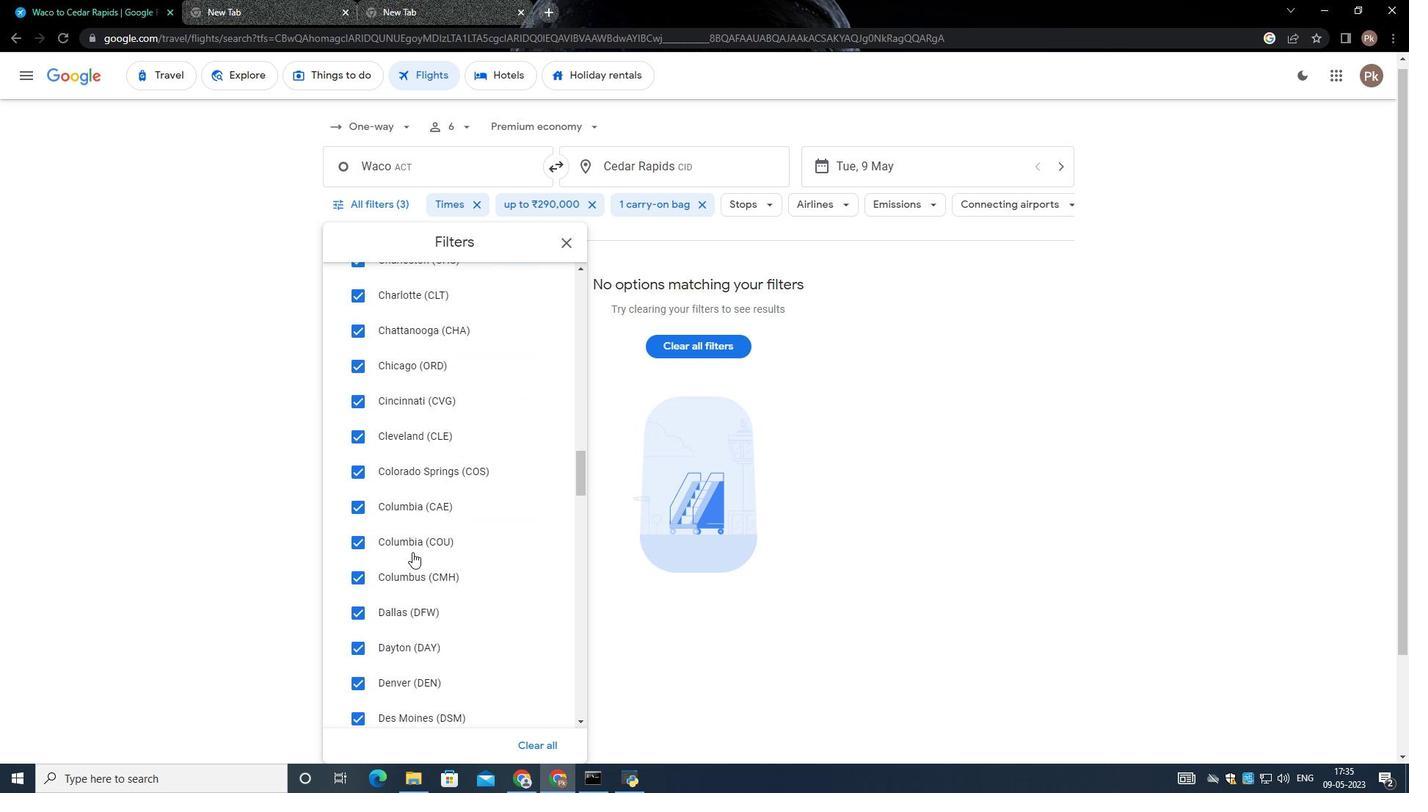 
Action: Mouse moved to (391, 552)
Screenshot: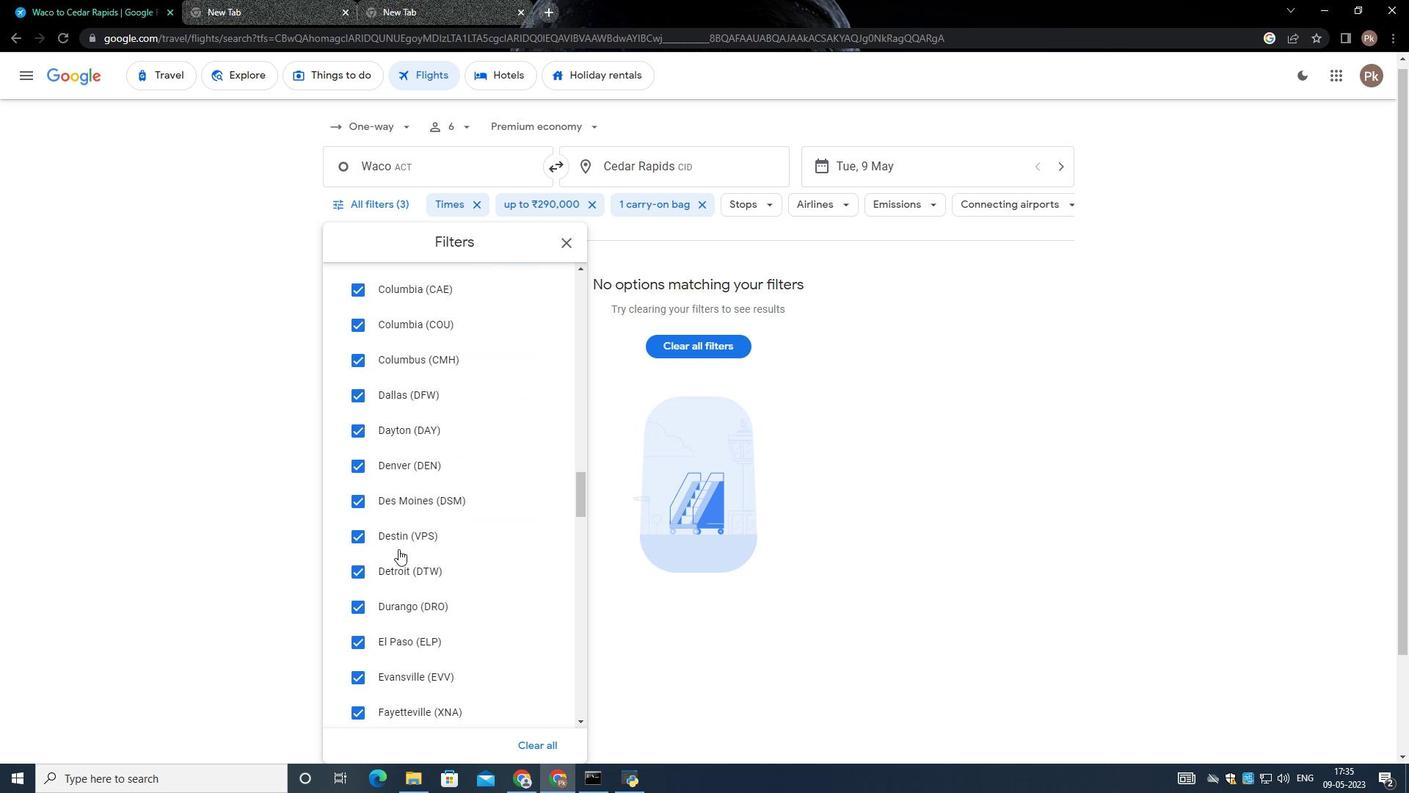 
Action: Mouse scrolled (391, 552) with delta (0, 0)
Screenshot: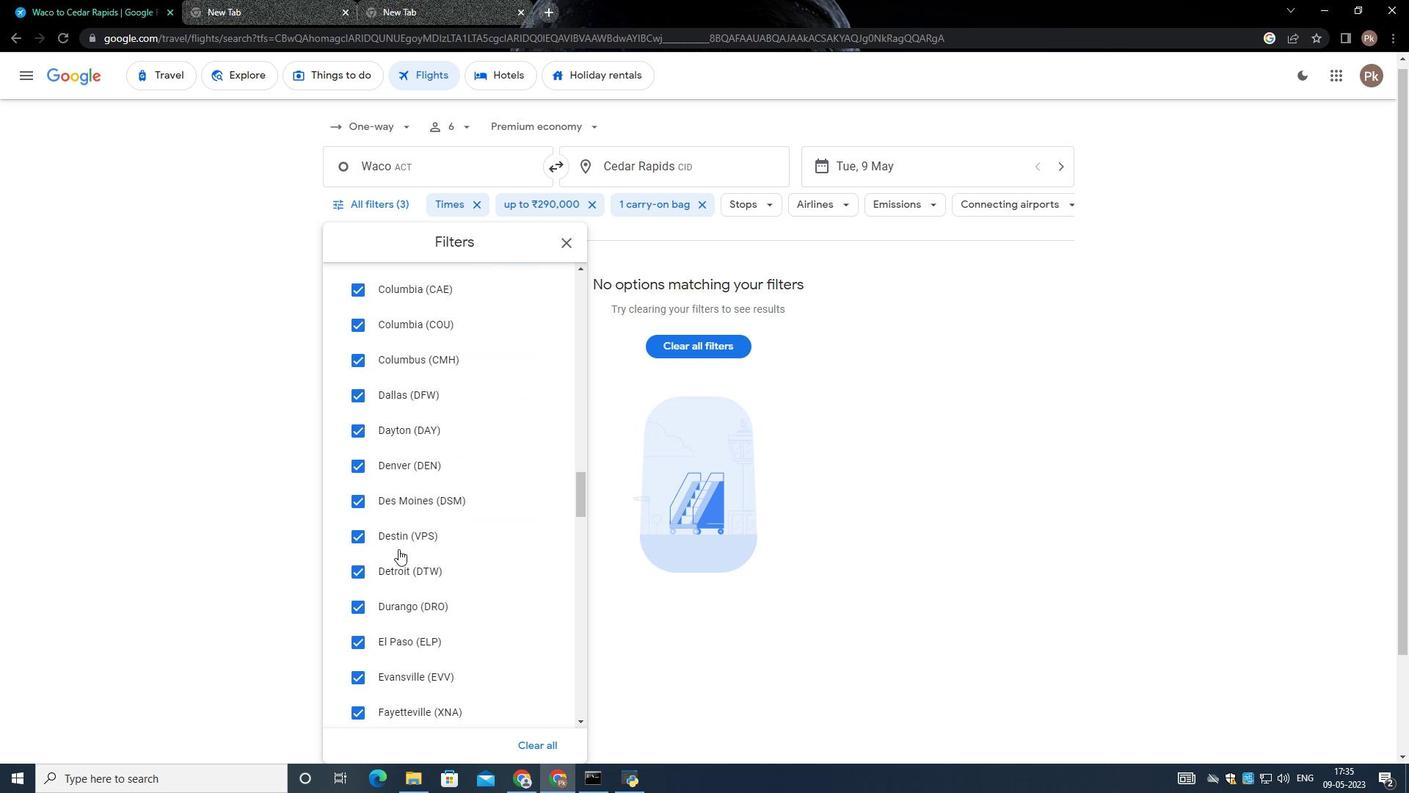 
Action: Mouse moved to (389, 552)
Screenshot: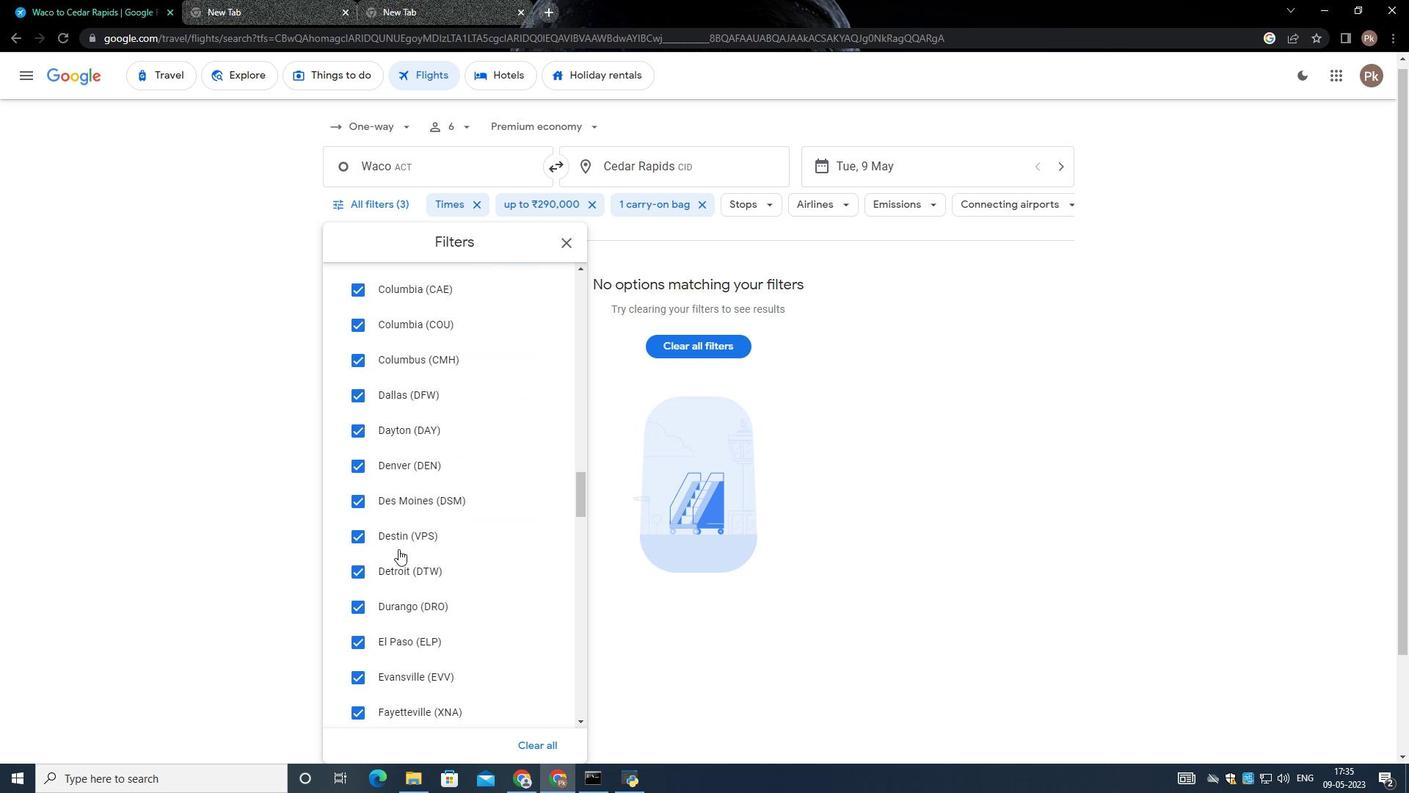 
Action: Mouse scrolled (390, 552) with delta (0, 0)
Screenshot: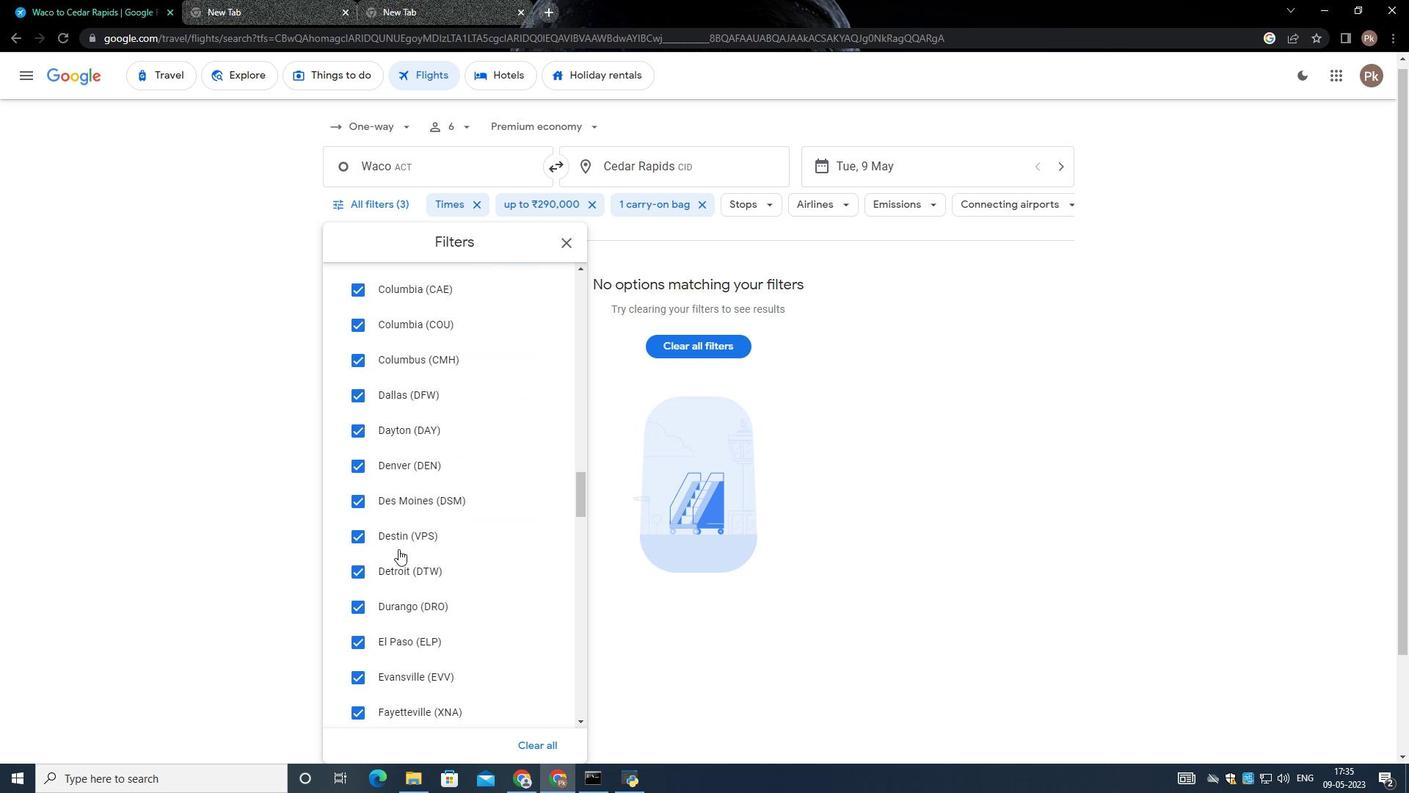 
Action: Mouse moved to (388, 552)
Screenshot: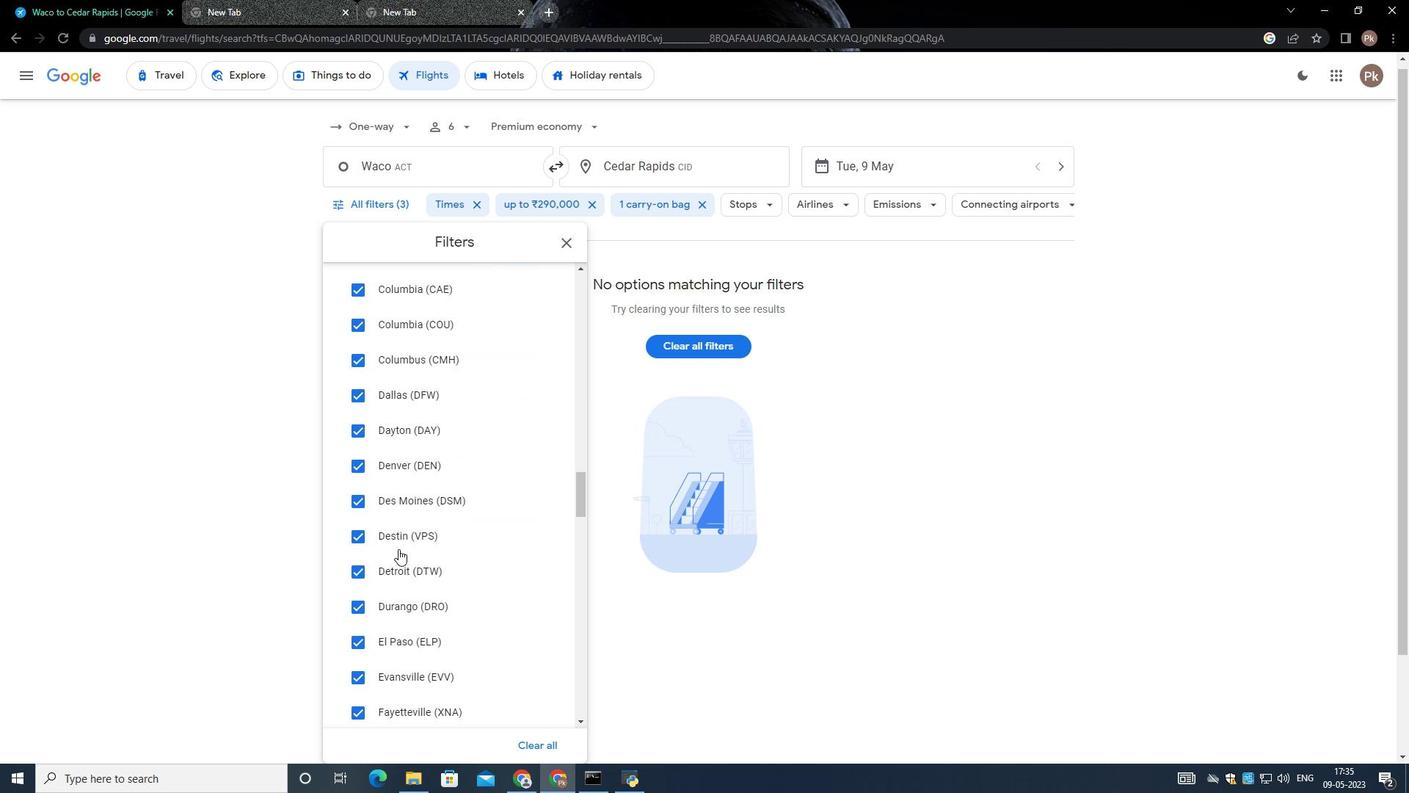 
Action: Mouse scrolled (388, 552) with delta (0, 0)
Screenshot: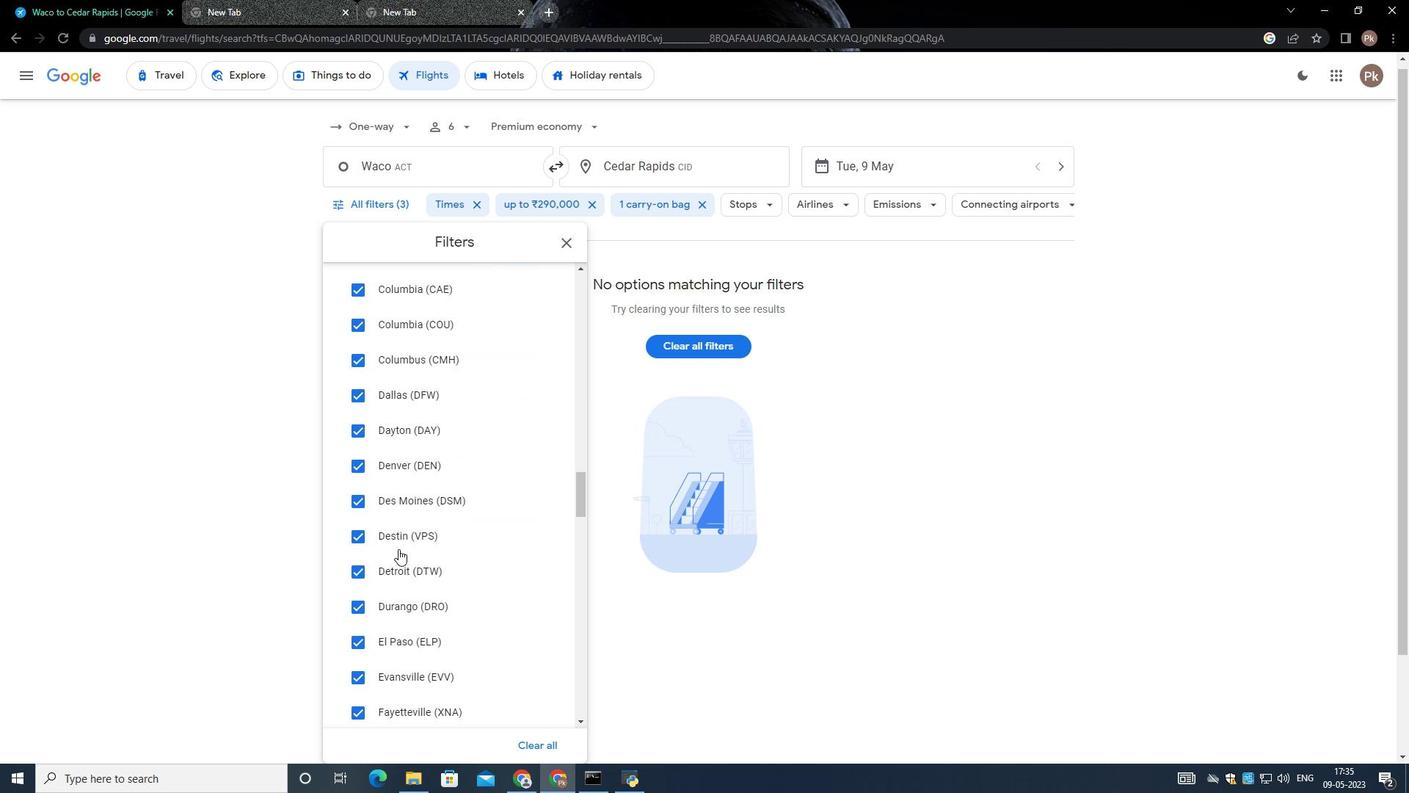 
Action: Mouse moved to (393, 521)
Screenshot: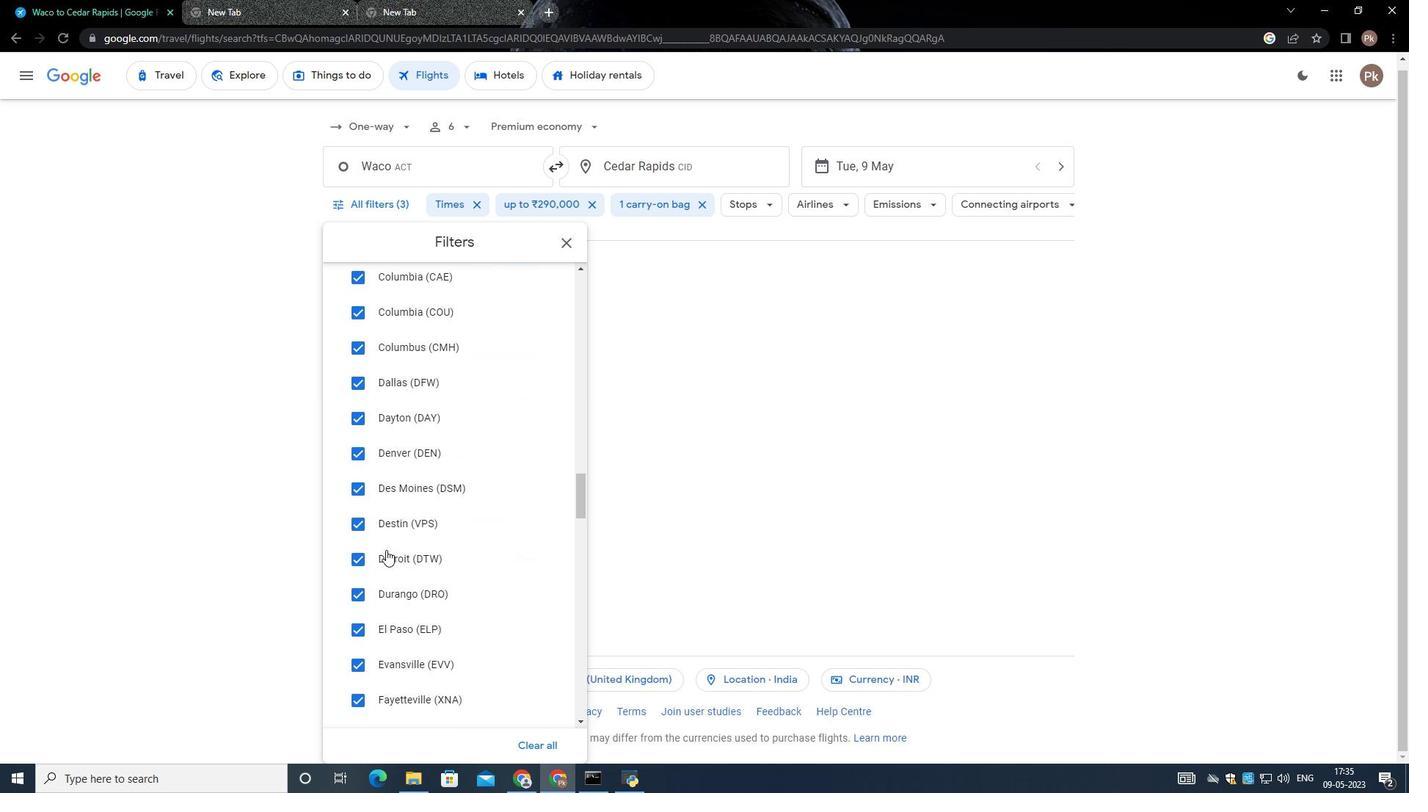 
Action: Mouse scrolled (393, 520) with delta (0, 0)
Screenshot: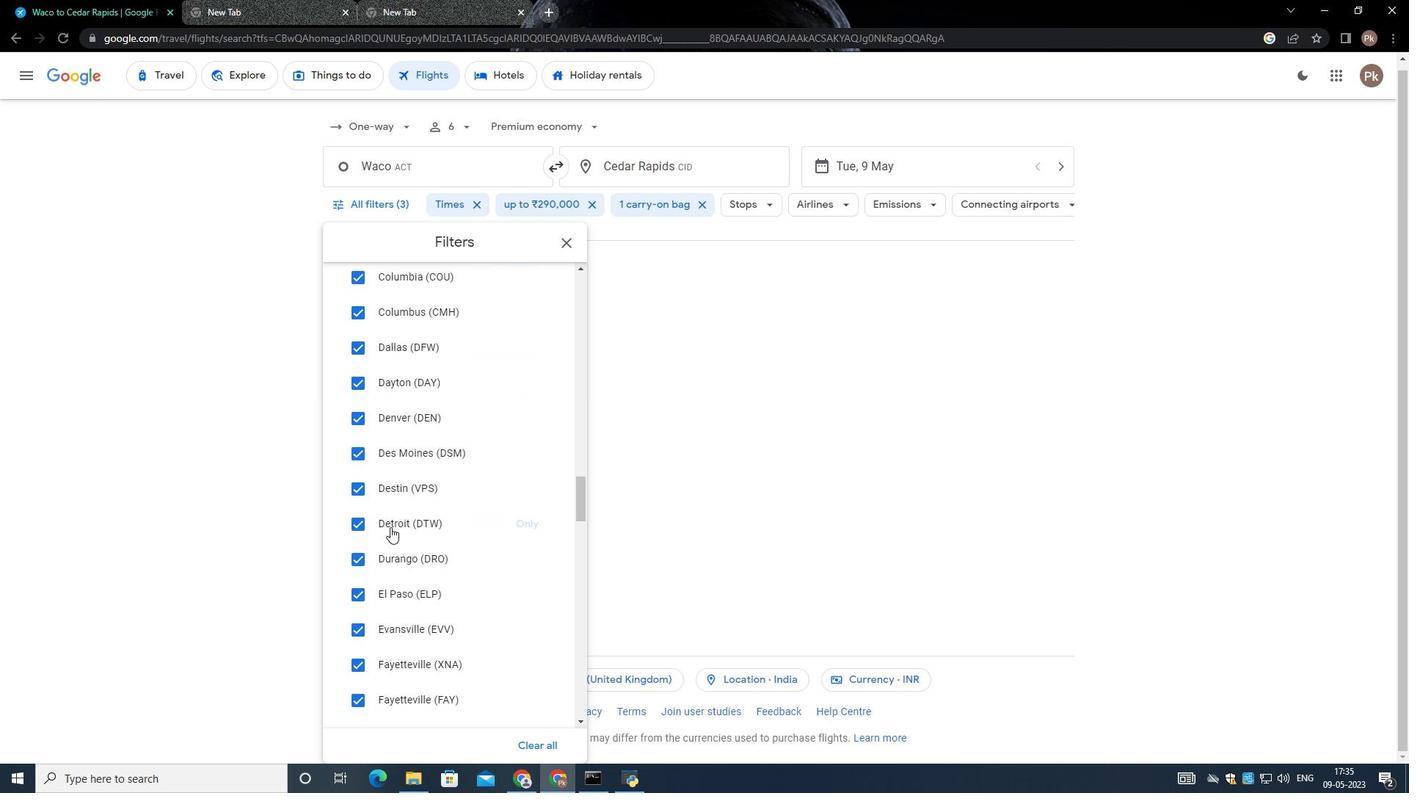 
Action: Mouse moved to (394, 521)
Screenshot: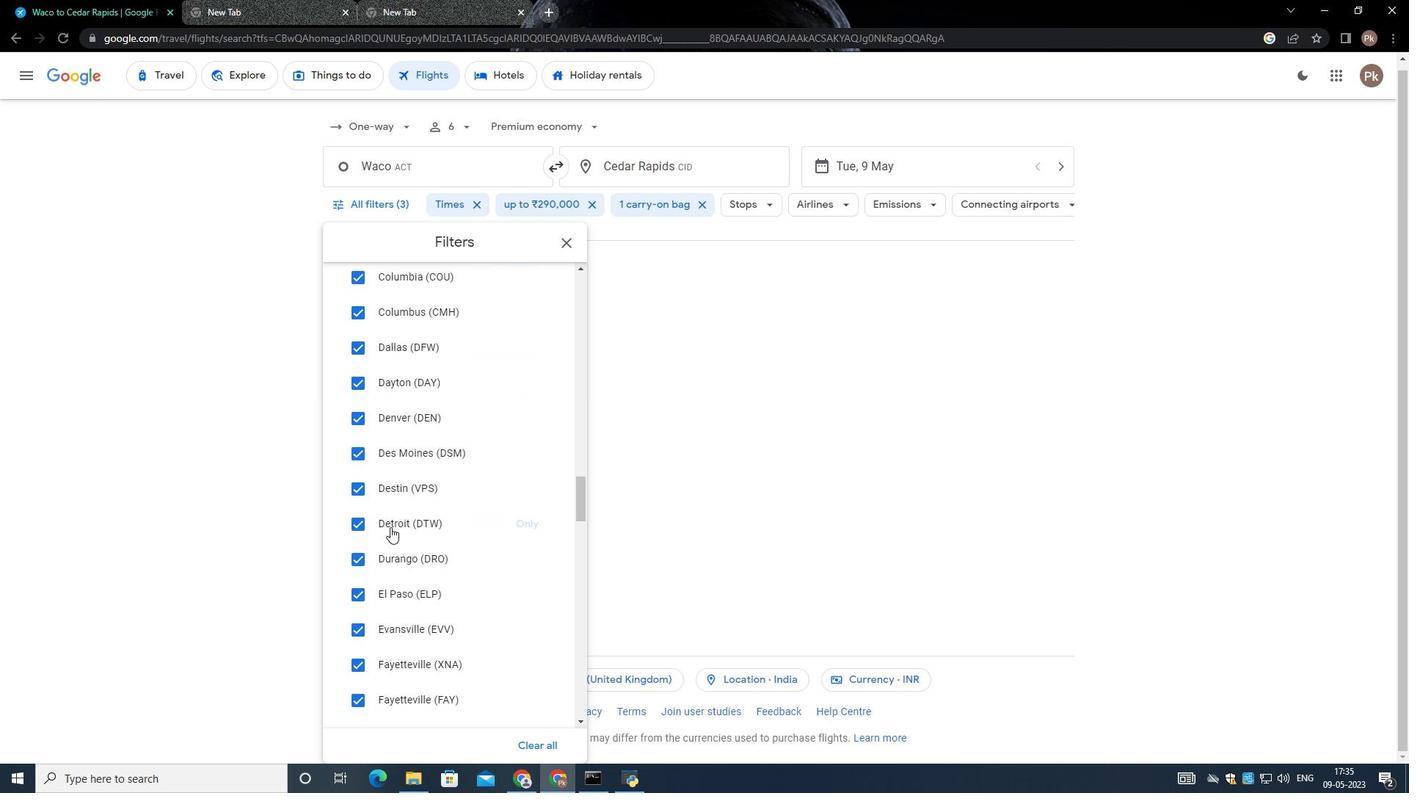 
Action: Mouse scrolled (394, 520) with delta (0, 0)
Screenshot: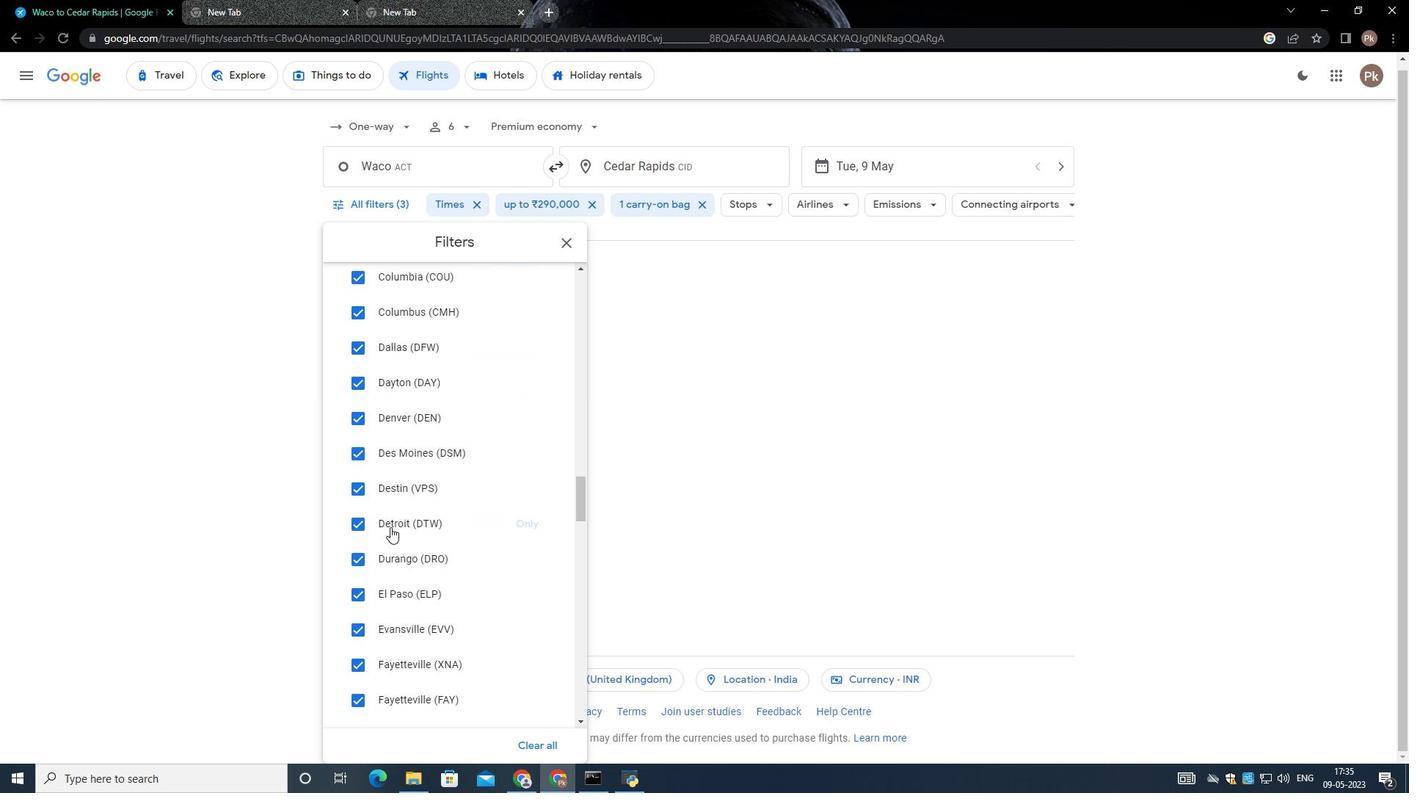 
Action: Mouse scrolled (394, 520) with delta (0, 0)
Screenshot: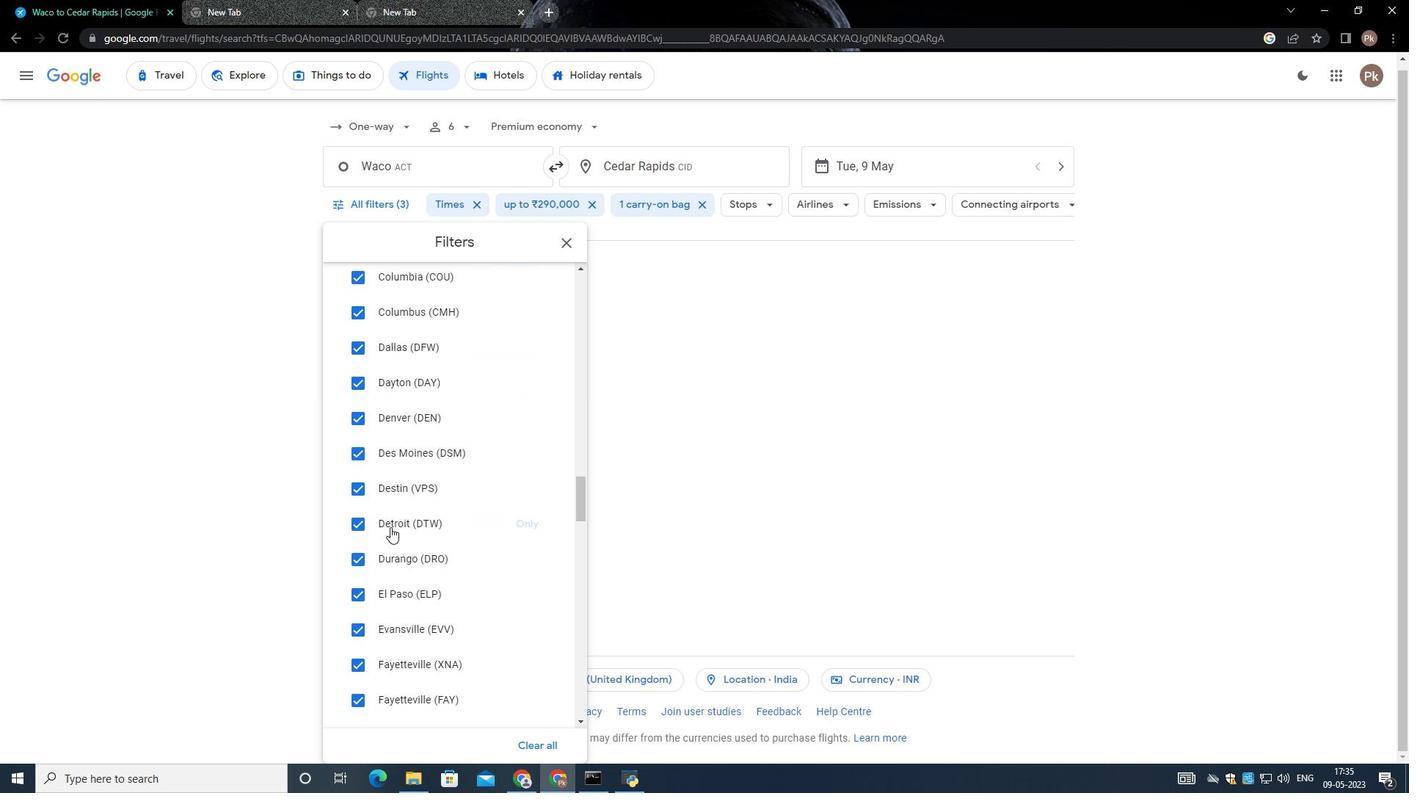 
Action: Mouse scrolled (394, 520) with delta (0, 0)
Screenshot: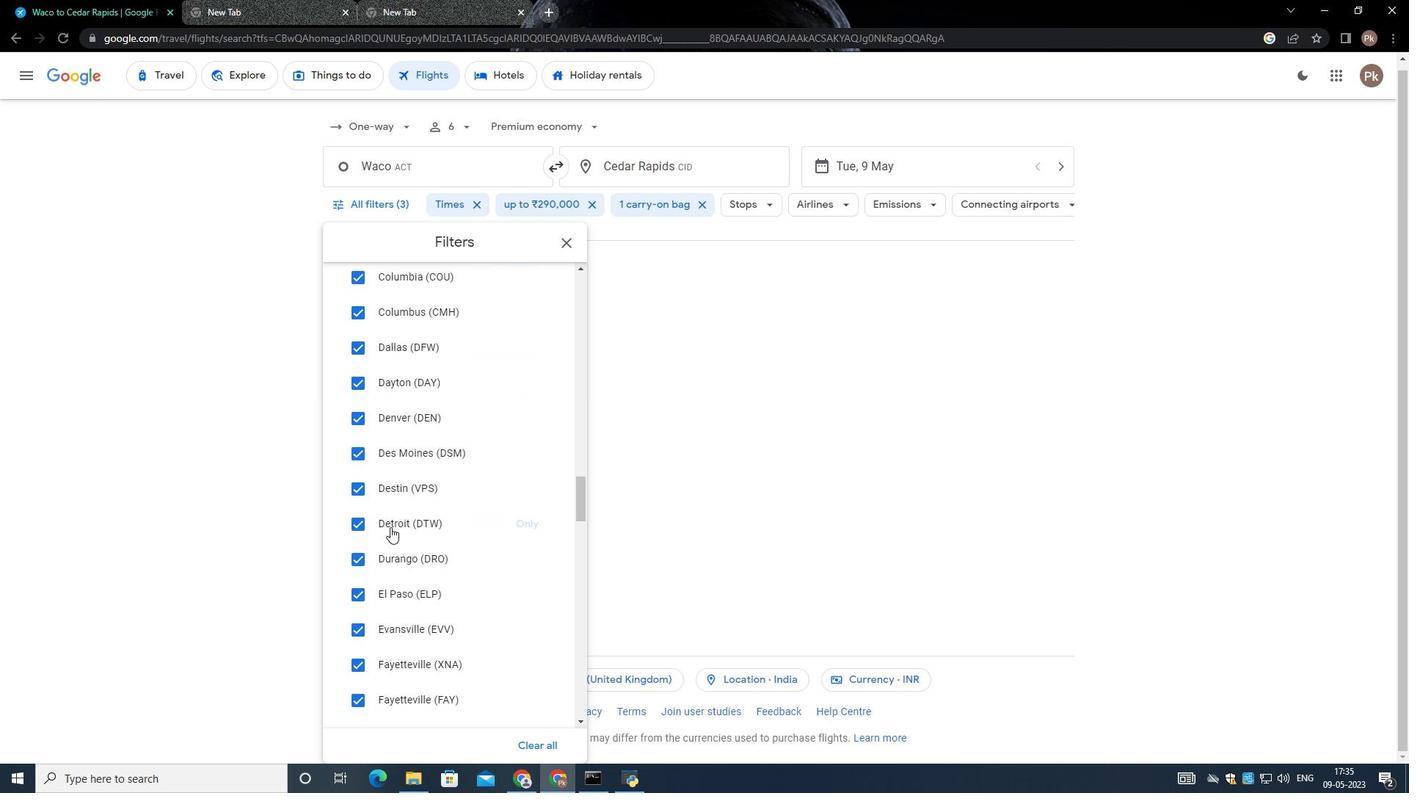 
Action: Mouse scrolled (394, 520) with delta (0, 0)
Screenshot: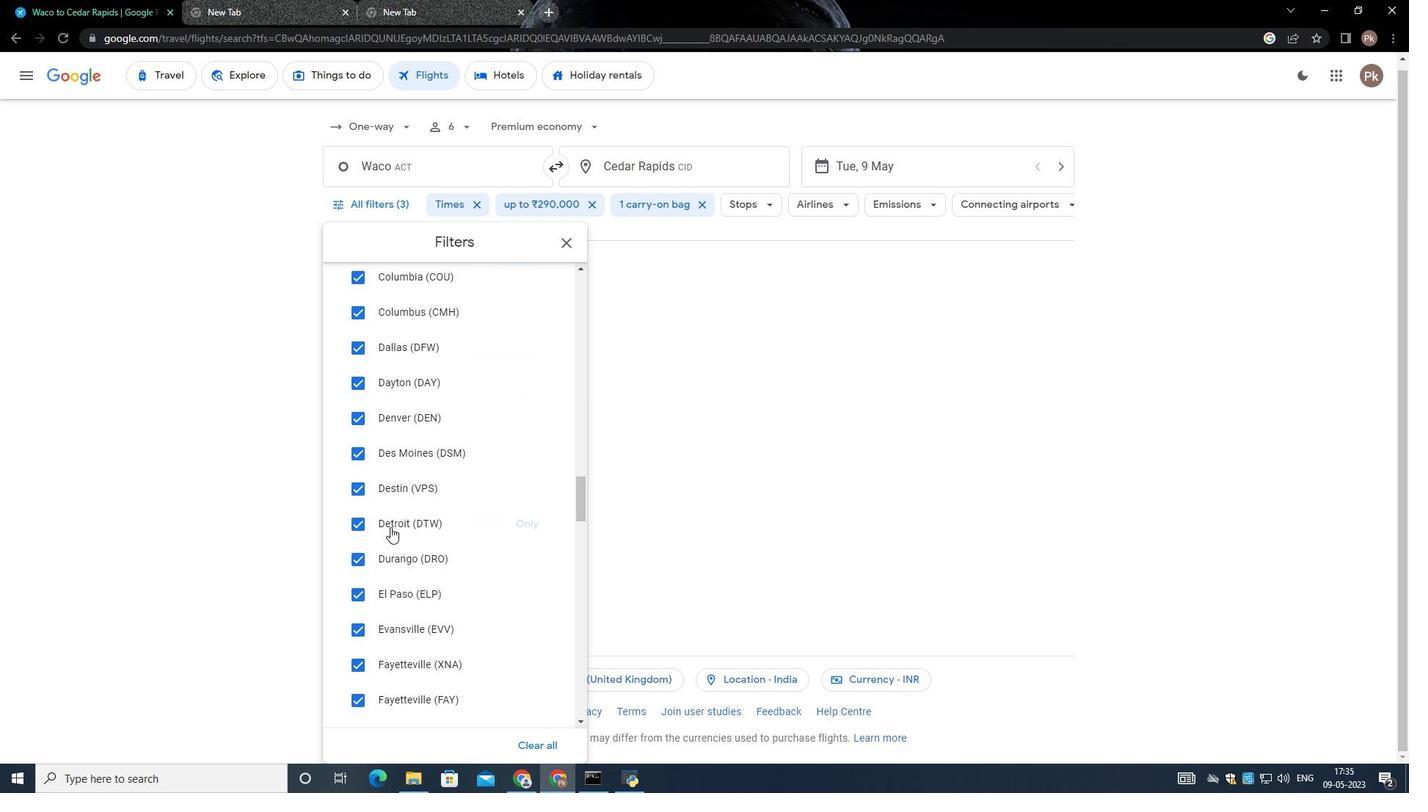 
Action: Mouse scrolled (394, 520) with delta (0, 0)
Screenshot: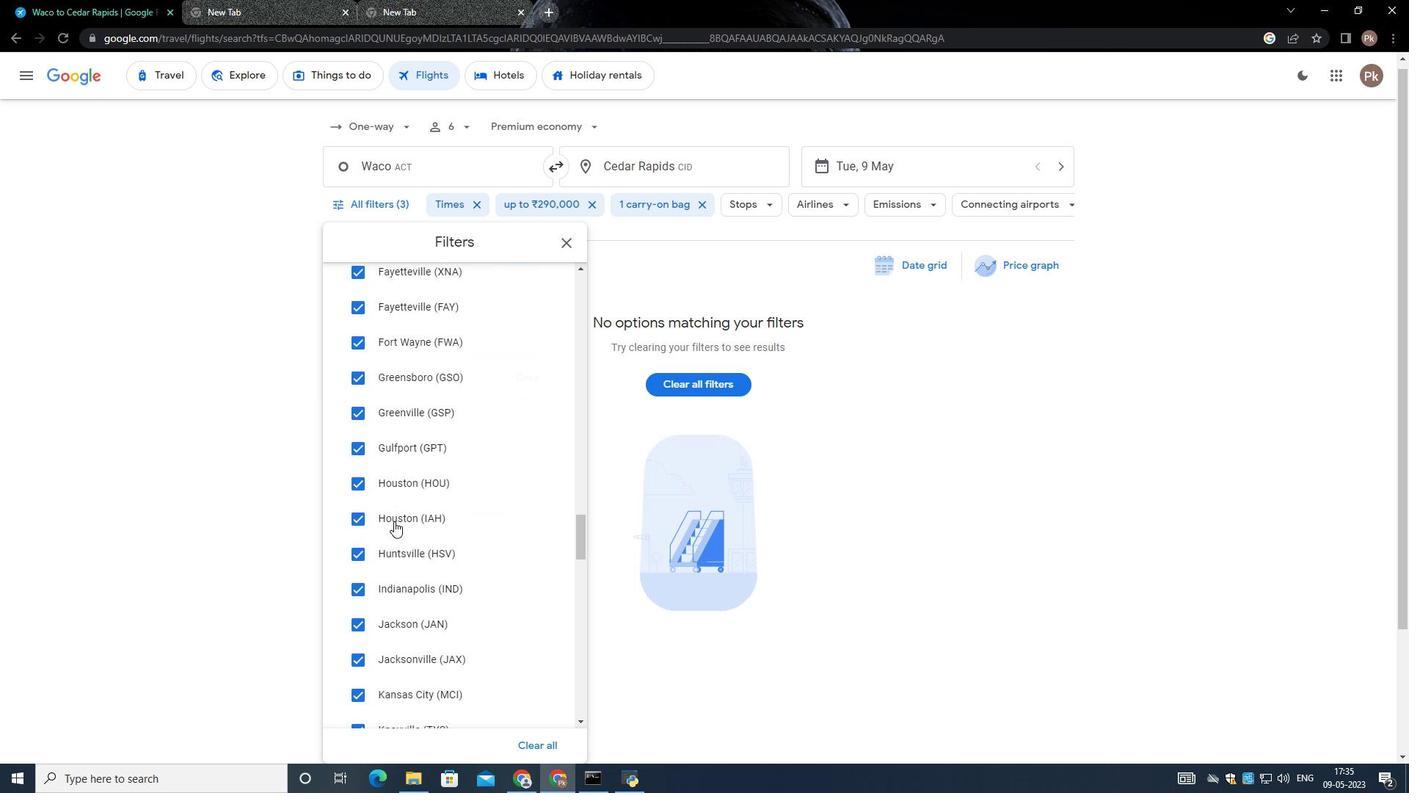 
Action: Mouse scrolled (394, 520) with delta (0, 0)
Screenshot: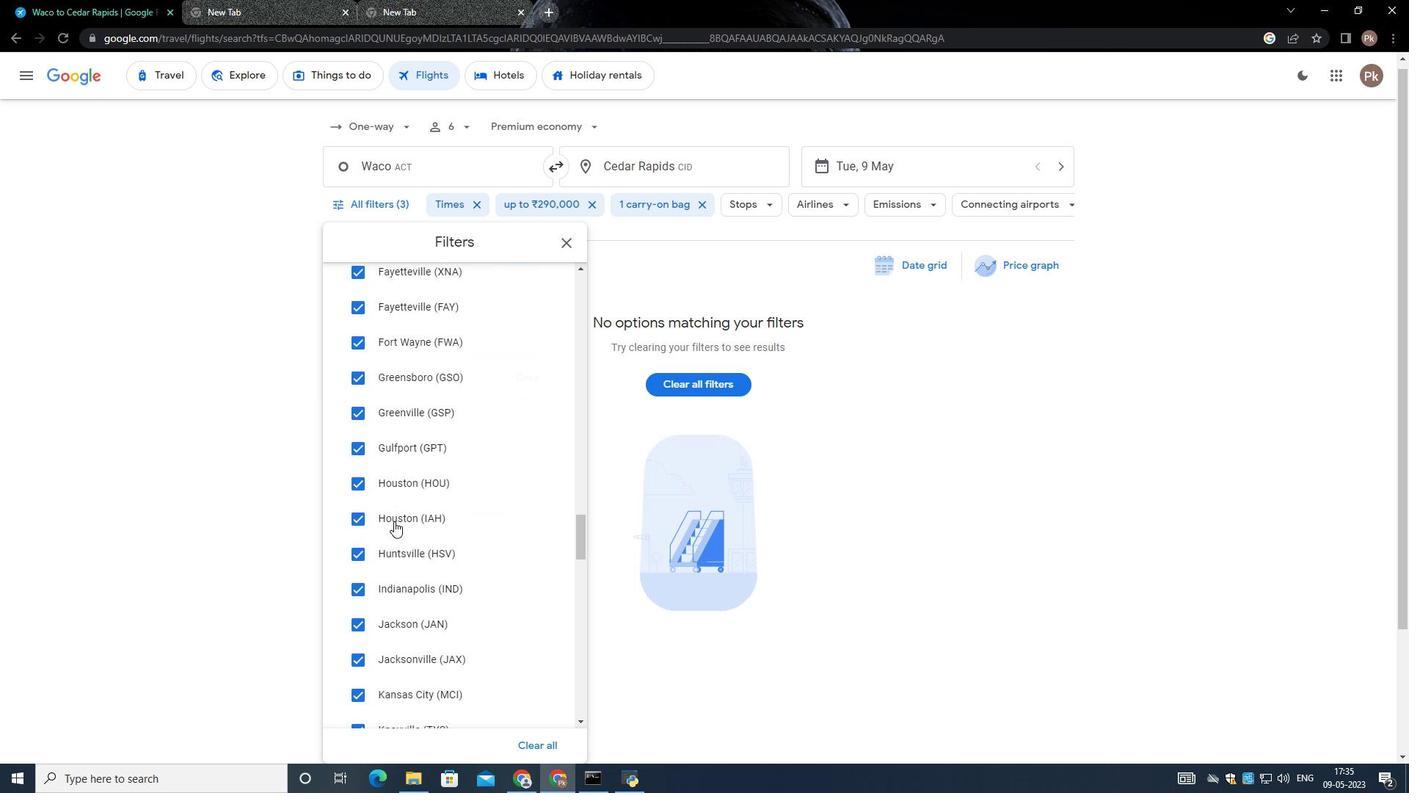 
Action: Mouse scrolled (394, 520) with delta (0, 0)
Screenshot: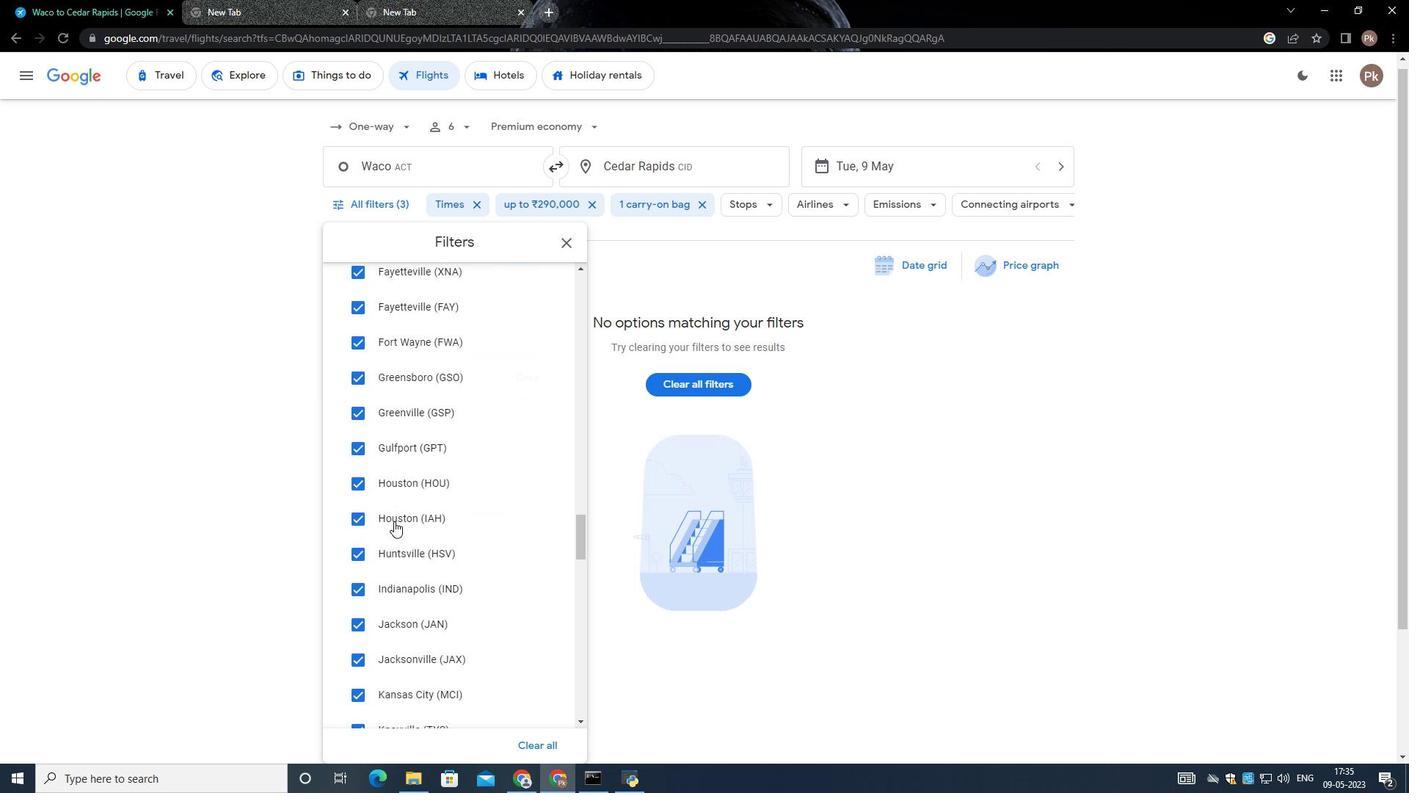 
Action: Mouse scrolled (394, 520) with delta (0, 0)
Screenshot: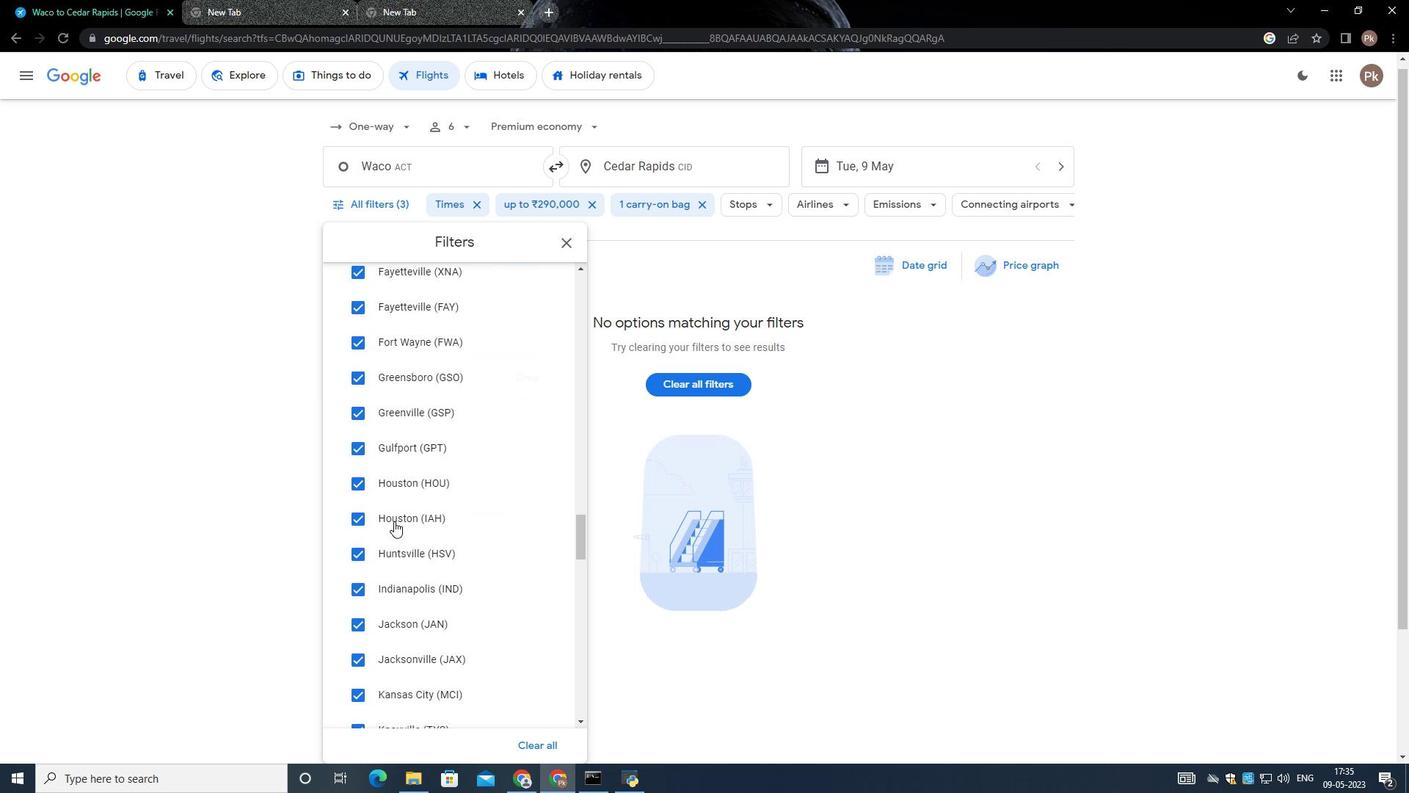 
Action: Mouse moved to (382, 536)
Screenshot: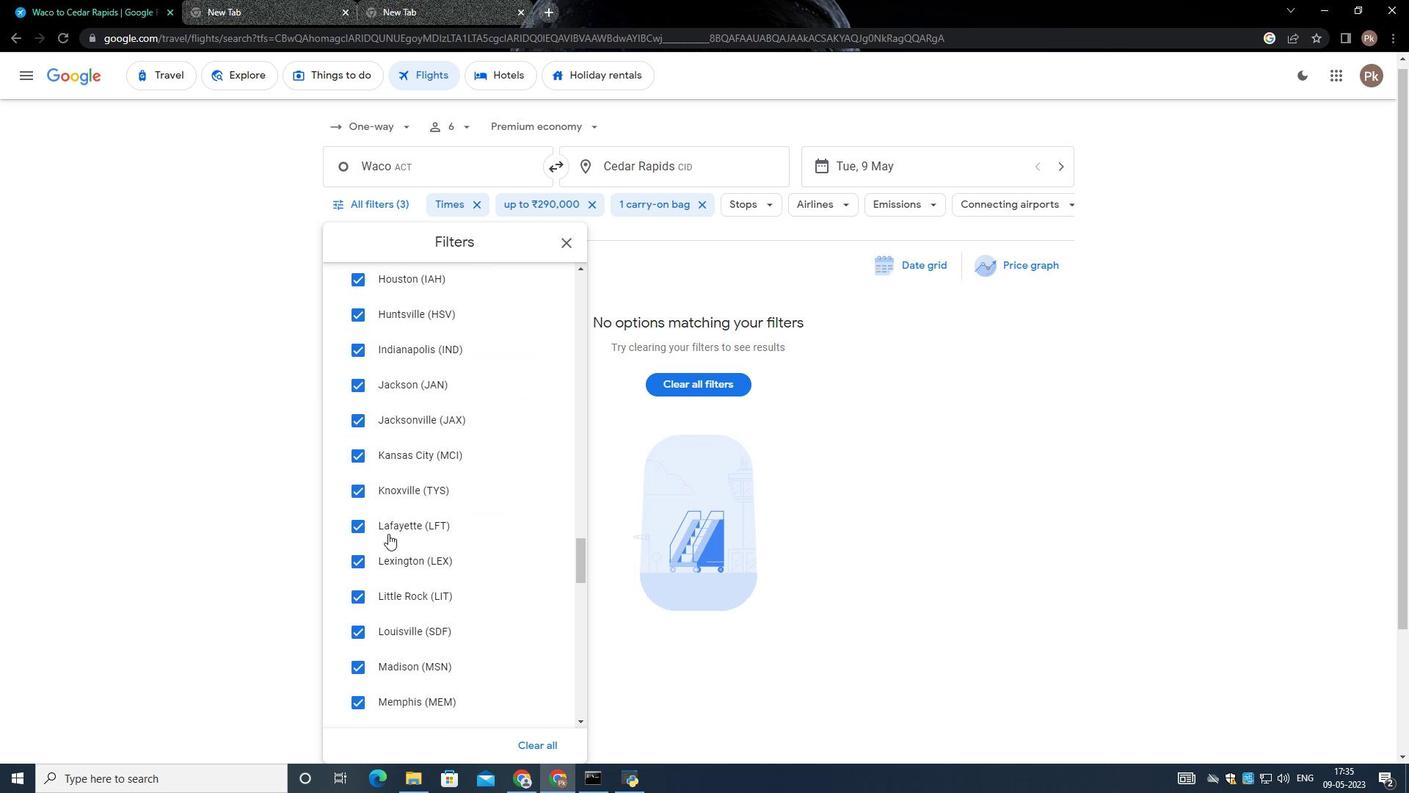 
Action: Mouse scrolled (382, 535) with delta (0, 0)
Screenshot: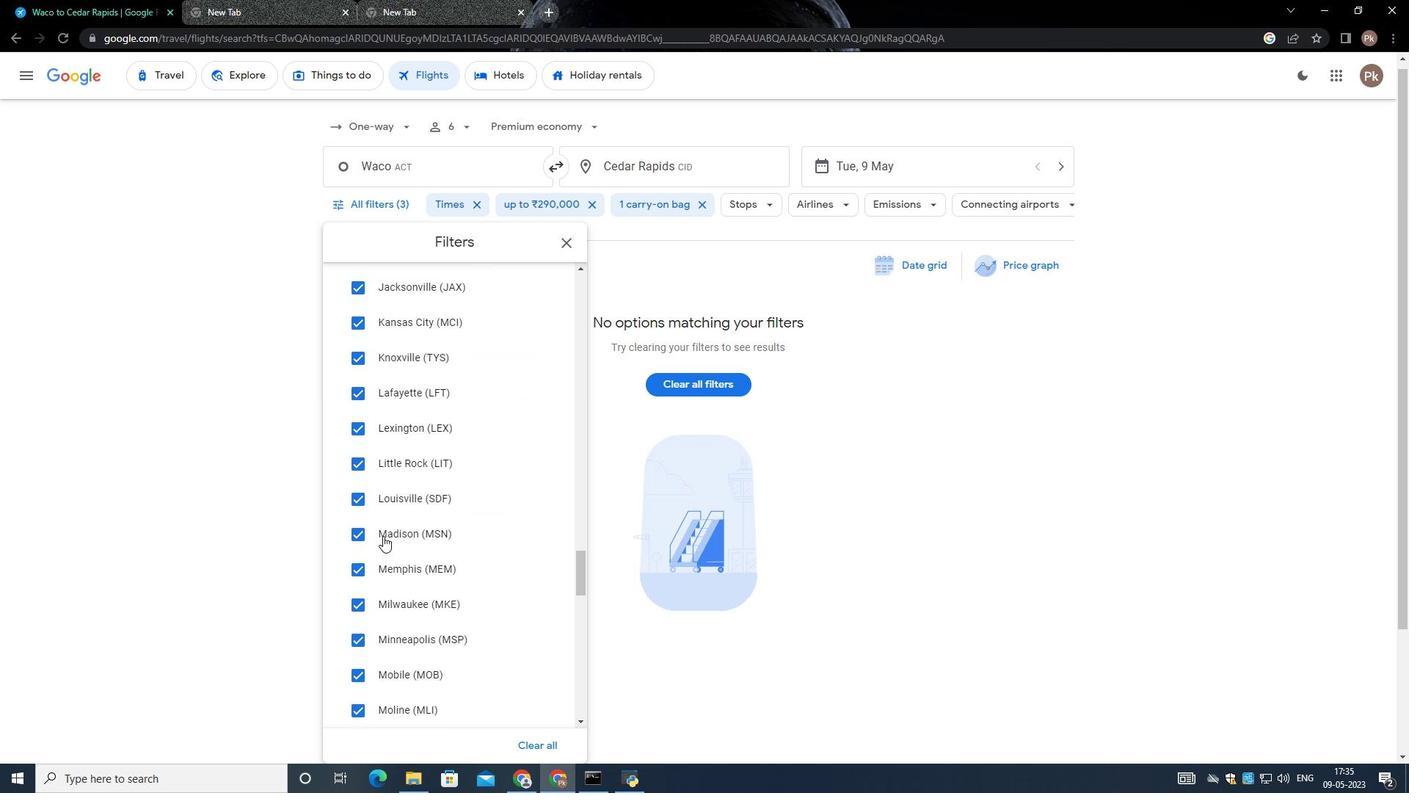 
Action: Mouse scrolled (382, 535) with delta (0, 0)
Screenshot: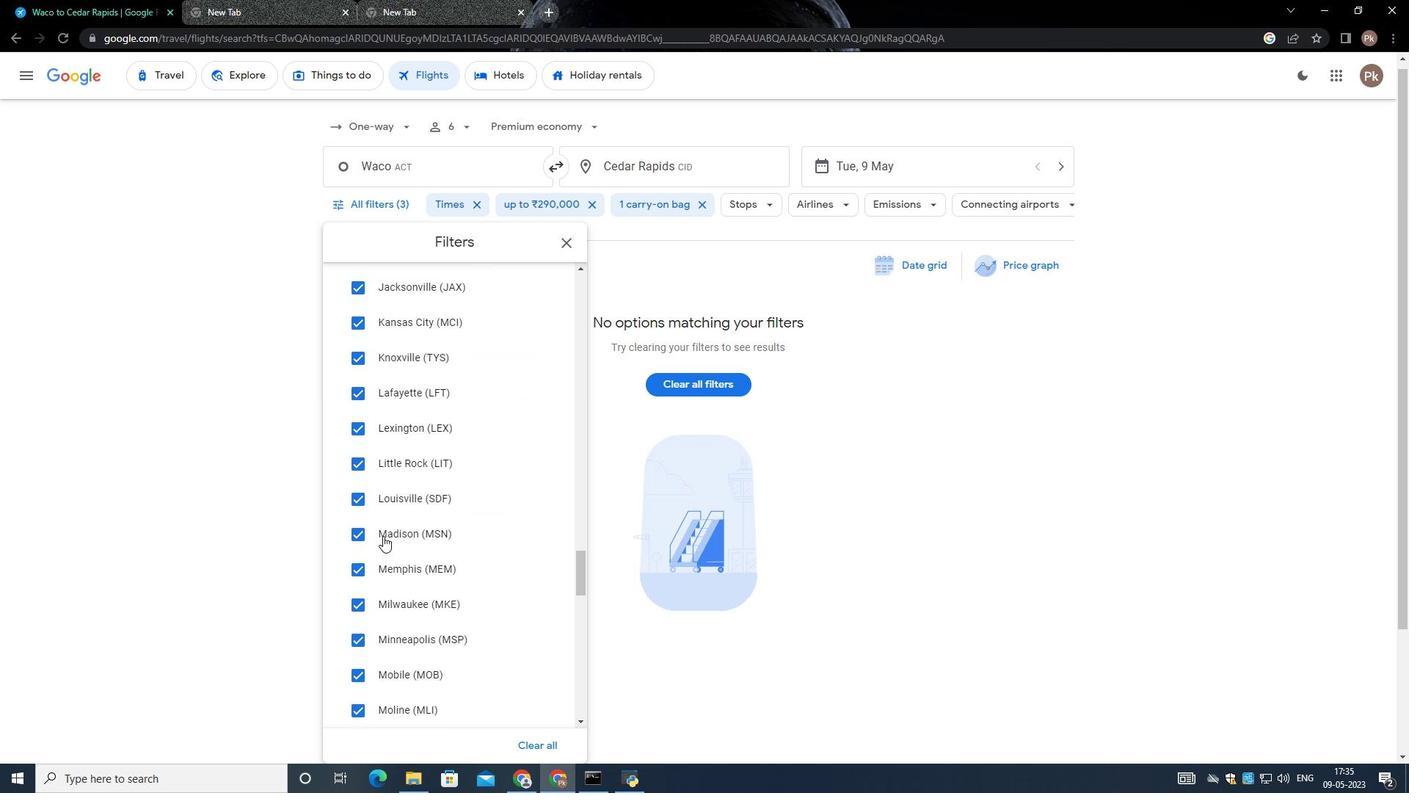 
Action: Mouse scrolled (382, 535) with delta (0, 0)
Screenshot: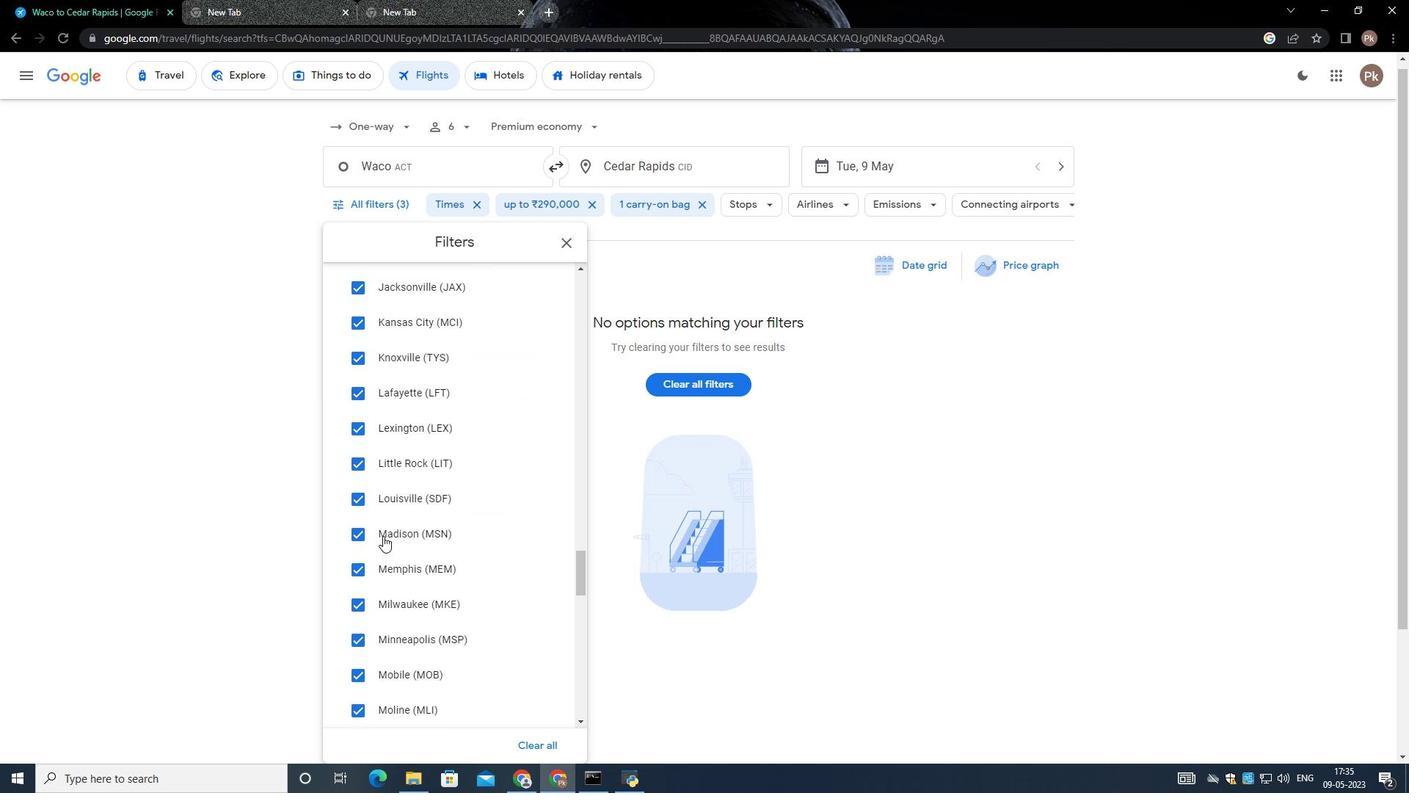 
Action: Mouse scrolled (382, 535) with delta (0, 0)
Screenshot: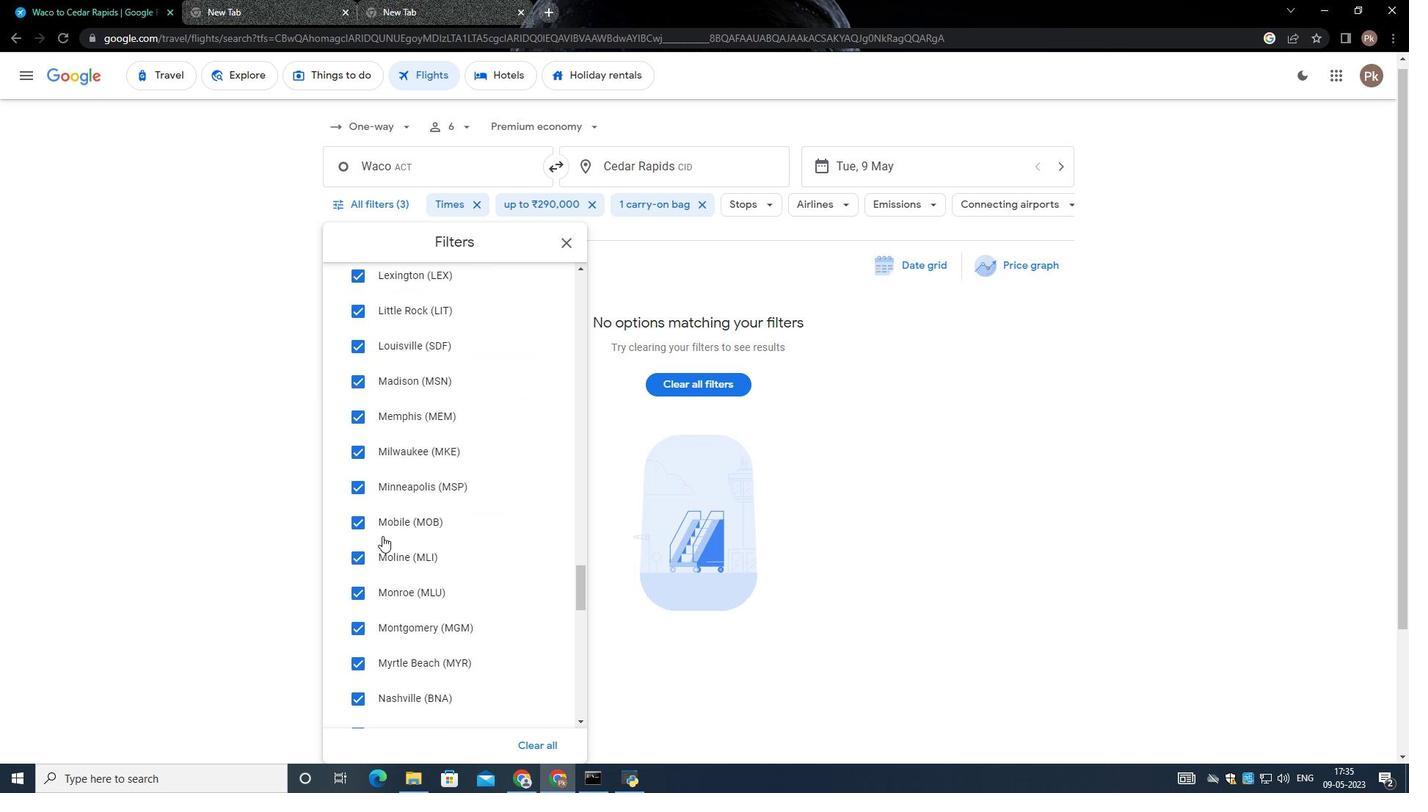 
Action: Mouse moved to (406, 526)
Screenshot: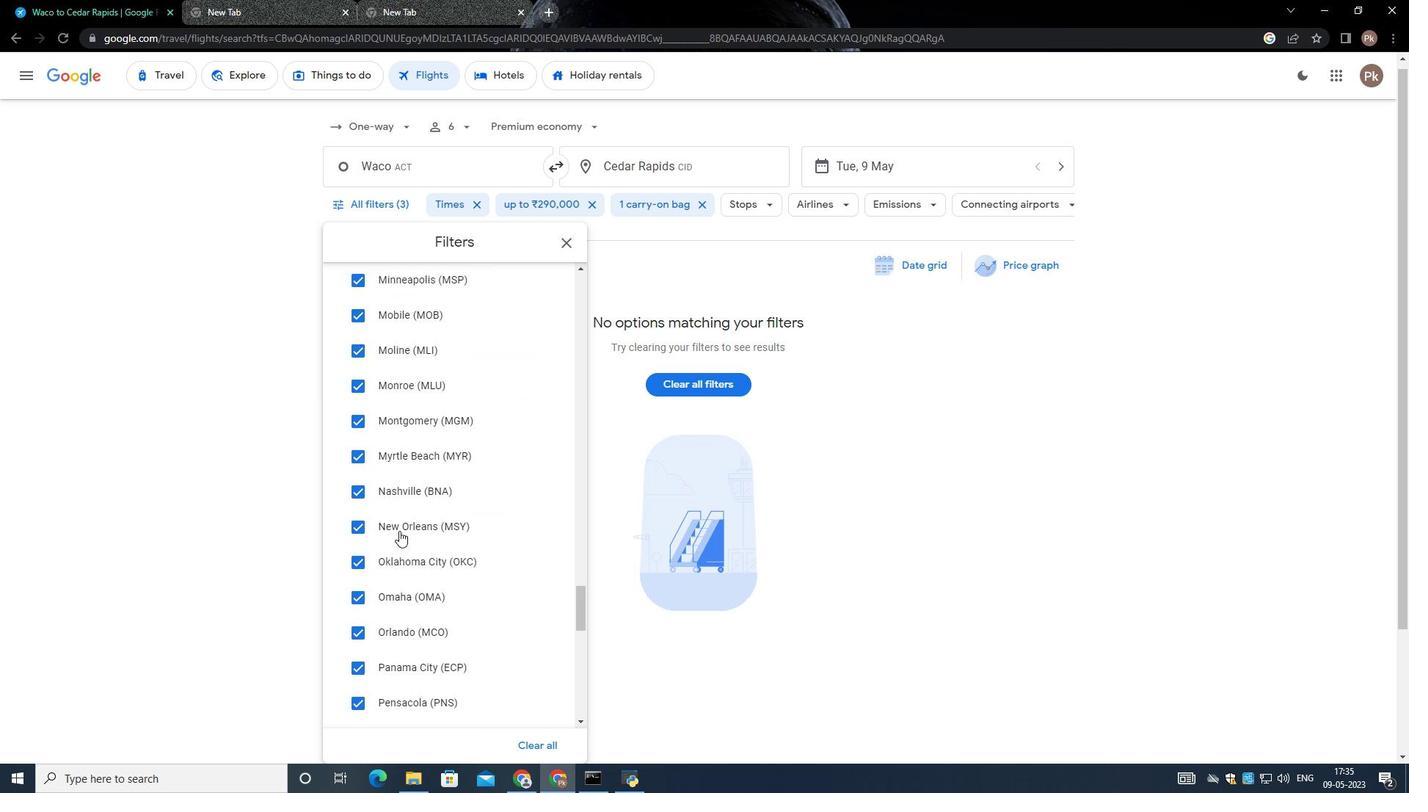 
Action: Mouse scrolled (406, 525) with delta (0, 0)
Screenshot: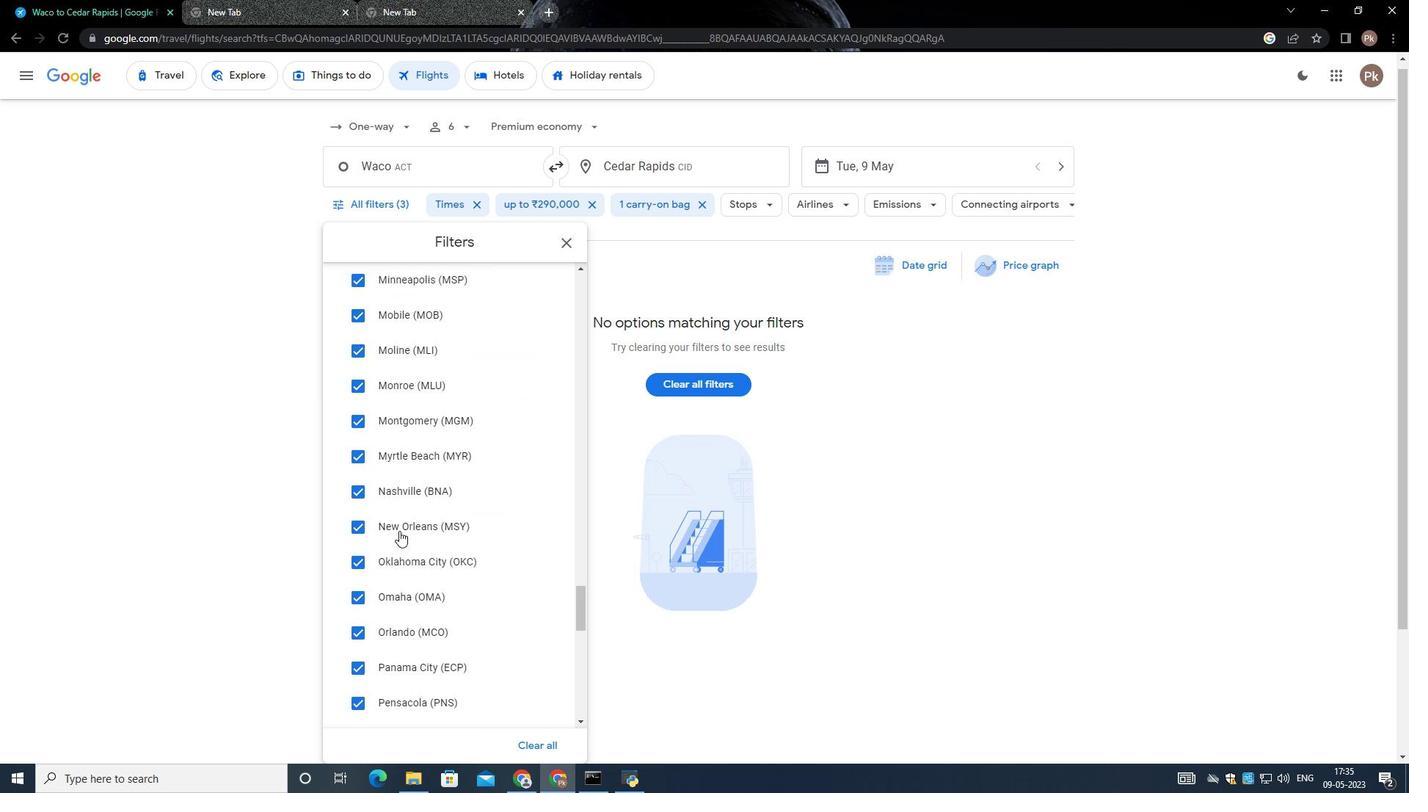 
Action: Mouse moved to (406, 528)
Screenshot: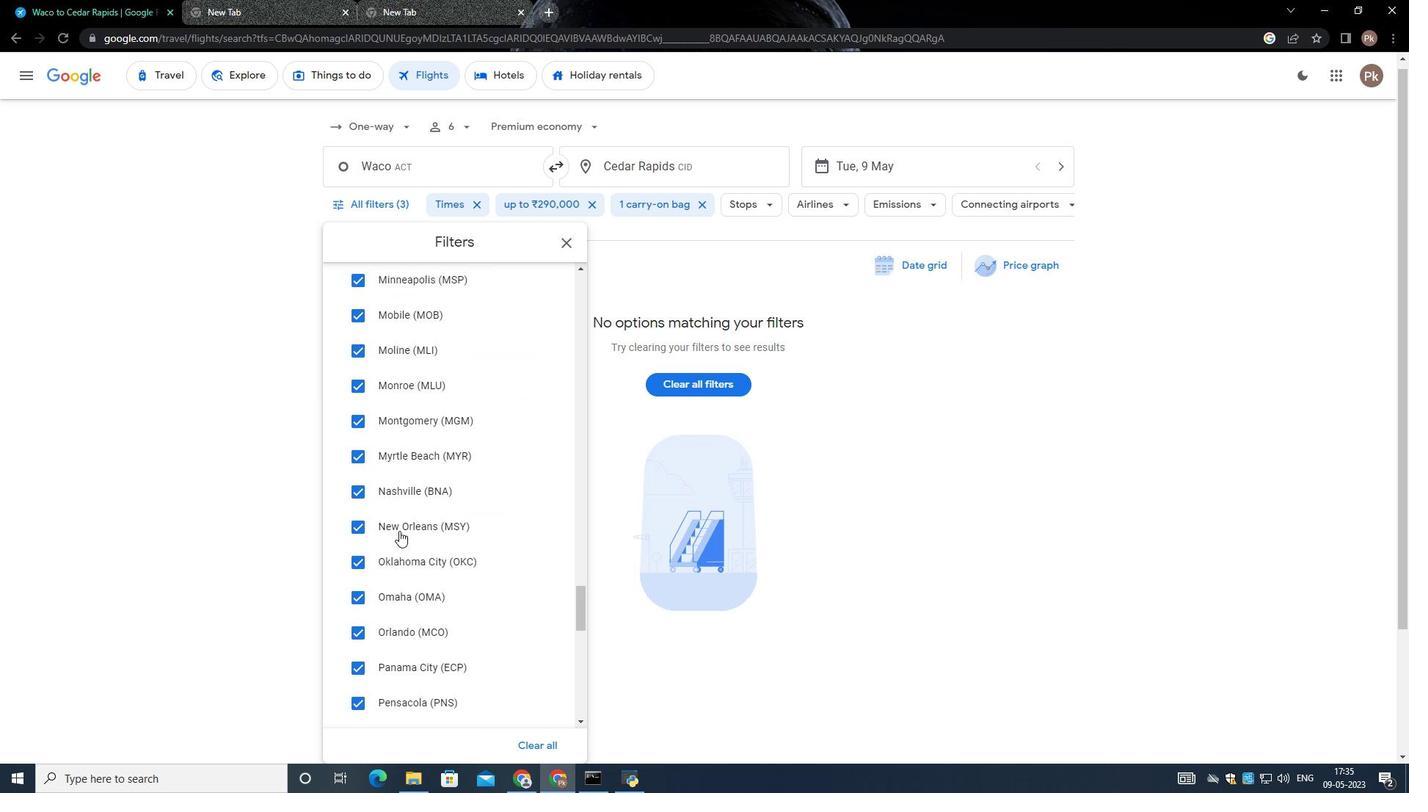 
Action: Mouse scrolled (406, 527) with delta (0, 0)
Screenshot: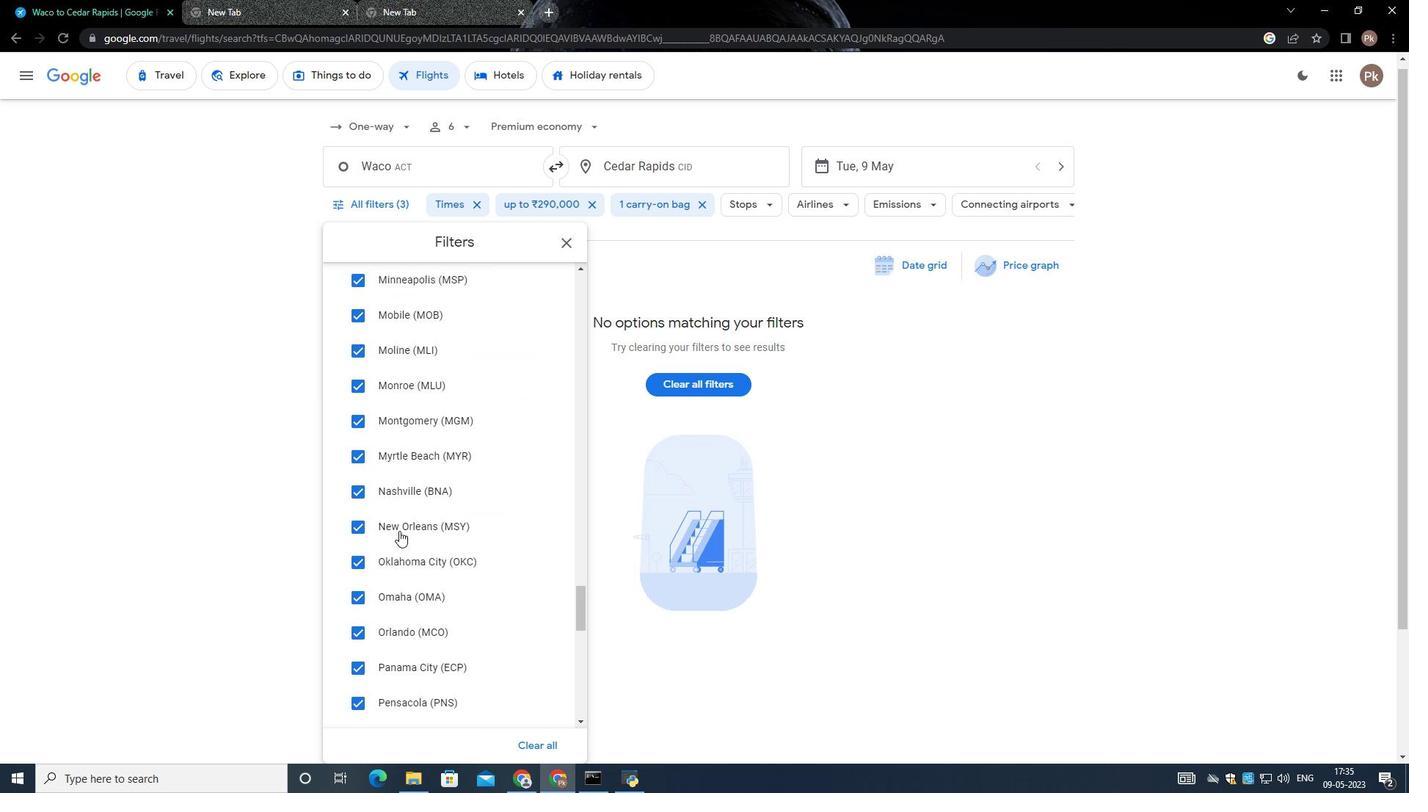 
Action: Mouse moved to (406, 529)
Screenshot: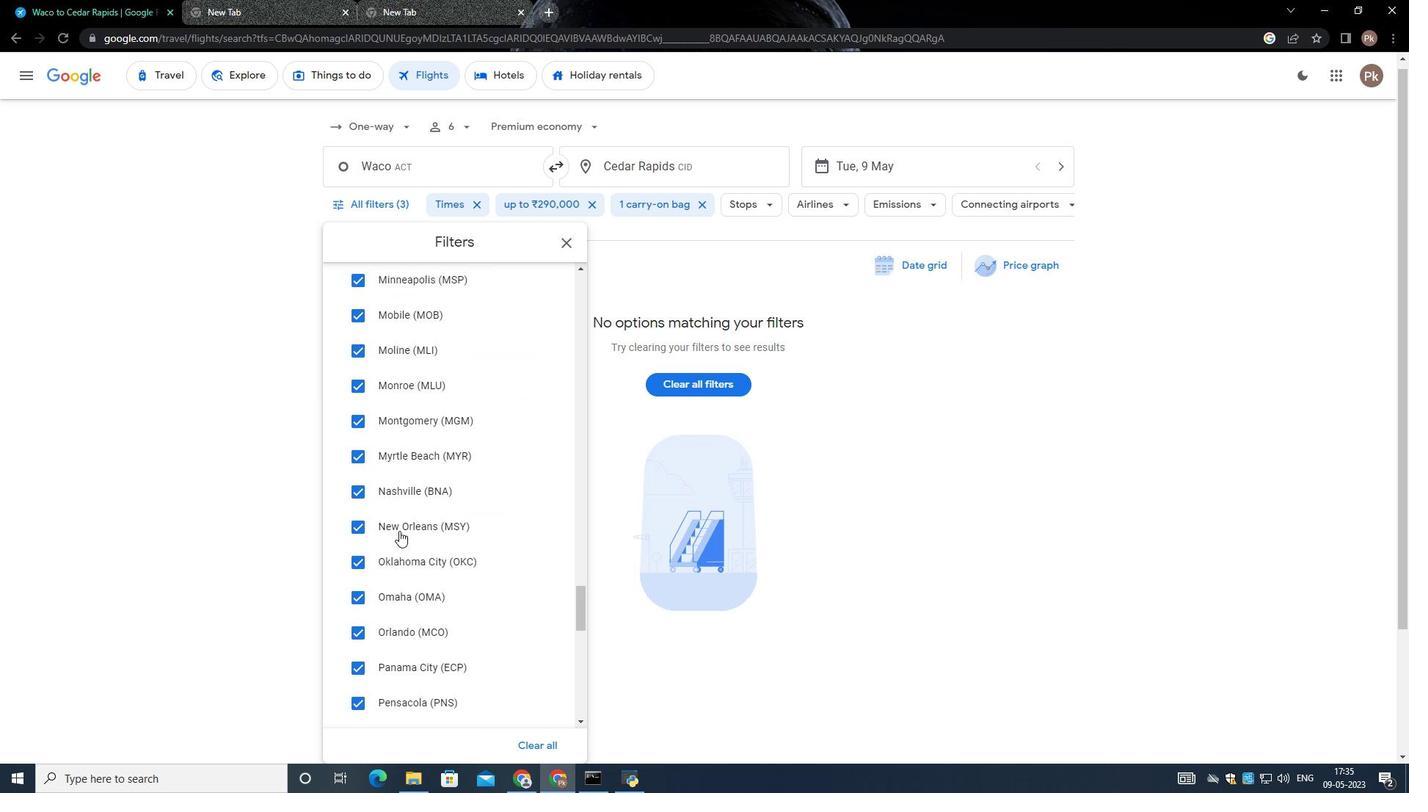 
Action: Mouse scrolled (406, 527) with delta (0, 0)
Screenshot: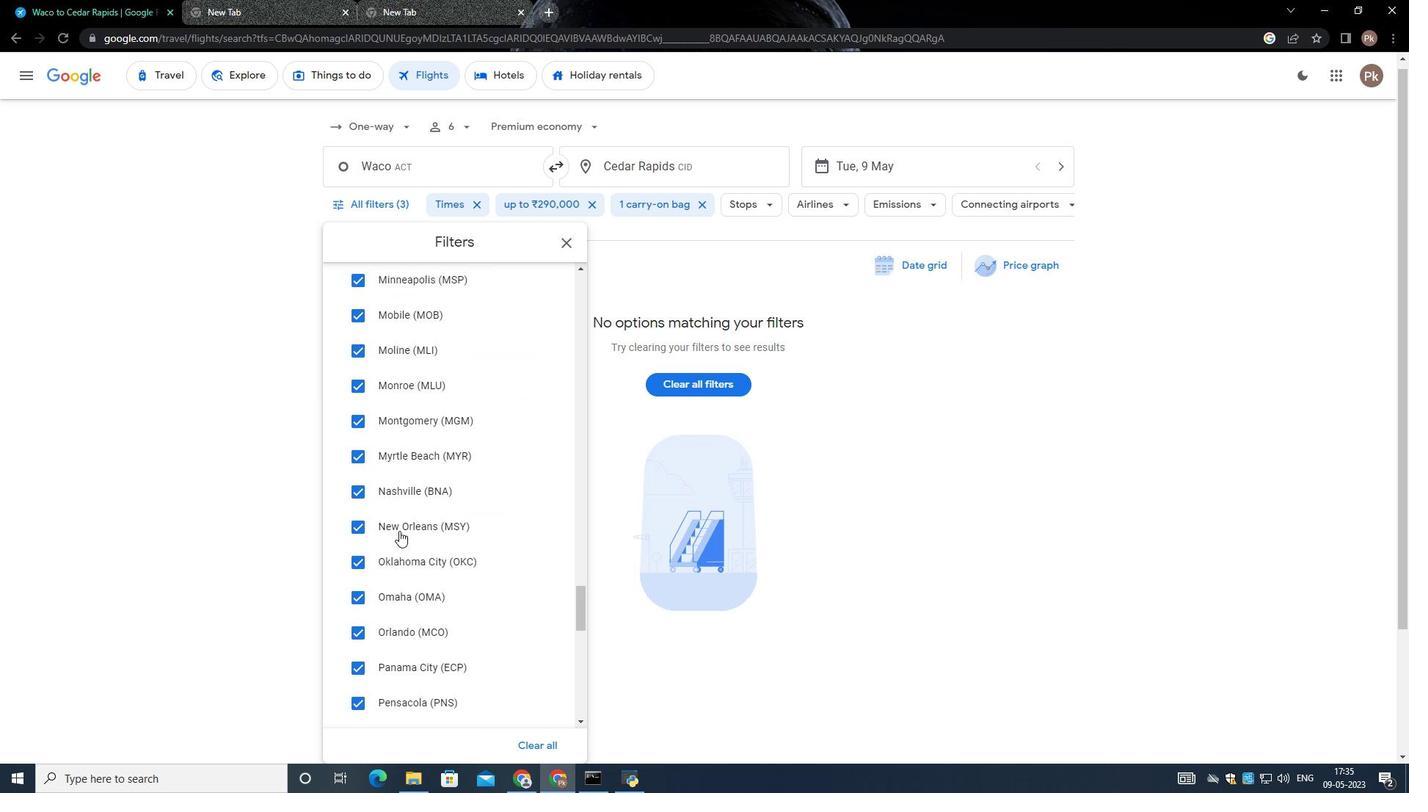 
Action: Mouse scrolled (406, 528) with delta (0, 0)
Screenshot: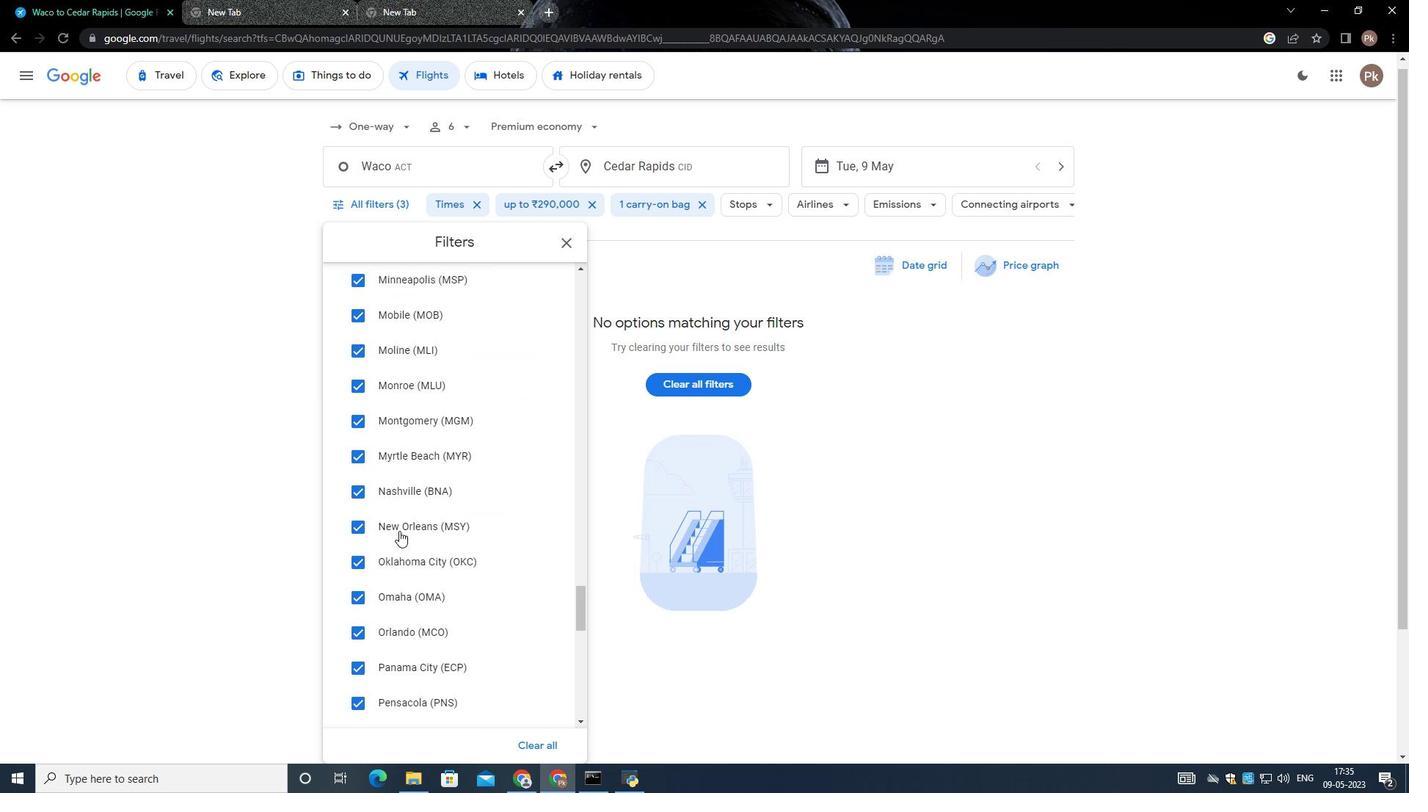 
Action: Mouse scrolled (406, 528) with delta (0, 0)
Screenshot: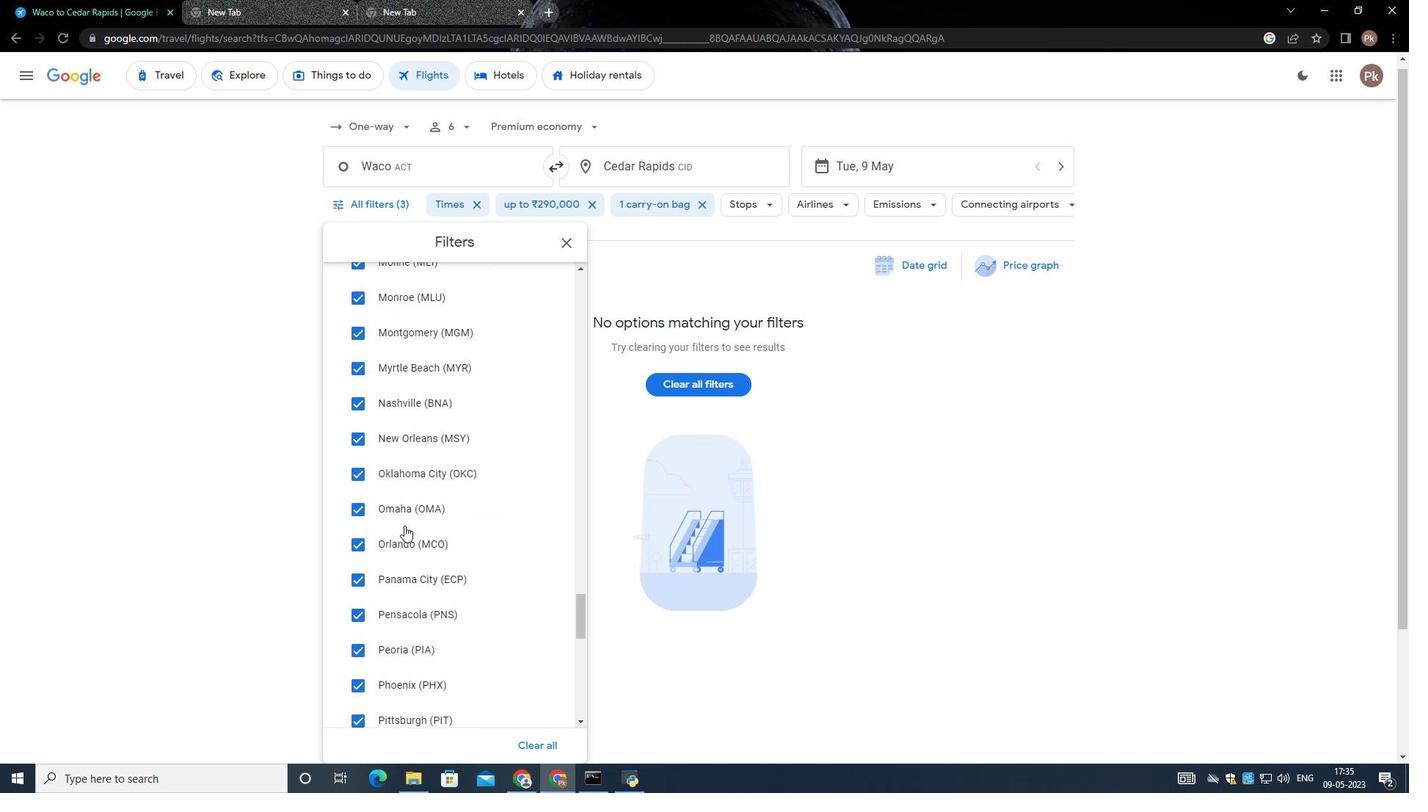 
Action: Mouse scrolled (406, 528) with delta (0, 0)
Screenshot: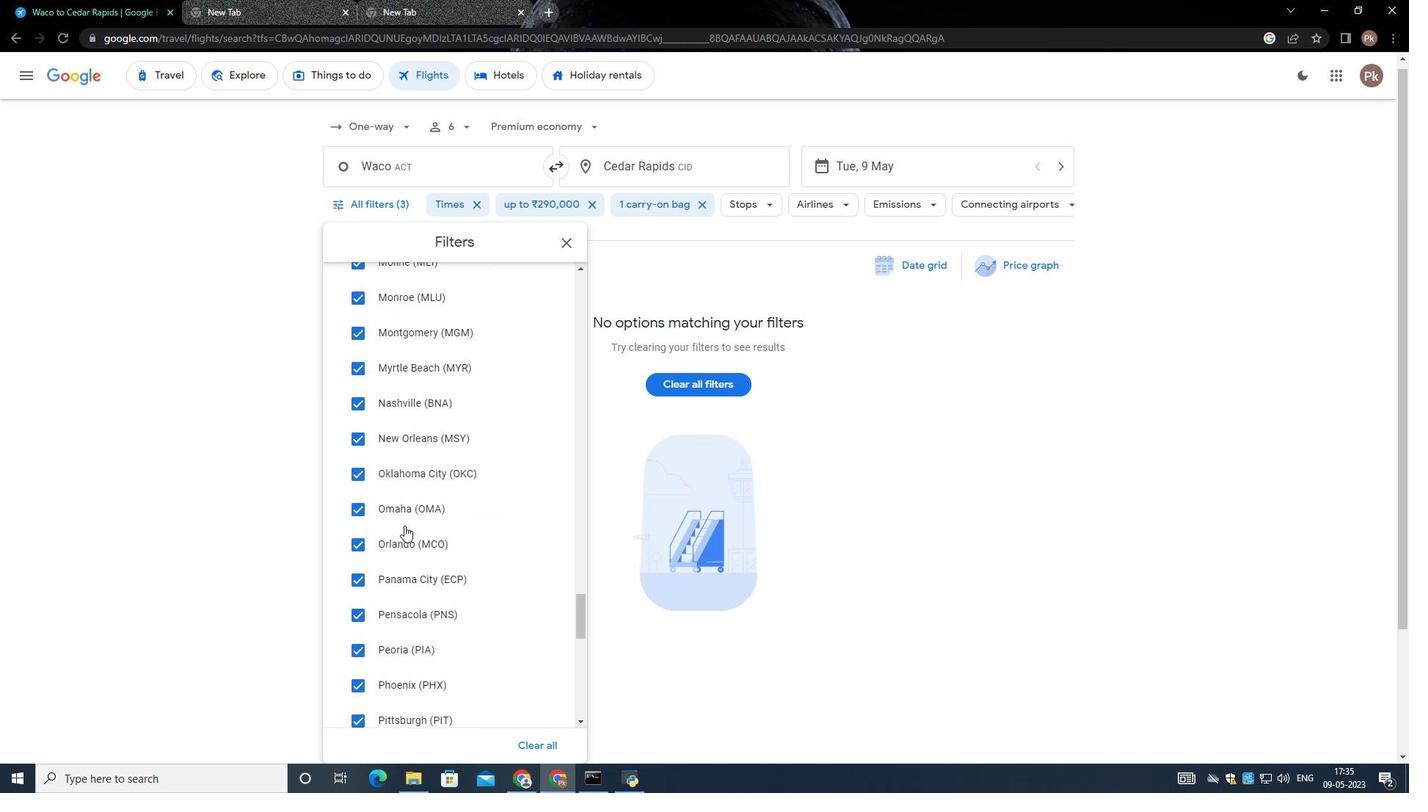 
Action: Mouse moved to (407, 533)
Screenshot: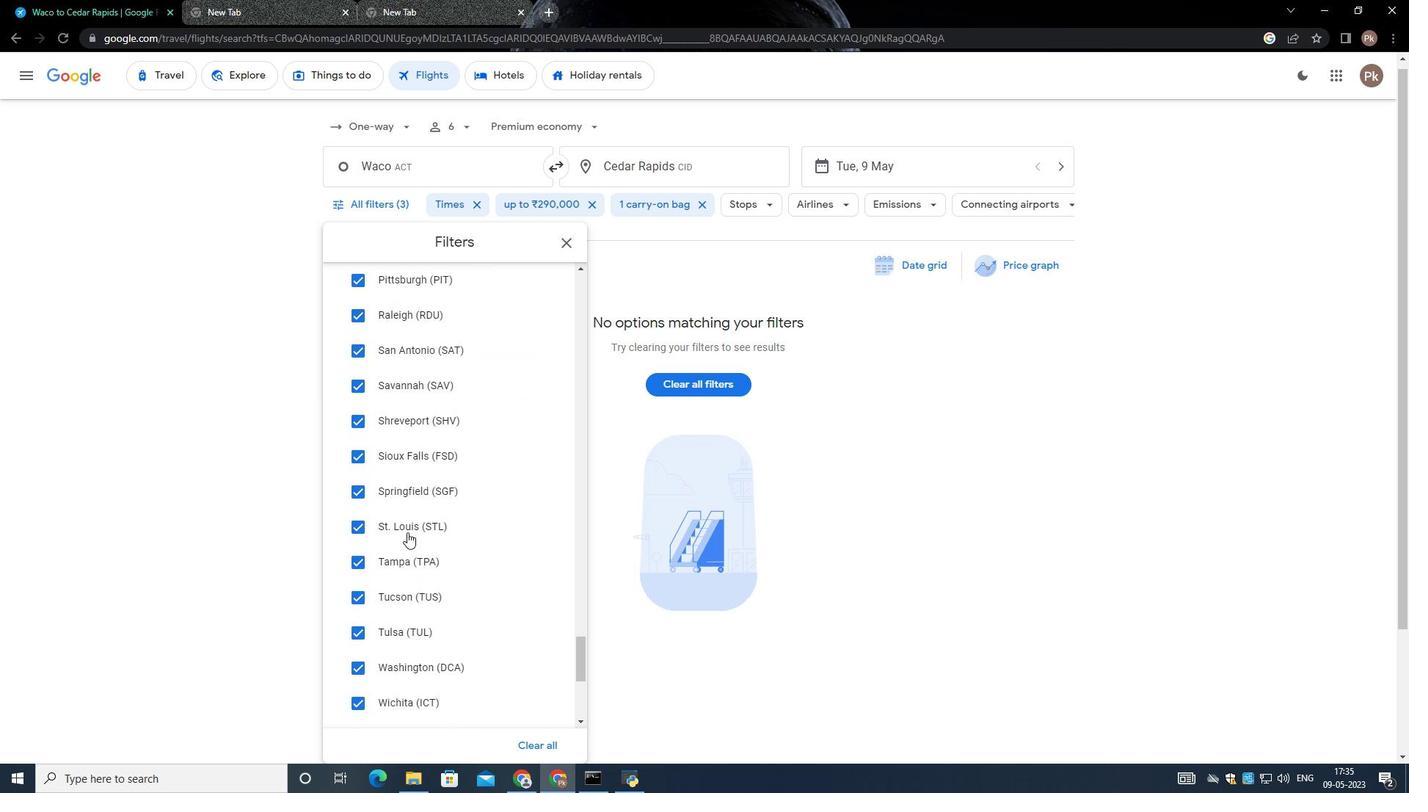 
Action: Mouse scrolled (407, 531) with delta (0, 0)
Screenshot: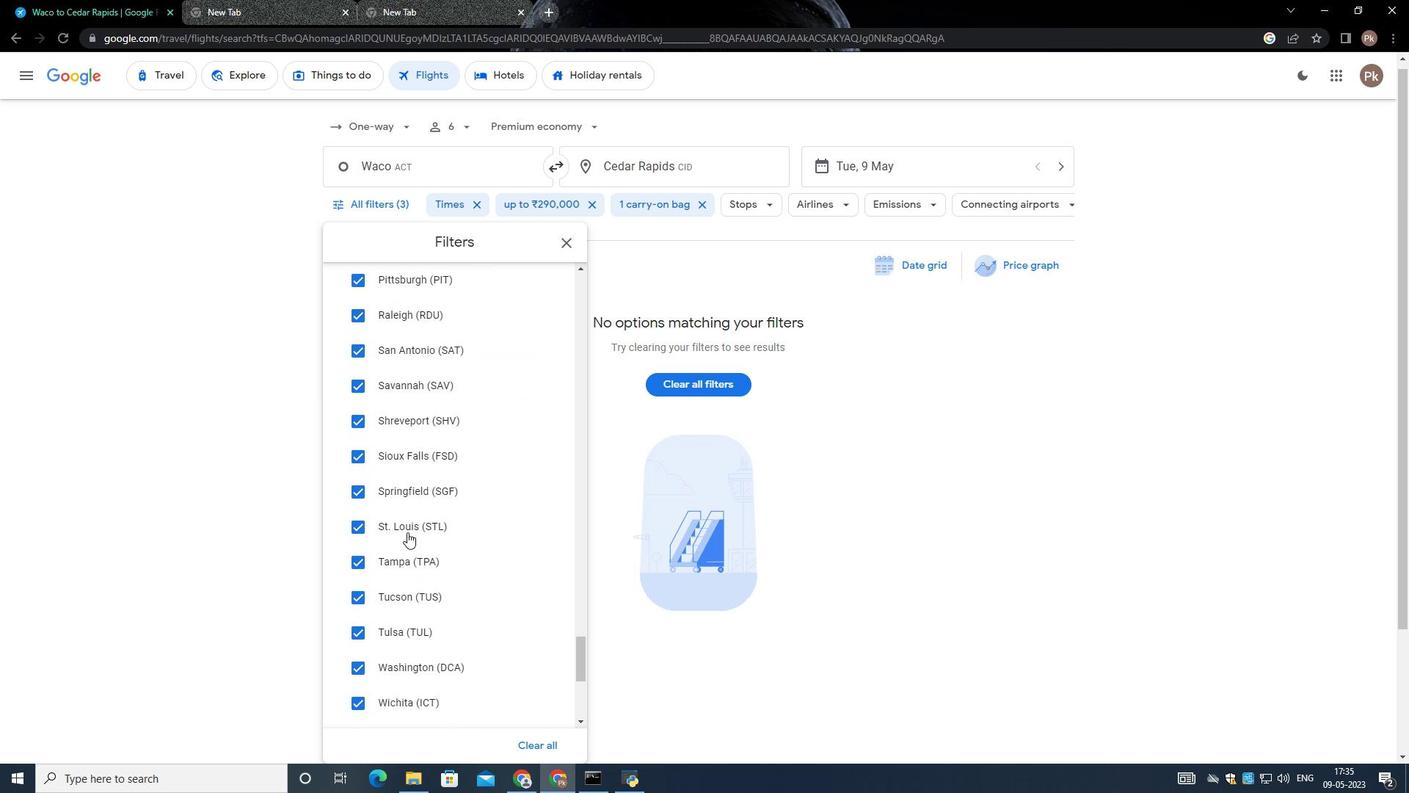 
Action: Mouse moved to (407, 535)
Screenshot: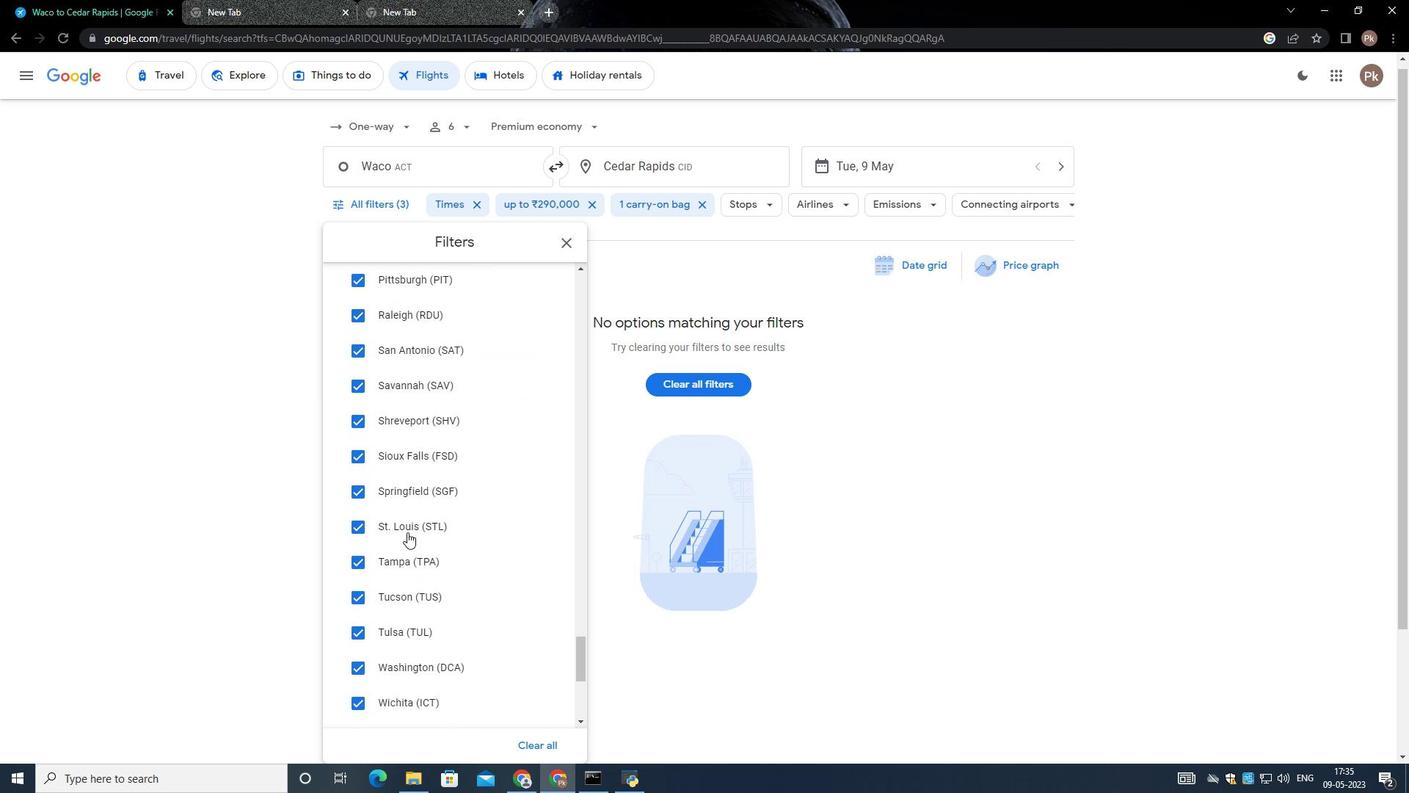 
Action: Mouse scrolled (407, 533) with delta (0, 0)
Screenshot: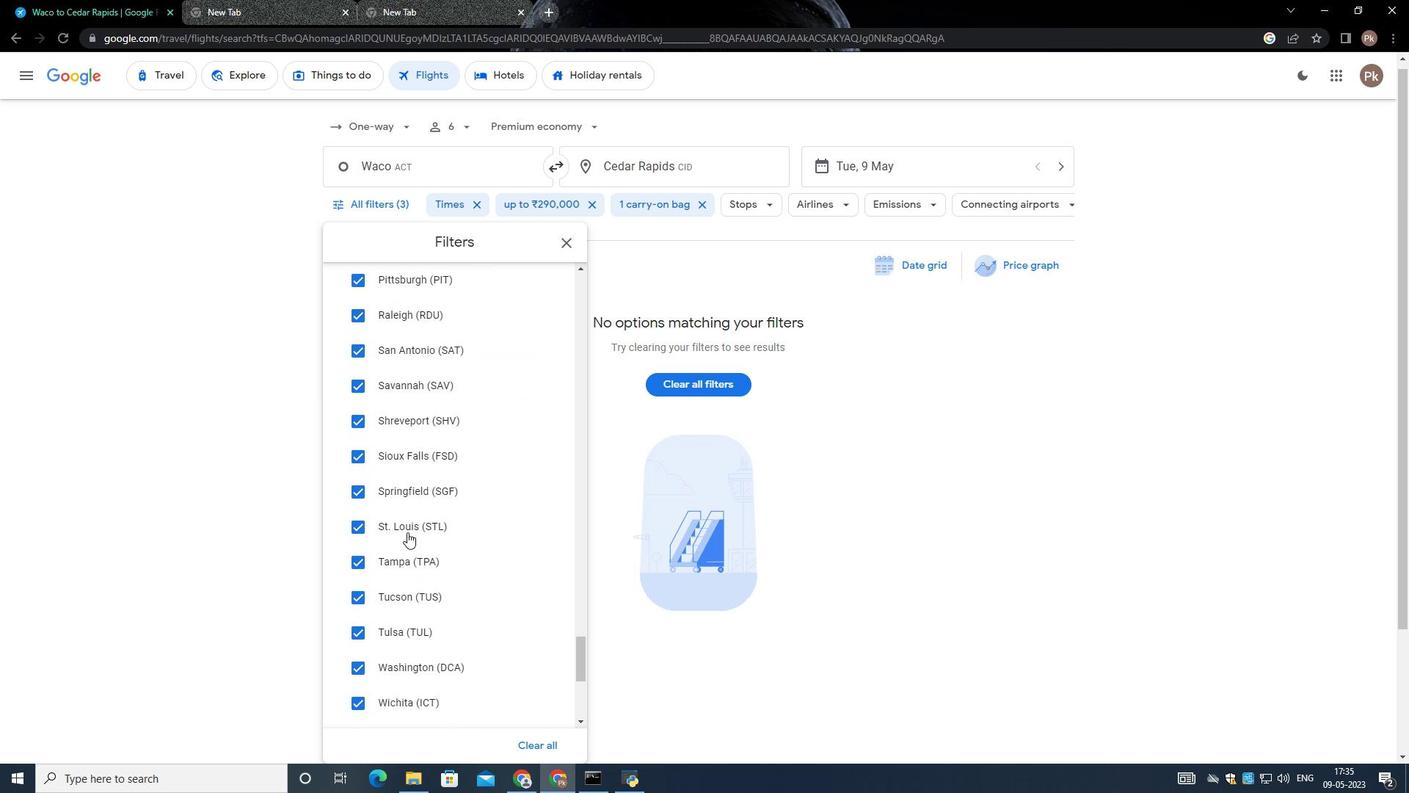 
Action: Mouse scrolled (407, 534) with delta (0, 0)
Screenshot: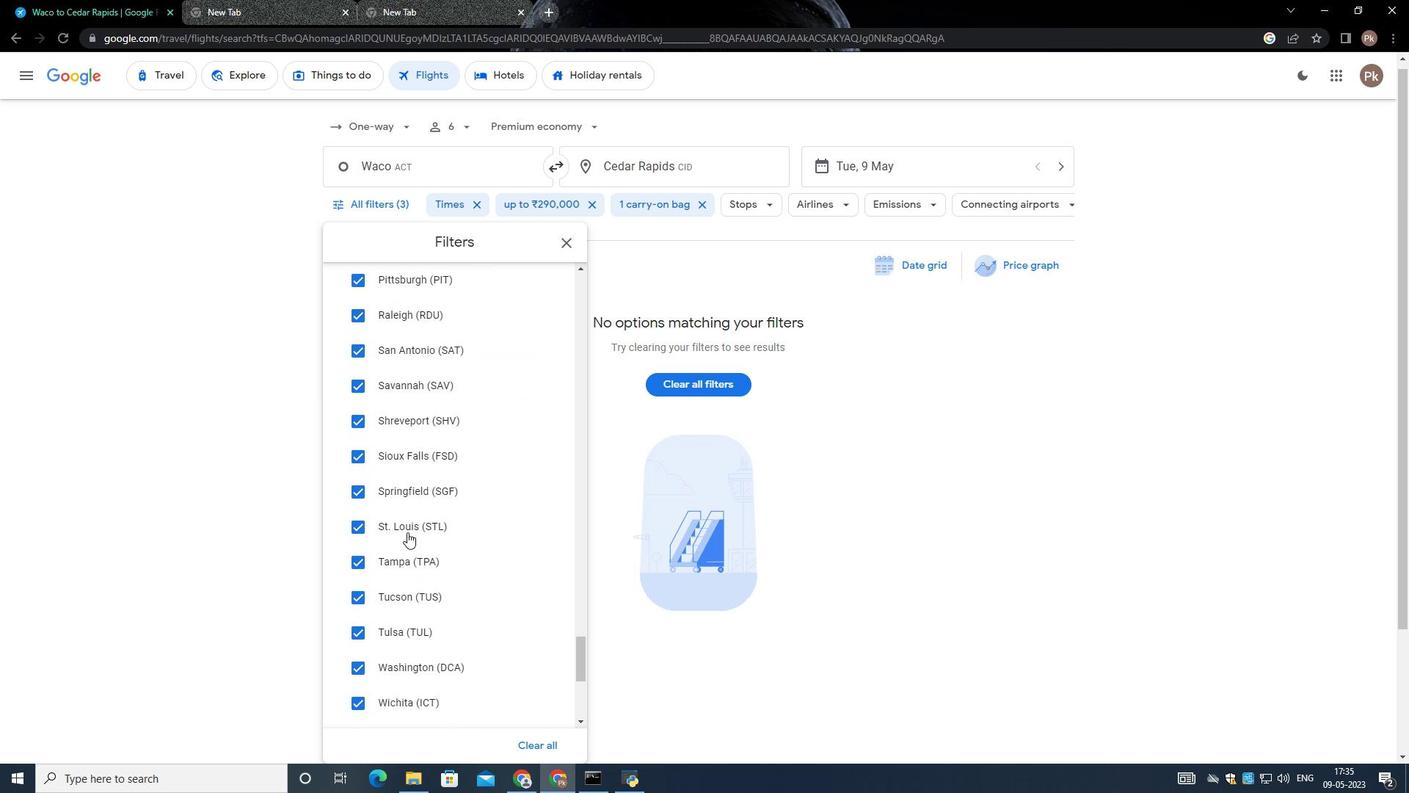 
Action: Mouse scrolled (407, 534) with delta (0, 0)
Screenshot: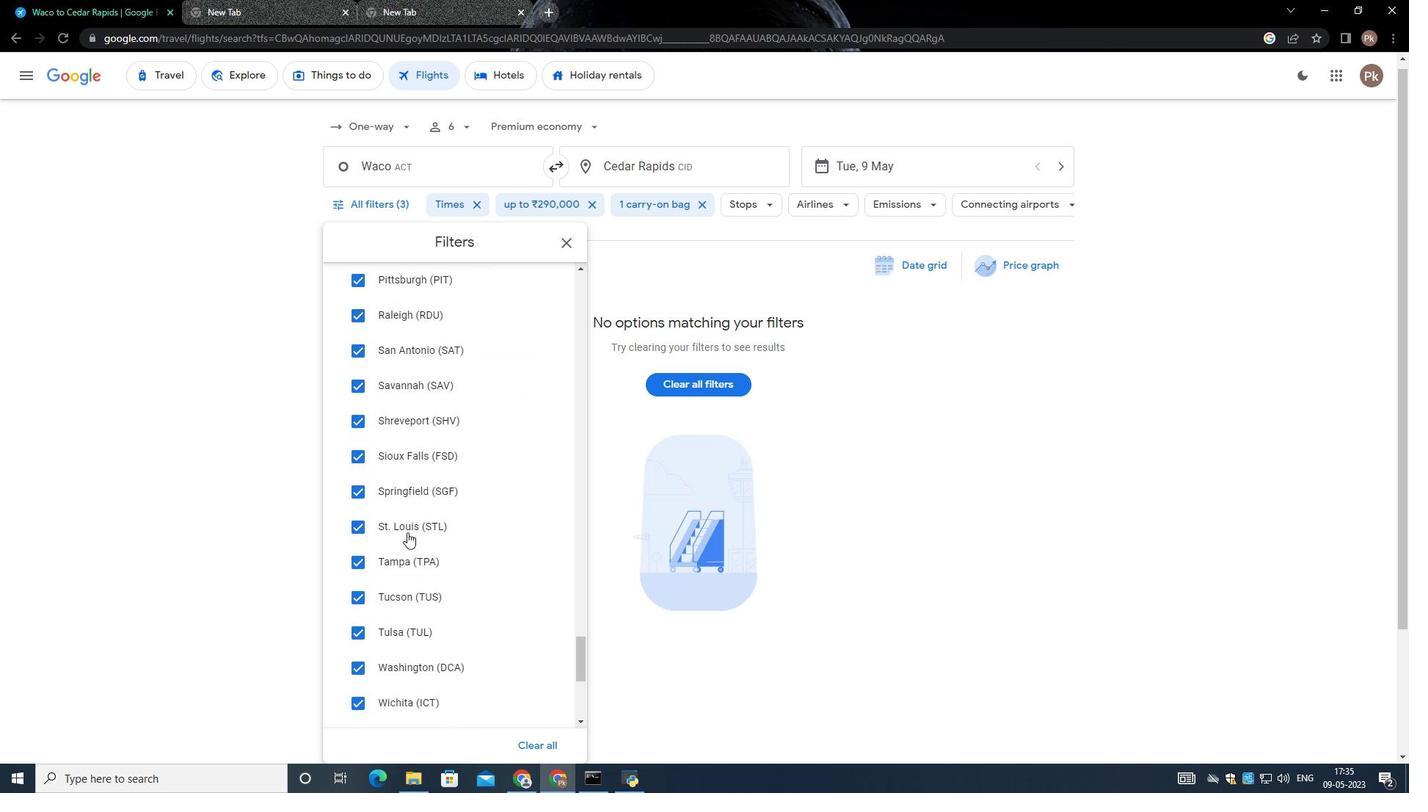 
Action: Mouse scrolled (407, 533) with delta (0, -1)
Screenshot: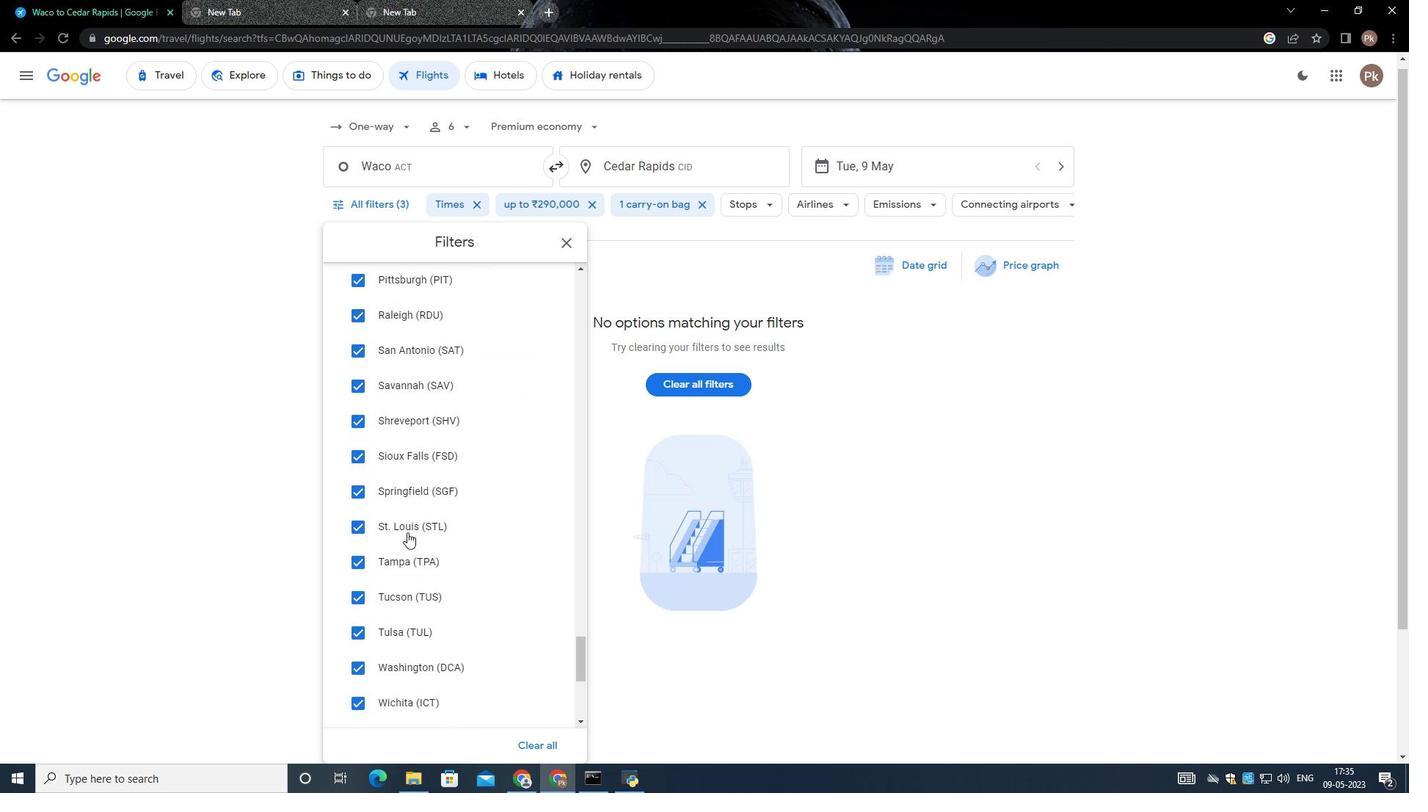 
Action: Mouse moved to (403, 549)
Screenshot: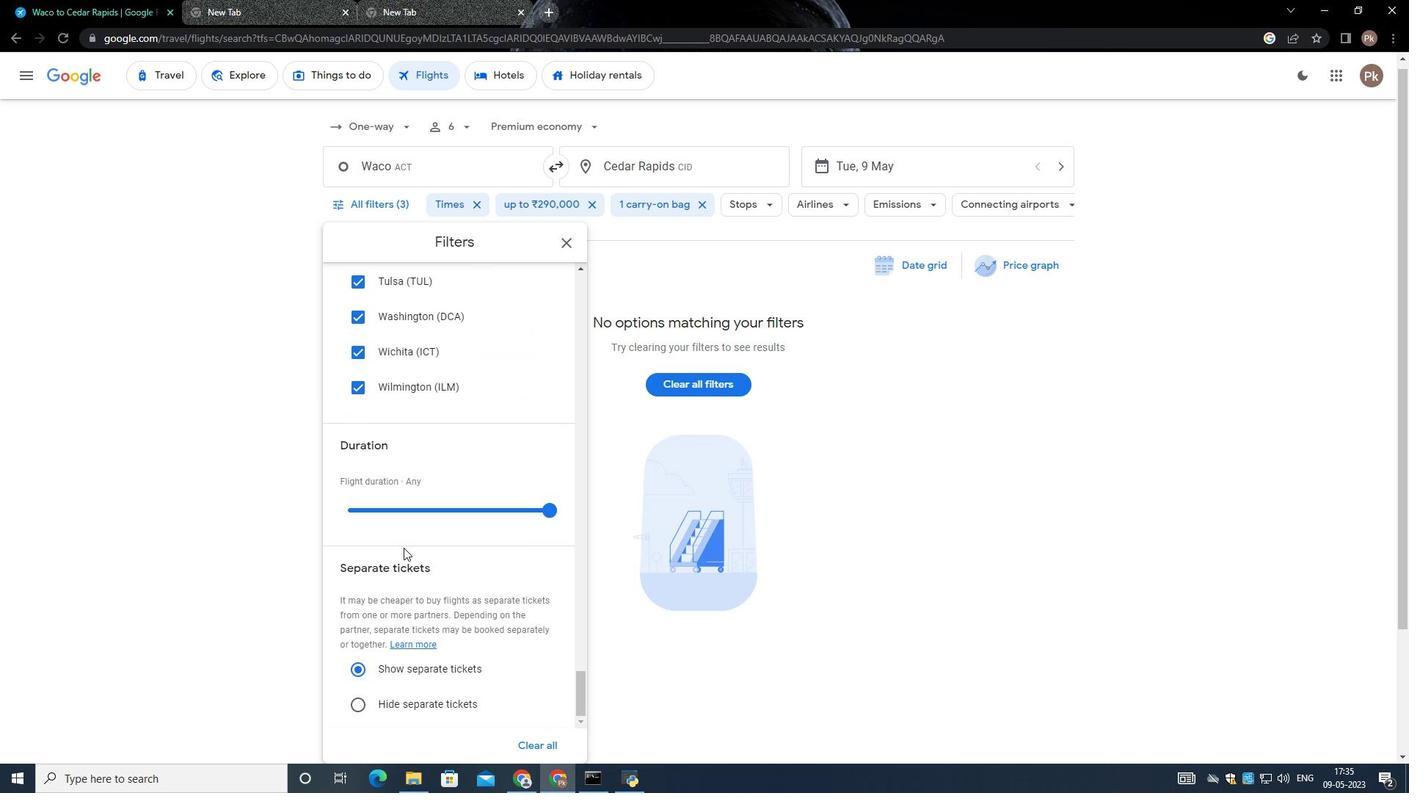 
Action: Mouse scrolled (403, 549) with delta (0, 0)
Screenshot: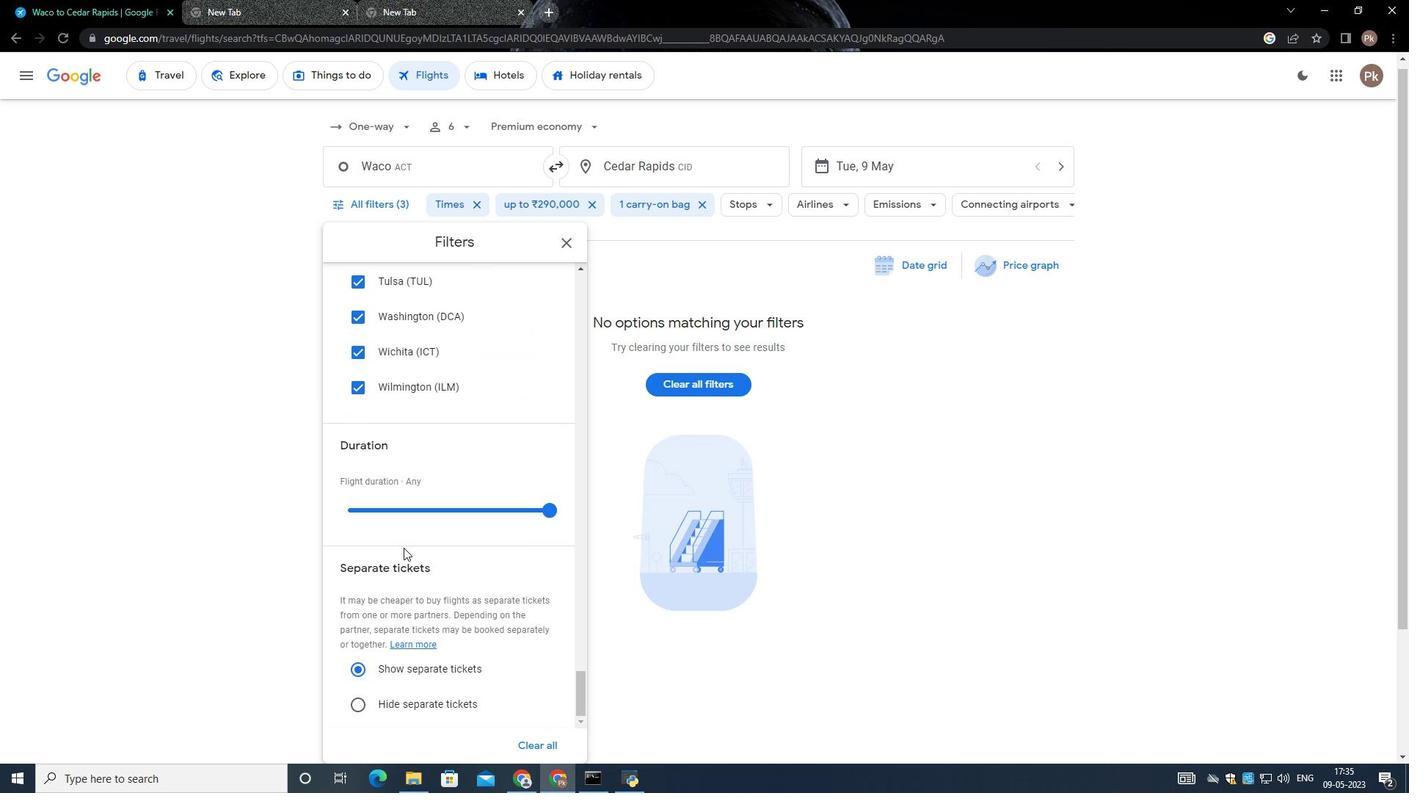 
Action: Mouse moved to (403, 553)
Screenshot: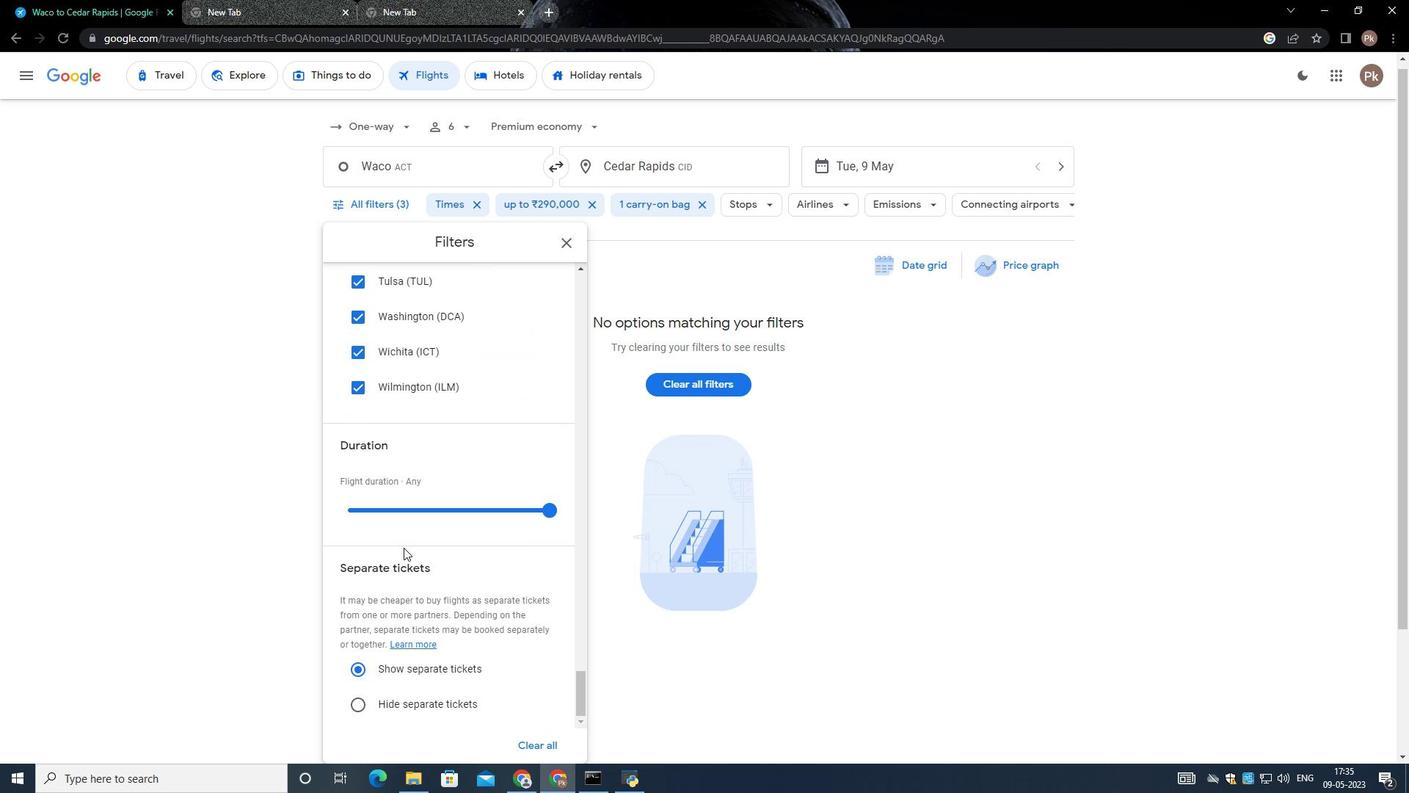 
Action: Mouse scrolled (403, 552) with delta (0, 0)
Screenshot: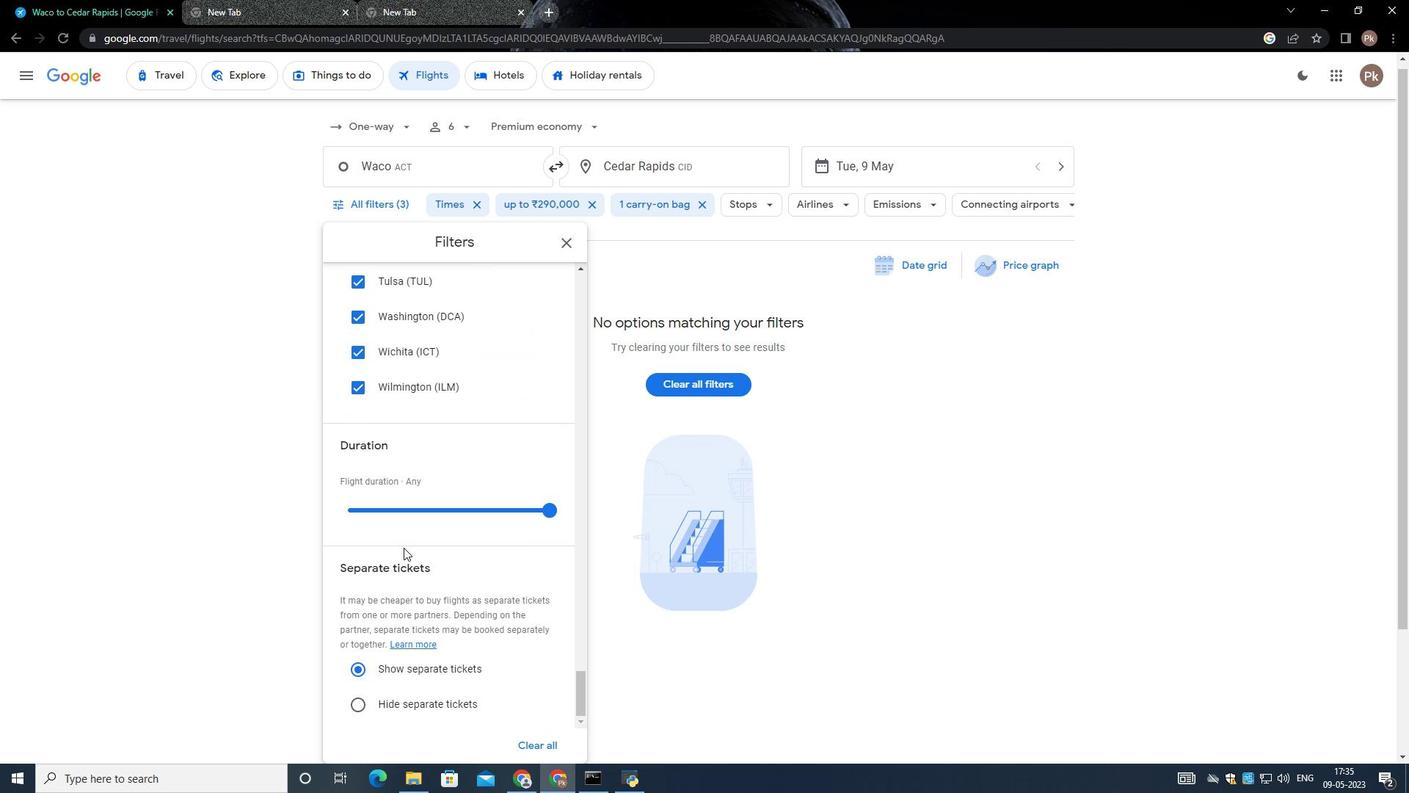 
Action: Mouse scrolled (403, 552) with delta (0, 0)
Screenshot: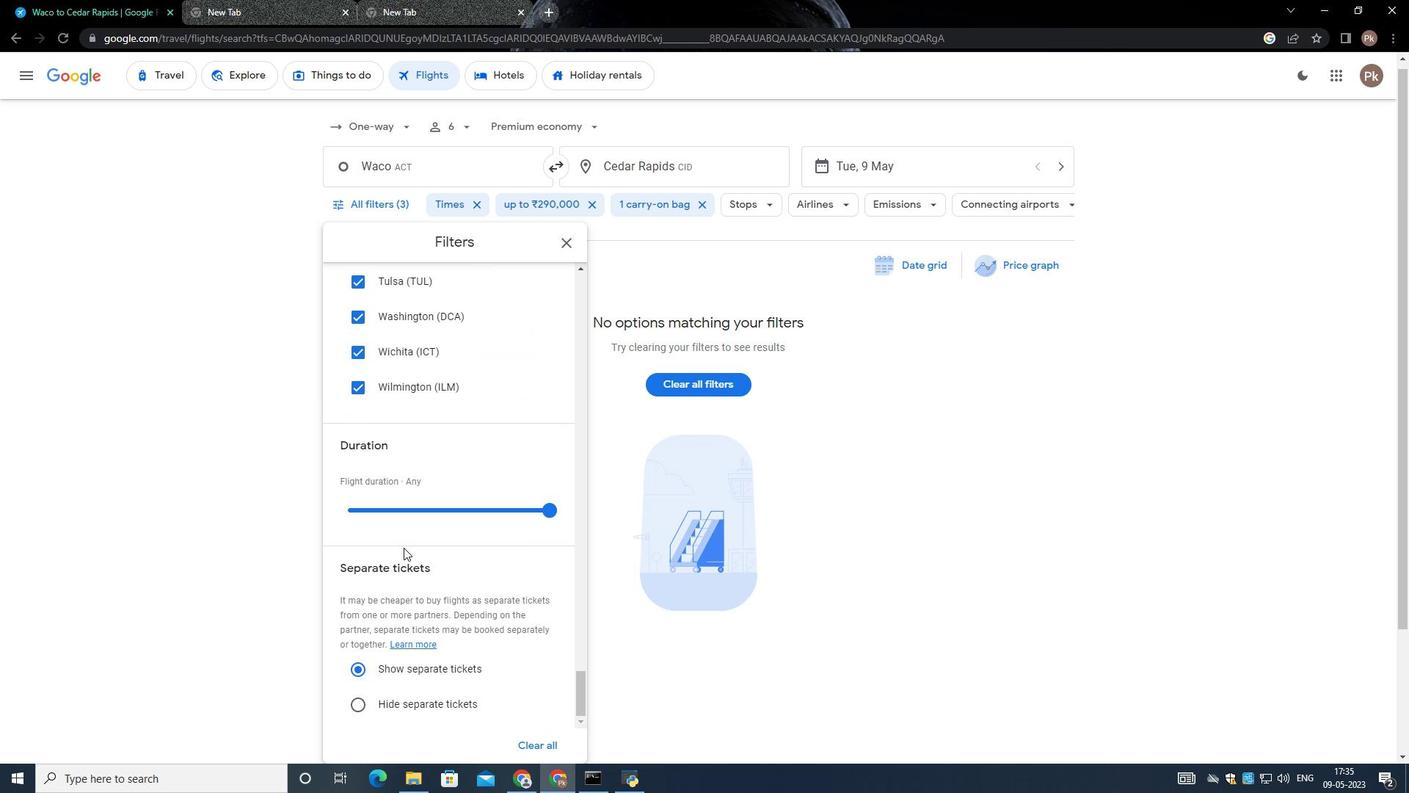 
Action: Mouse scrolled (403, 552) with delta (0, 0)
Screenshot: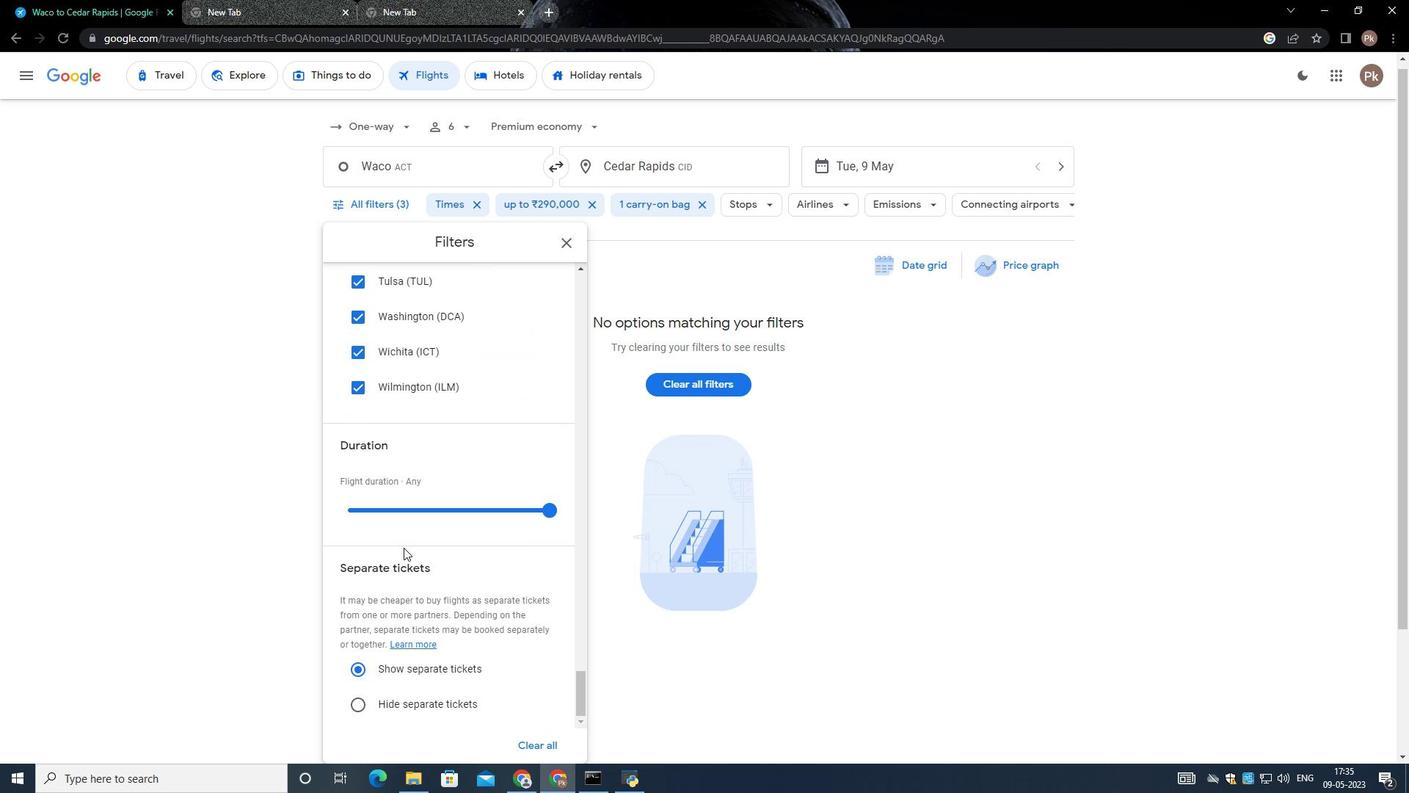 
Action: Mouse scrolled (403, 552) with delta (0, 0)
Screenshot: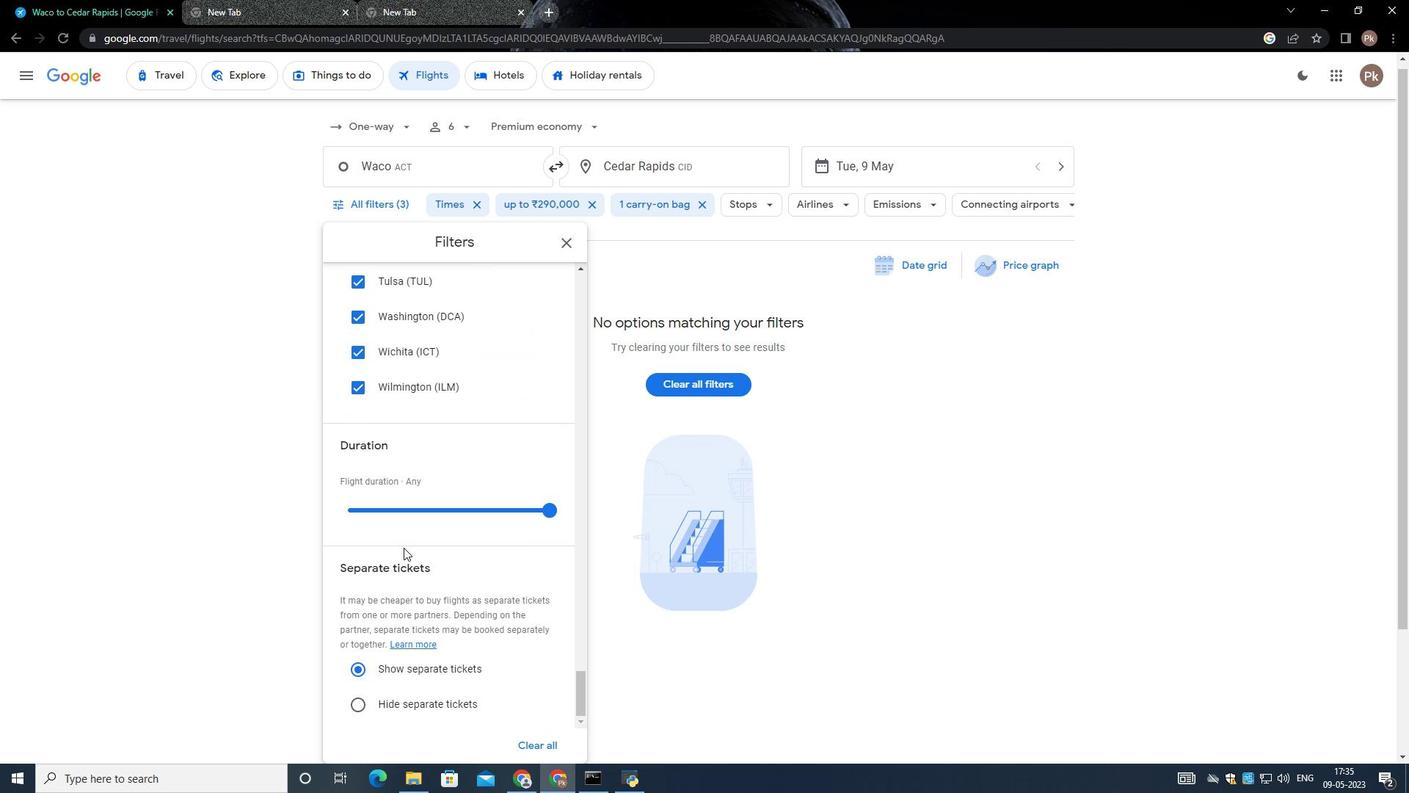 
Action: Mouse scrolled (403, 552) with delta (0, 0)
Screenshot: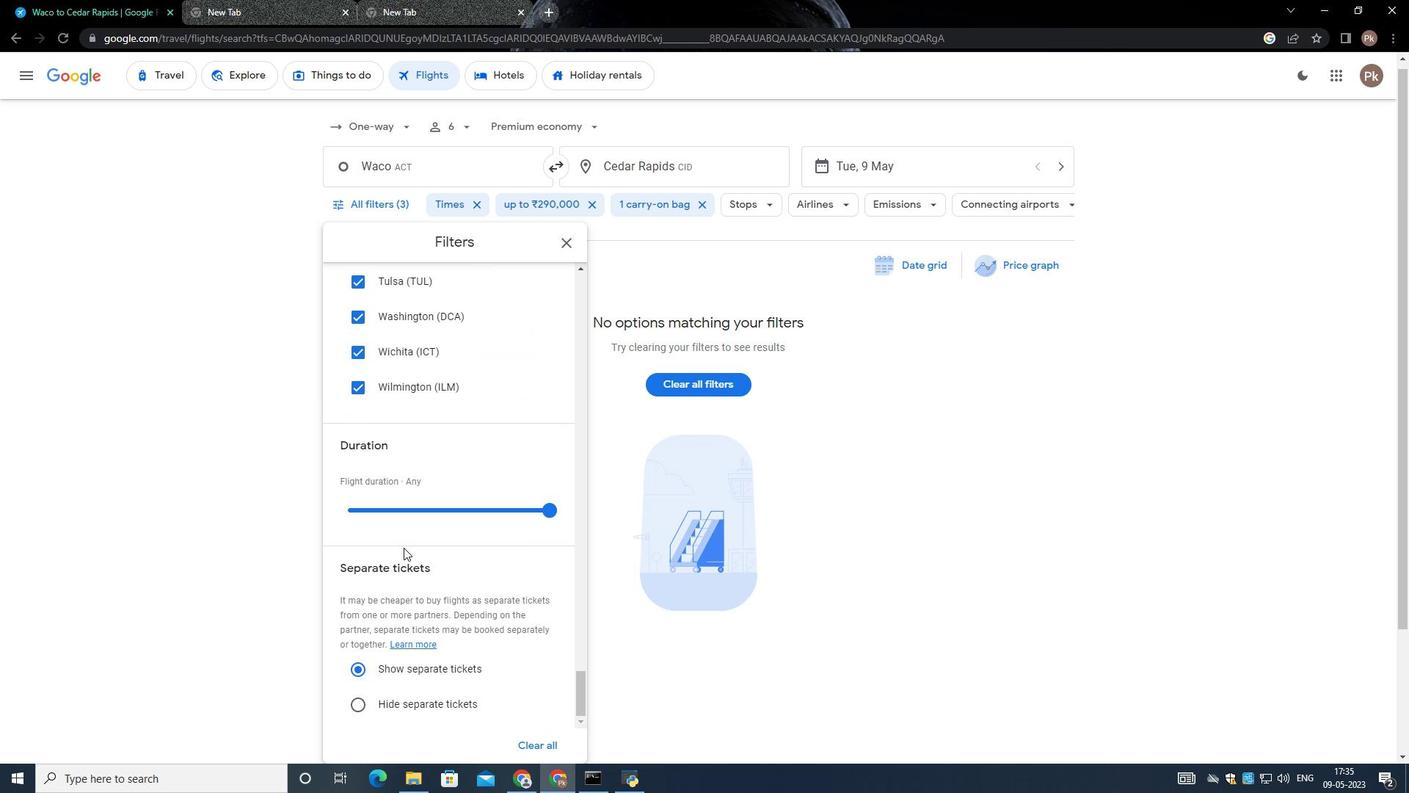 
Action: Mouse moved to (398, 552)
Screenshot: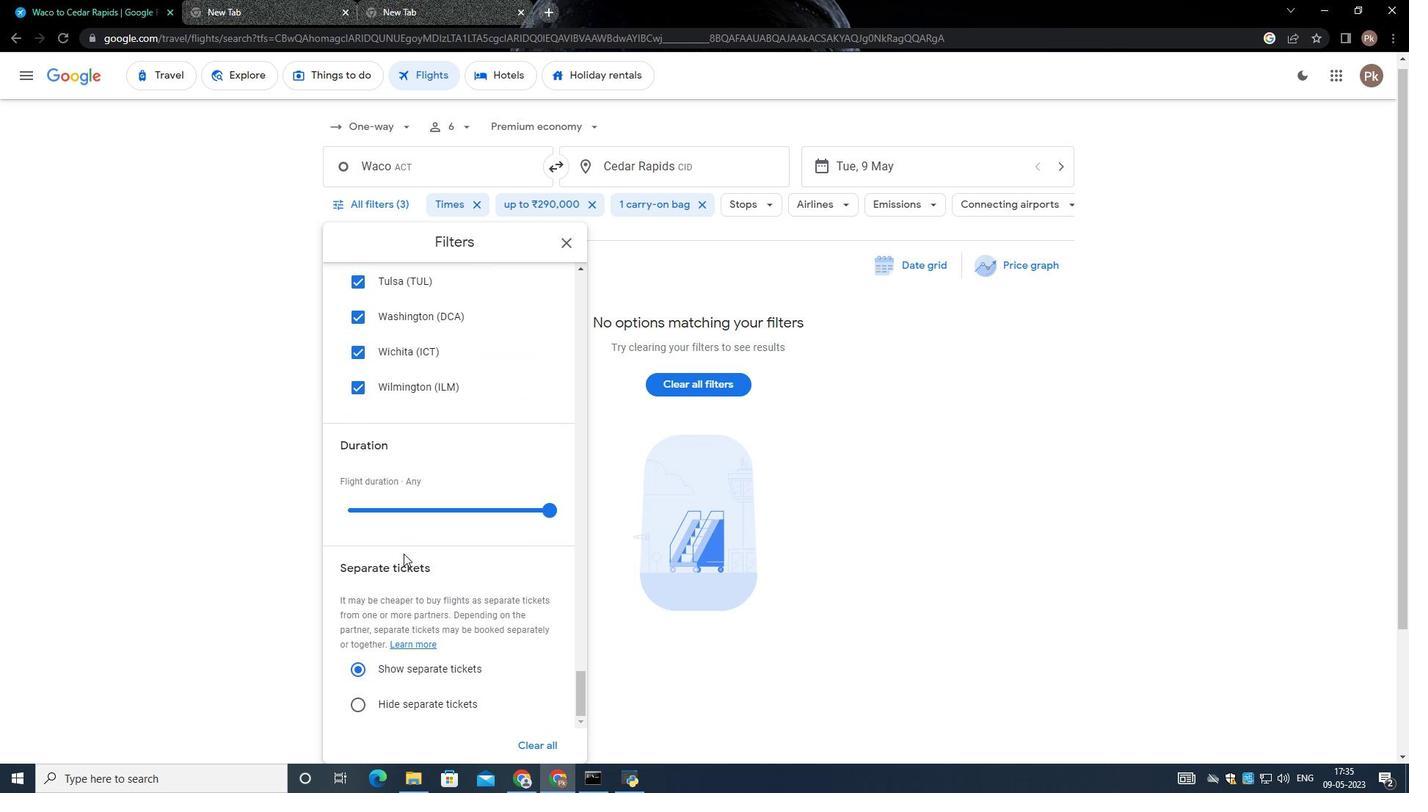 
